 Task: Create a Facebook ad campaign to promote a local business event using video content.
Action: Mouse moved to (1120, 624)
Screenshot: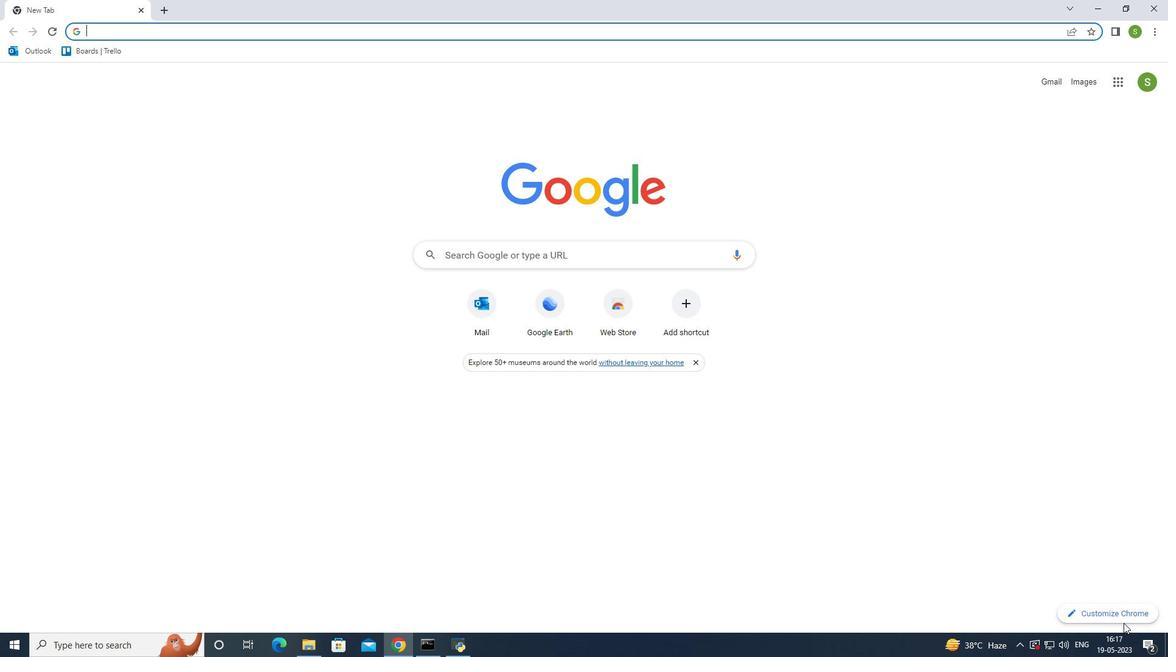 
Action: Key pressed facebook
Screenshot: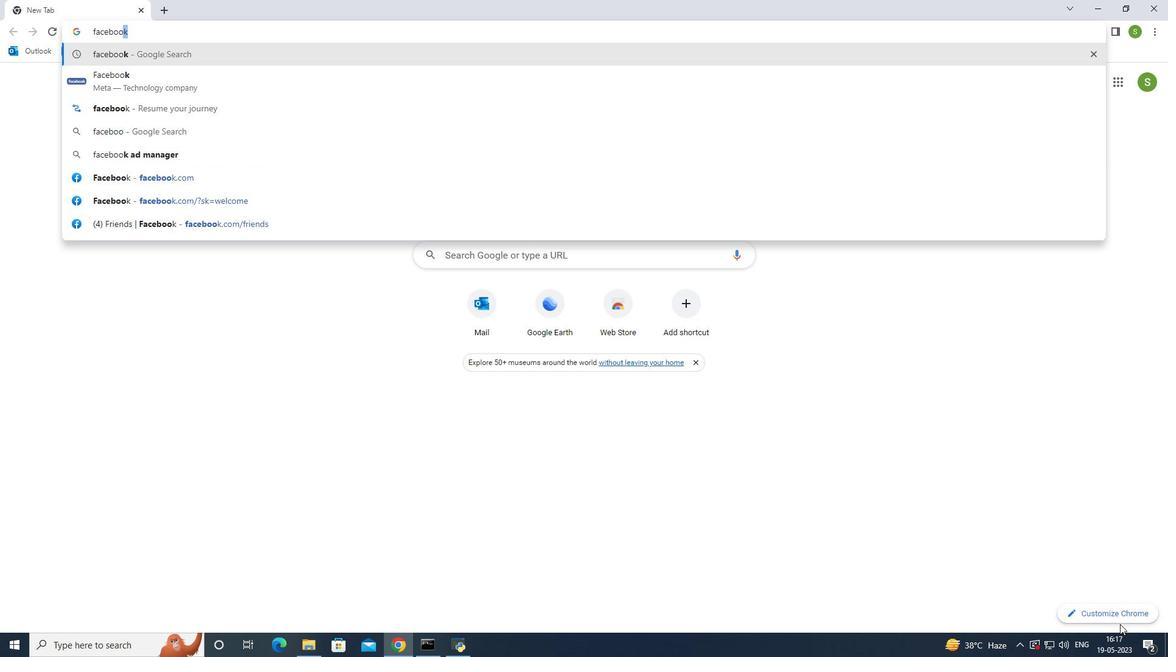 
Action: Mouse moved to (1147, 629)
Screenshot: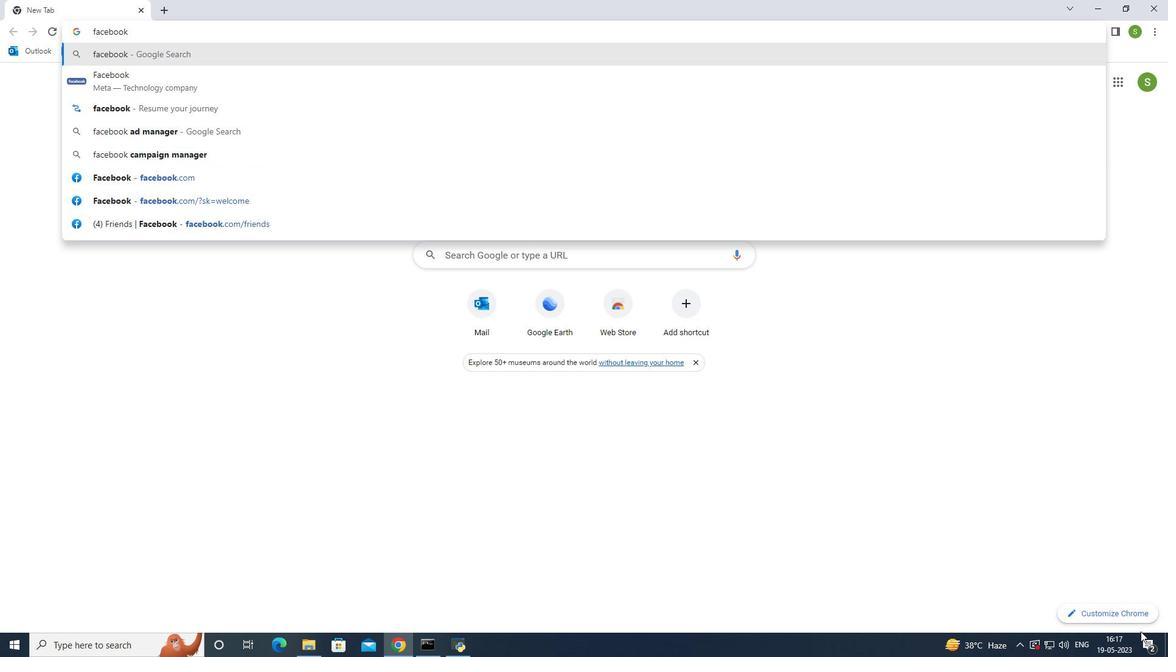 
Action: Key pressed <Key.enter>
Screenshot: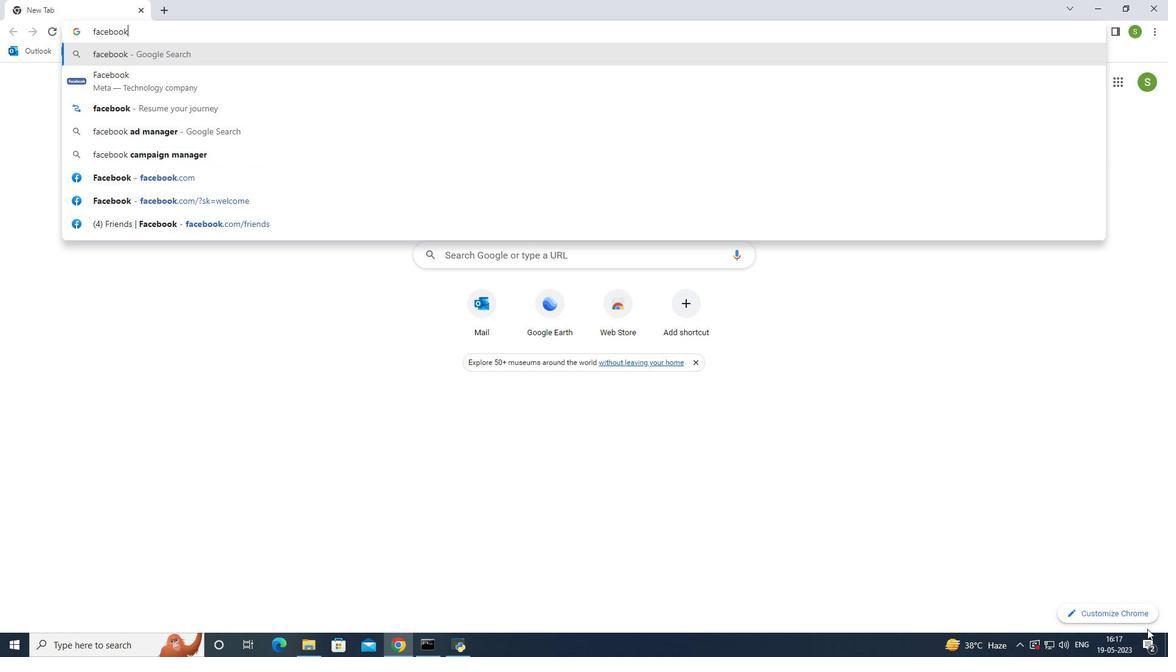 
Action: Mouse moved to (206, 187)
Screenshot: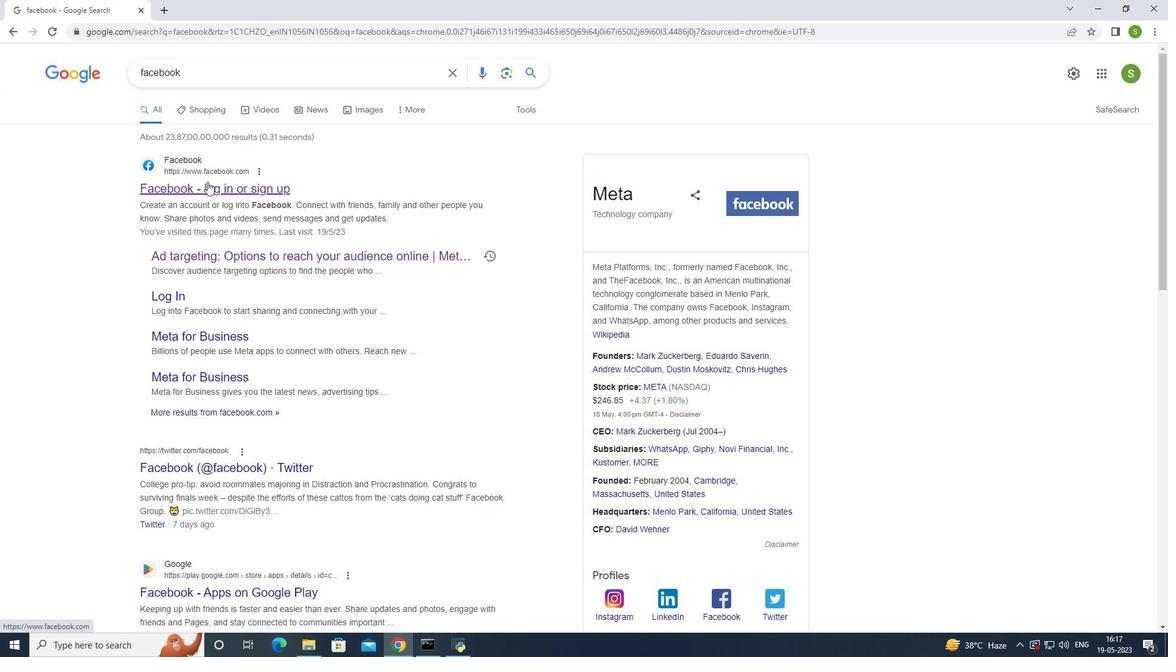 
Action: Mouse pressed left at (206, 187)
Screenshot: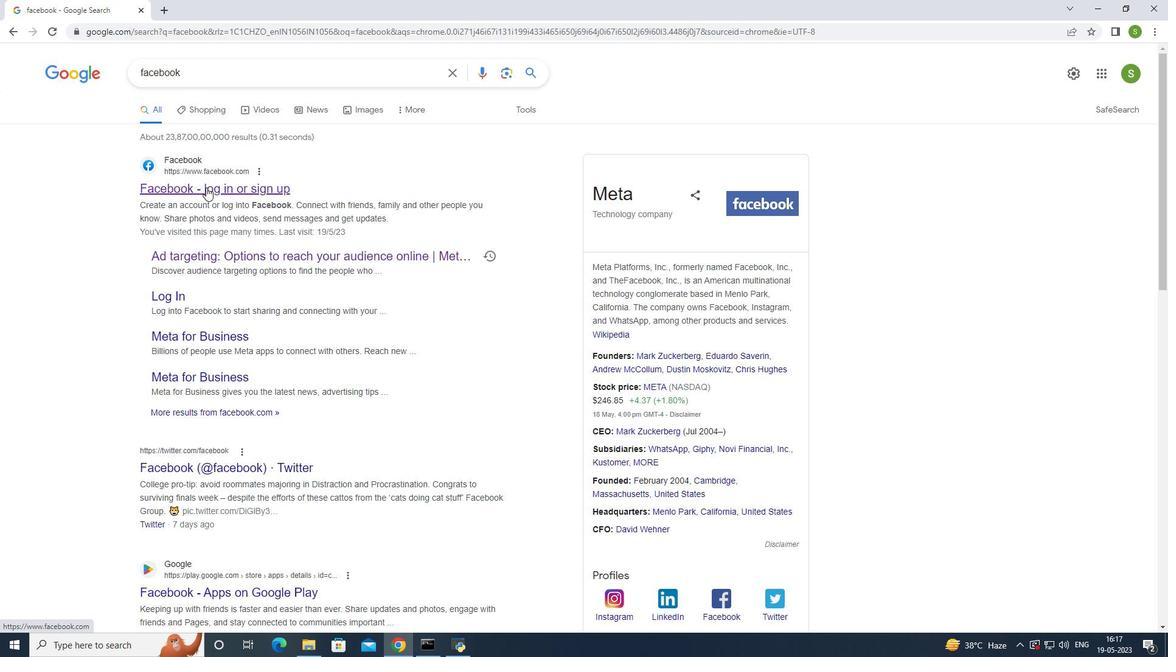 
Action: Mouse moved to (49, 200)
Screenshot: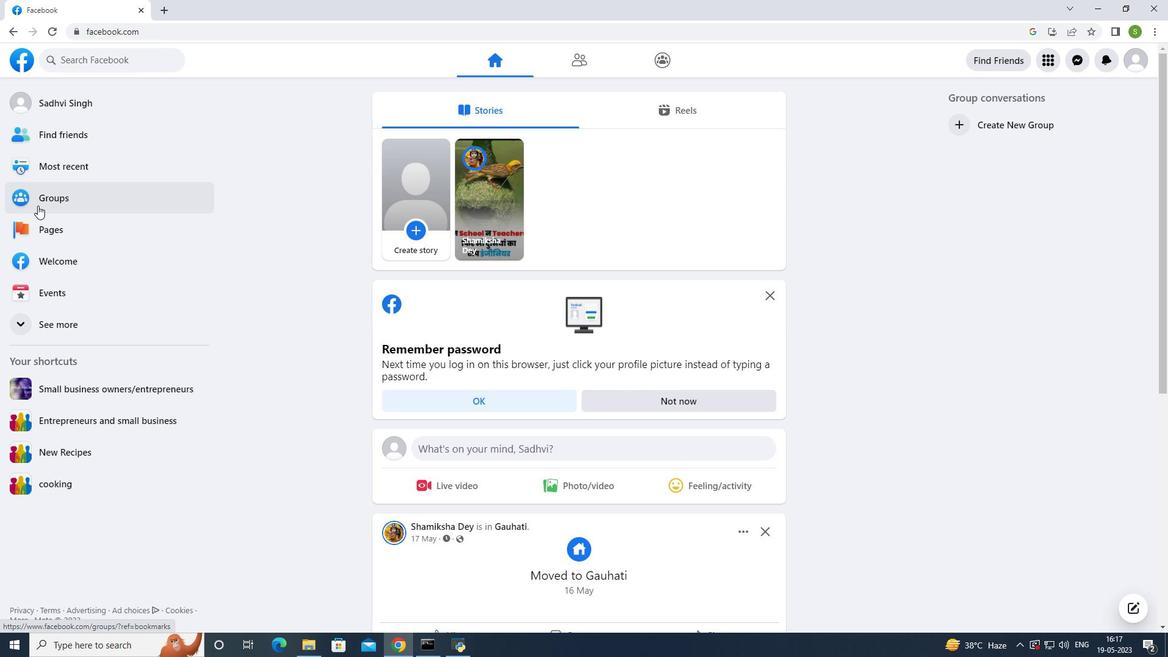 
Action: Mouse pressed left at (49, 200)
Screenshot: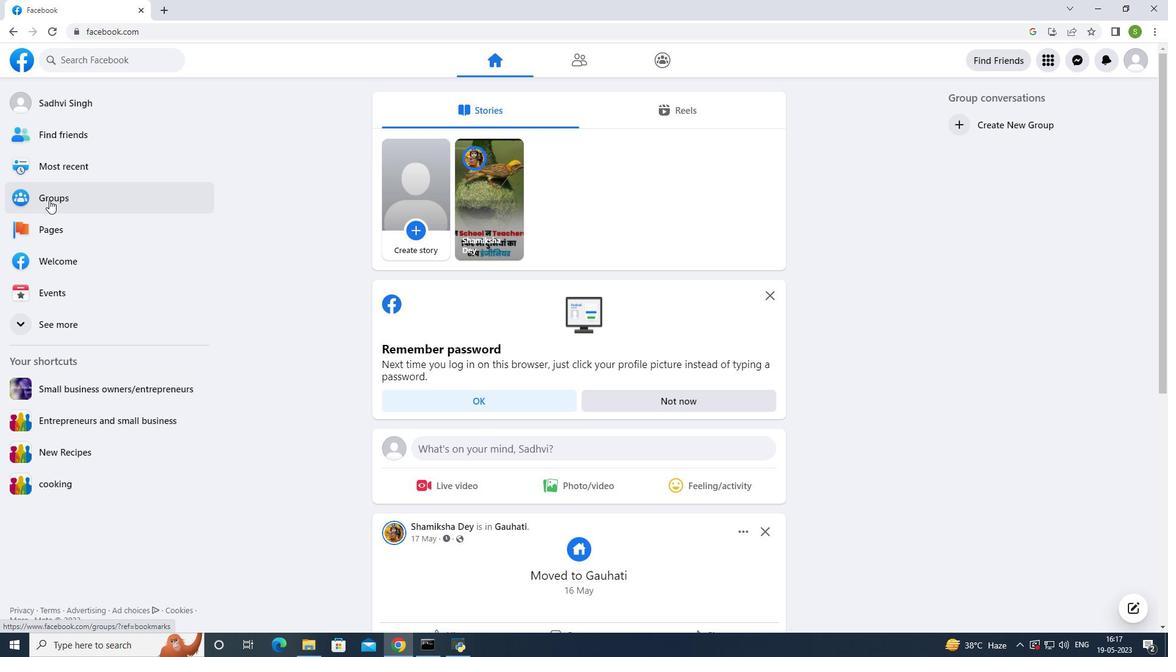 
Action: Mouse moved to (620, 144)
Screenshot: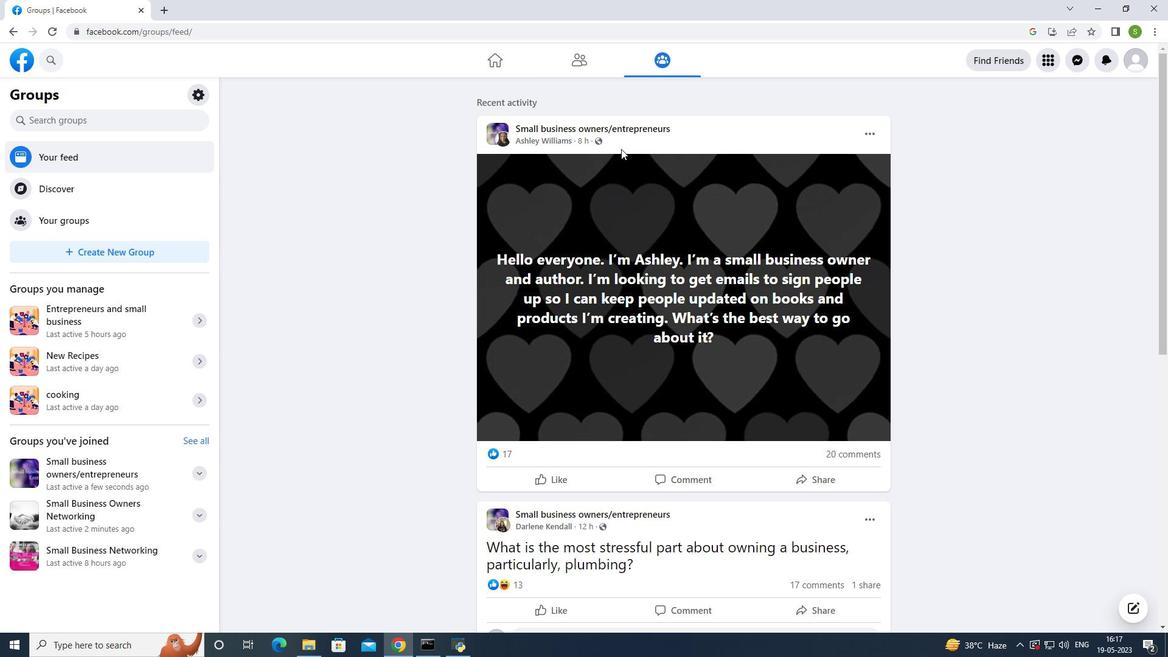 
Action: Mouse pressed left at (620, 144)
Screenshot: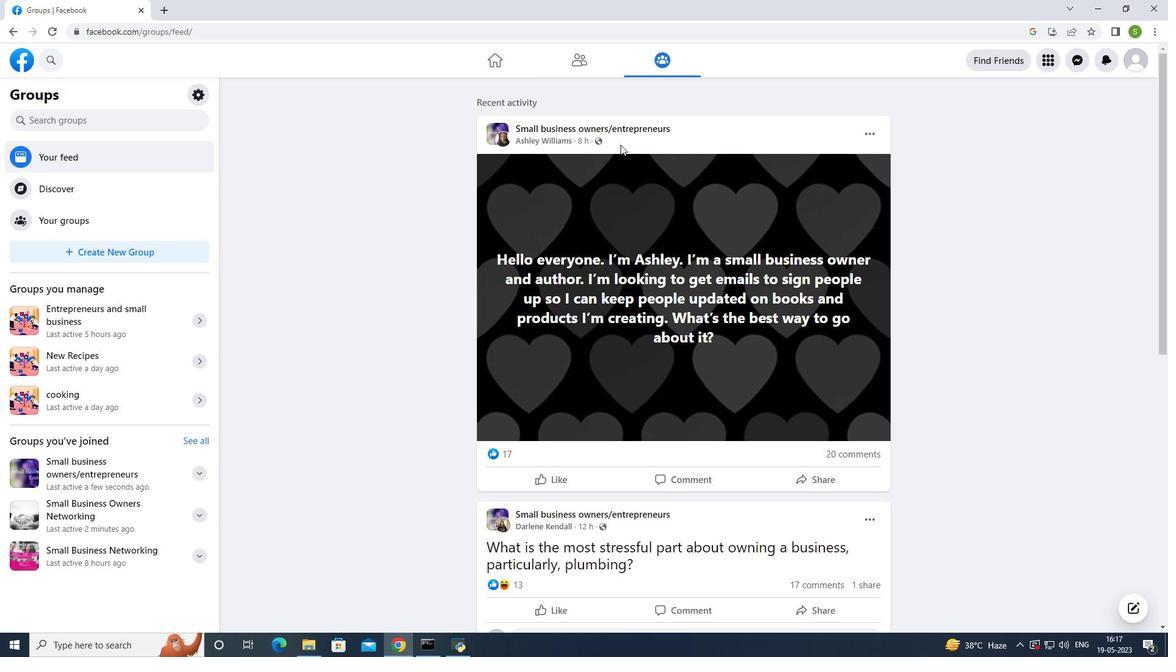 
Action: Mouse moved to (494, 132)
Screenshot: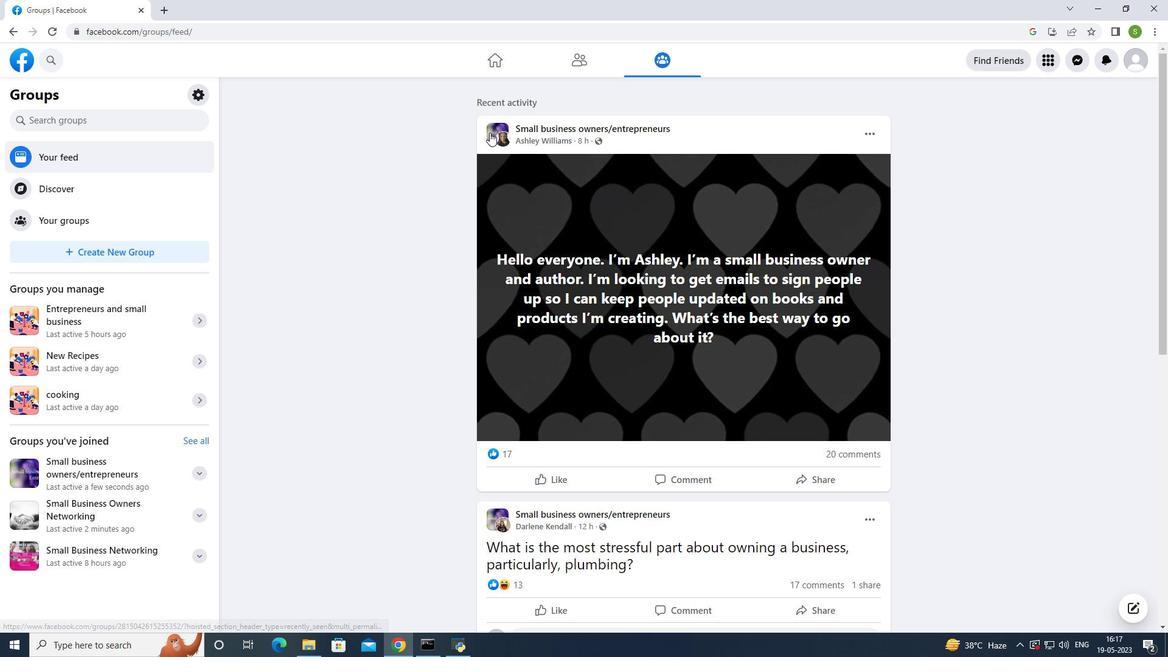 
Action: Mouse pressed left at (494, 132)
Screenshot: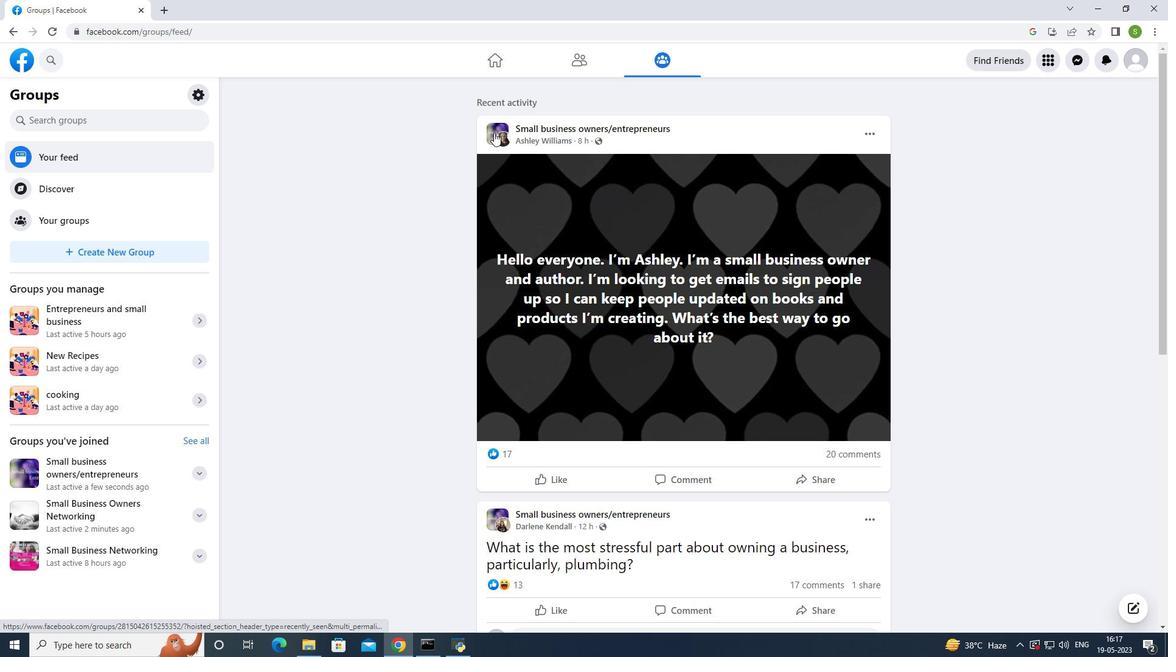 
Action: Mouse pressed left at (494, 132)
Screenshot: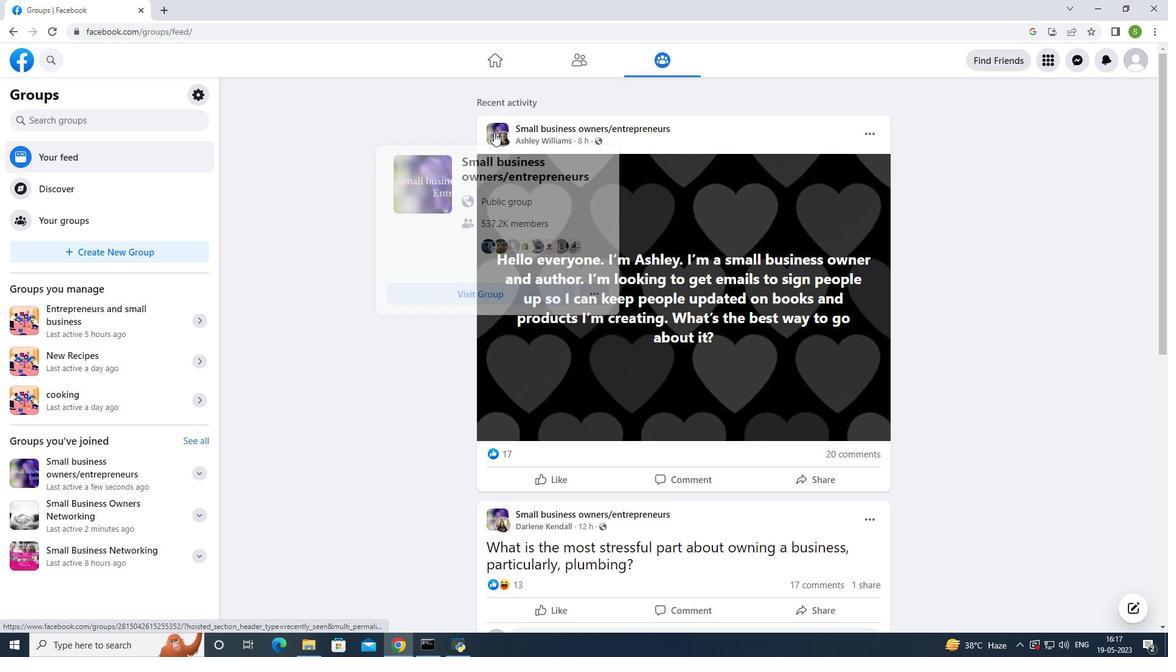 
Action: Mouse moved to (601, 379)
Screenshot: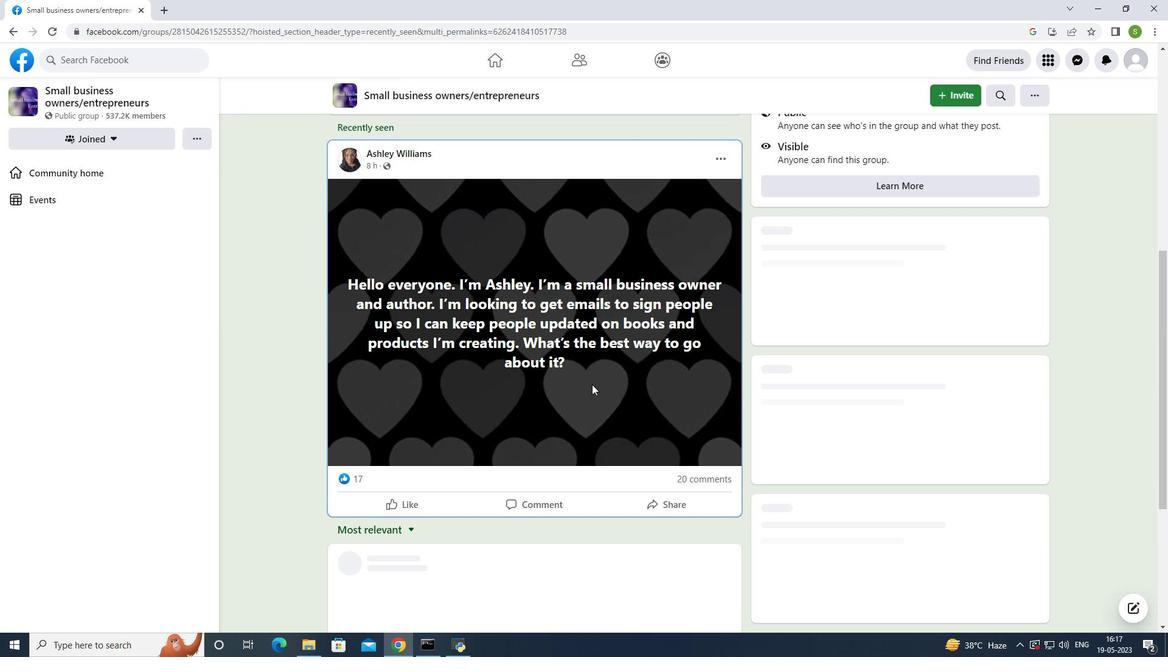 
Action: Mouse scrolled (601, 379) with delta (0, 0)
Screenshot: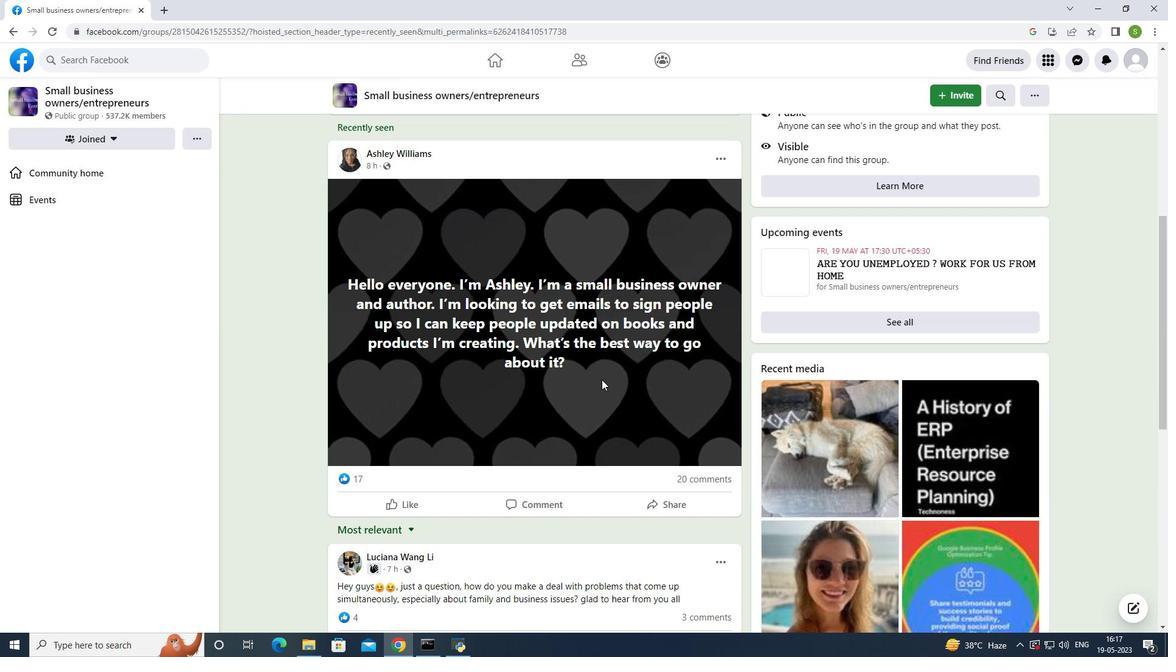 
Action: Mouse scrolled (601, 379) with delta (0, 0)
Screenshot: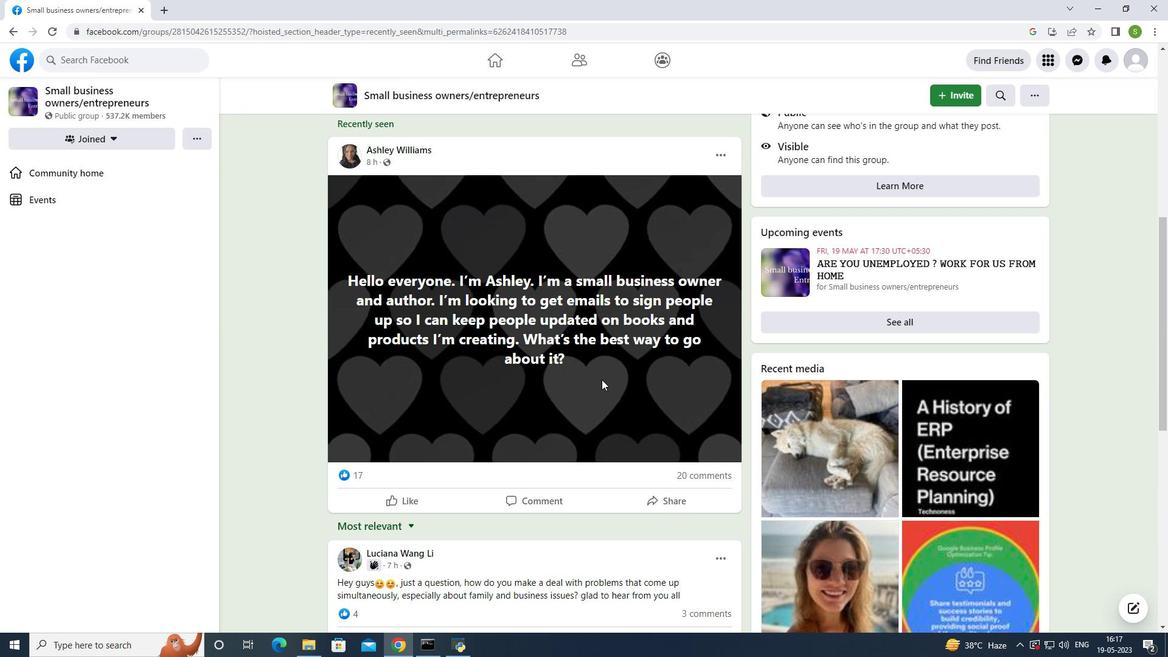 
Action: Mouse scrolled (601, 379) with delta (0, 0)
Screenshot: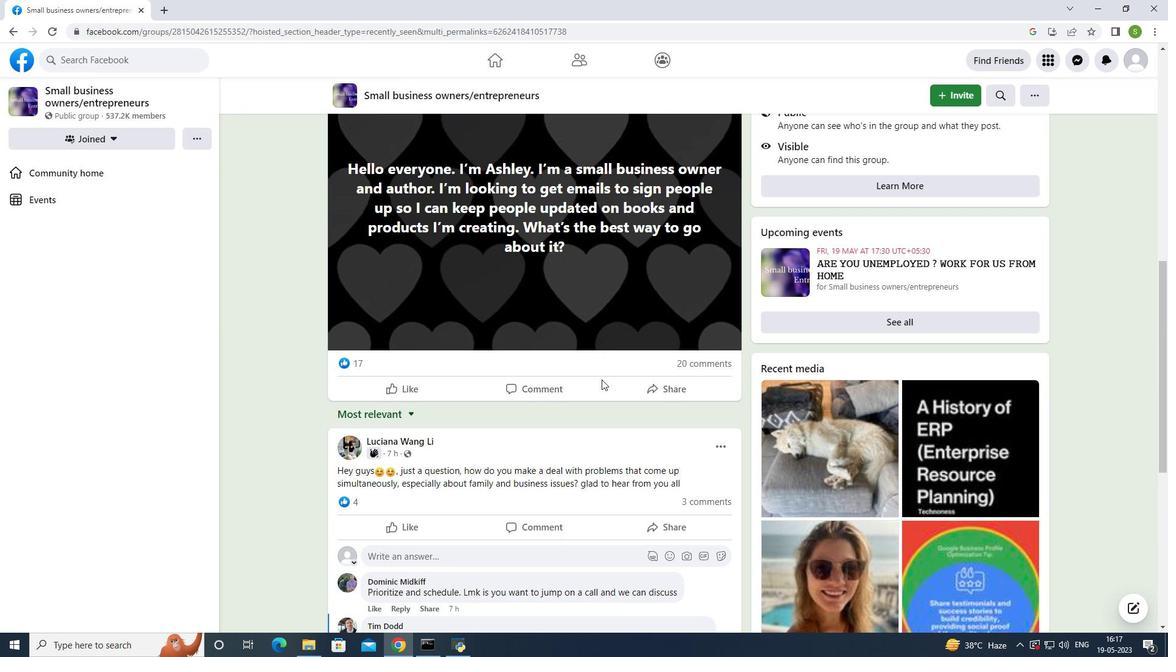 
Action: Mouse scrolled (601, 380) with delta (0, 0)
Screenshot: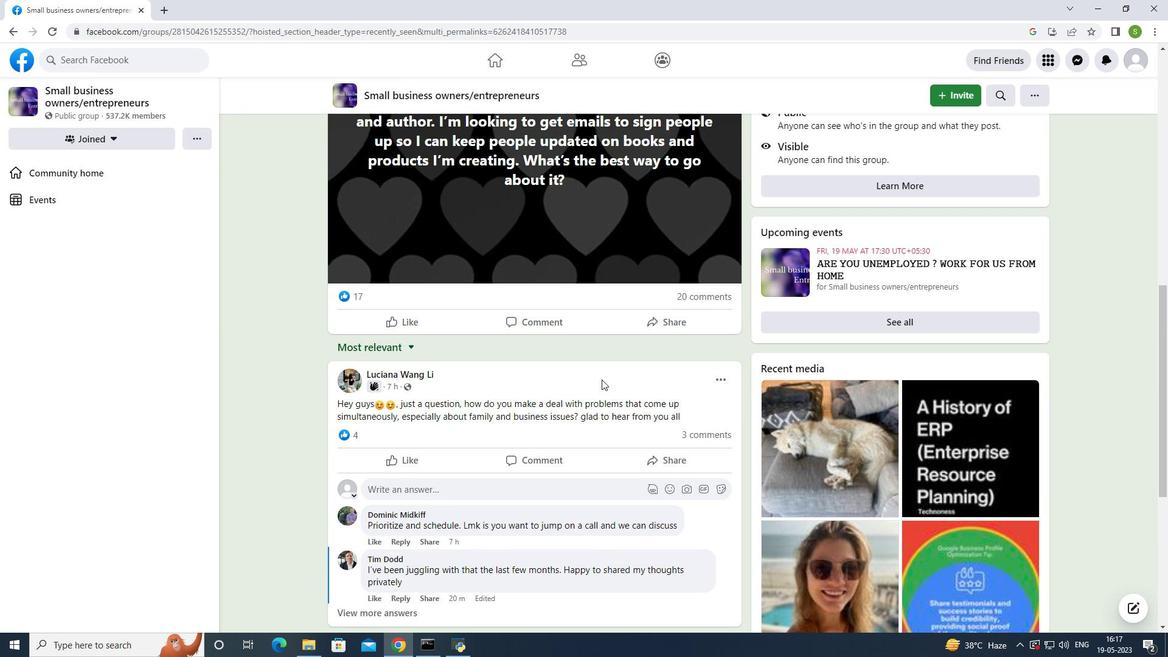 
Action: Mouse scrolled (601, 380) with delta (0, 0)
Screenshot: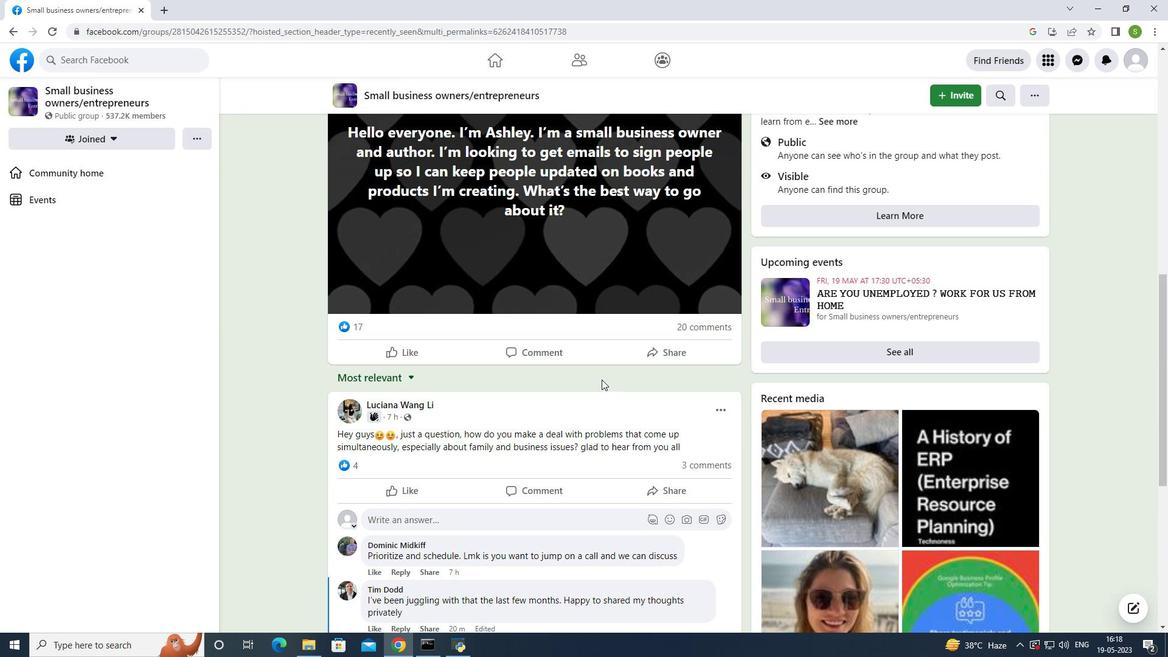 
Action: Mouse scrolled (601, 380) with delta (0, 0)
Screenshot: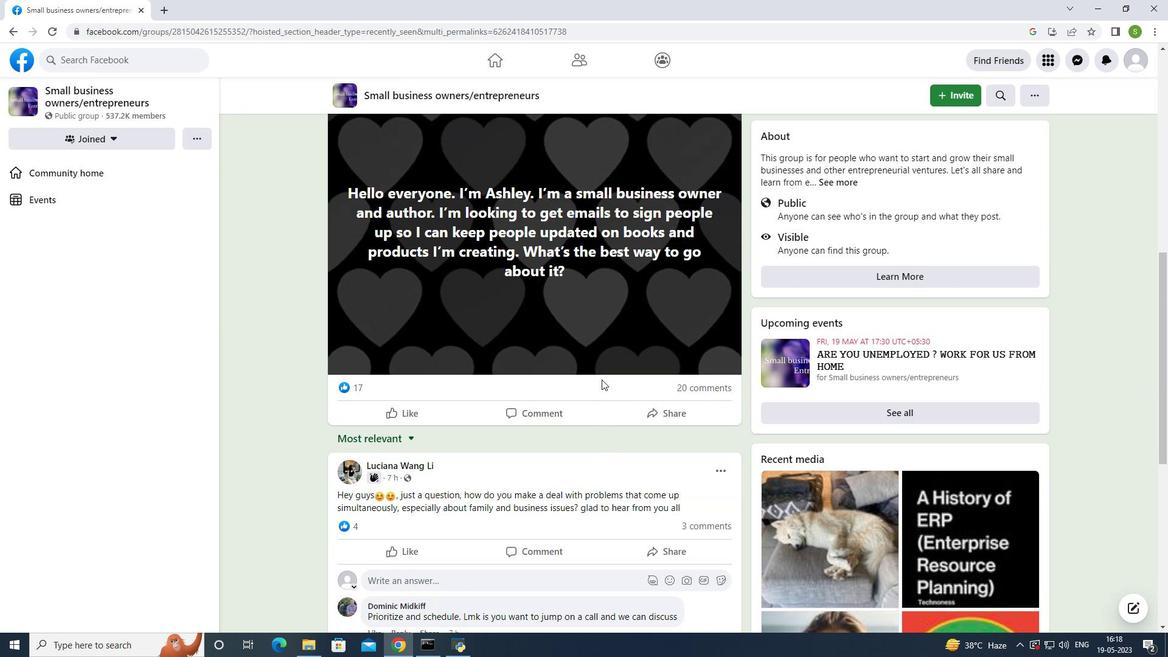 
Action: Mouse scrolled (601, 380) with delta (0, 0)
Screenshot: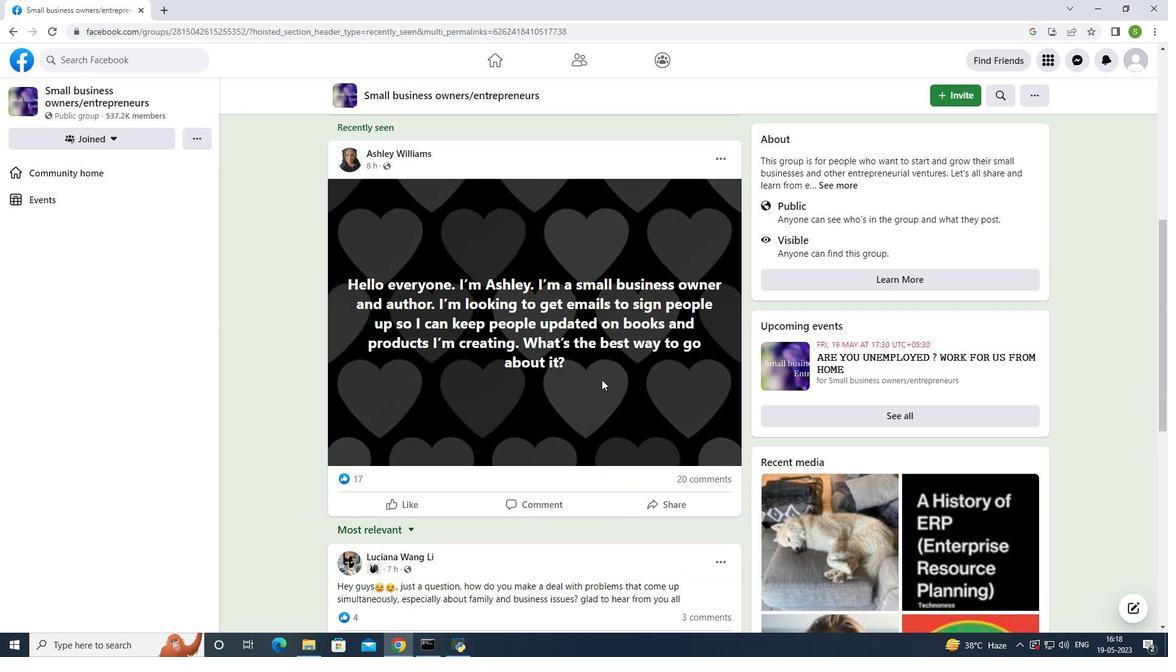 
Action: Mouse scrolled (601, 380) with delta (0, 0)
Screenshot: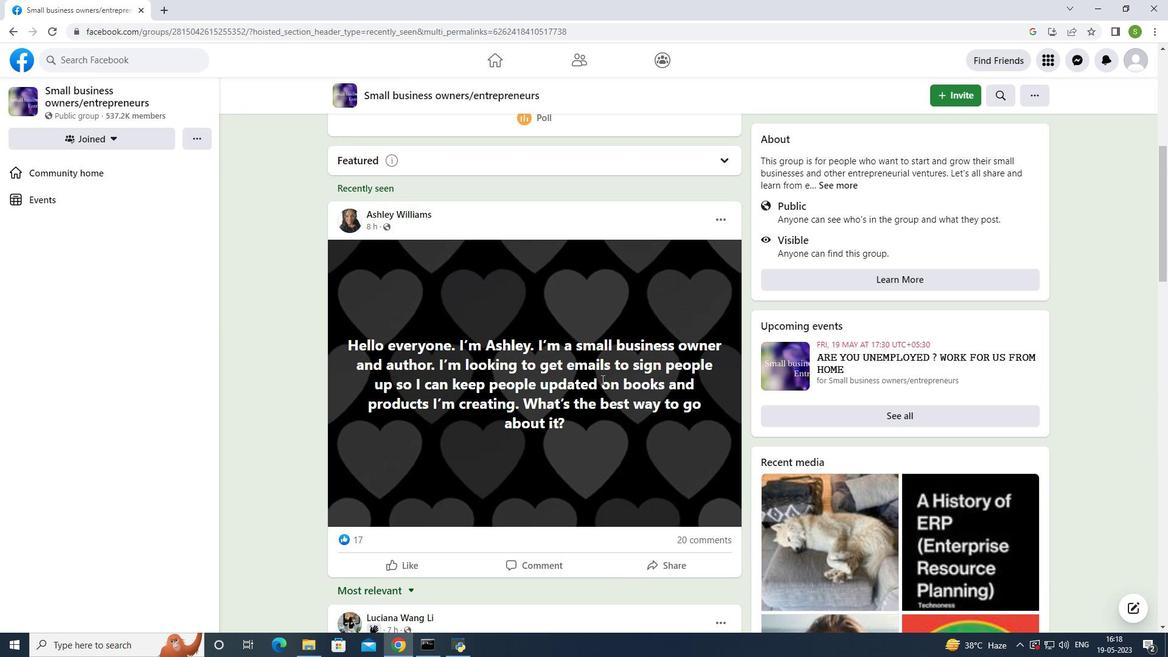 
Action: Mouse scrolled (601, 380) with delta (0, 0)
Screenshot: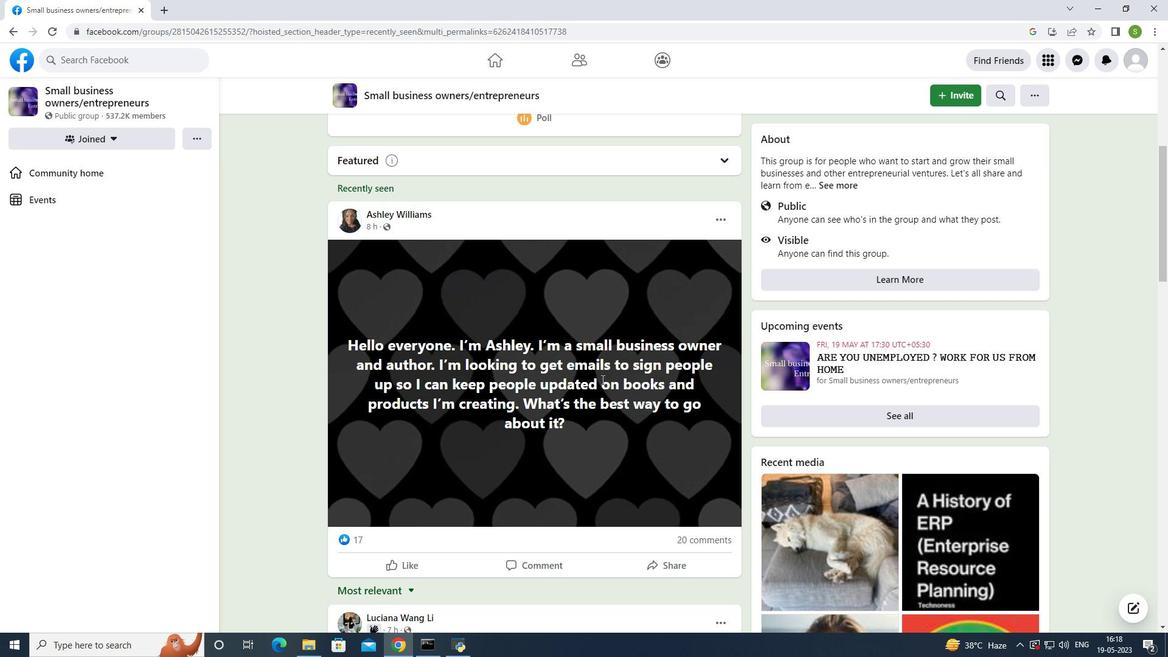 
Action: Mouse scrolled (601, 380) with delta (0, 0)
Screenshot: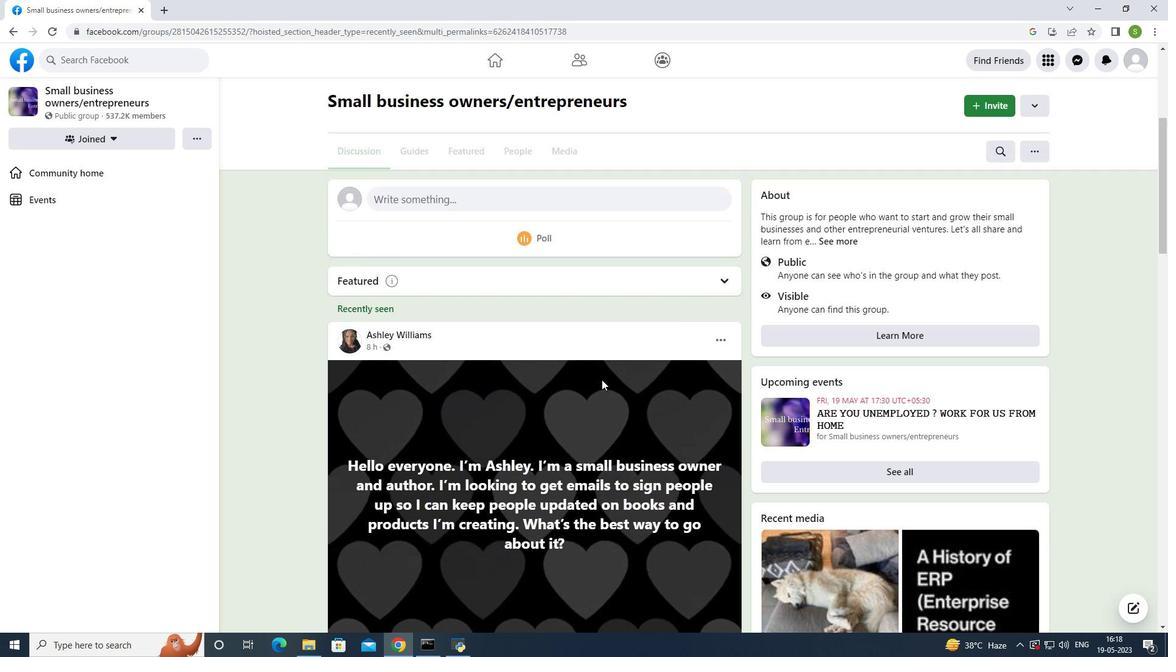 
Action: Mouse moved to (461, 258)
Screenshot: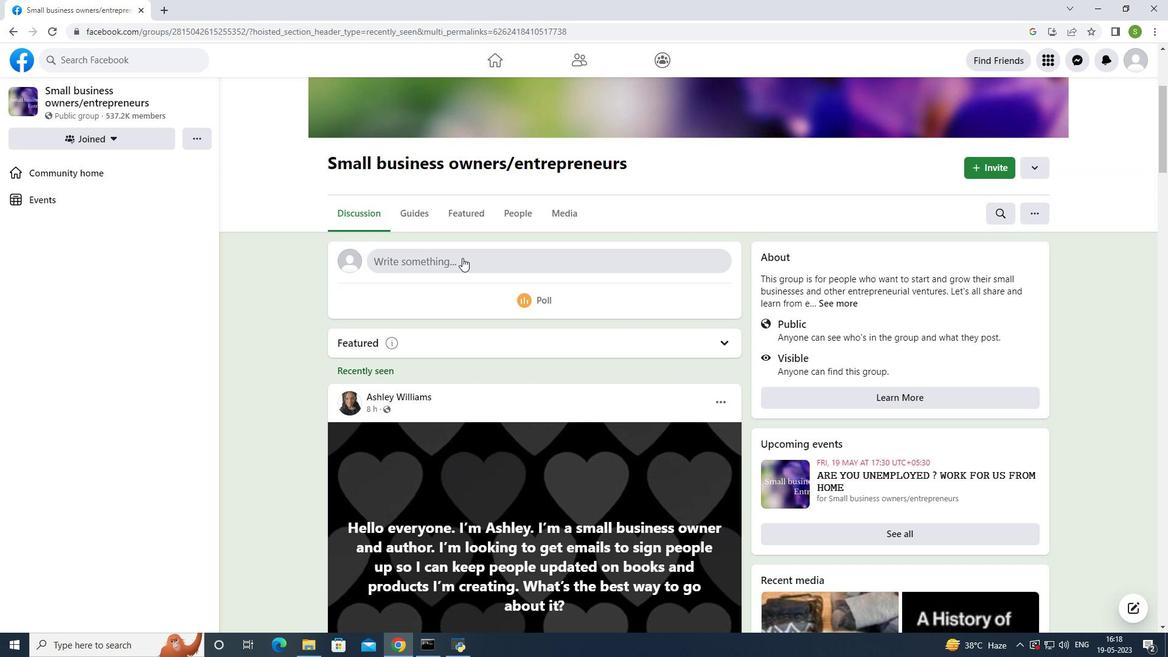 
Action: Mouse pressed left at (461, 258)
Screenshot: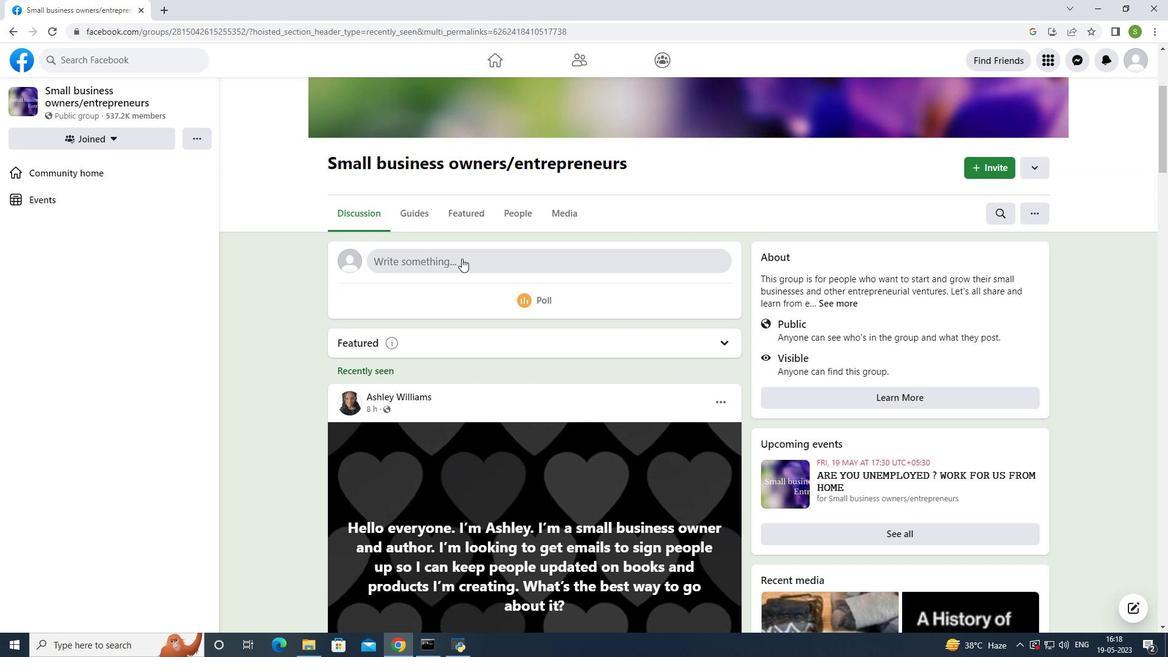 
Action: Mouse moved to (713, 222)
Screenshot: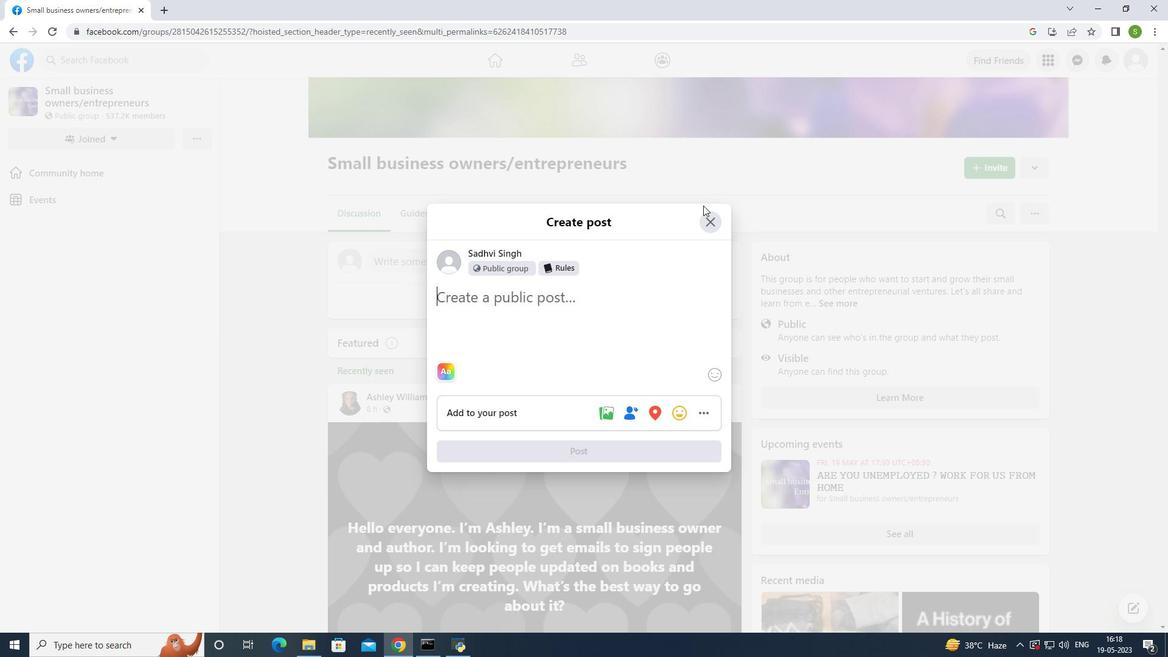
Action: Mouse pressed left at (713, 222)
Screenshot: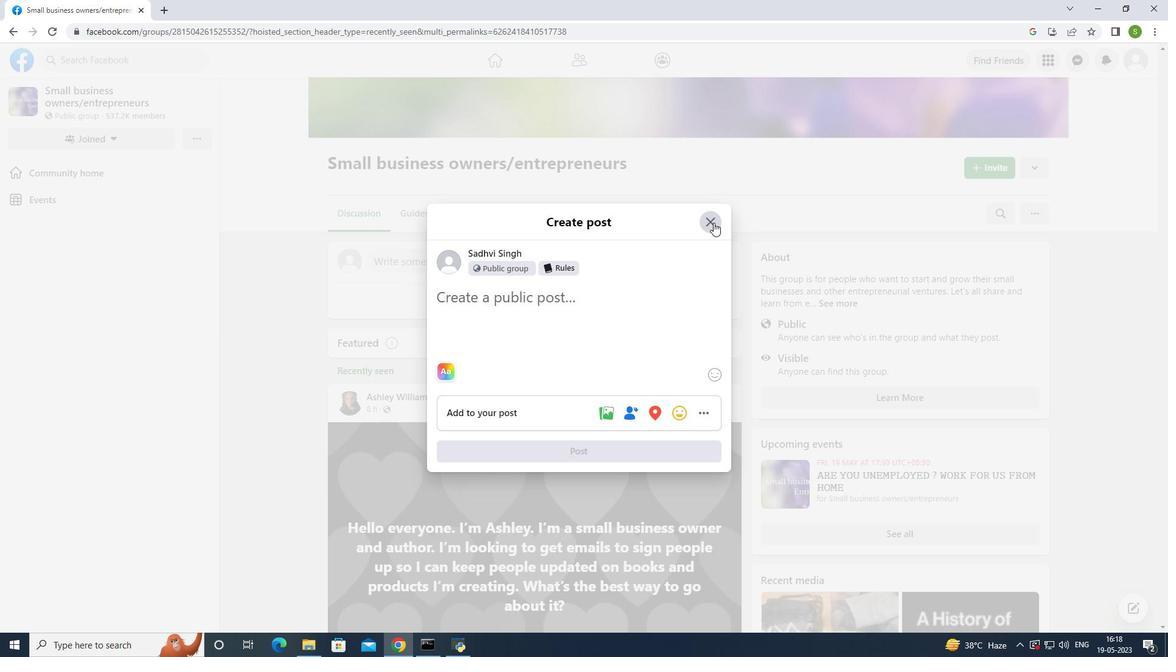 
Action: Mouse moved to (169, 6)
Screenshot: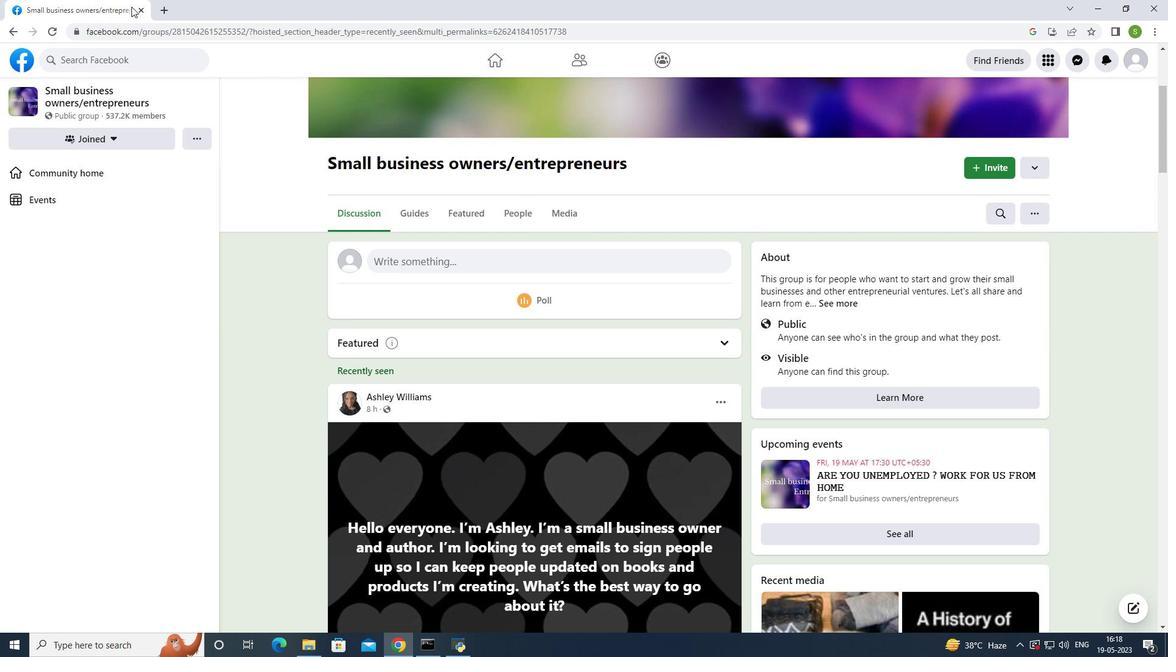 
Action: Mouse pressed left at (169, 6)
Screenshot: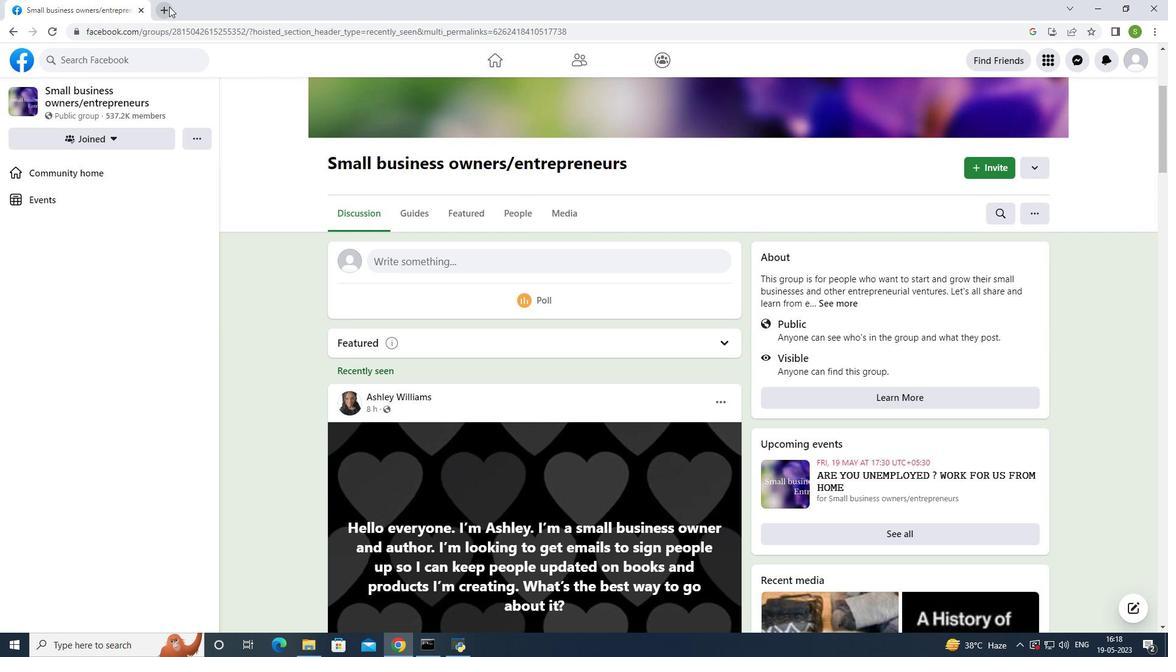 
Action: Mouse moved to (179, 23)
Screenshot: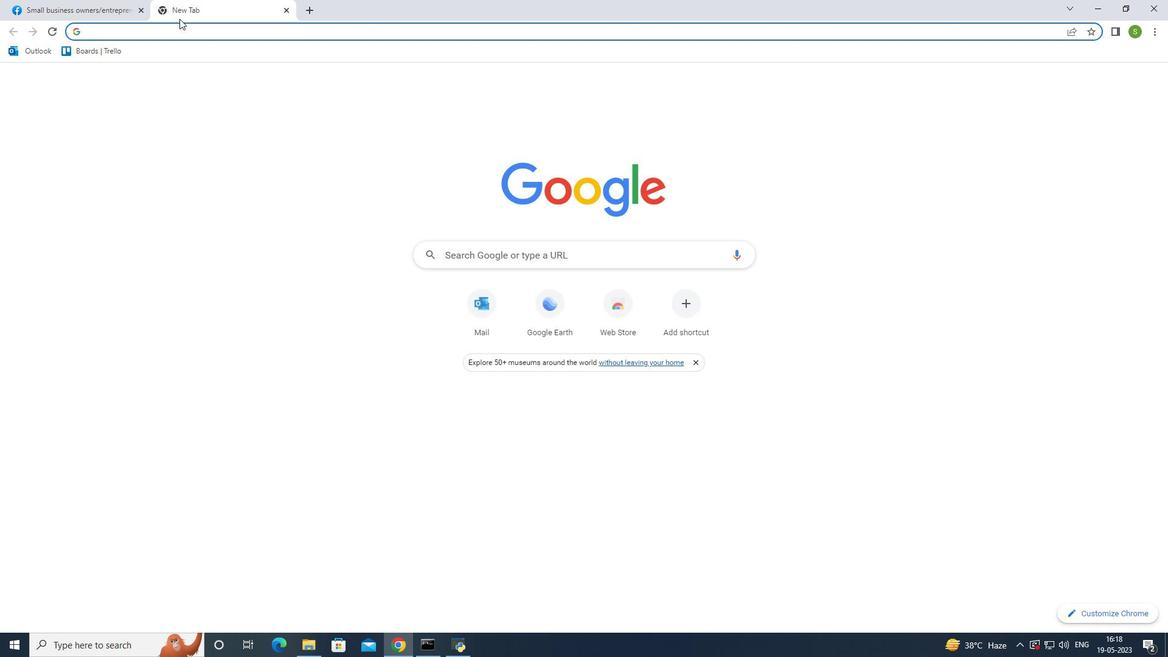 
Action: Mouse pressed left at (179, 23)
Screenshot: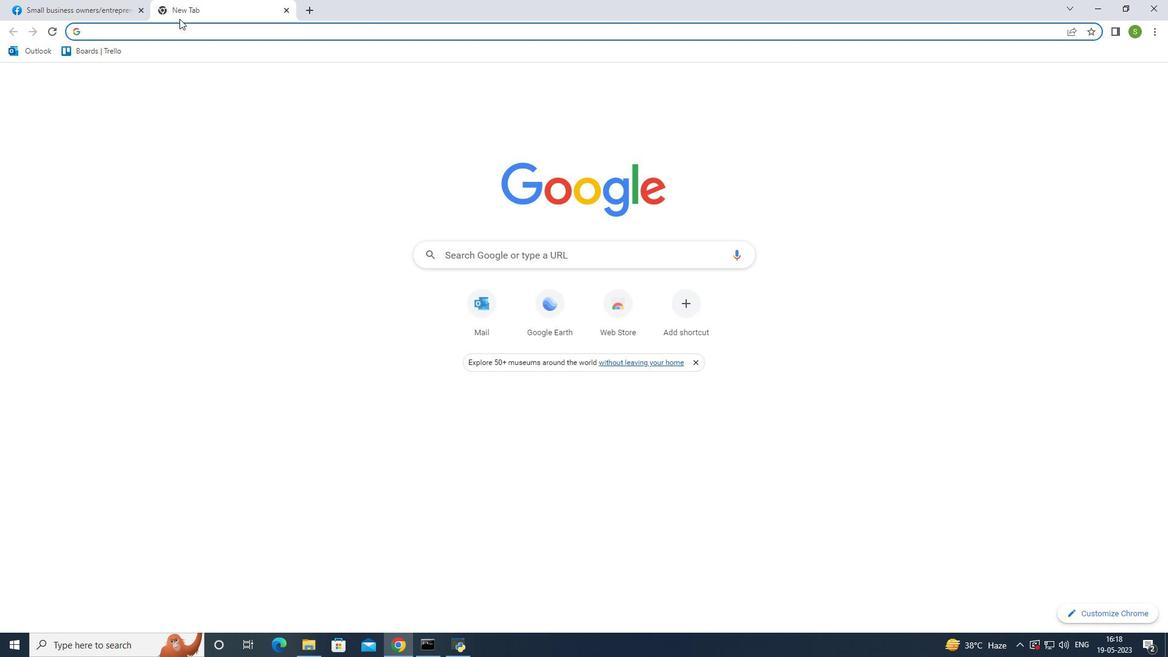 
Action: Mouse moved to (186, 23)
Screenshot: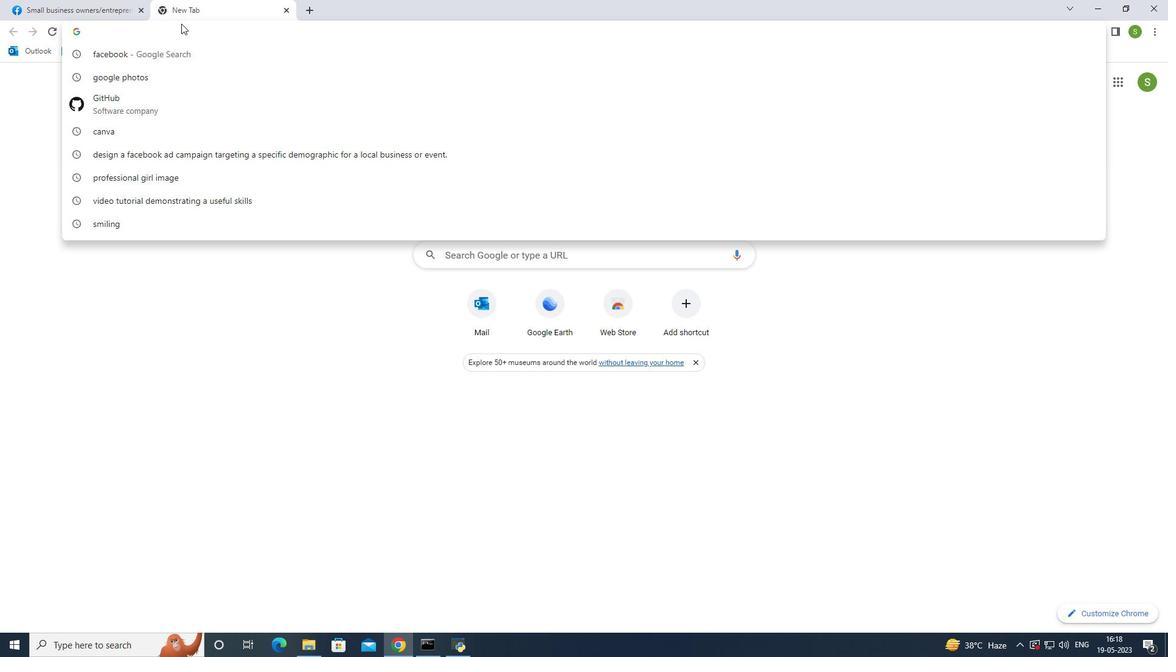 
Action: Key pressed local<Key.space>busine
Screenshot: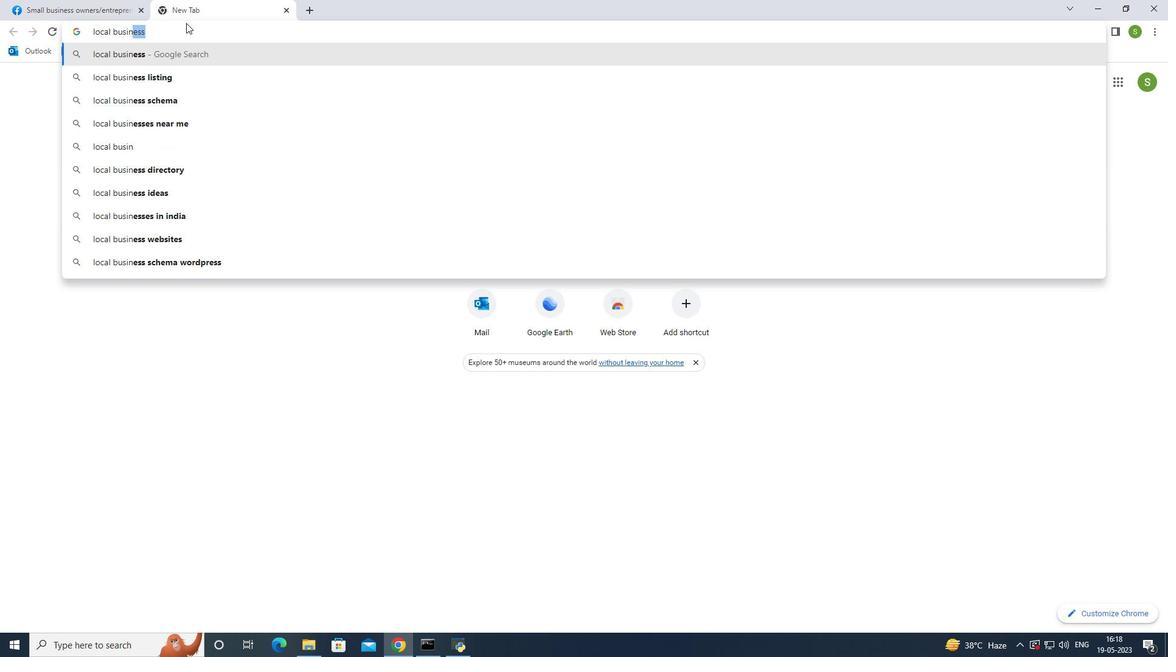 
Action: Mouse moved to (186, 23)
Screenshot: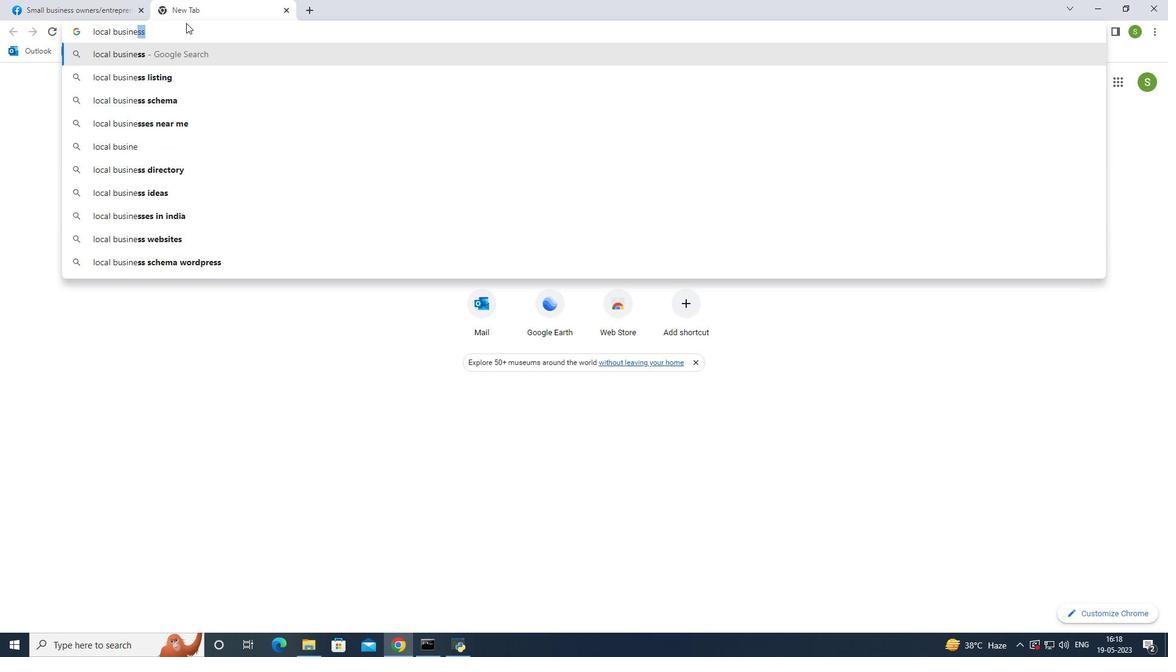 
Action: Key pressed ss<Key.space>4
Screenshot: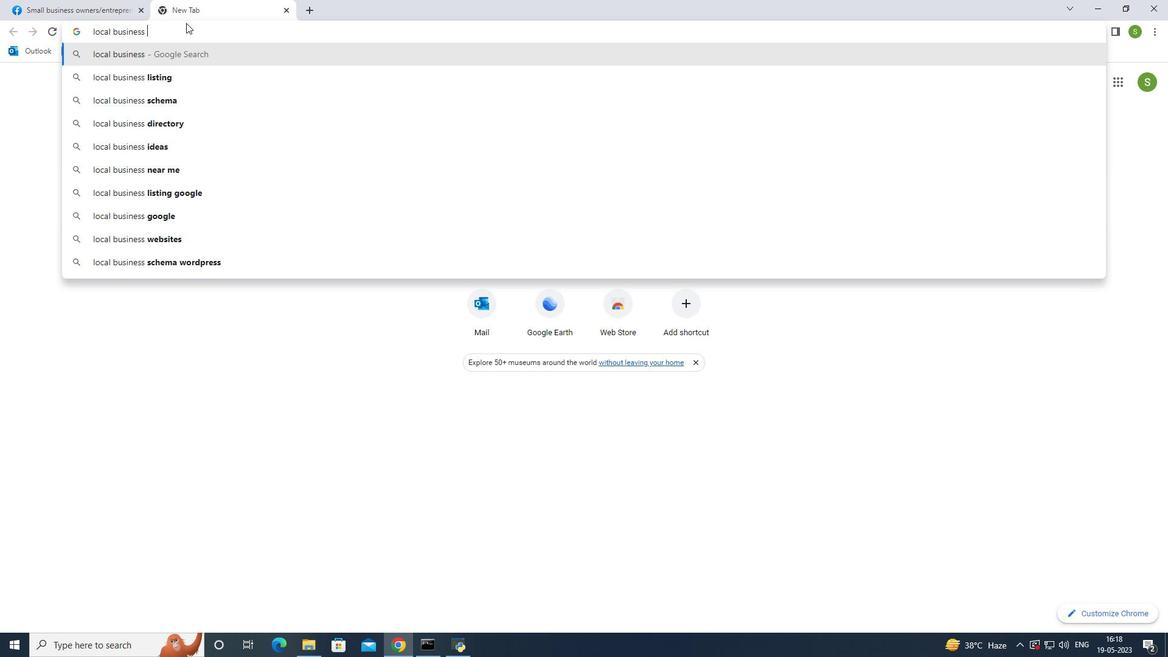 
Action: Mouse moved to (188, 22)
Screenshot: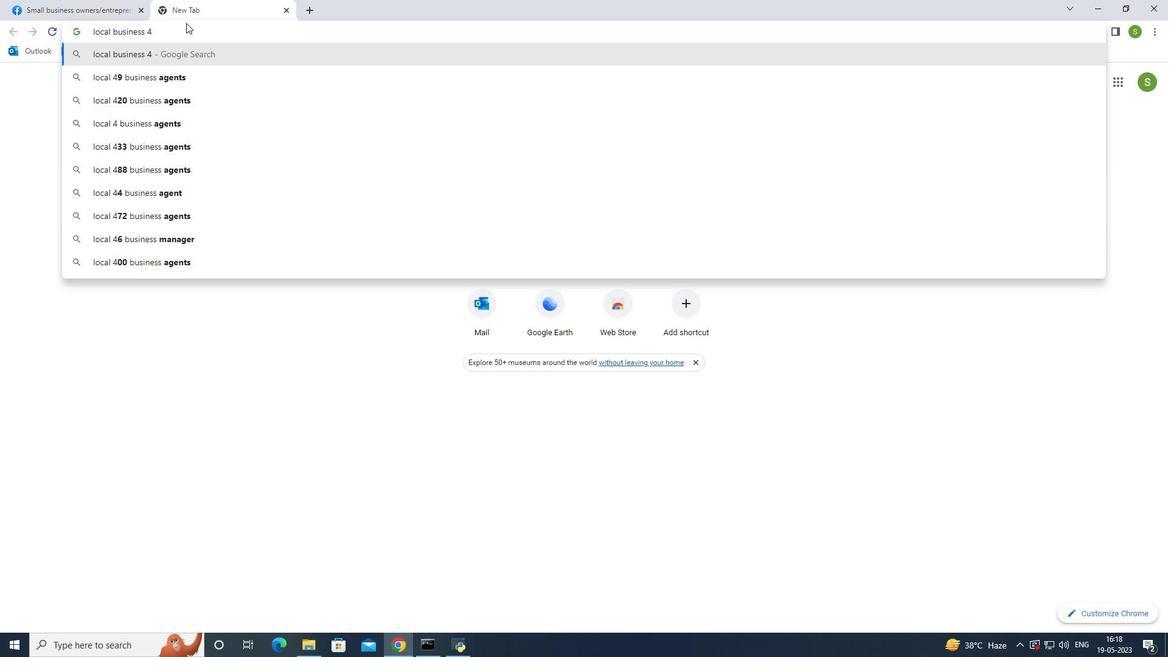 
Action: Key pressed <Key.backspace>
Screenshot: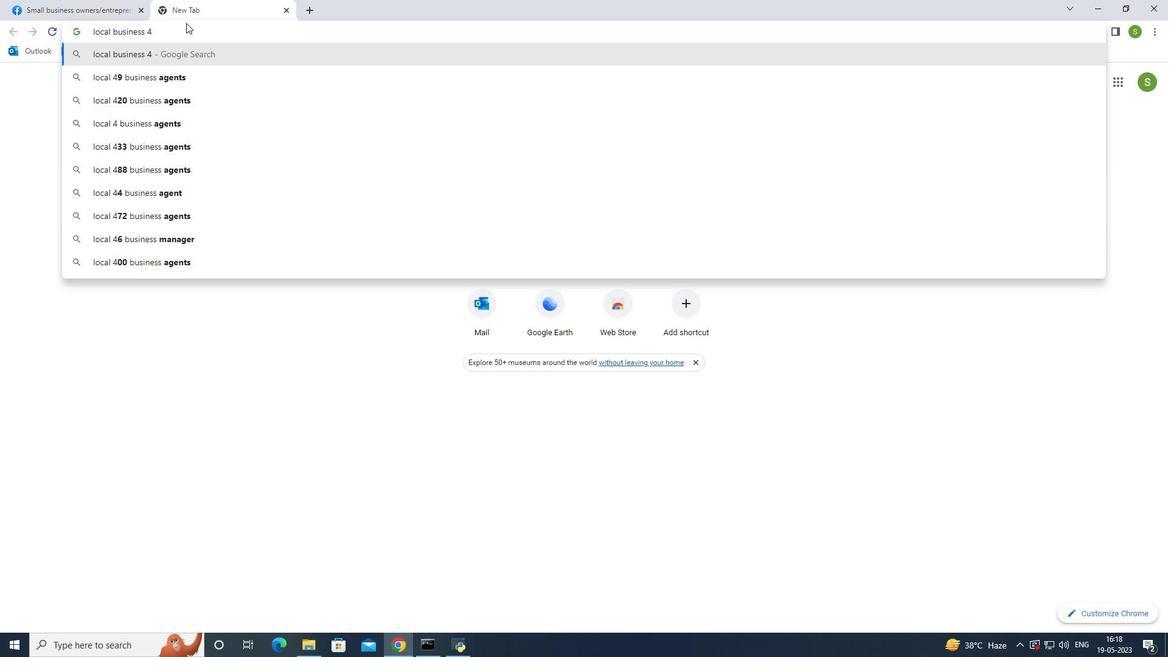 
Action: Mouse moved to (187, 23)
Screenshot: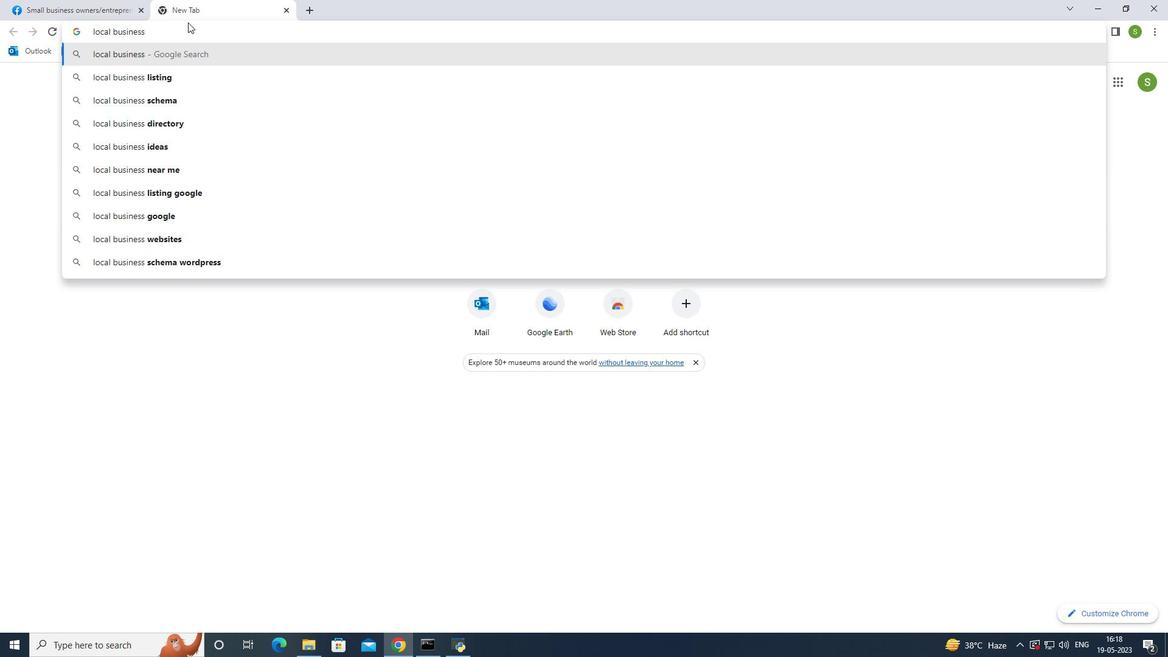 
Action: Key pressed ev
Screenshot: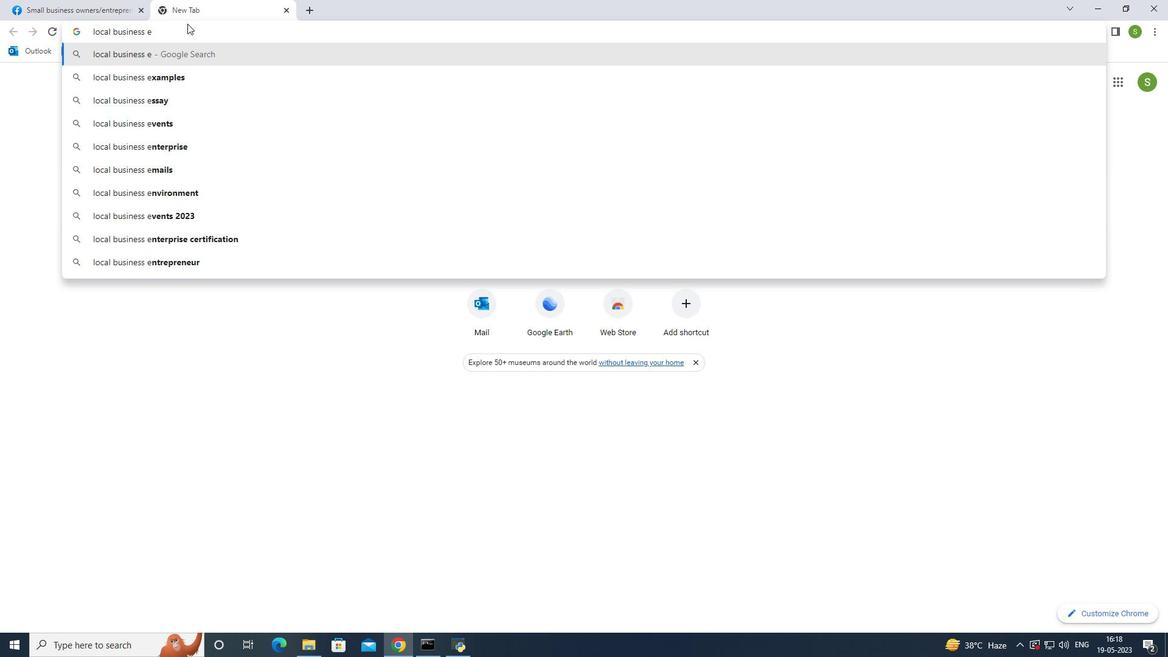 
Action: Mouse moved to (186, 23)
Screenshot: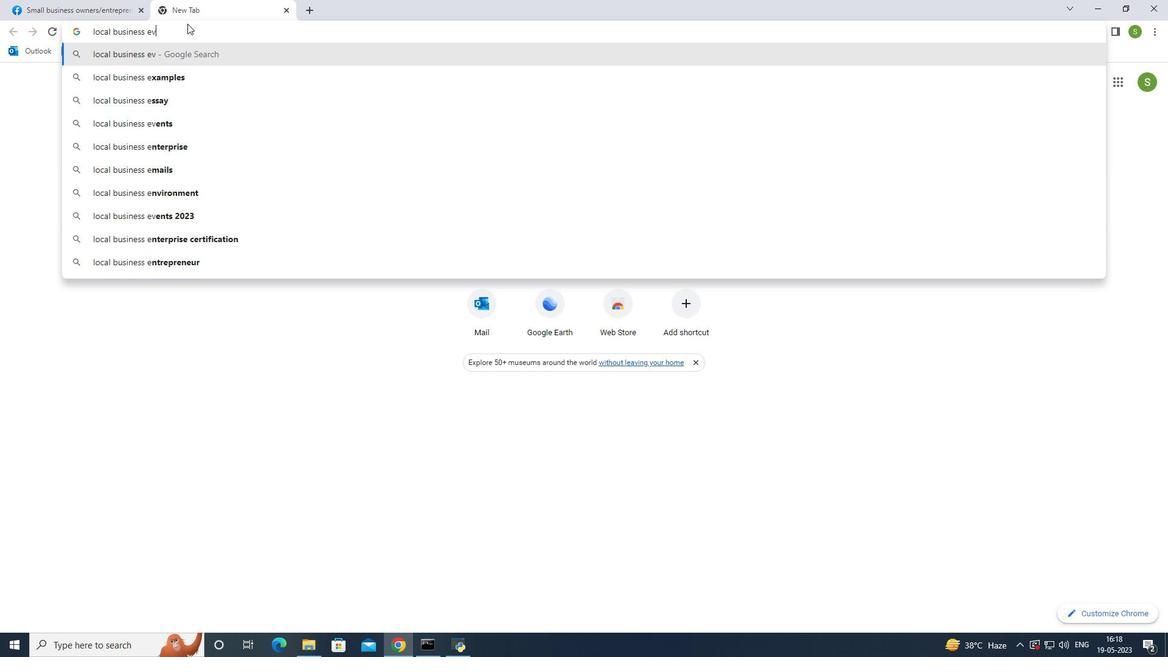 
Action: Key pressed ent<Key.space>
Screenshot: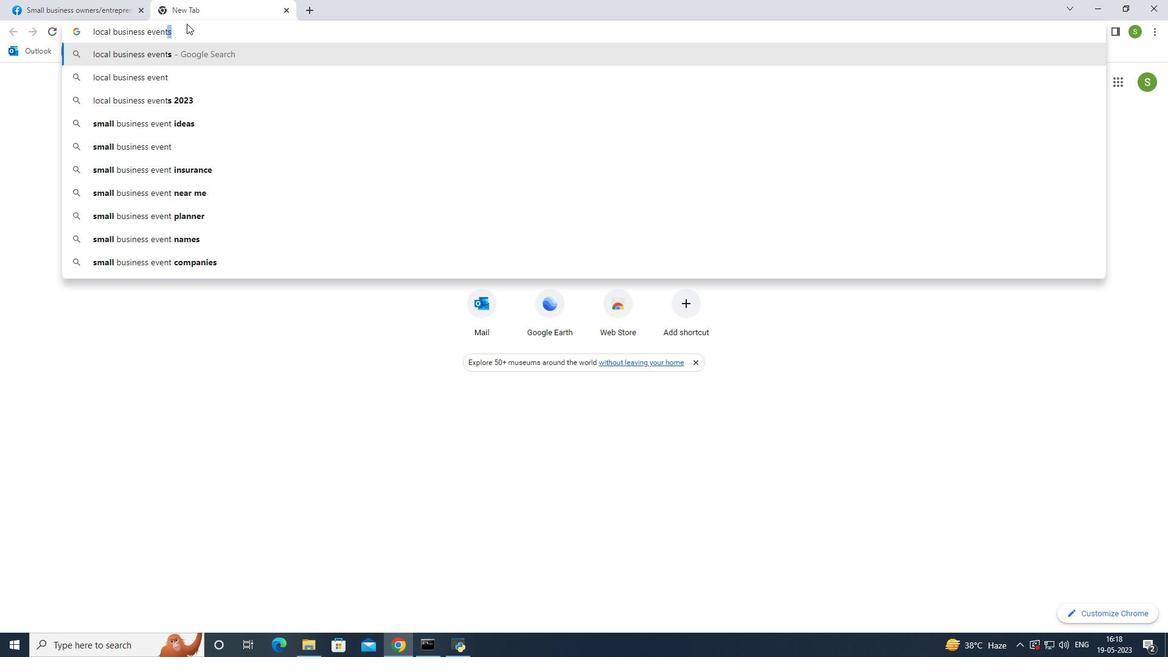 
Action: Mouse moved to (185, 38)
Screenshot: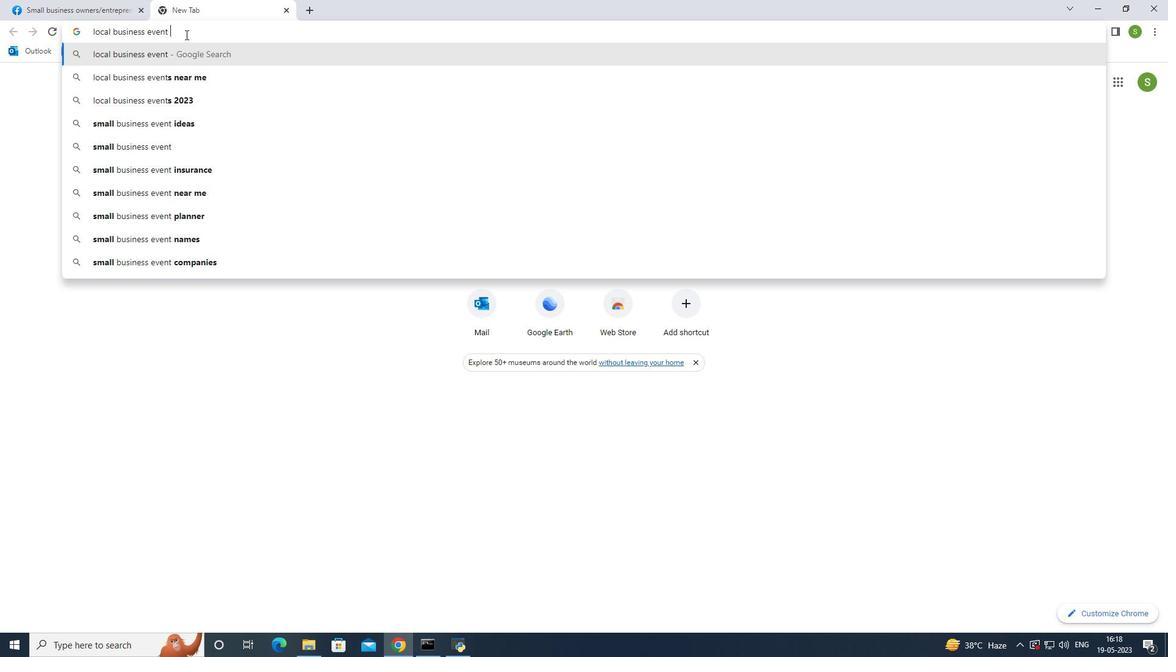 
Action: Key pressed vi
Screenshot: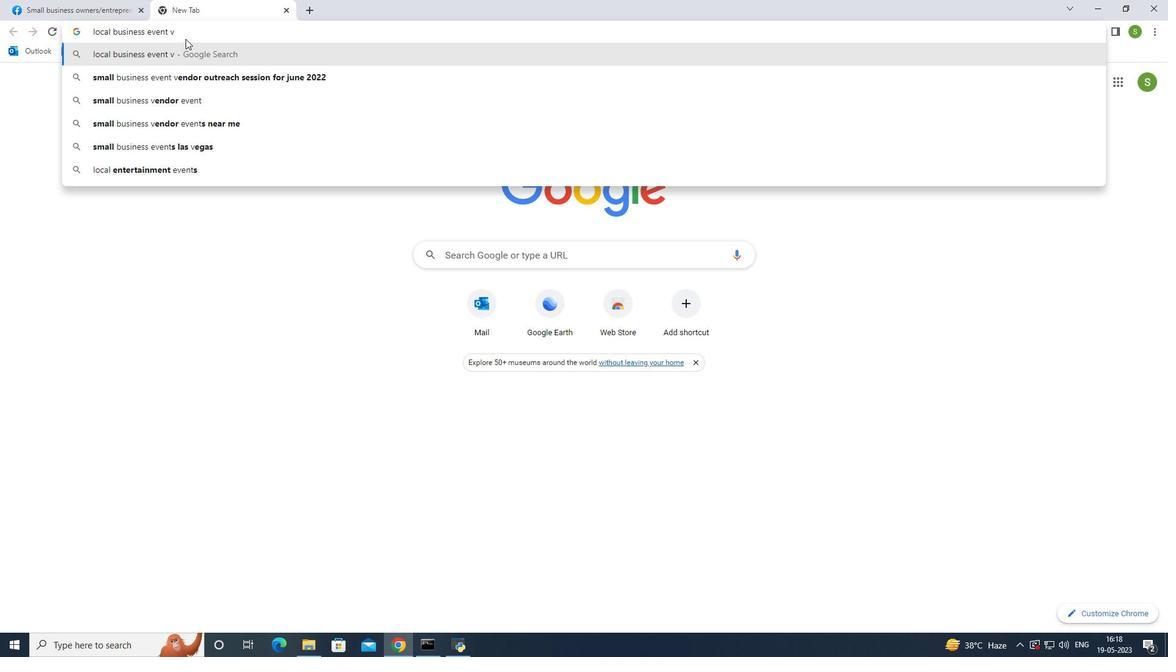 
Action: Mouse moved to (191, 45)
Screenshot: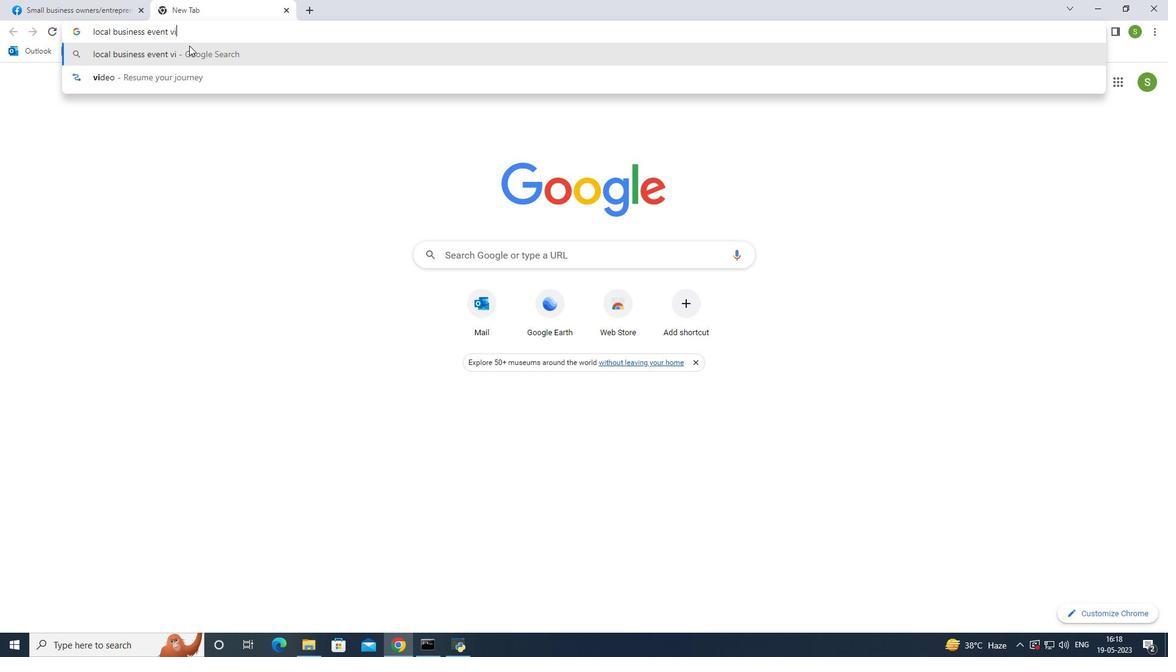 
Action: Key pressed <Key.backspace>
Screenshot: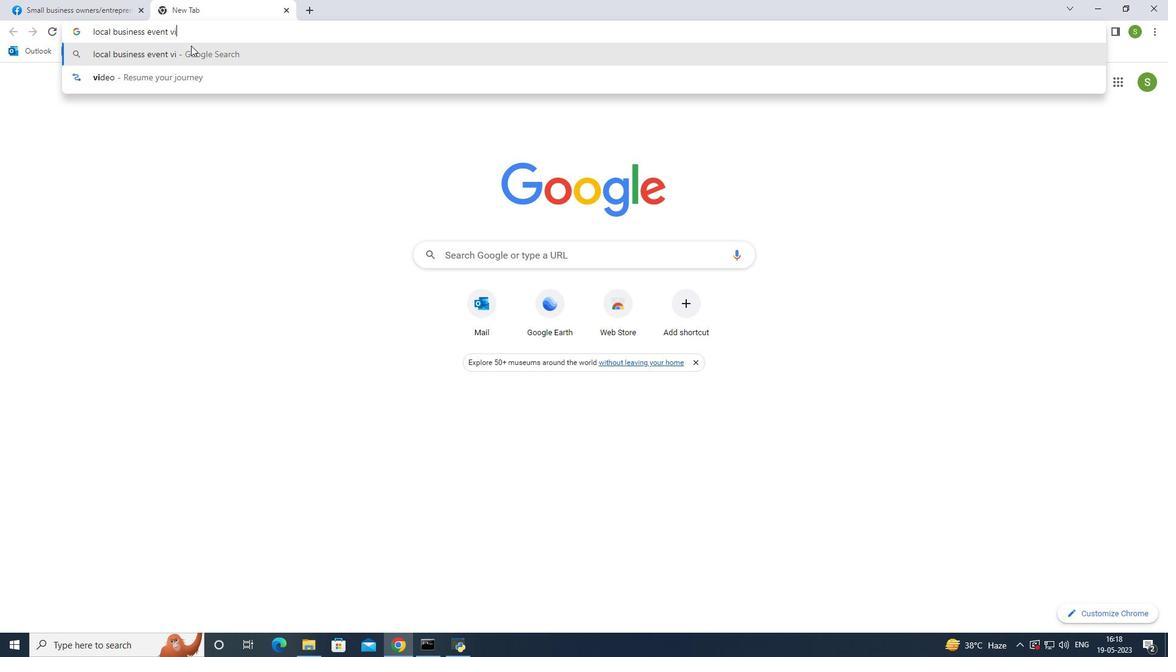 
Action: Mouse moved to (191, 46)
Screenshot: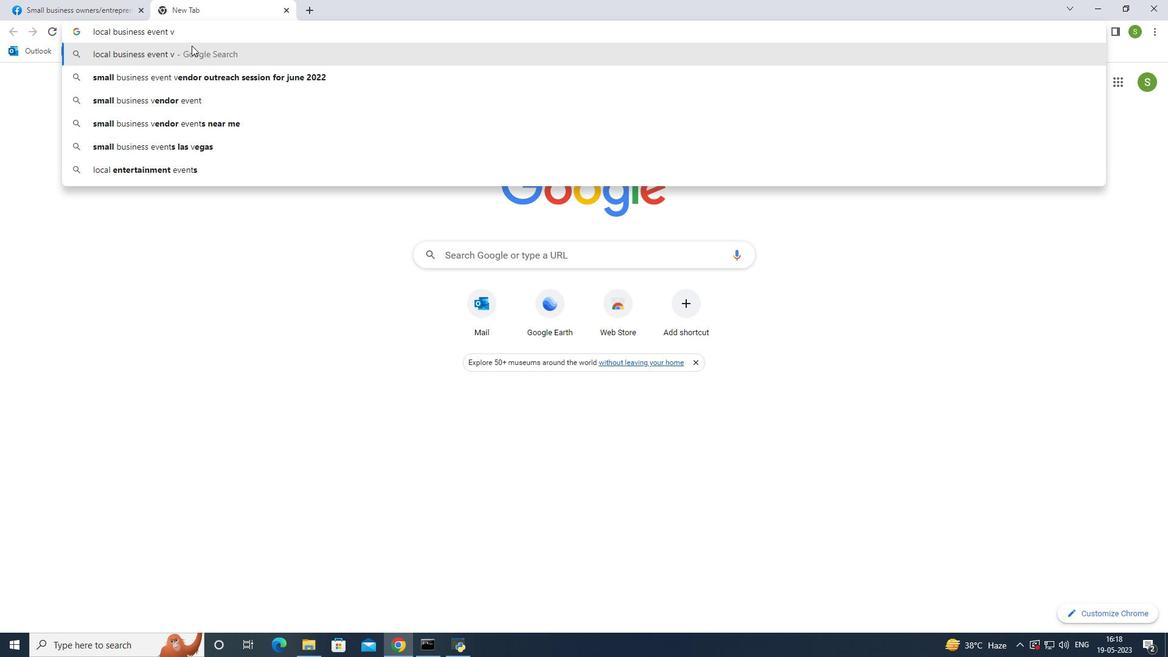 
Action: Key pressed e
Screenshot: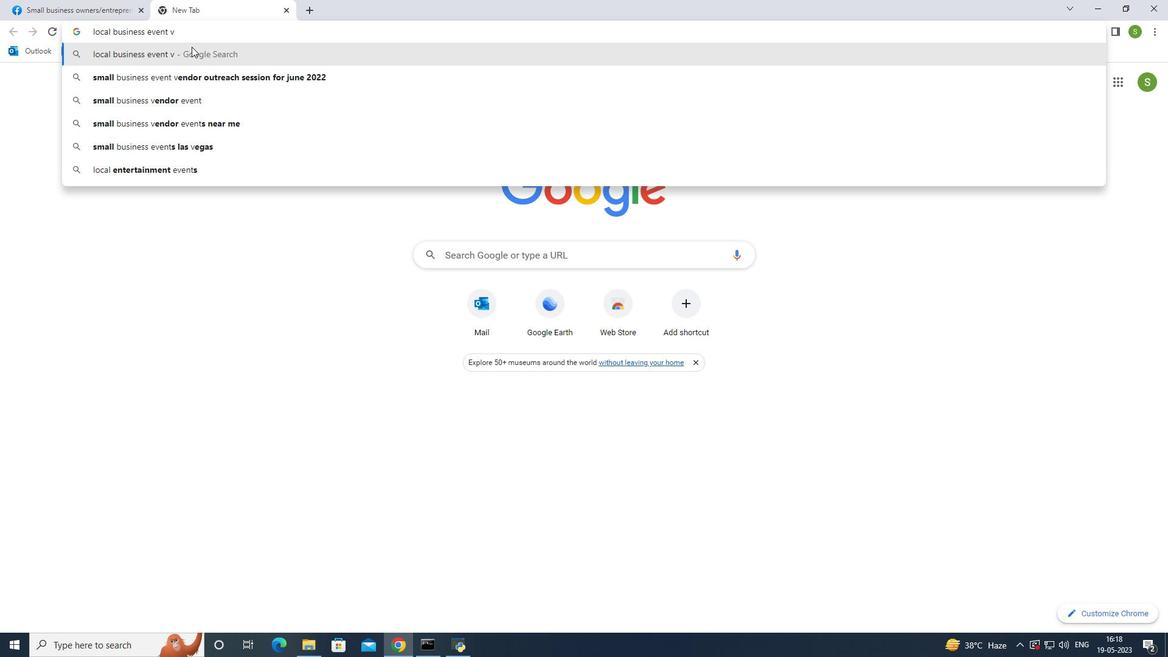 
Action: Mouse moved to (192, 47)
Screenshot: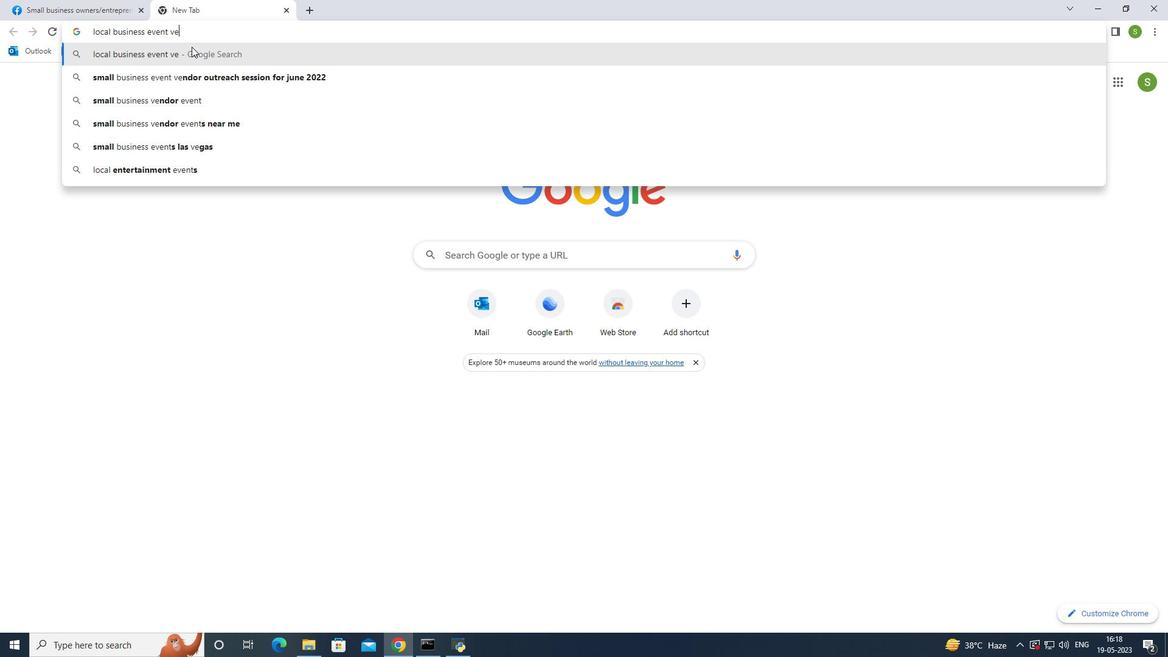 
Action: Key pressed <Key.backspace>
Screenshot: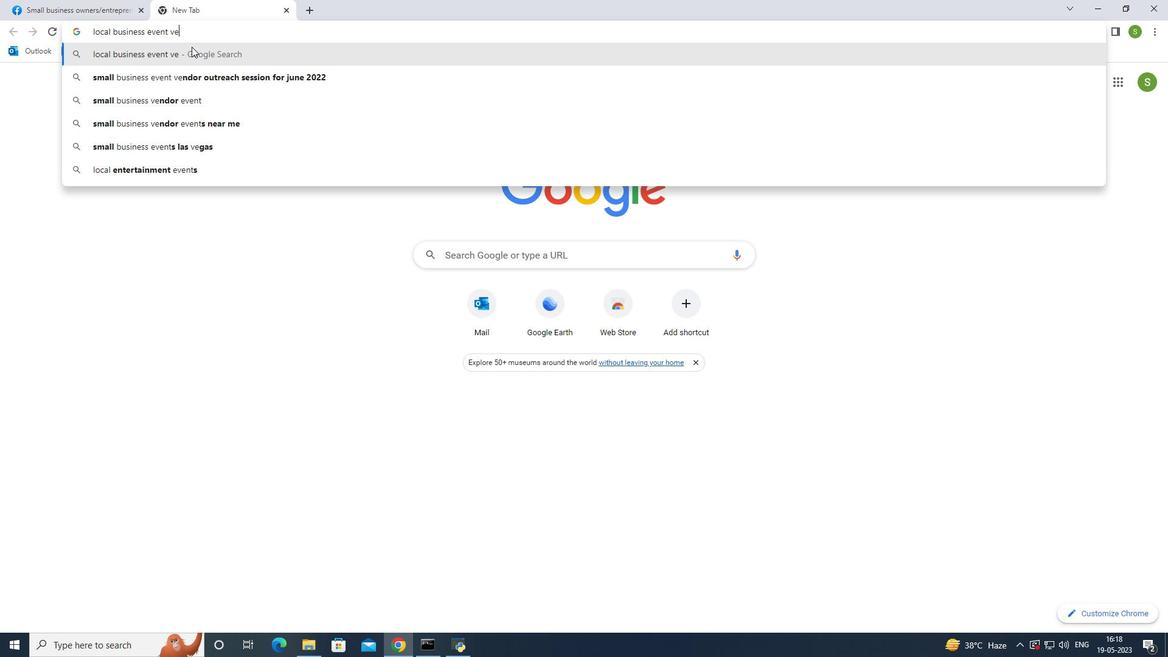
Action: Mouse moved to (194, 47)
Screenshot: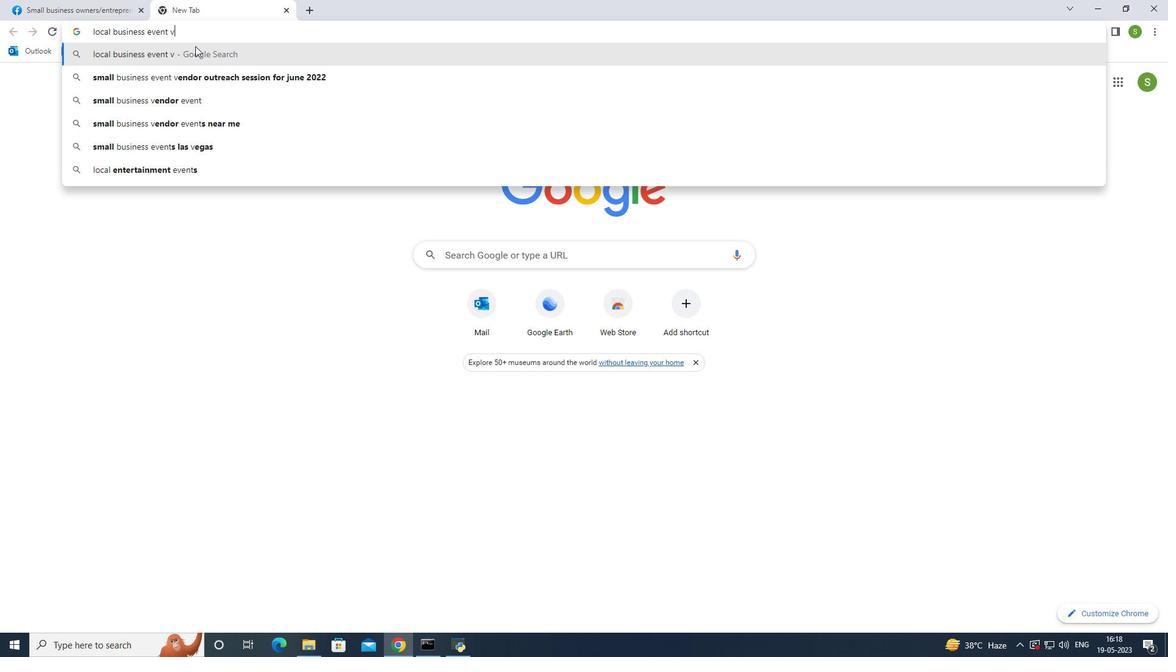 
Action: Key pressed ideos
Screenshot: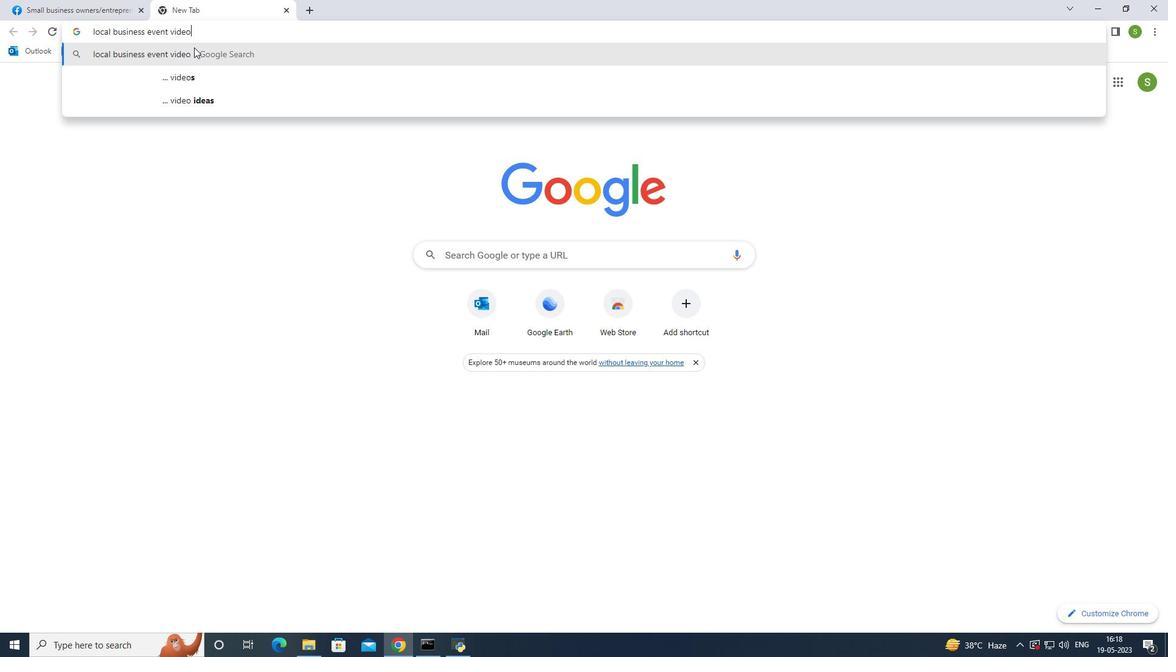 
Action: Mouse moved to (212, 51)
Screenshot: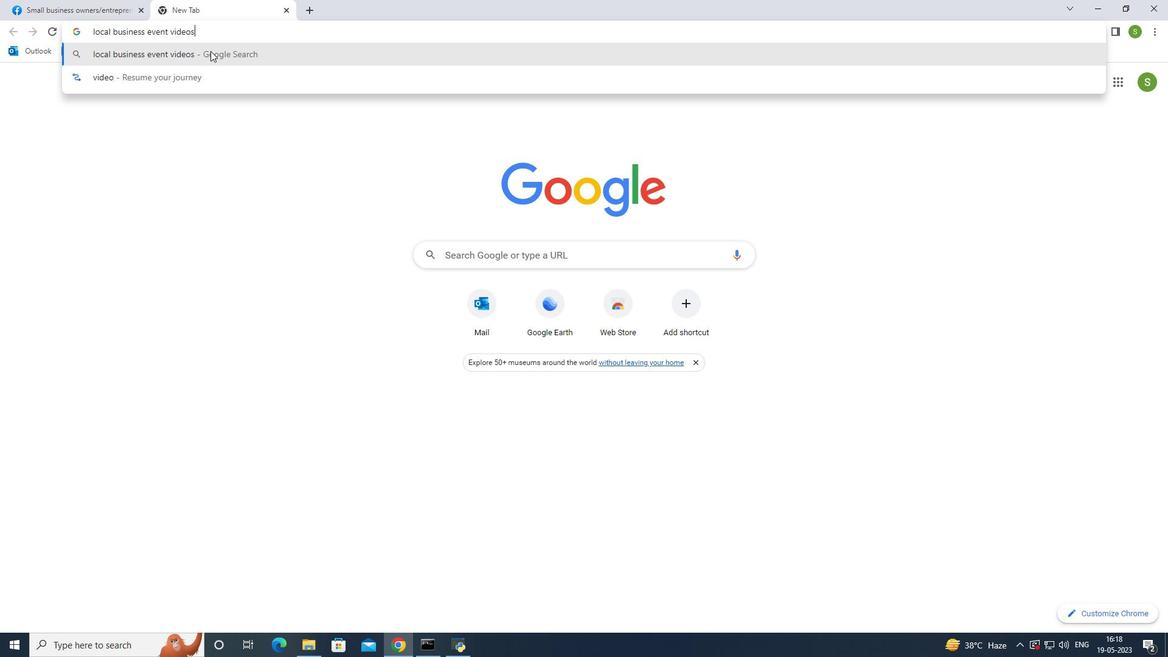 
Action: Key pressed <Key.enter>
Screenshot: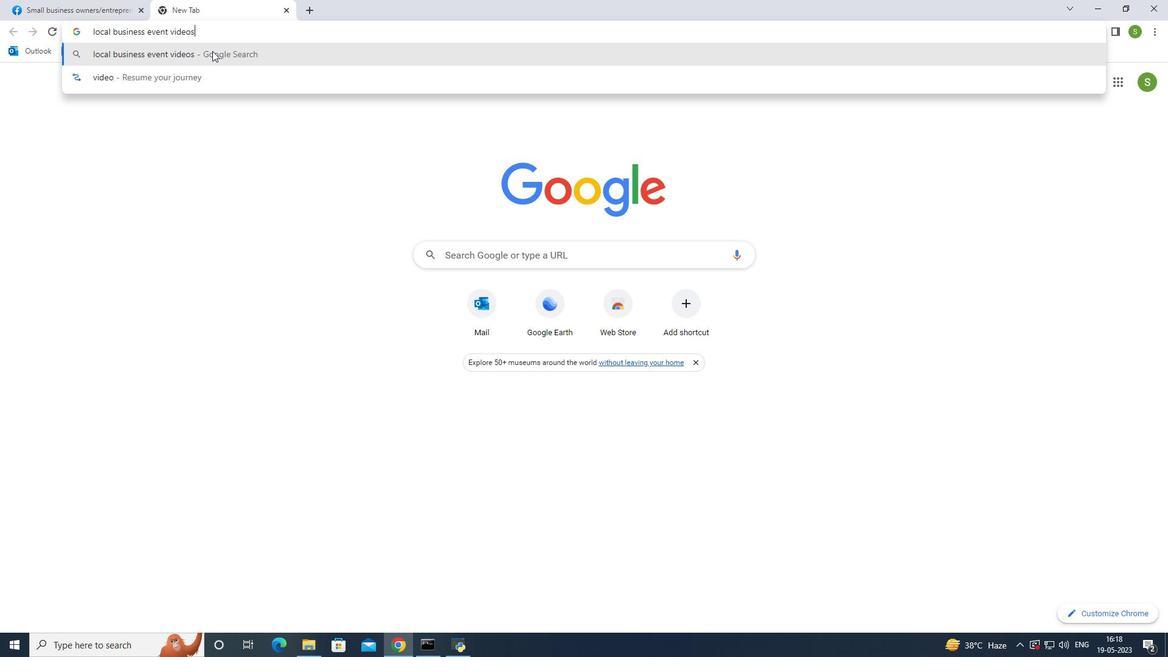 
Action: Mouse moved to (273, 192)
Screenshot: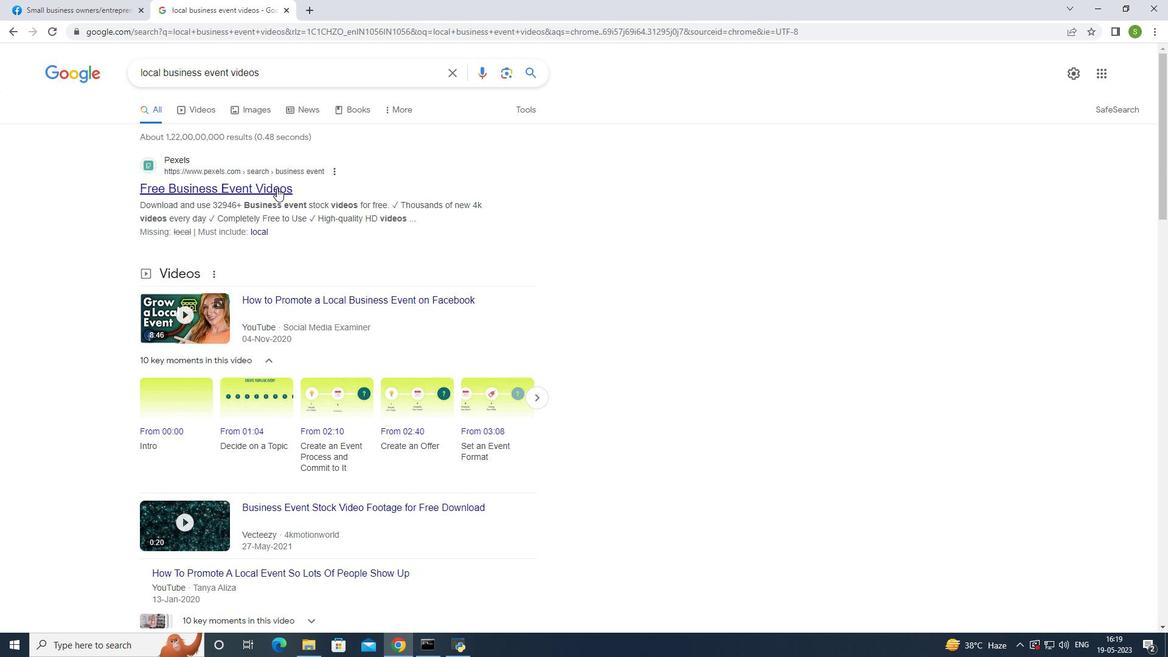 
Action: Mouse scrolled (273, 192) with delta (0, 0)
Screenshot: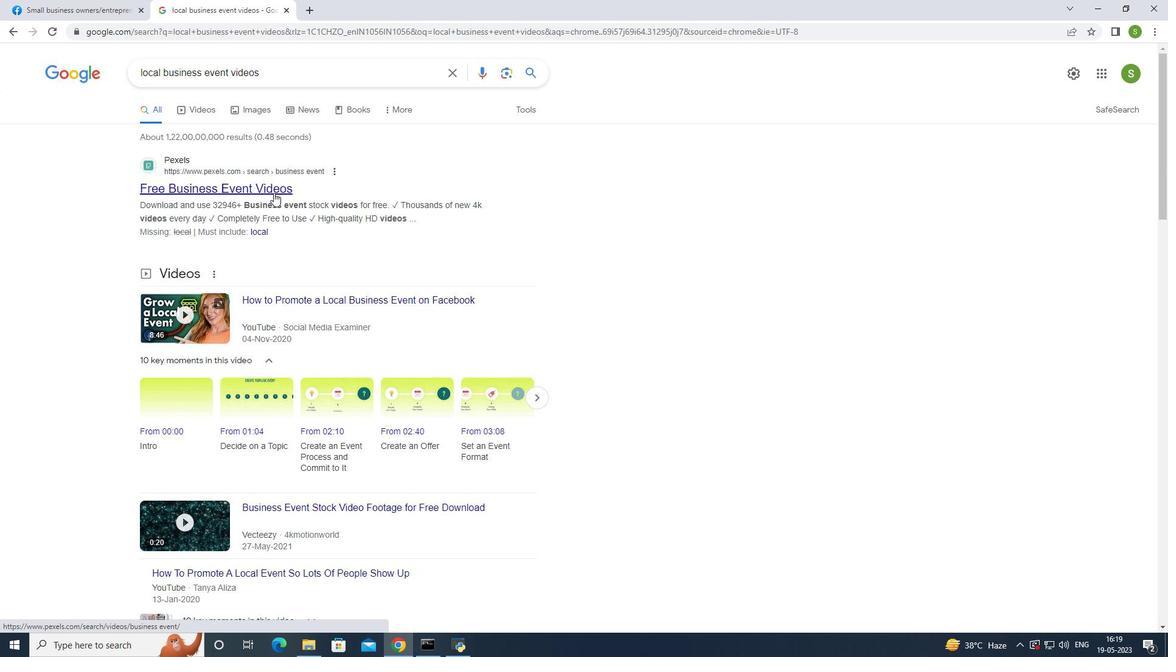 
Action: Mouse scrolled (273, 192) with delta (0, 0)
Screenshot: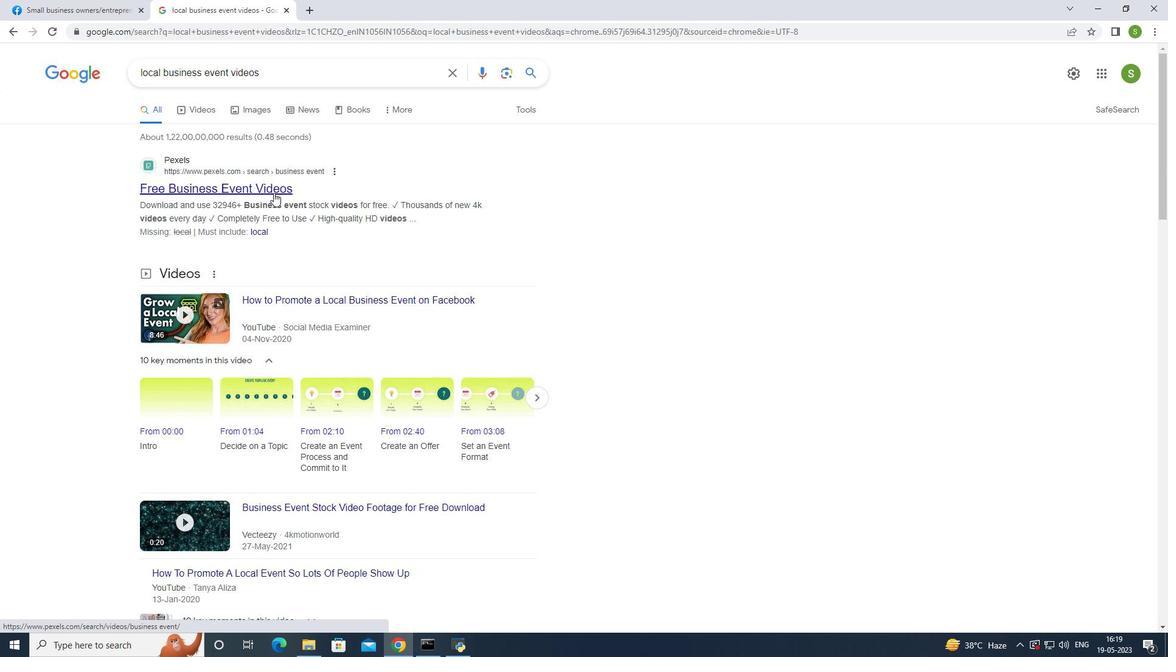 
Action: Mouse scrolled (273, 192) with delta (0, 0)
Screenshot: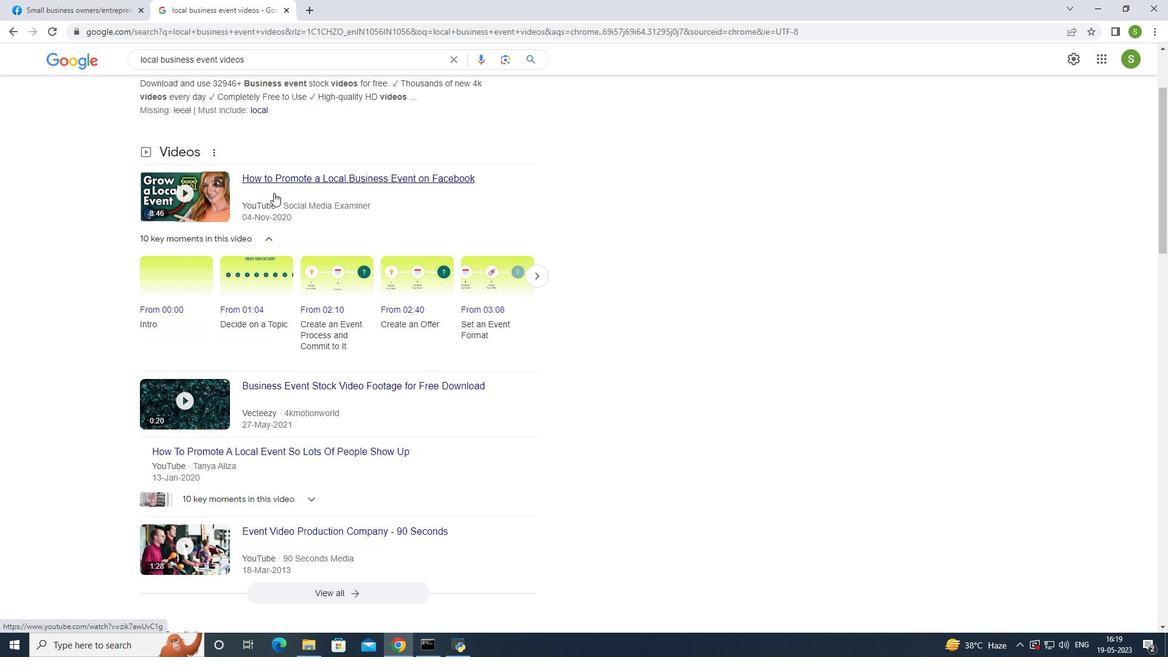 
Action: Mouse scrolled (273, 192) with delta (0, 0)
Screenshot: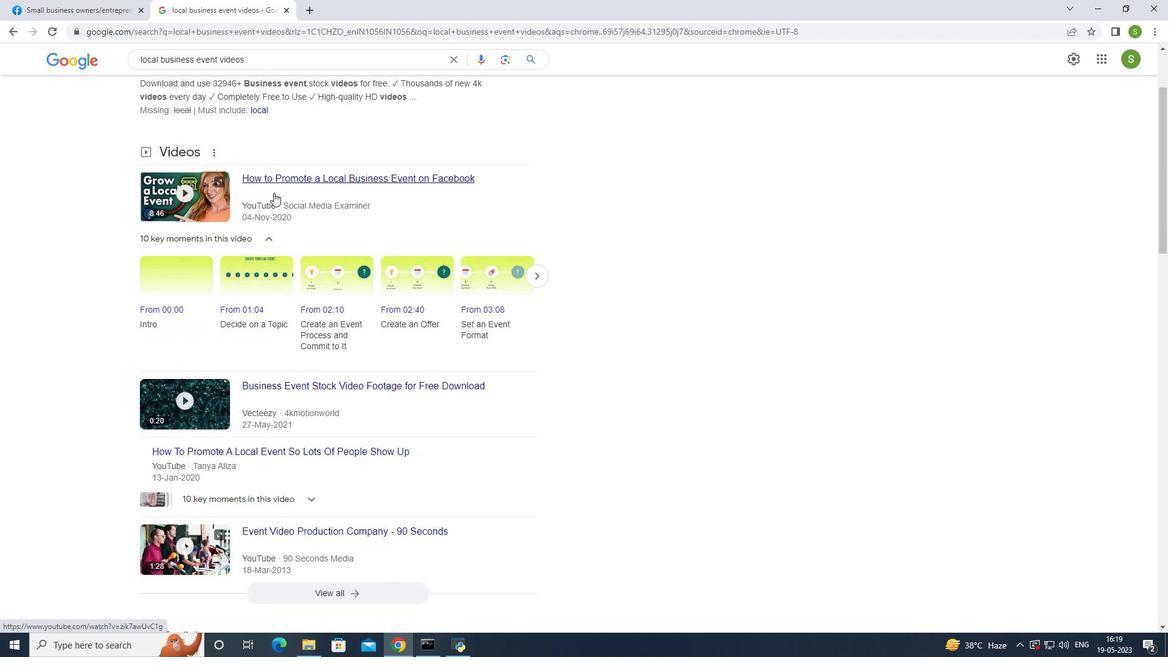 
Action: Mouse scrolled (273, 192) with delta (0, 0)
Screenshot: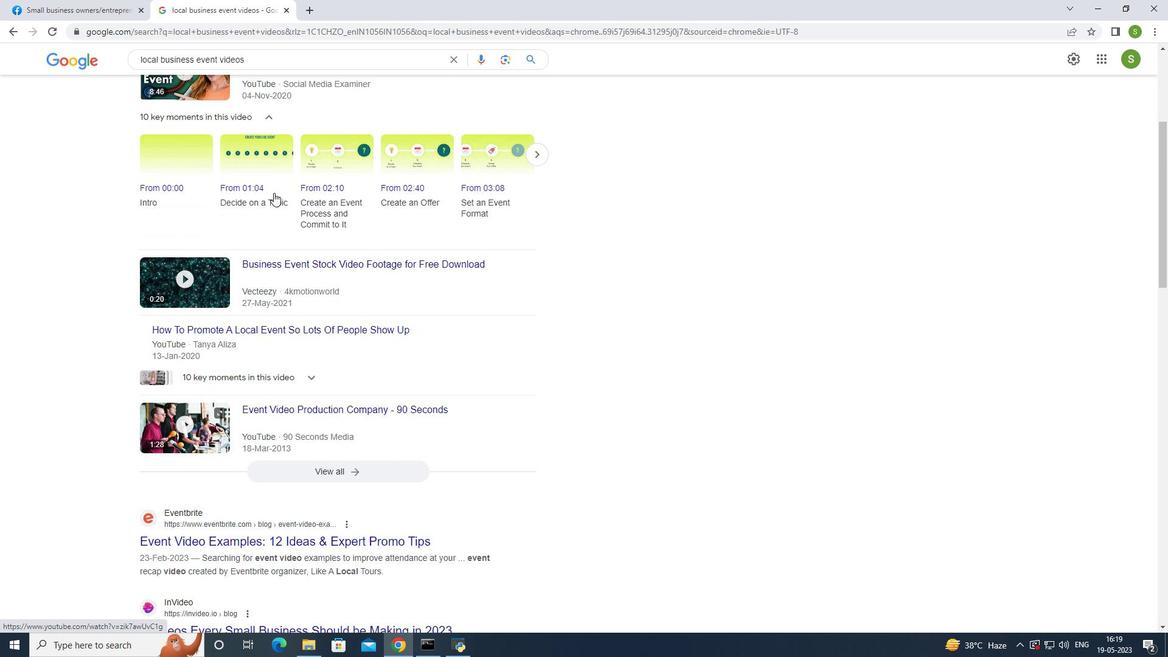 
Action: Mouse moved to (306, 201)
Screenshot: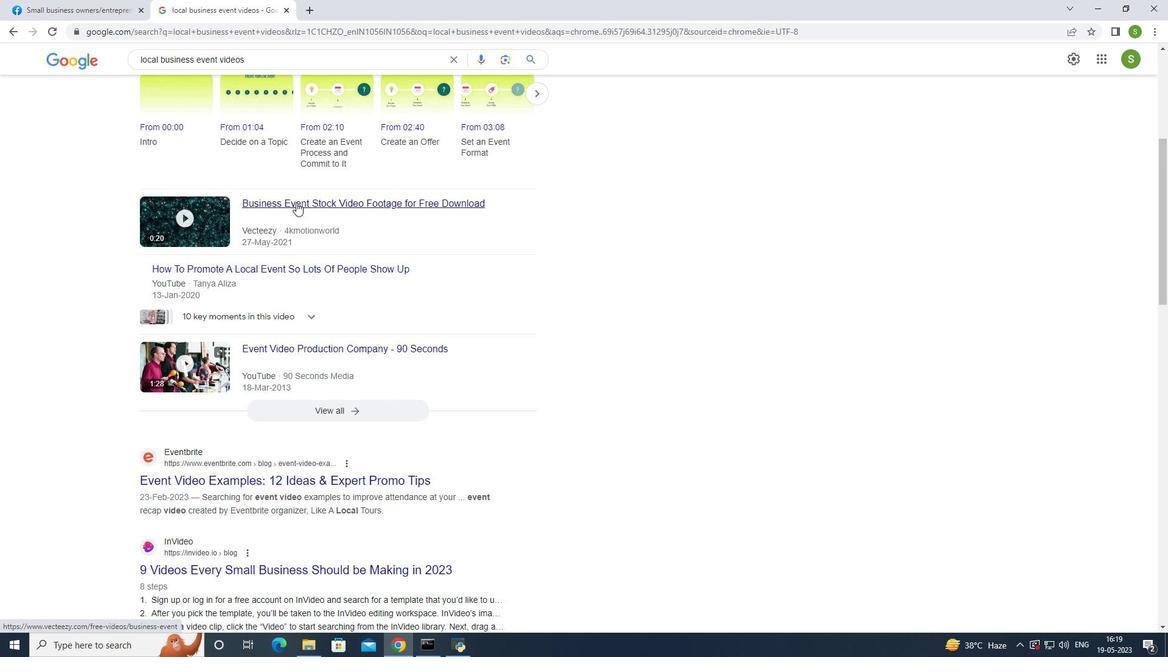 
Action: Mouse pressed left at (306, 201)
Screenshot: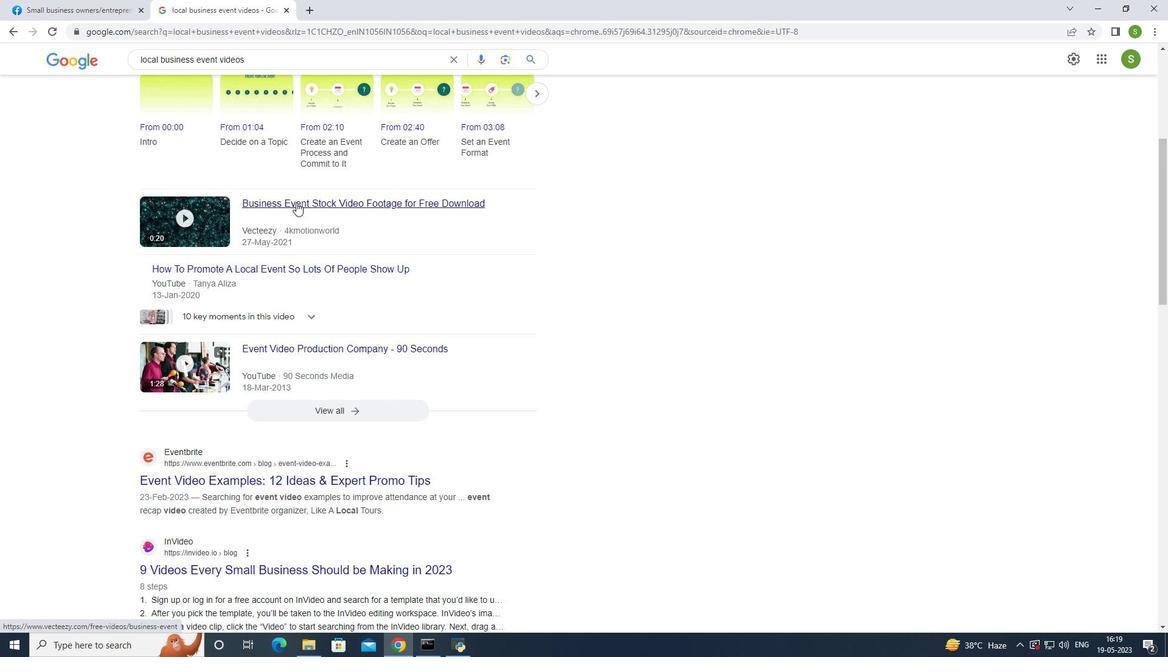 
Action: Mouse moved to (438, 234)
Screenshot: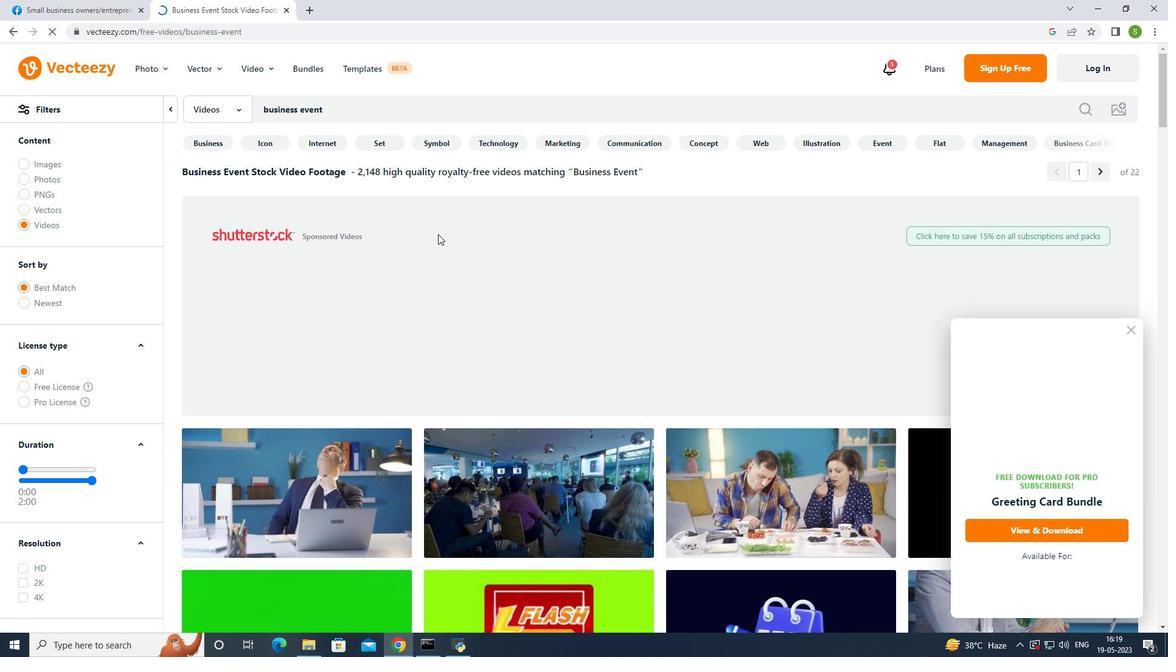 
Action: Mouse scrolled (438, 233) with delta (0, 0)
Screenshot: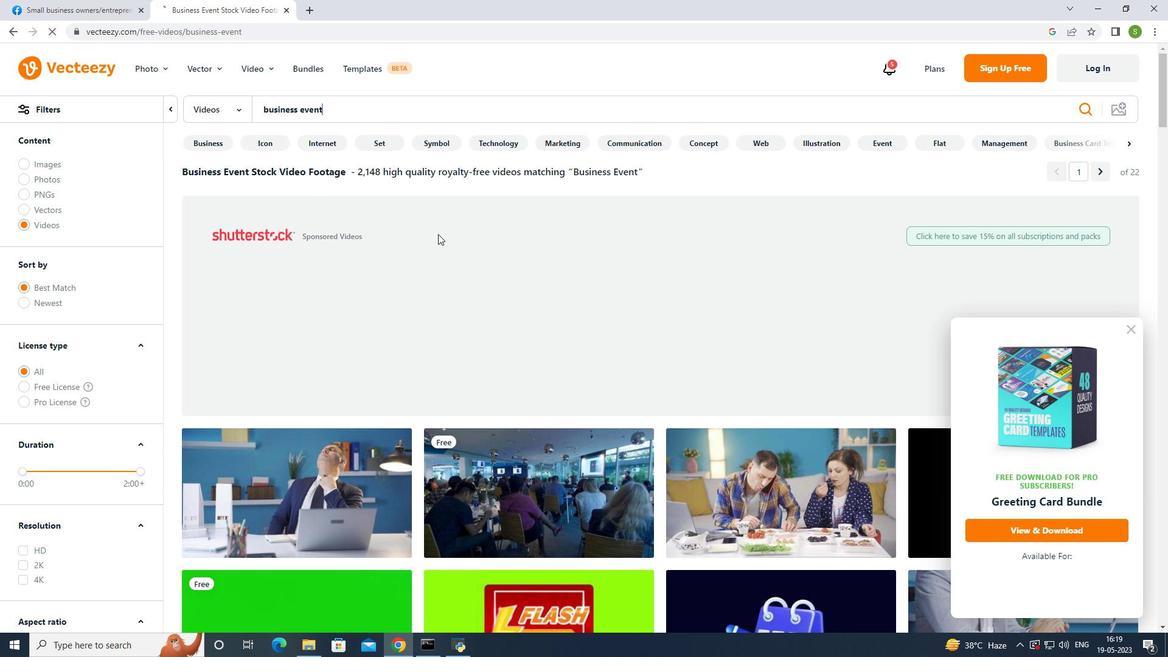 
Action: Mouse scrolled (438, 233) with delta (0, 0)
Screenshot: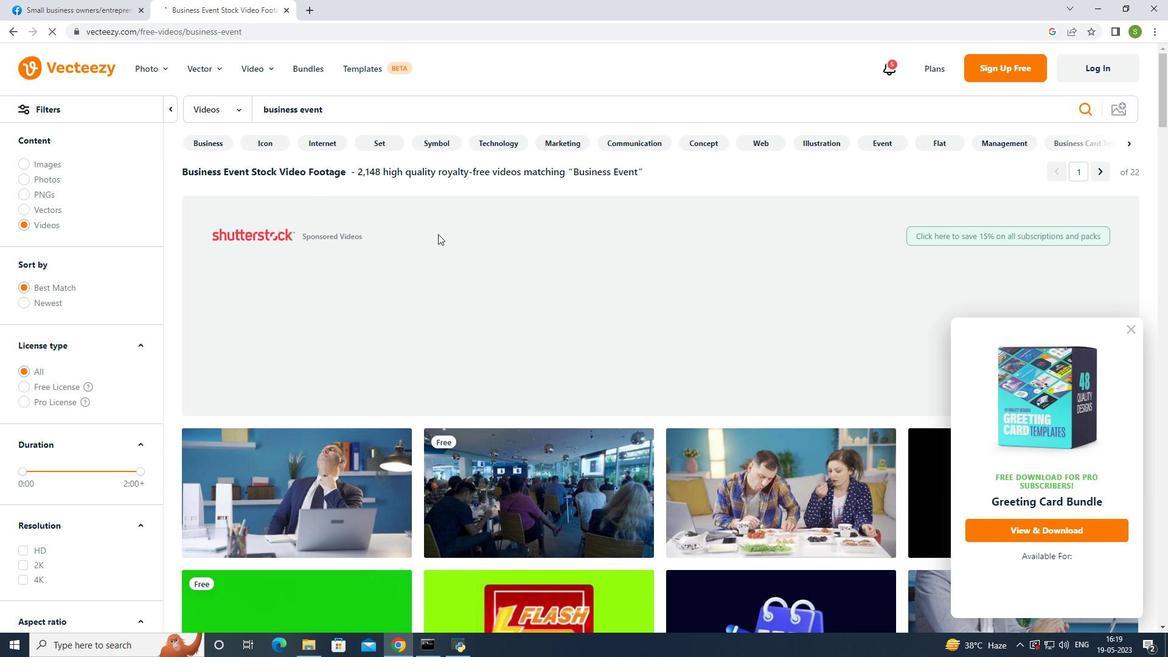 
Action: Mouse scrolled (438, 233) with delta (0, 0)
Screenshot: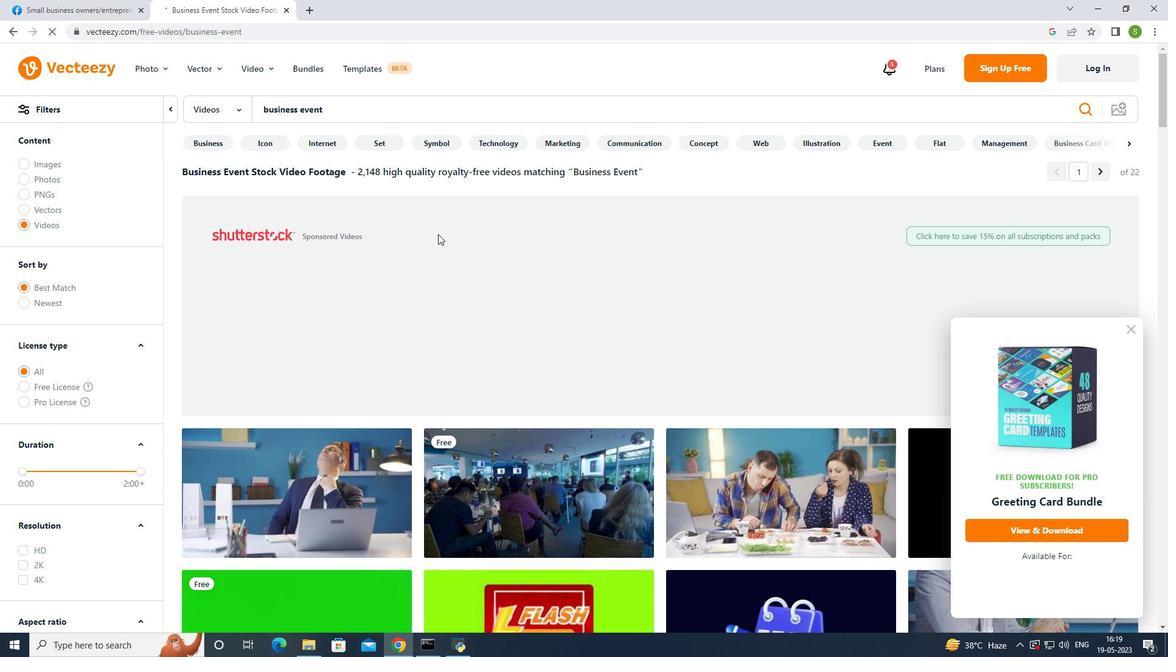 
Action: Mouse scrolled (438, 233) with delta (0, 0)
Screenshot: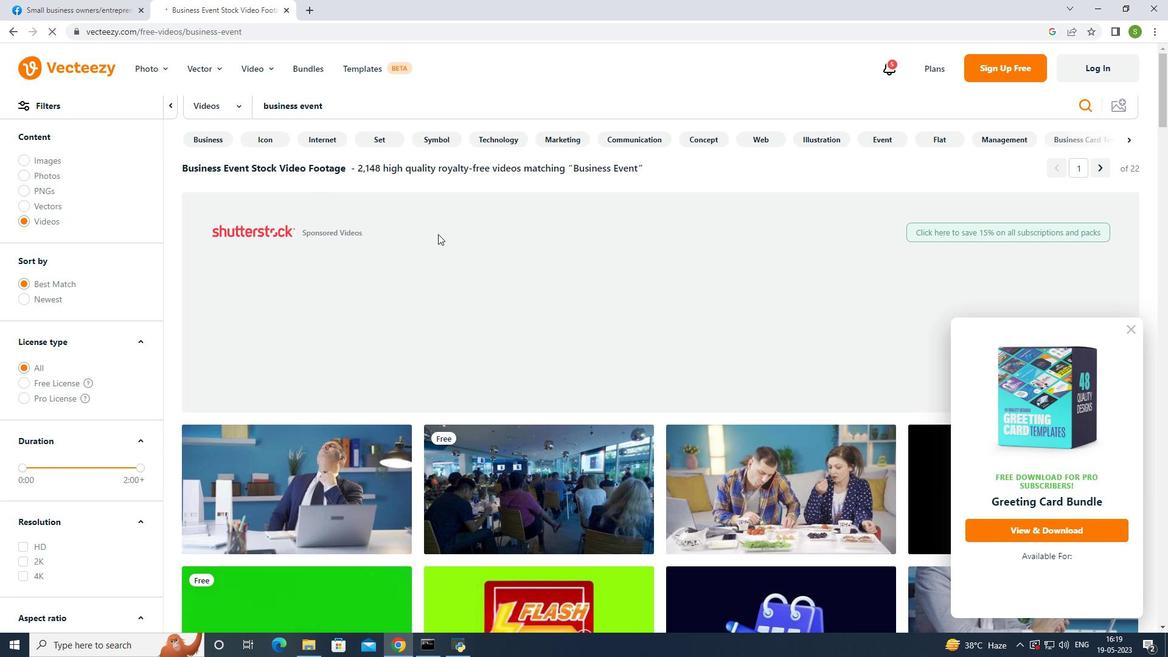 
Action: Mouse moved to (437, 232)
Screenshot: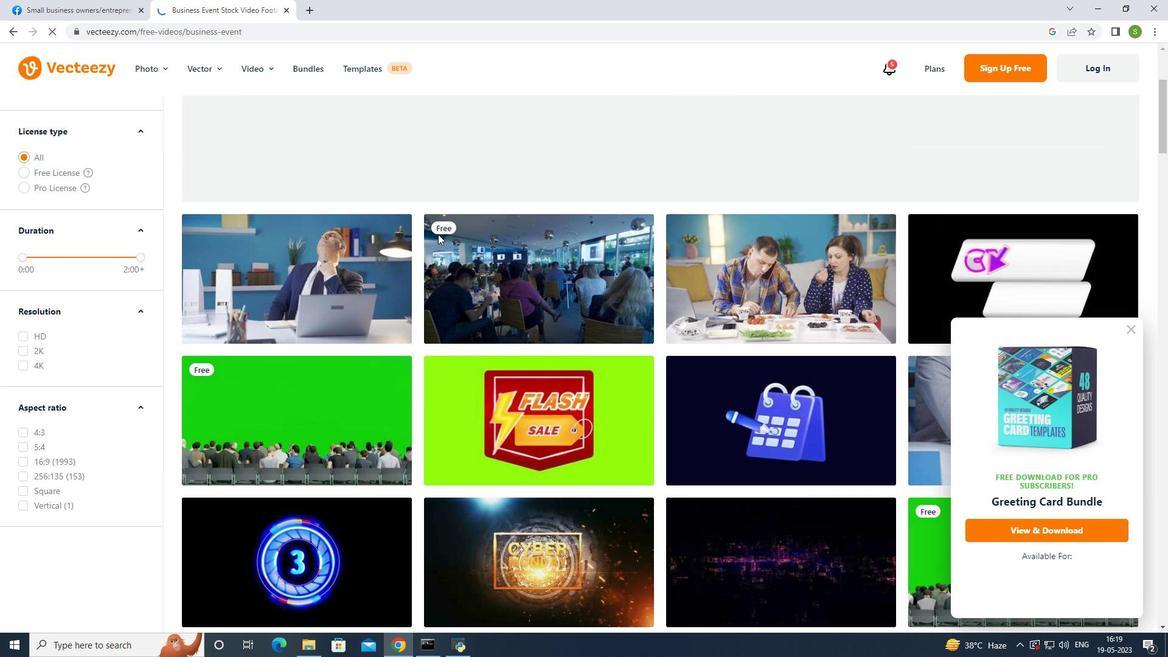 
Action: Mouse scrolled (437, 231) with delta (0, 0)
Screenshot: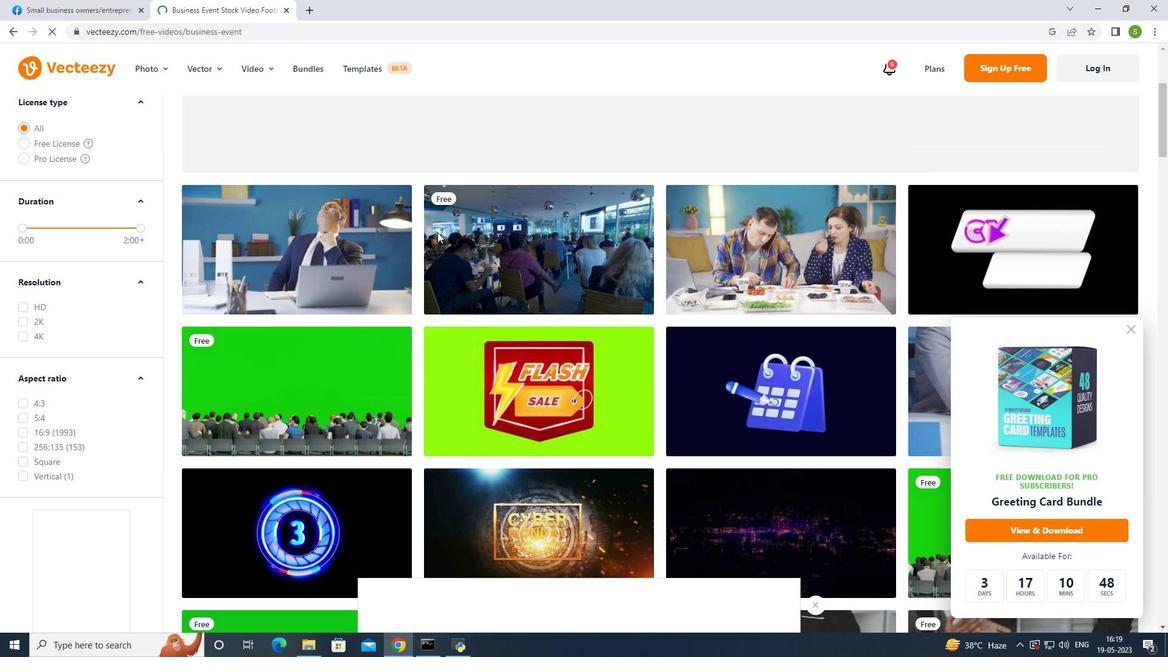 
Action: Mouse scrolled (437, 231) with delta (0, 0)
Screenshot: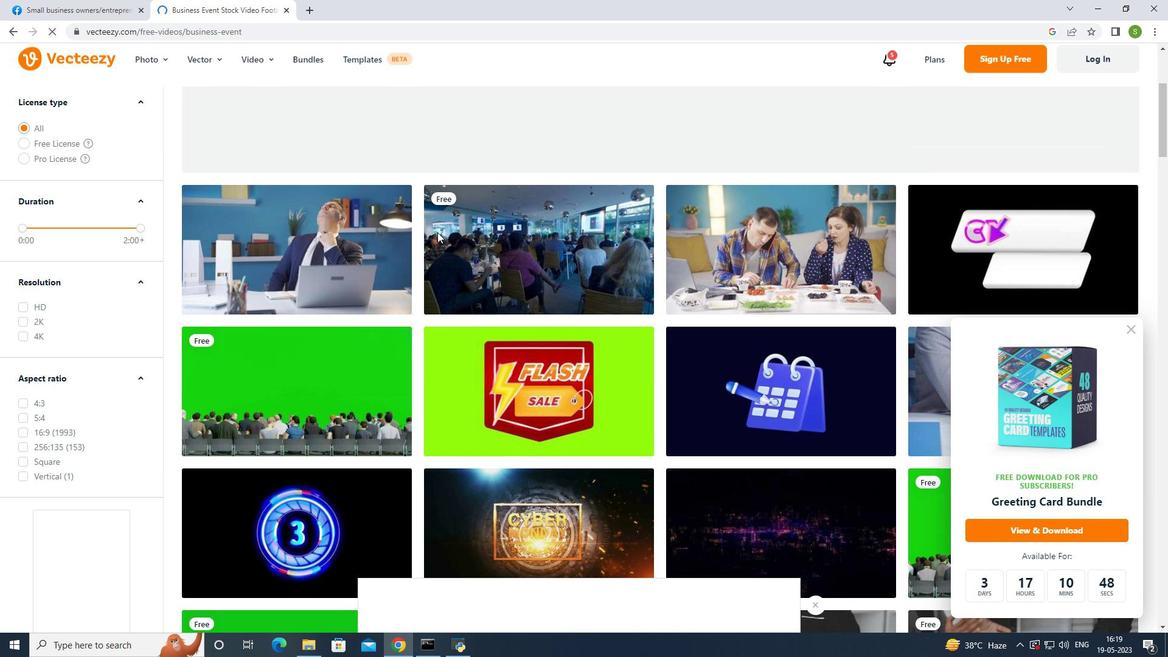 
Action: Mouse scrolled (437, 231) with delta (0, 0)
Screenshot: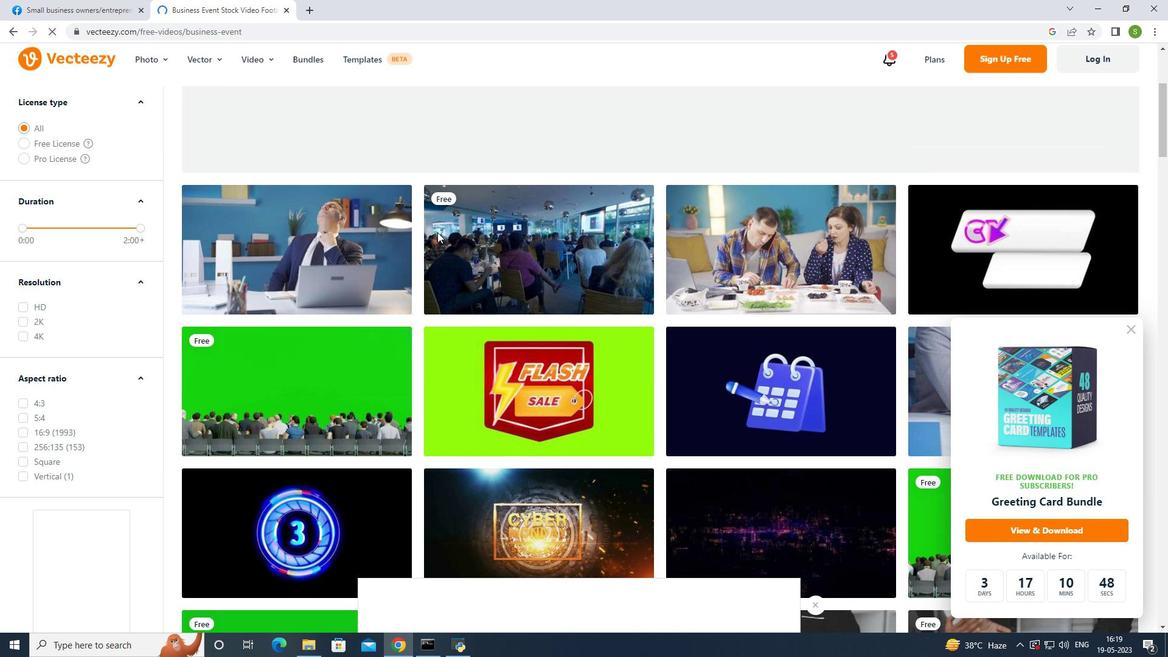 
Action: Mouse scrolled (437, 231) with delta (0, 0)
Screenshot: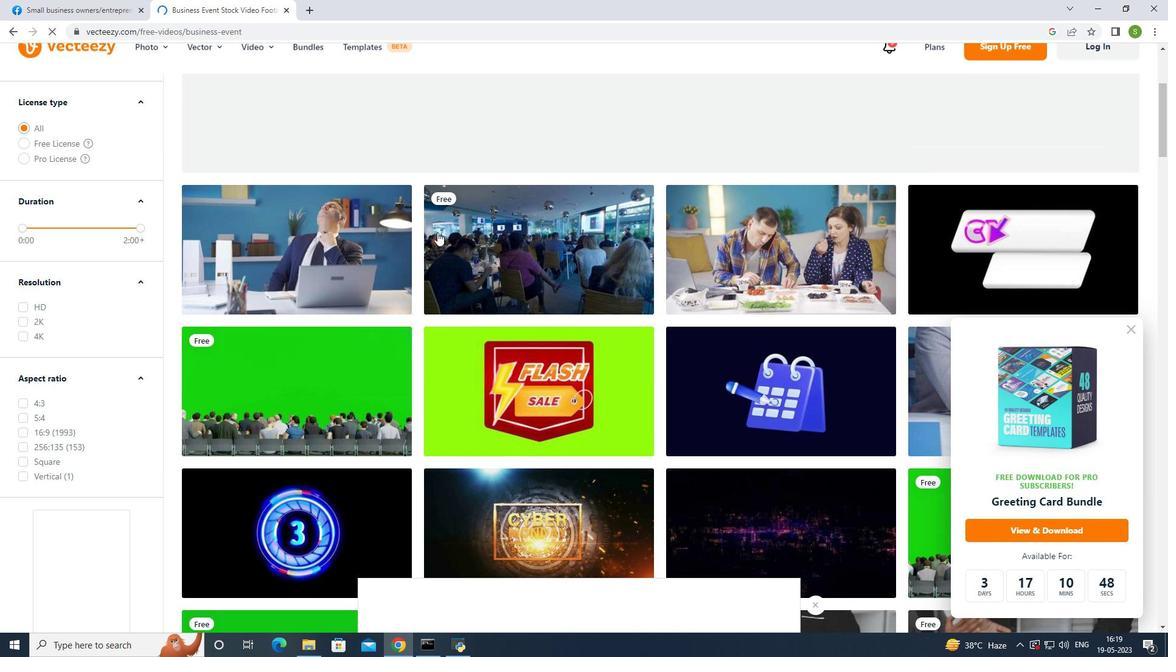 
Action: Mouse moved to (375, 197)
Screenshot: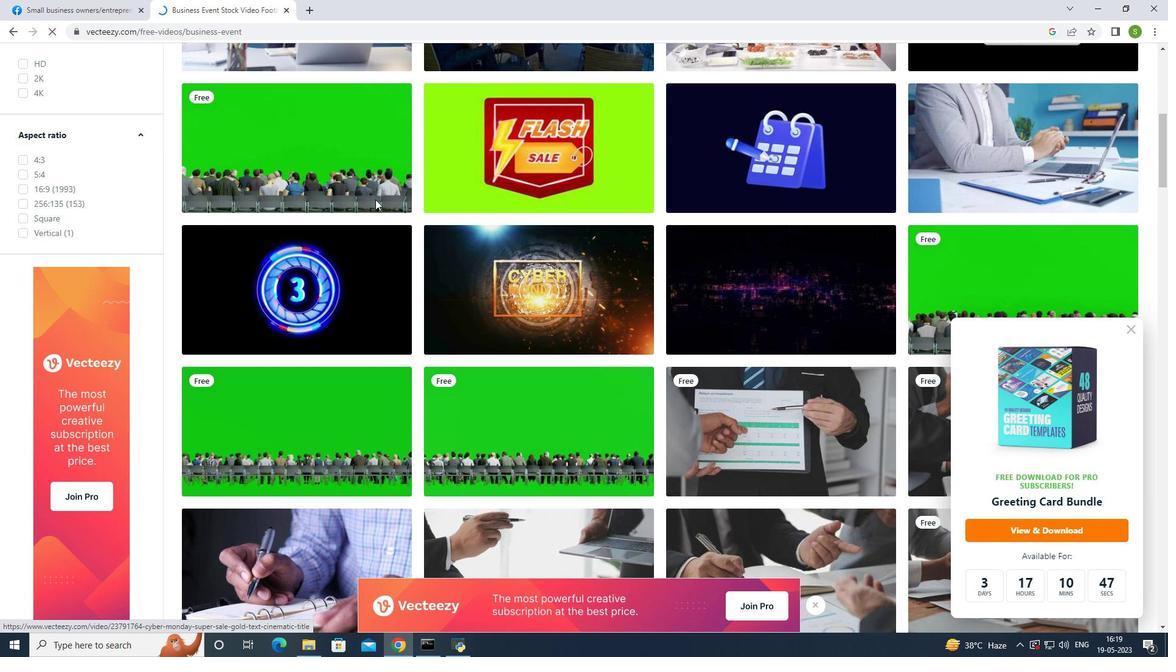 
Action: Mouse scrolled (375, 198) with delta (0, 0)
Screenshot: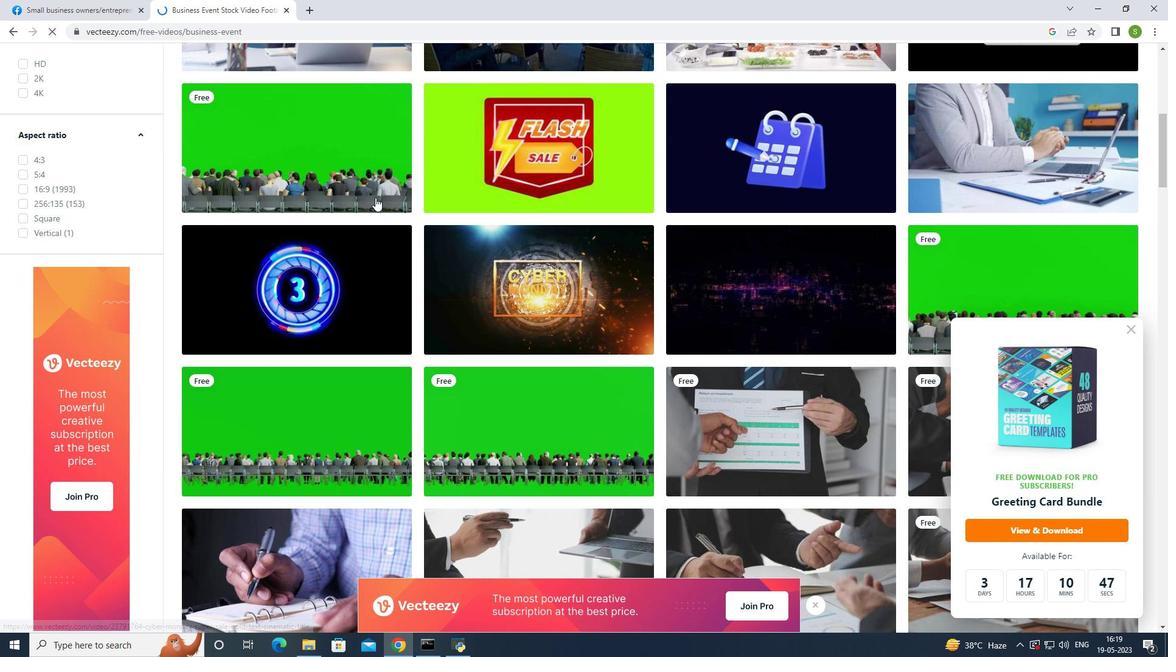 
Action: Mouse scrolled (375, 198) with delta (0, 0)
Screenshot: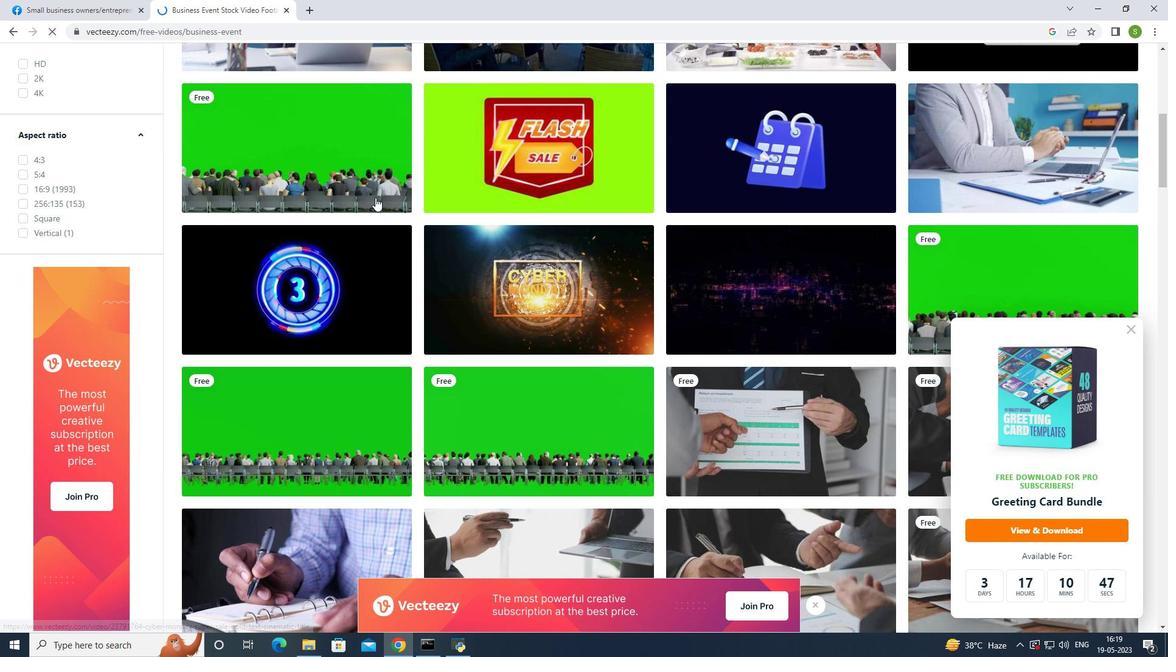 
Action: Mouse scrolled (375, 198) with delta (0, 0)
Screenshot: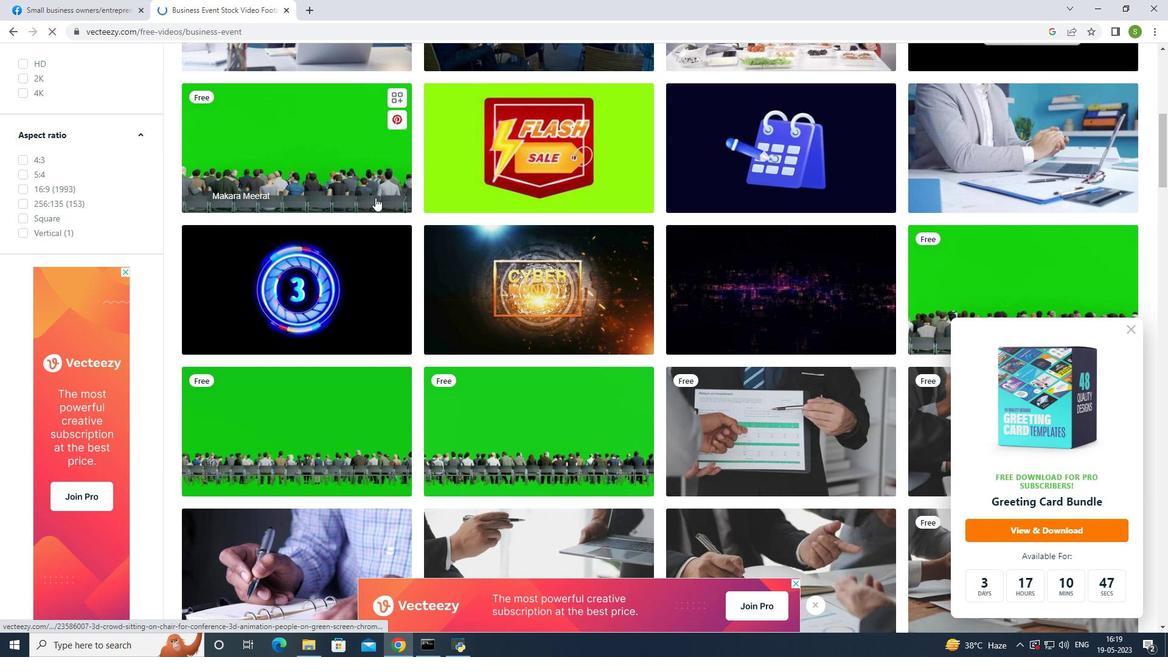 
Action: Mouse scrolled (375, 198) with delta (0, 0)
Screenshot: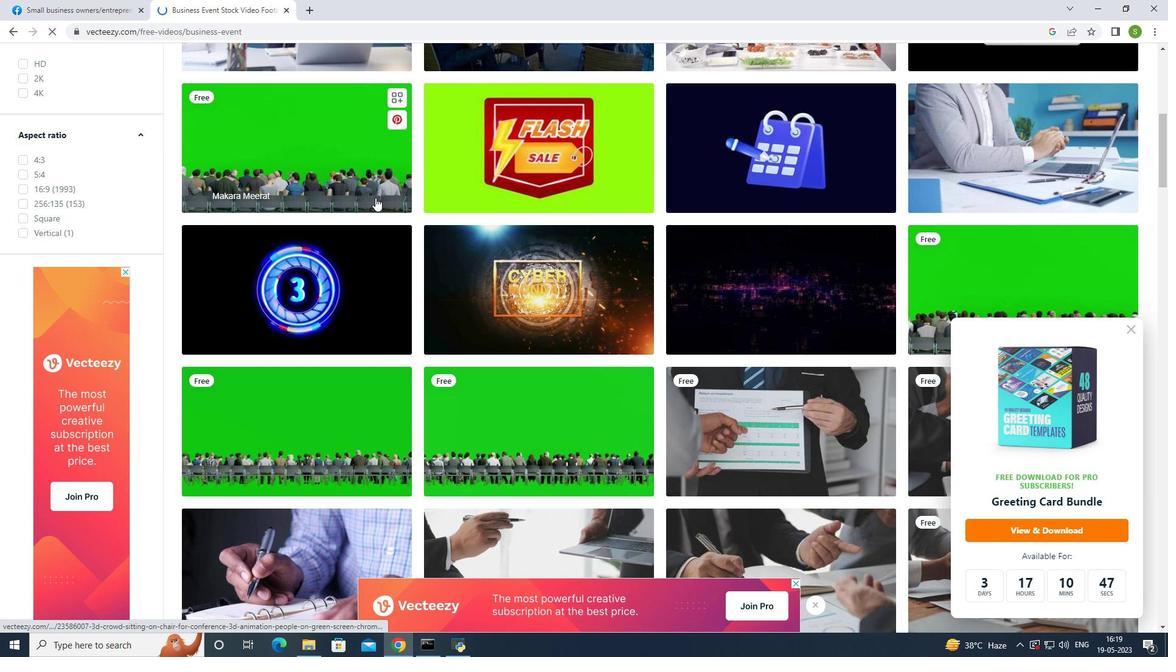 
Action: Mouse scrolled (375, 198) with delta (0, 0)
Screenshot: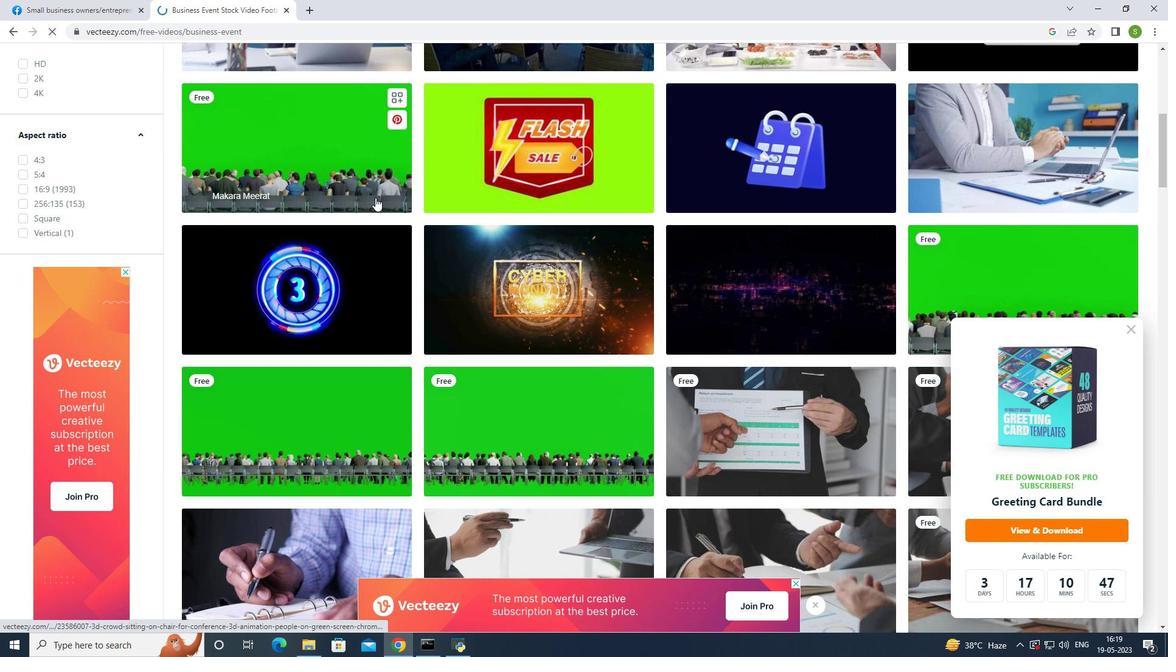 
Action: Mouse scrolled (375, 197) with delta (0, 0)
Screenshot: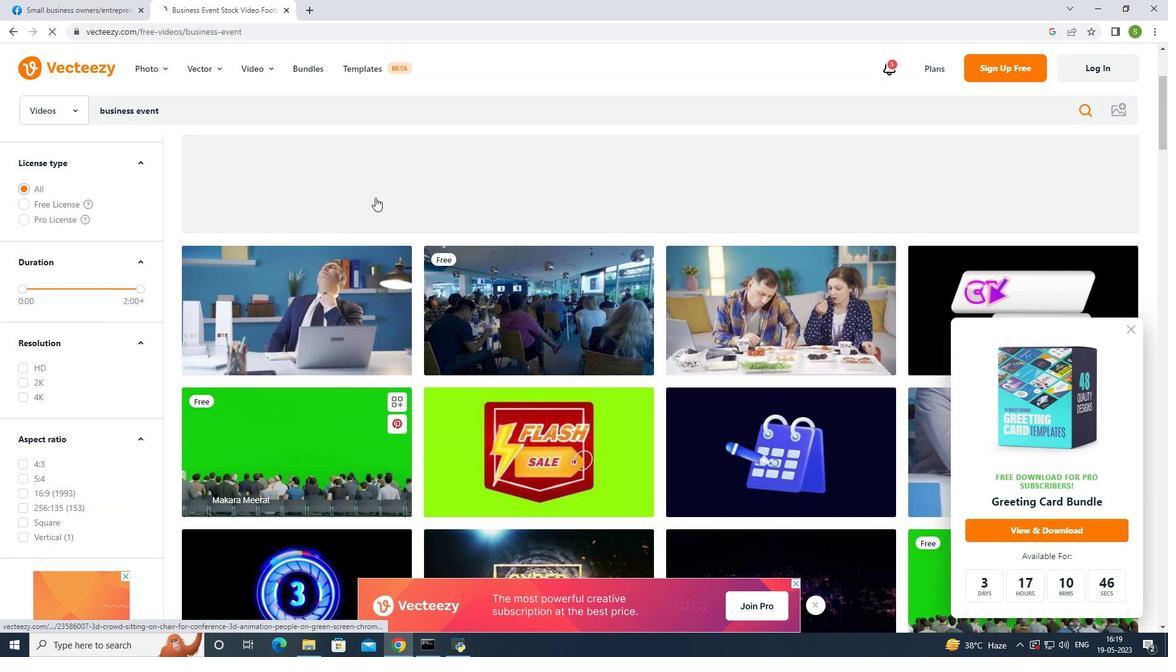 
Action: Mouse scrolled (375, 197) with delta (0, 0)
Screenshot: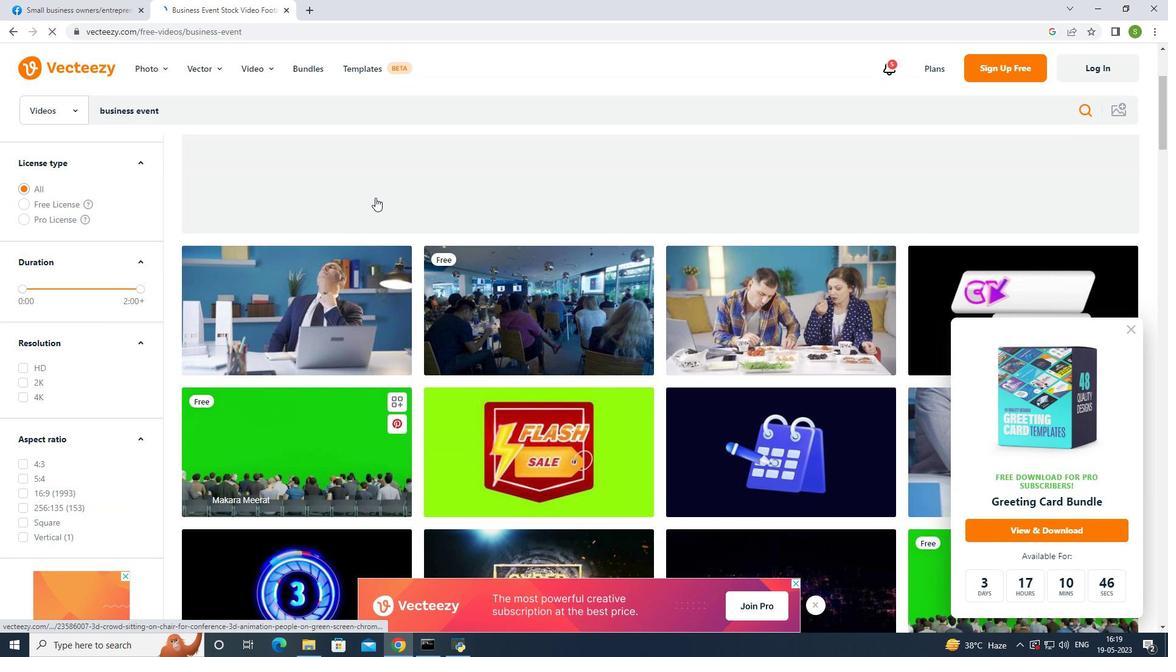 
Action: Mouse scrolled (375, 197) with delta (0, 0)
Screenshot: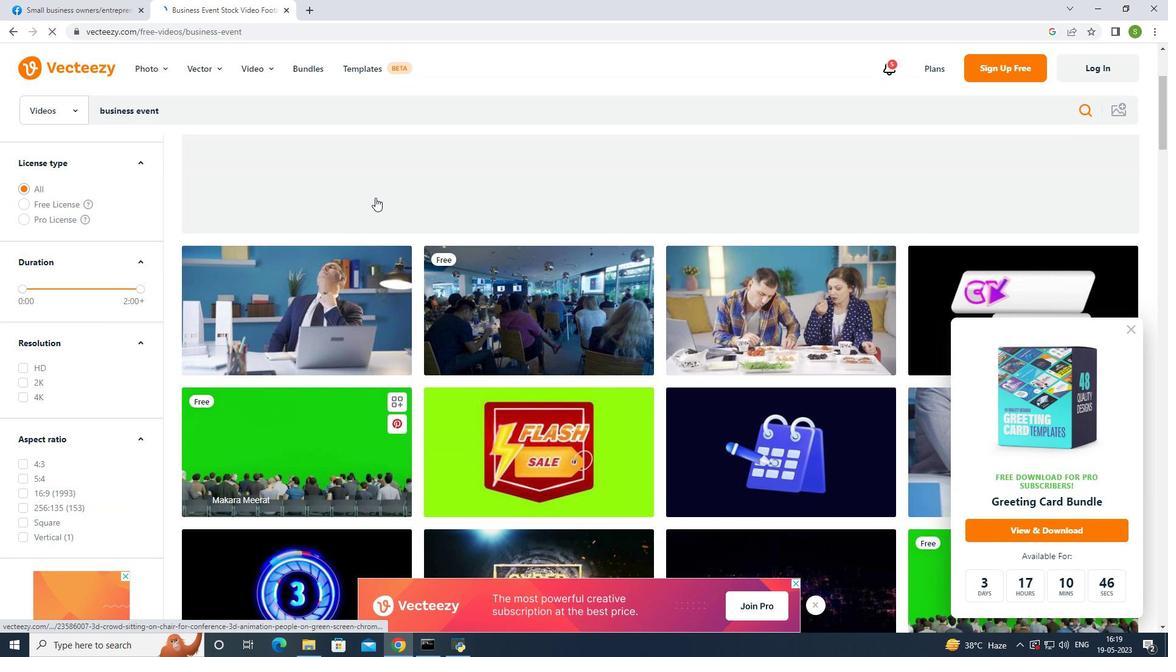 
Action: Mouse scrolled (375, 197) with delta (0, 0)
Screenshot: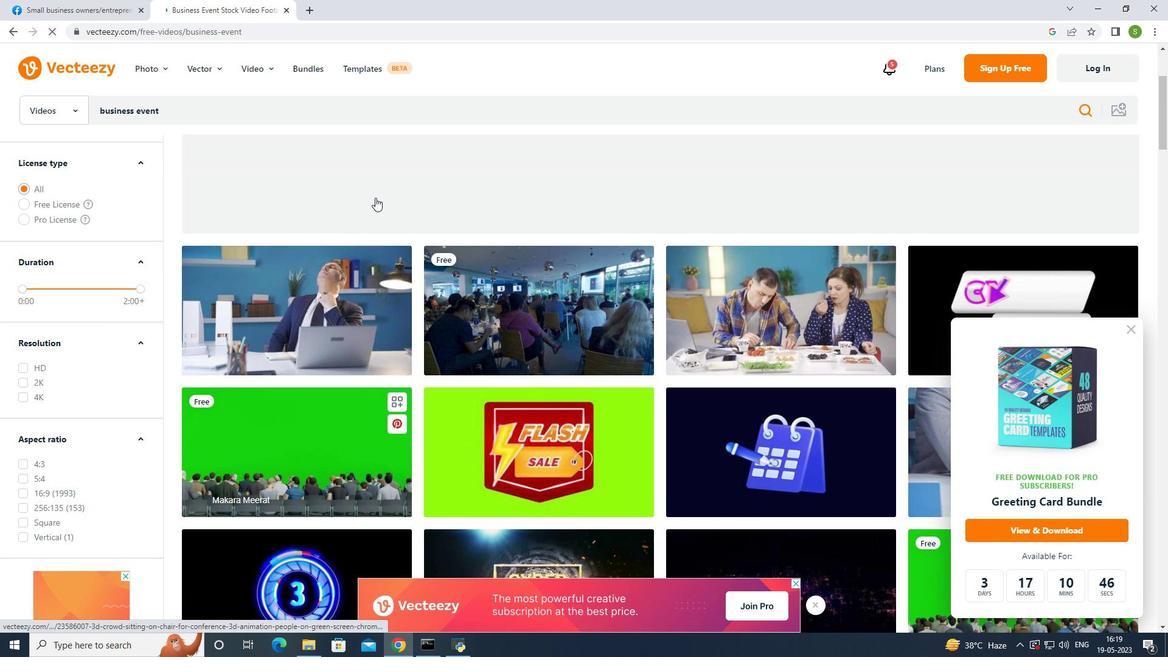 
Action: Mouse moved to (376, 196)
Screenshot: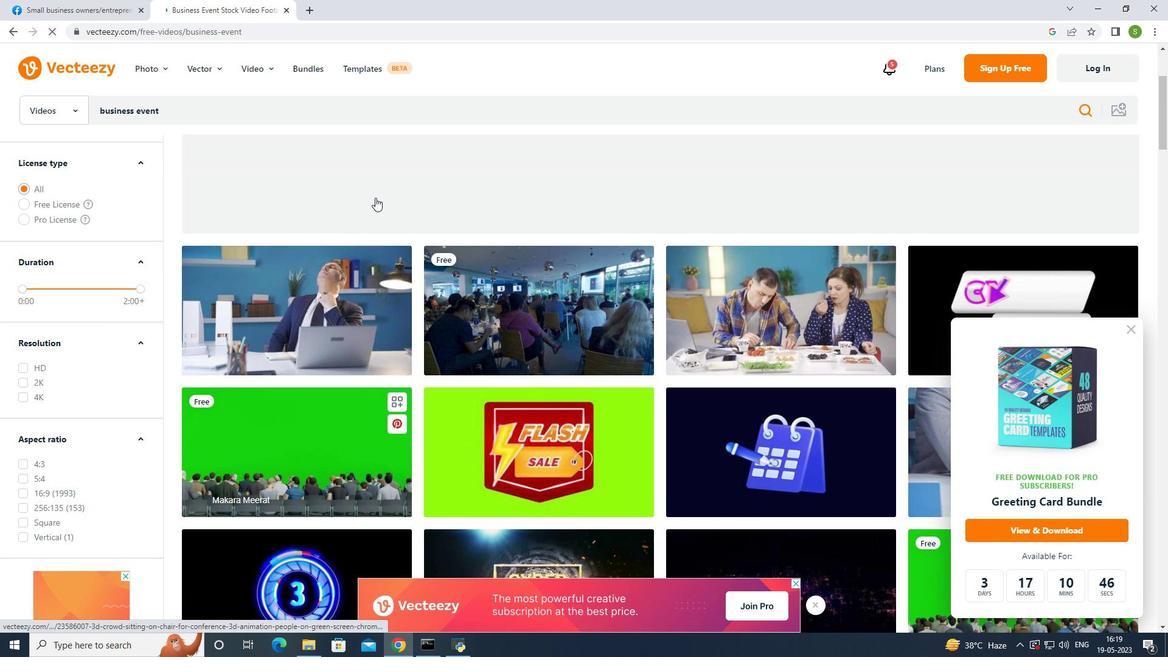 
Action: Mouse scrolled (376, 195) with delta (0, 0)
Screenshot: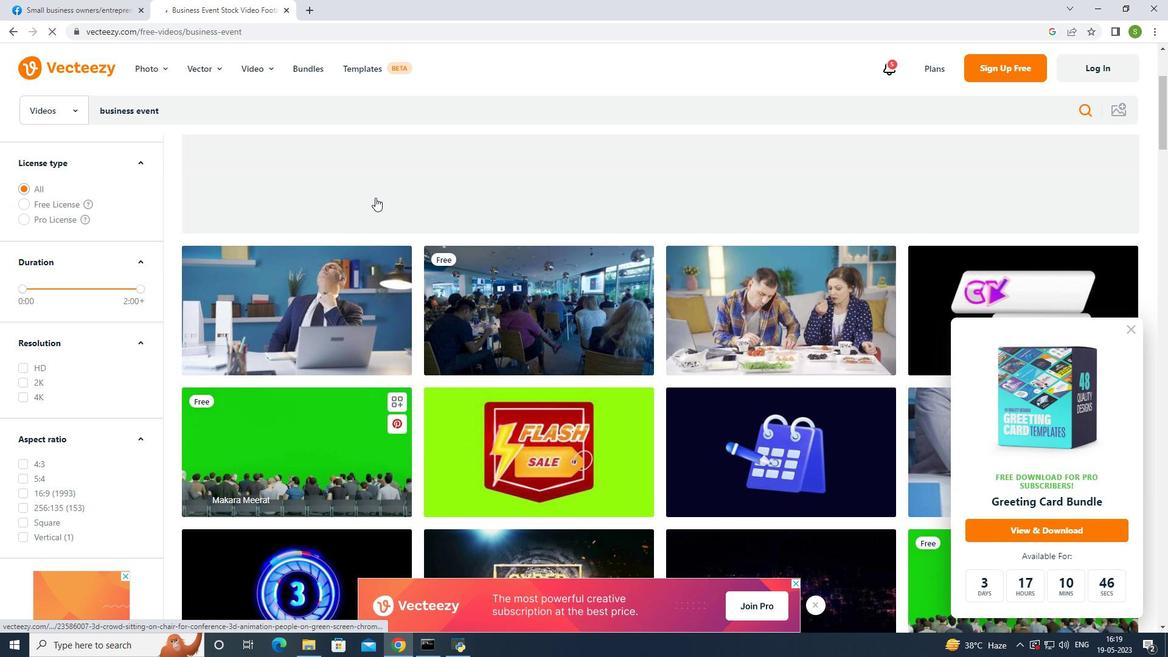 
Action: Mouse moved to (376, 196)
Screenshot: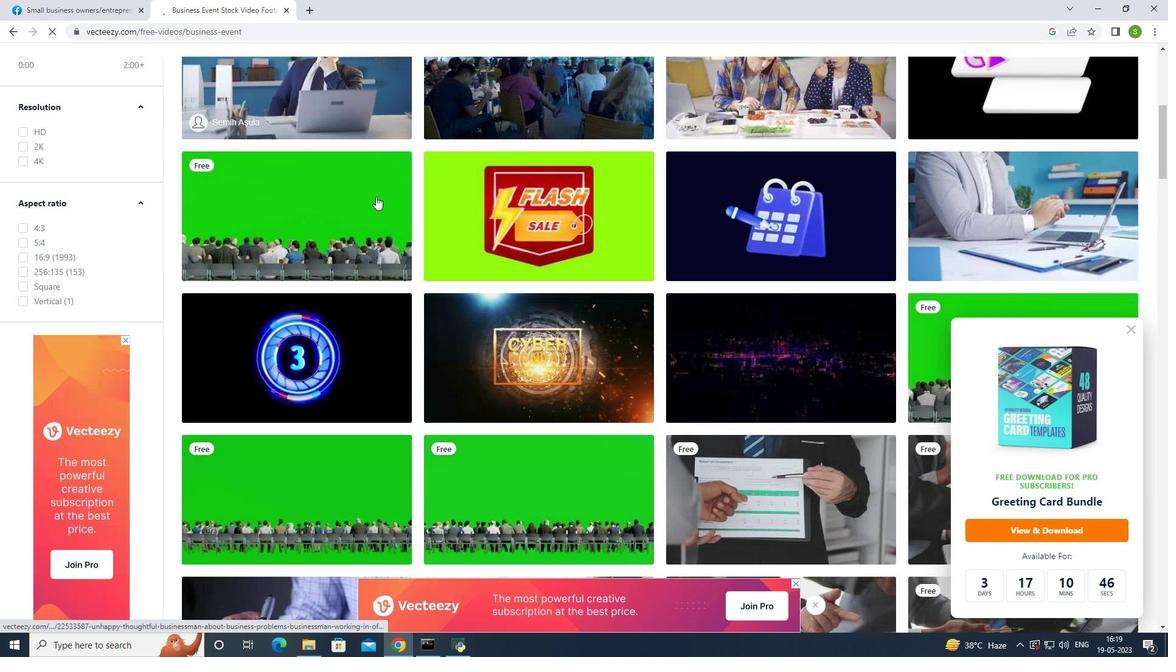 
Action: Mouse scrolled (376, 195) with delta (0, 0)
Screenshot: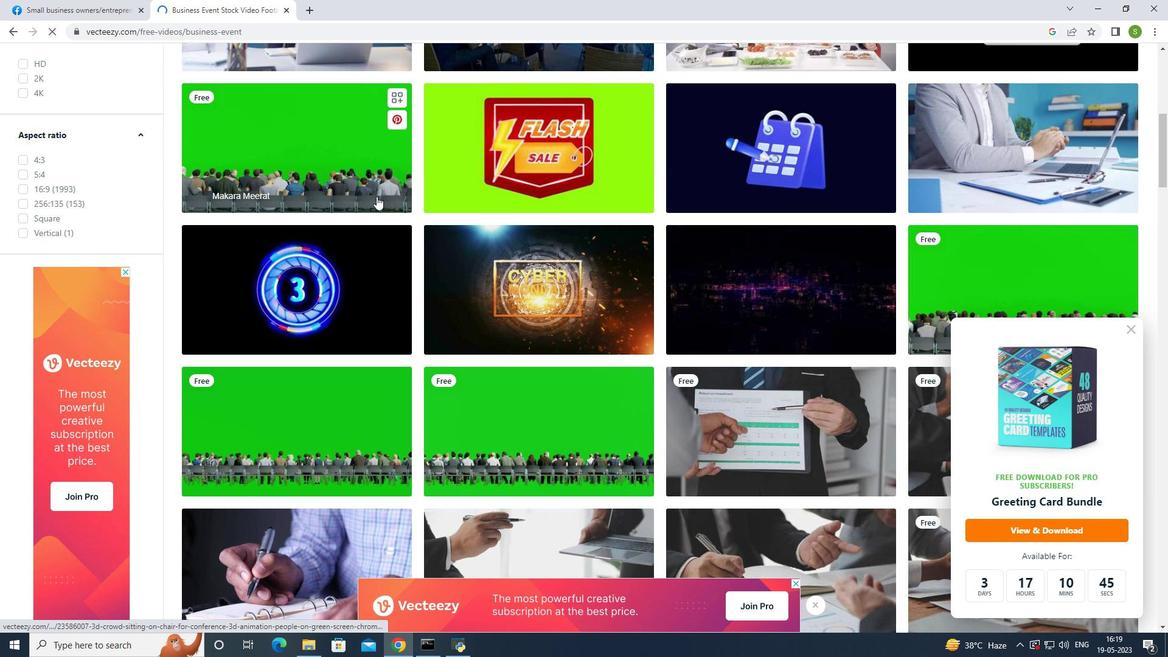 
Action: Mouse scrolled (376, 195) with delta (0, 0)
Screenshot: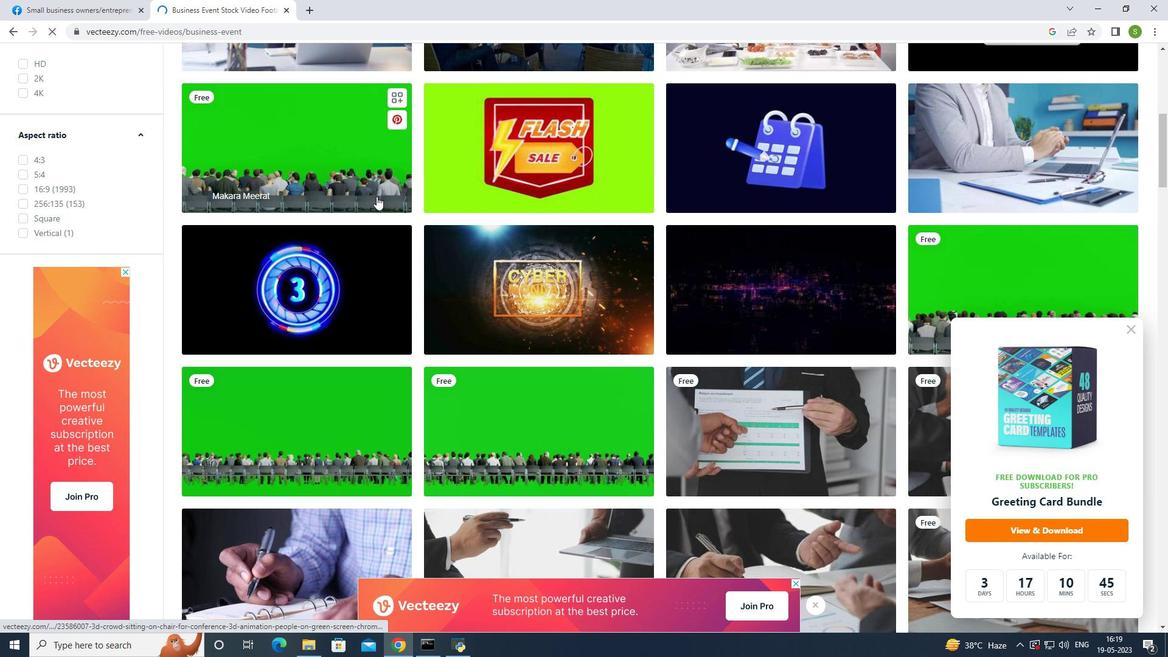 
Action: Mouse moved to (93, 11)
Screenshot: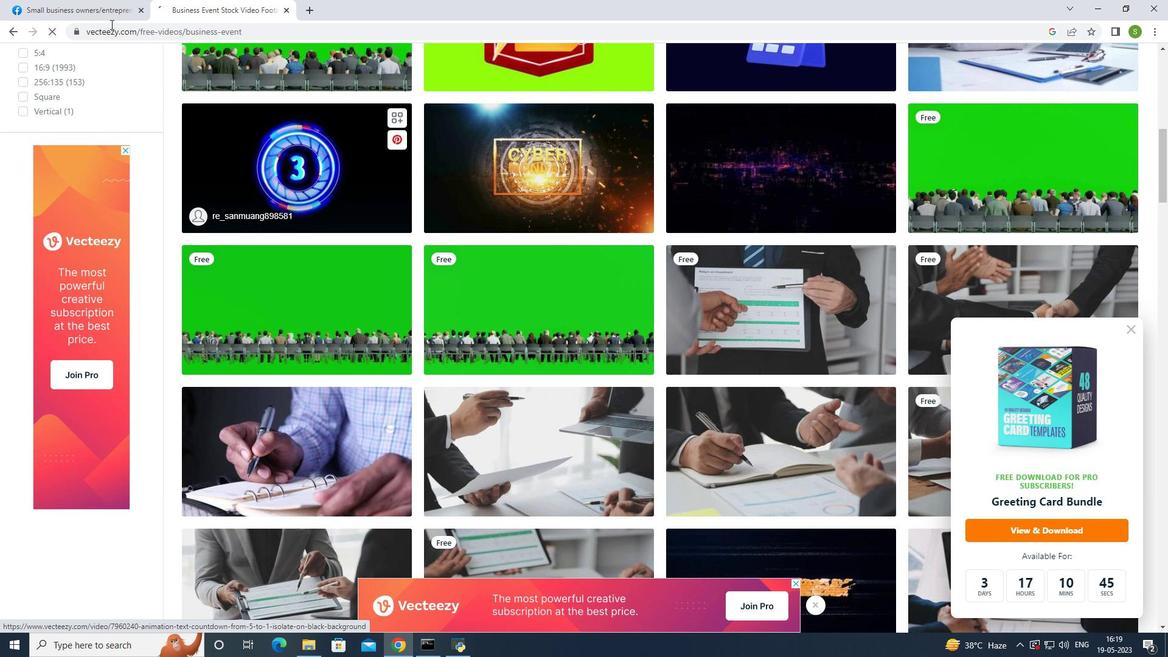 
Action: Mouse pressed left at (93, 11)
Screenshot: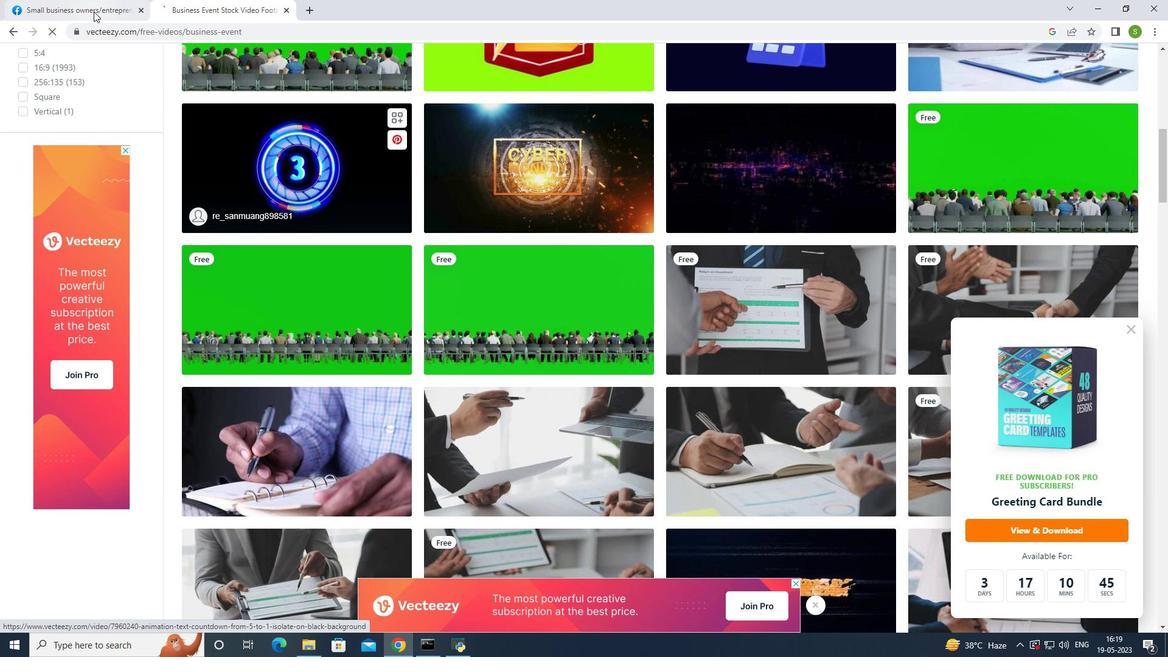 
Action: Mouse moved to (643, 156)
Screenshot: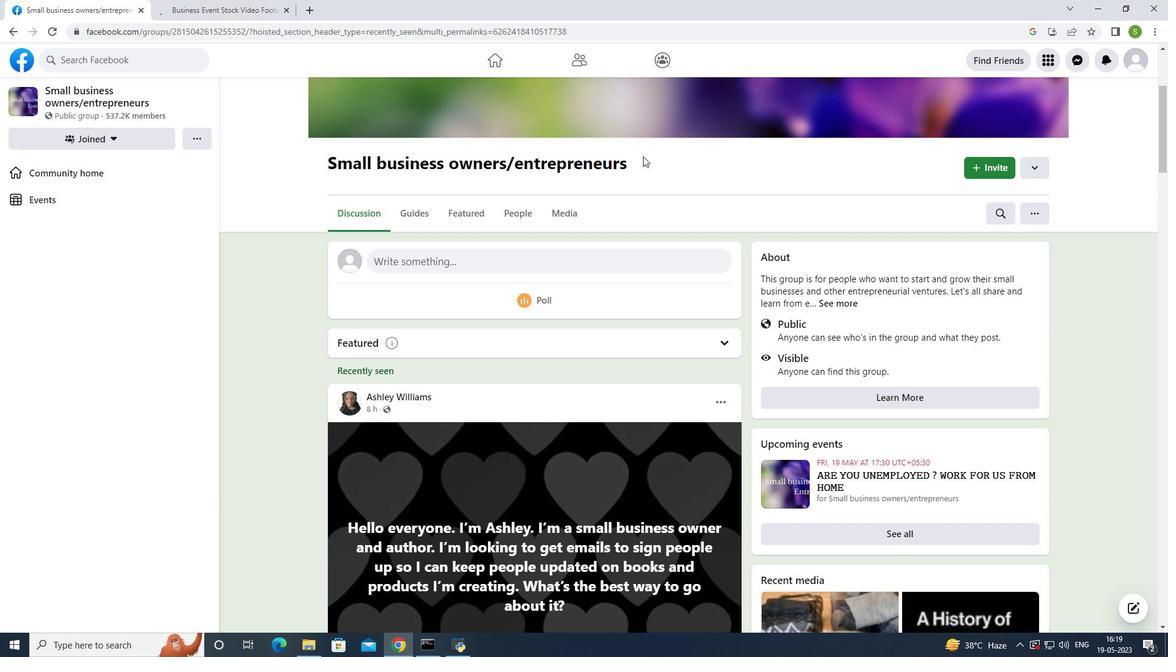 
Action: Mouse scrolled (643, 157) with delta (0, 0)
Screenshot: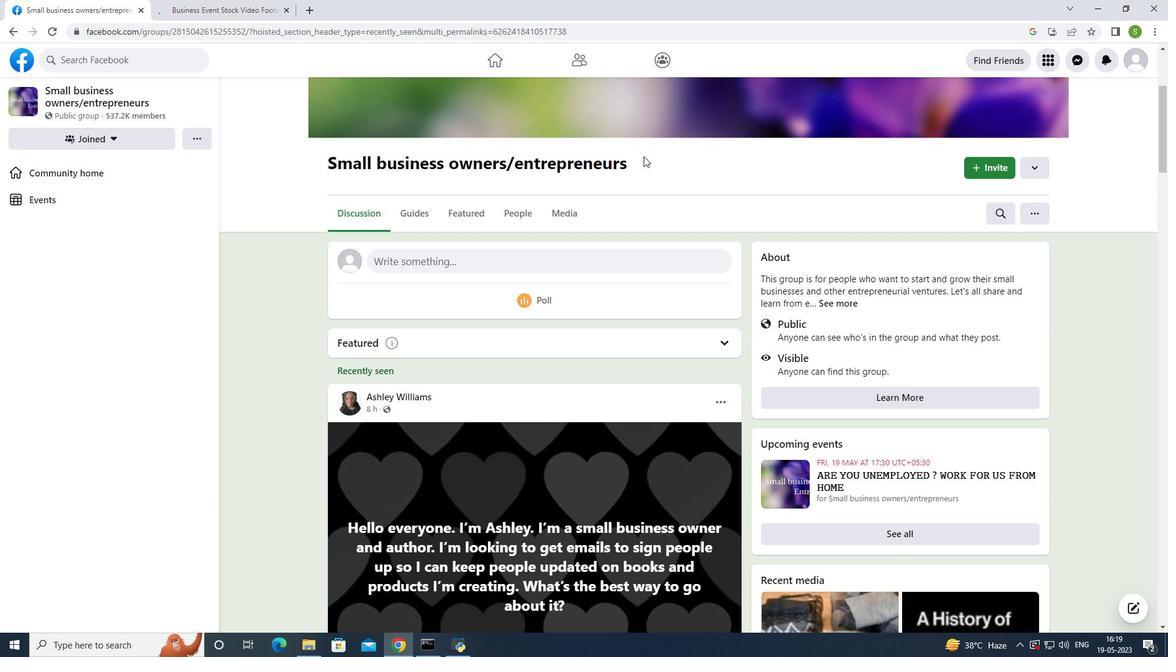 
Action: Mouse scrolled (643, 157) with delta (0, 0)
Screenshot: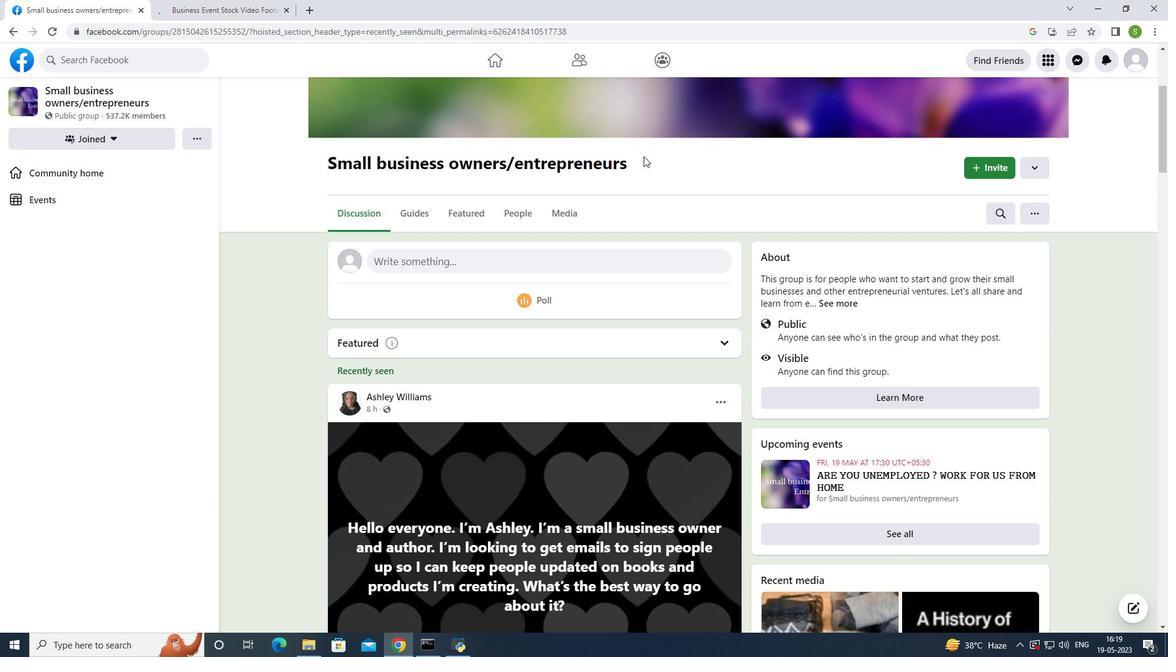 
Action: Mouse scrolled (643, 157) with delta (0, 0)
Screenshot: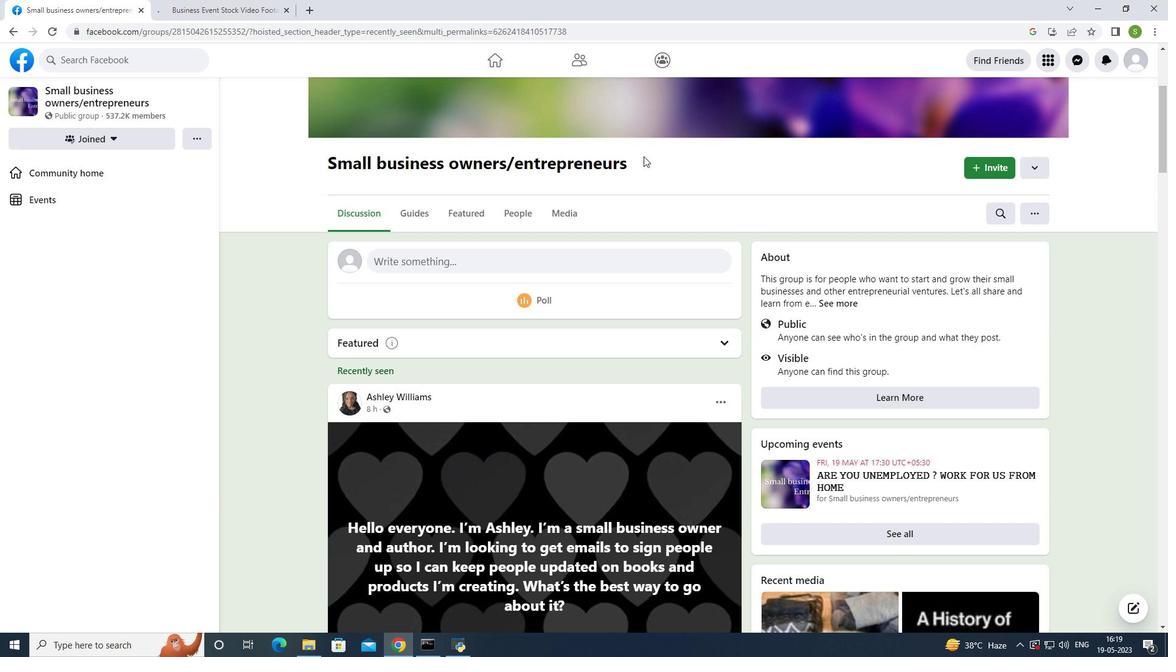 
Action: Mouse scrolled (643, 157) with delta (0, 0)
Screenshot: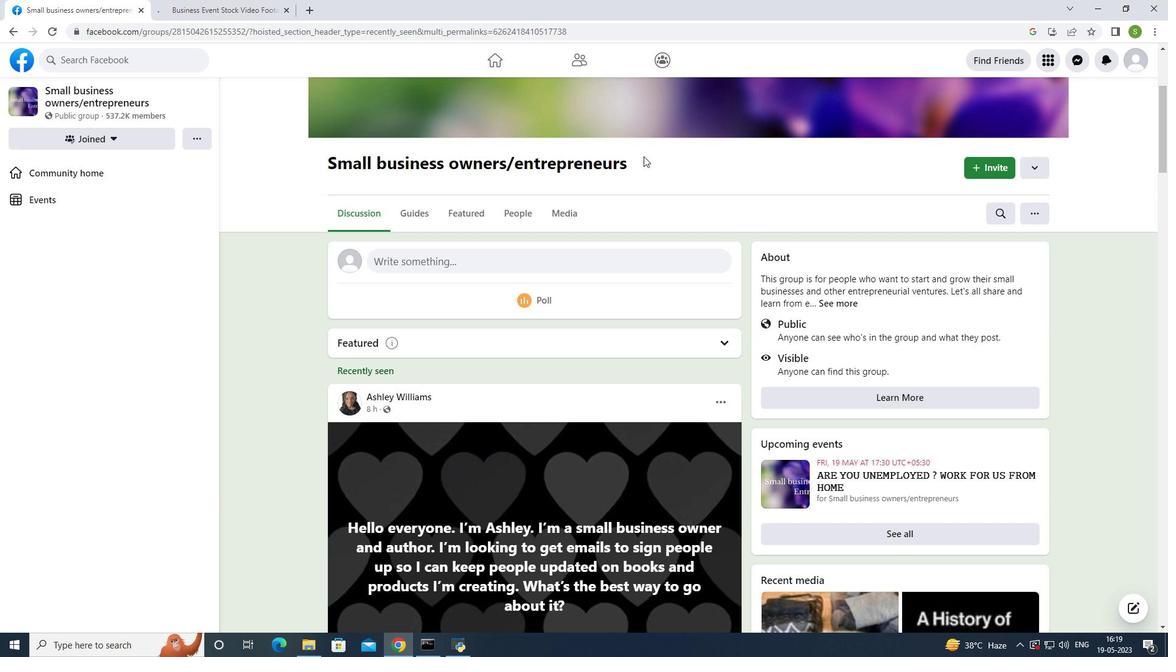 
Action: Mouse scrolled (643, 157) with delta (0, 0)
Screenshot: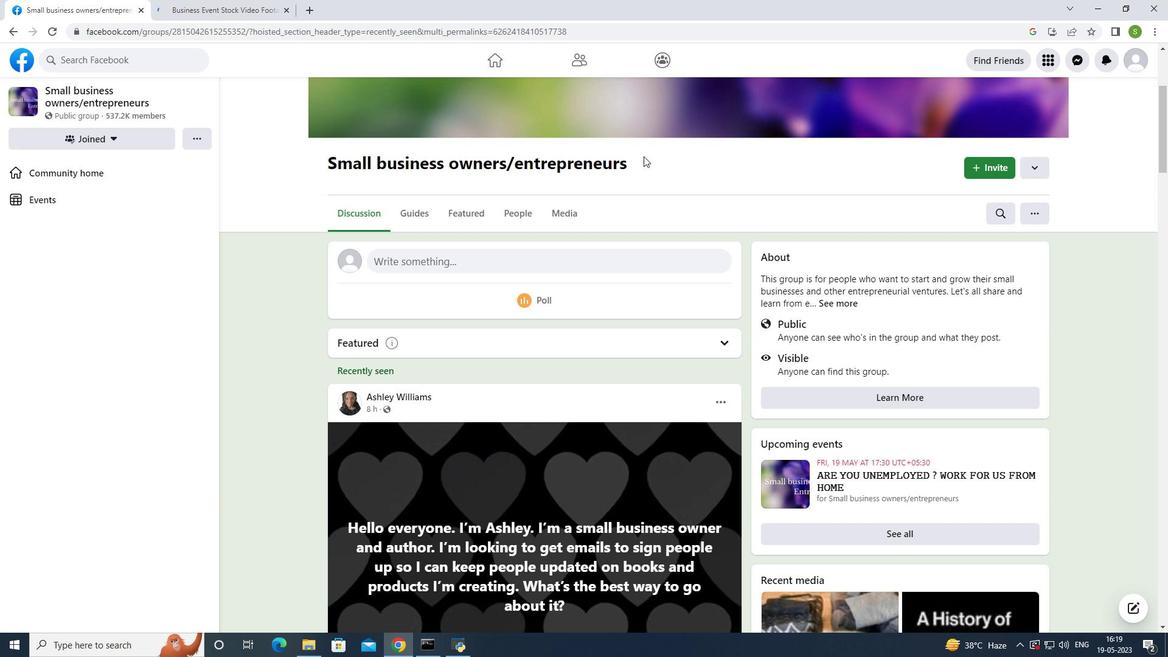 
Action: Mouse scrolled (643, 157) with delta (0, 0)
Screenshot: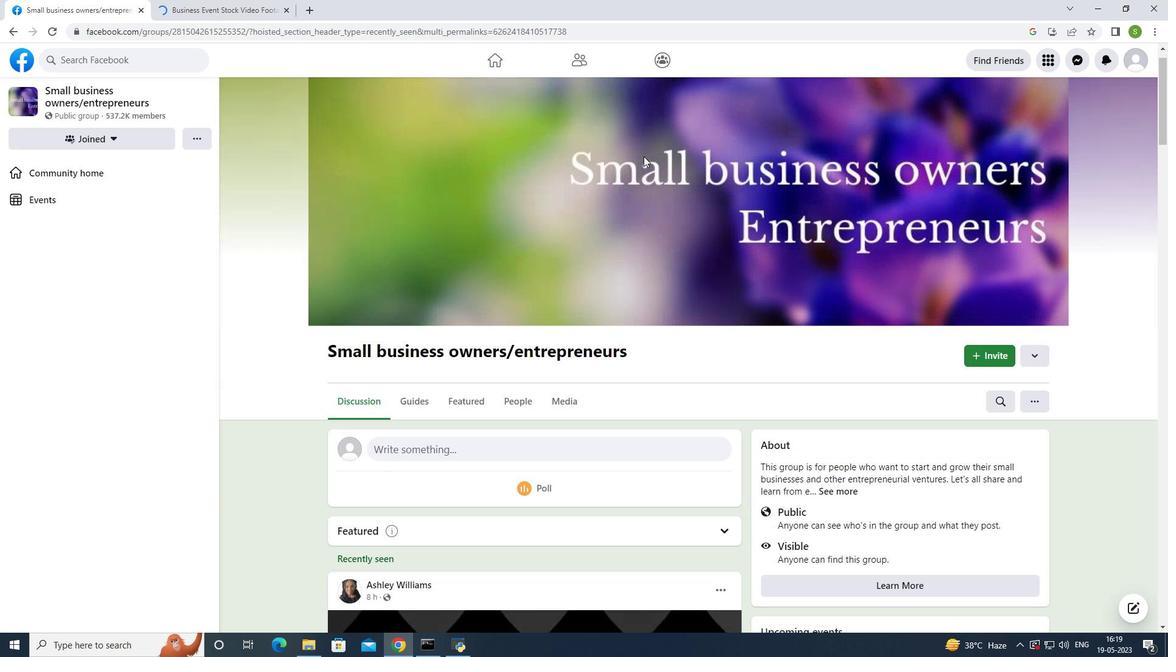 
Action: Mouse scrolled (643, 157) with delta (0, 0)
Screenshot: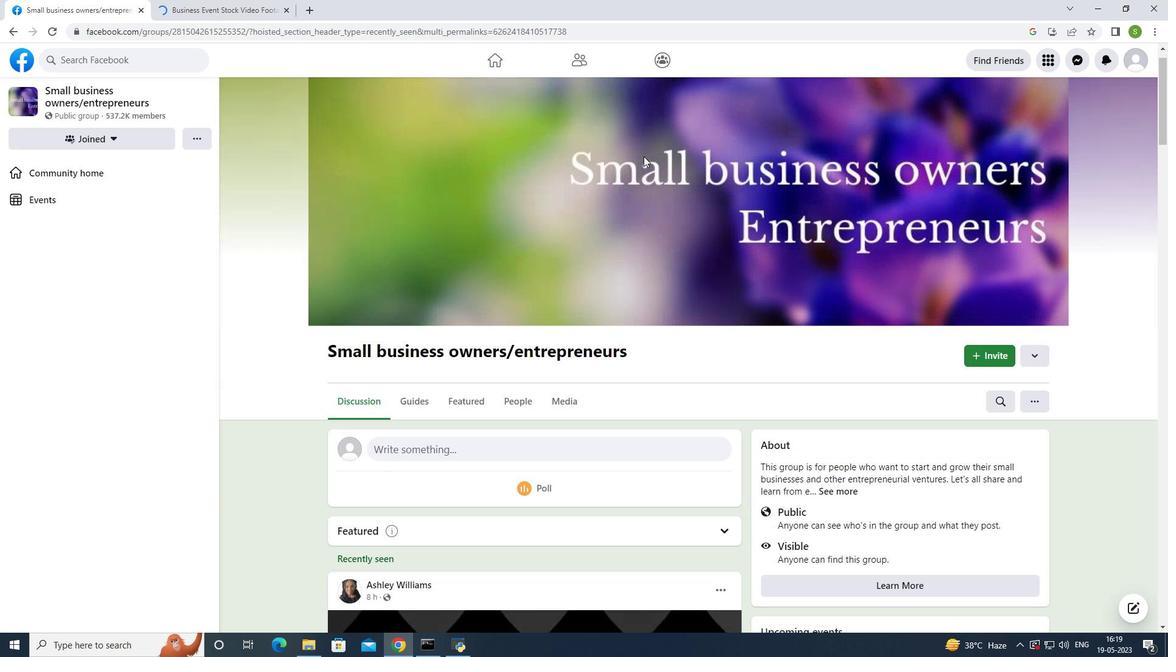 
Action: Mouse scrolled (643, 157) with delta (0, 0)
Screenshot: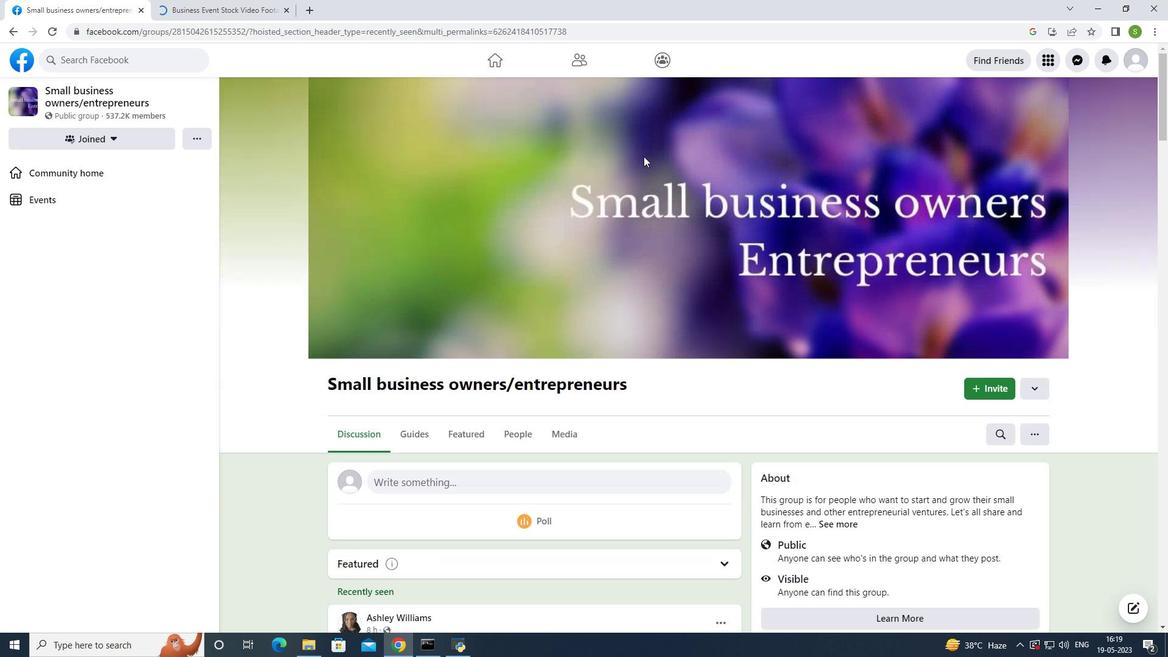 
Action: Mouse scrolled (643, 157) with delta (0, 0)
Screenshot: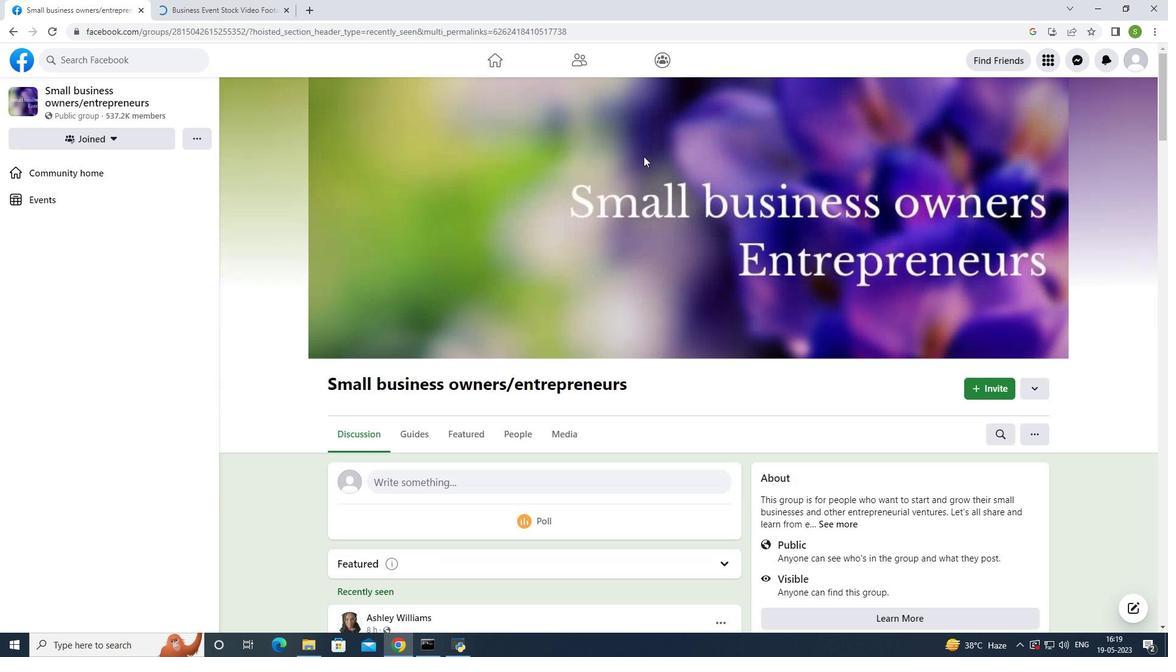 
Action: Mouse moved to (80, 102)
Screenshot: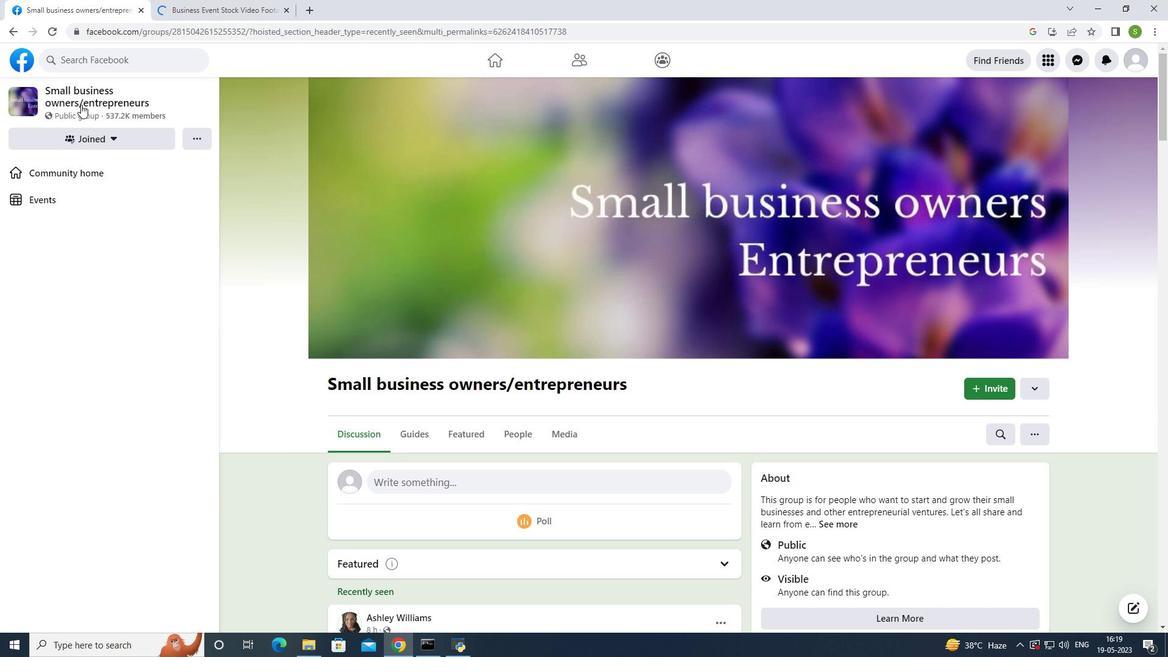 
Action: Mouse pressed left at (80, 102)
Screenshot: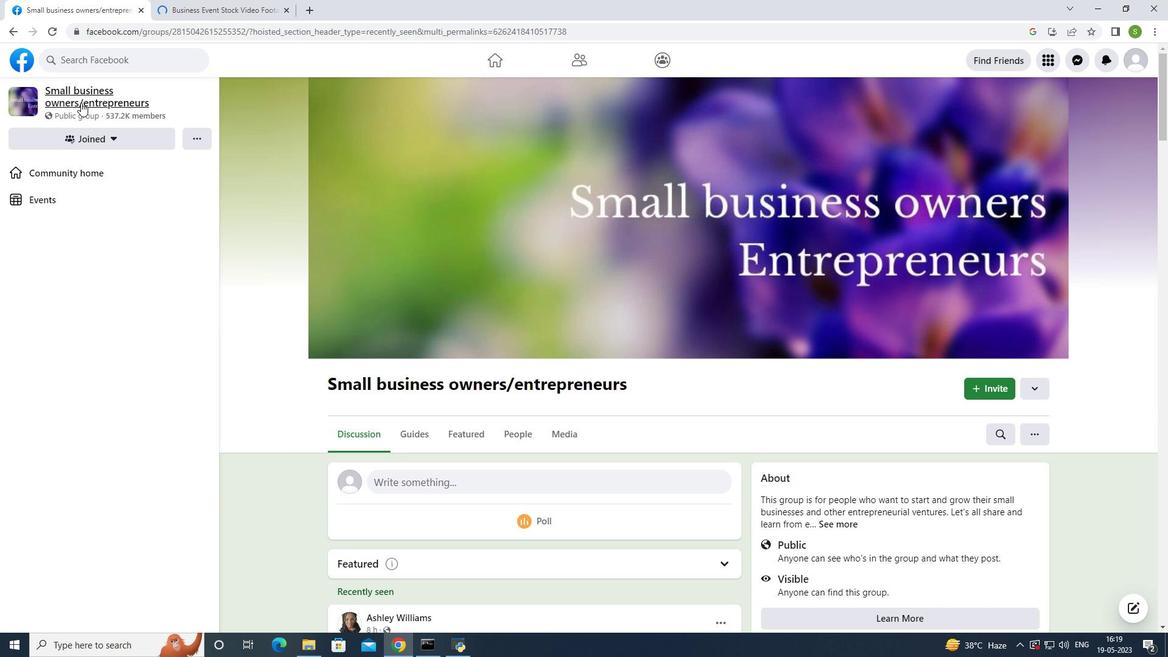 
Action: Mouse moved to (590, 242)
Screenshot: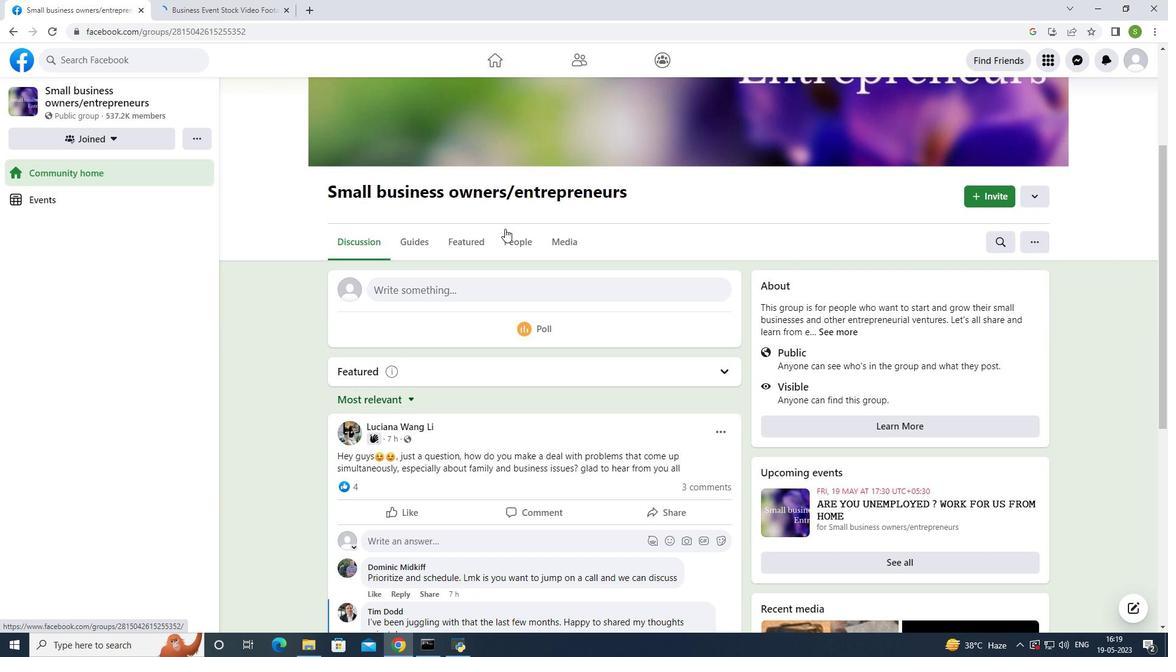 
Action: Mouse scrolled (590, 241) with delta (0, 0)
Screenshot: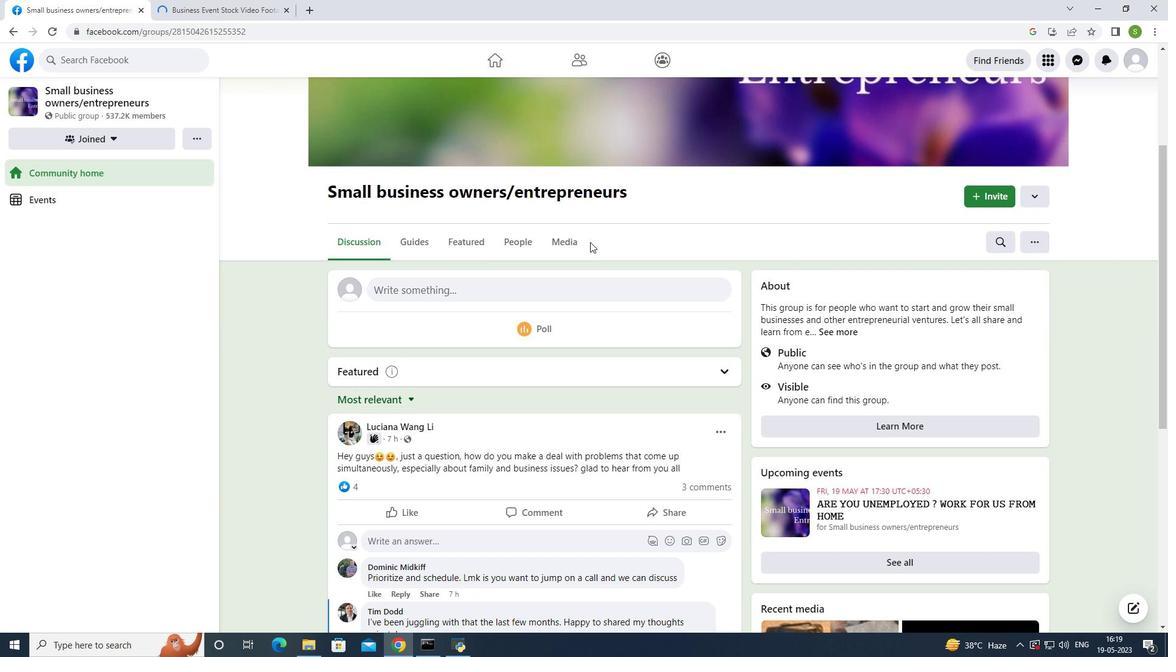 
Action: Mouse scrolled (590, 241) with delta (0, 0)
Screenshot: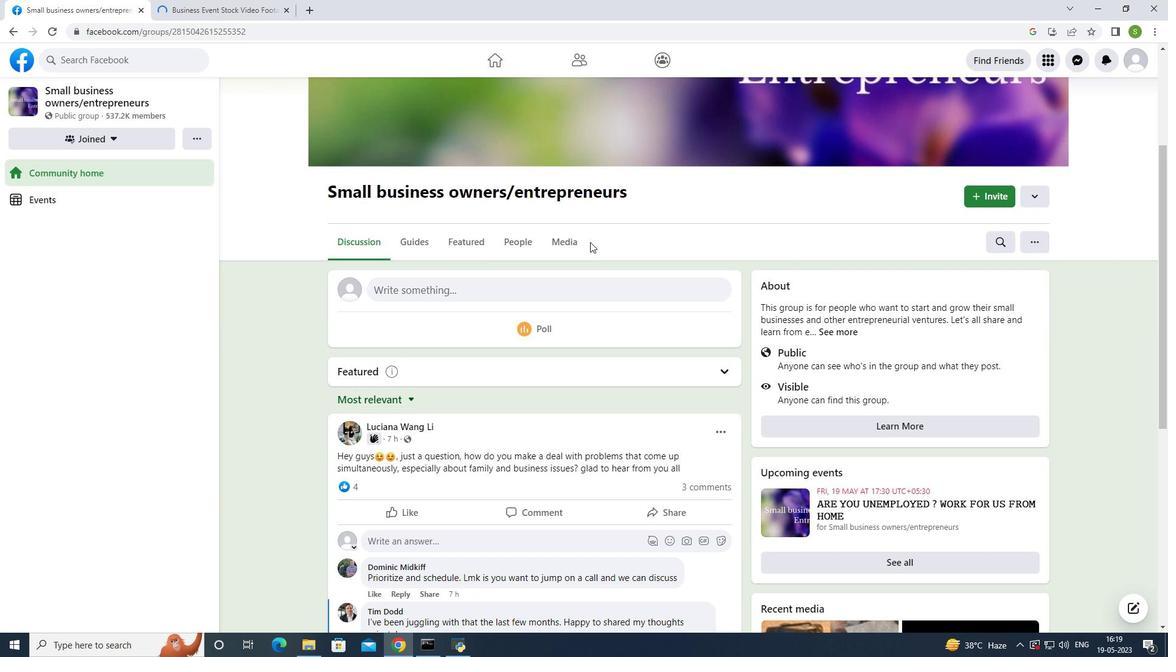 
Action: Mouse scrolled (590, 241) with delta (0, 0)
Screenshot: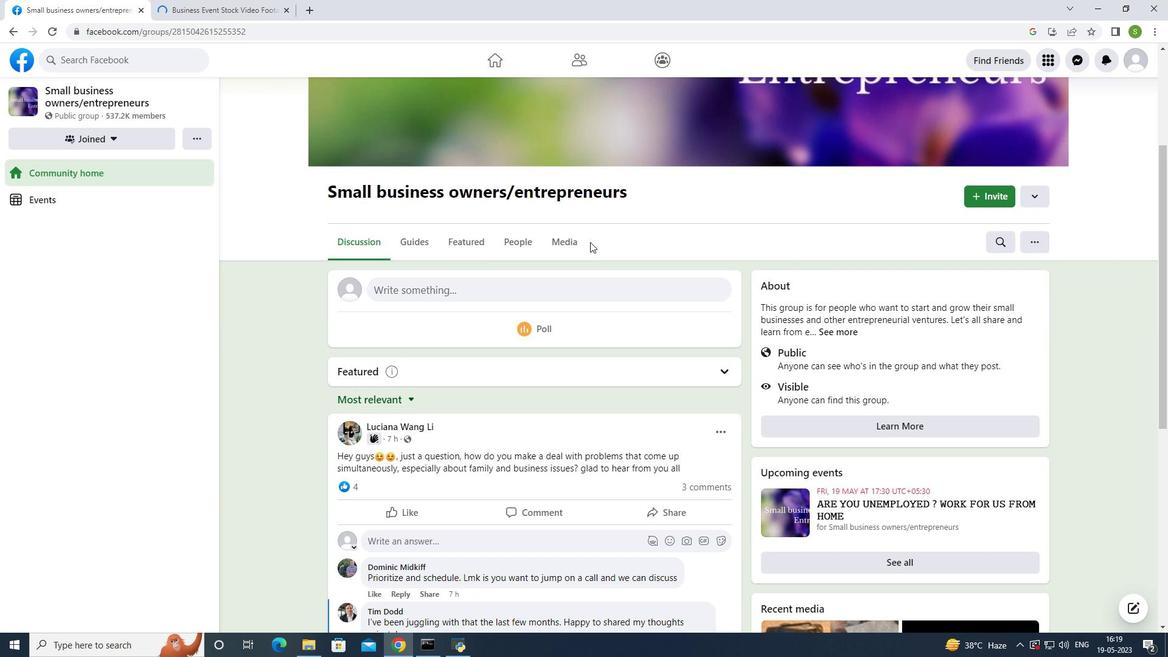 
Action: Mouse moved to (590, 242)
Screenshot: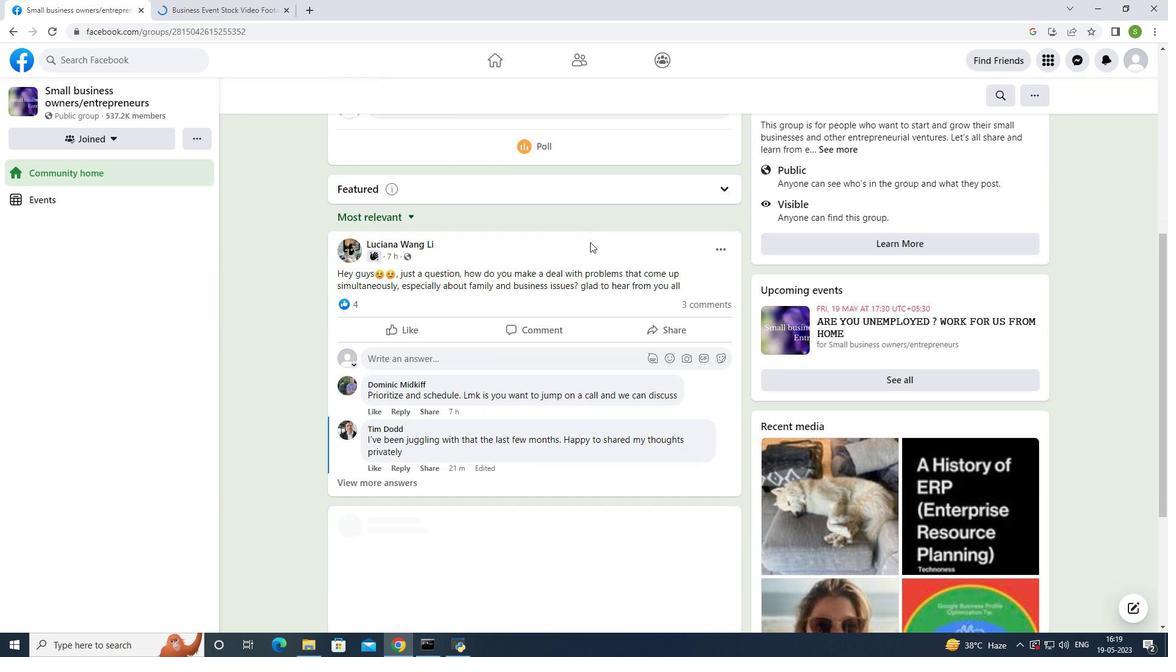 
Action: Mouse scrolled (590, 241) with delta (0, 0)
Screenshot: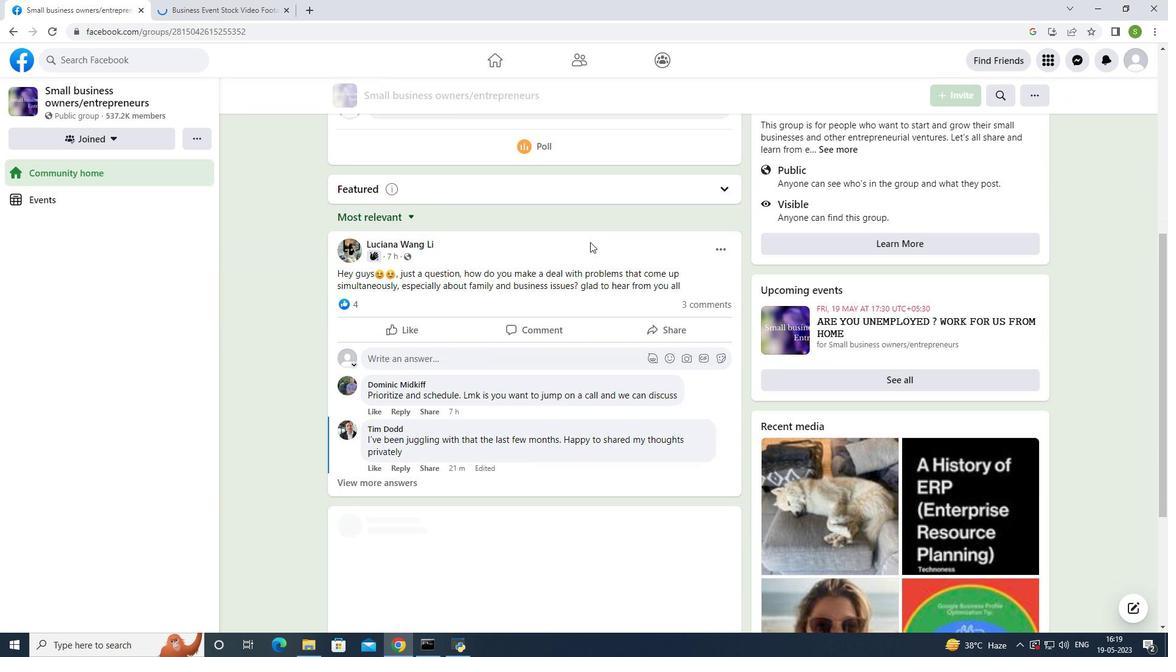 
Action: Mouse scrolled (590, 241) with delta (0, 0)
Screenshot: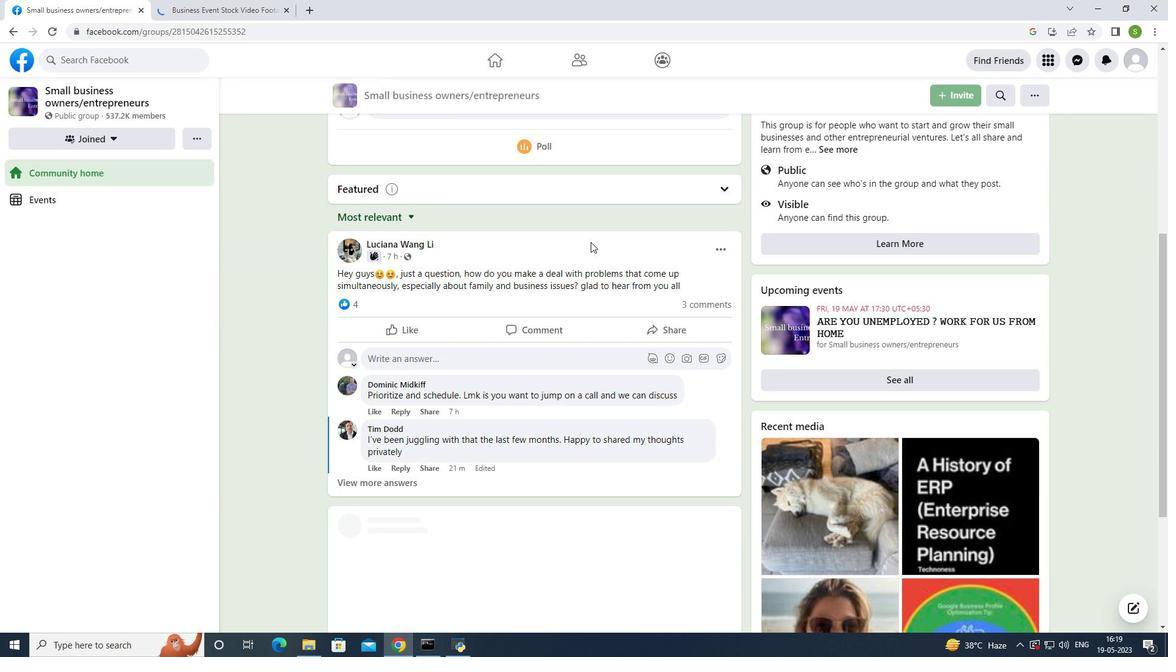 
Action: Mouse scrolled (590, 241) with delta (0, 0)
Screenshot: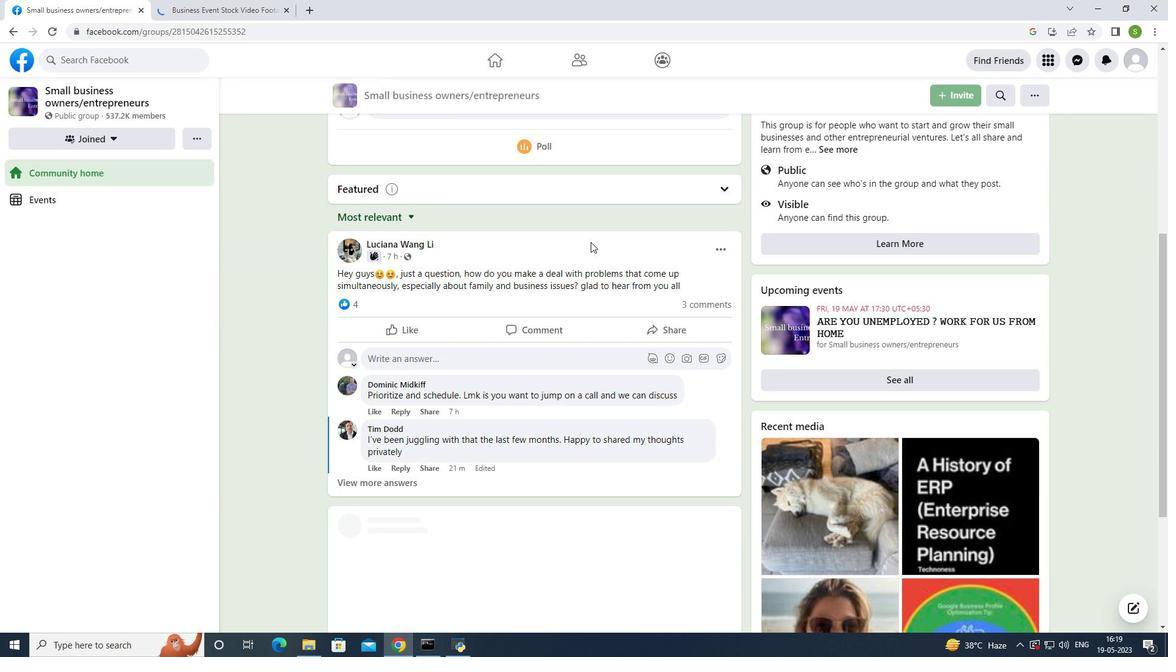 
Action: Mouse scrolled (590, 241) with delta (0, 0)
Screenshot: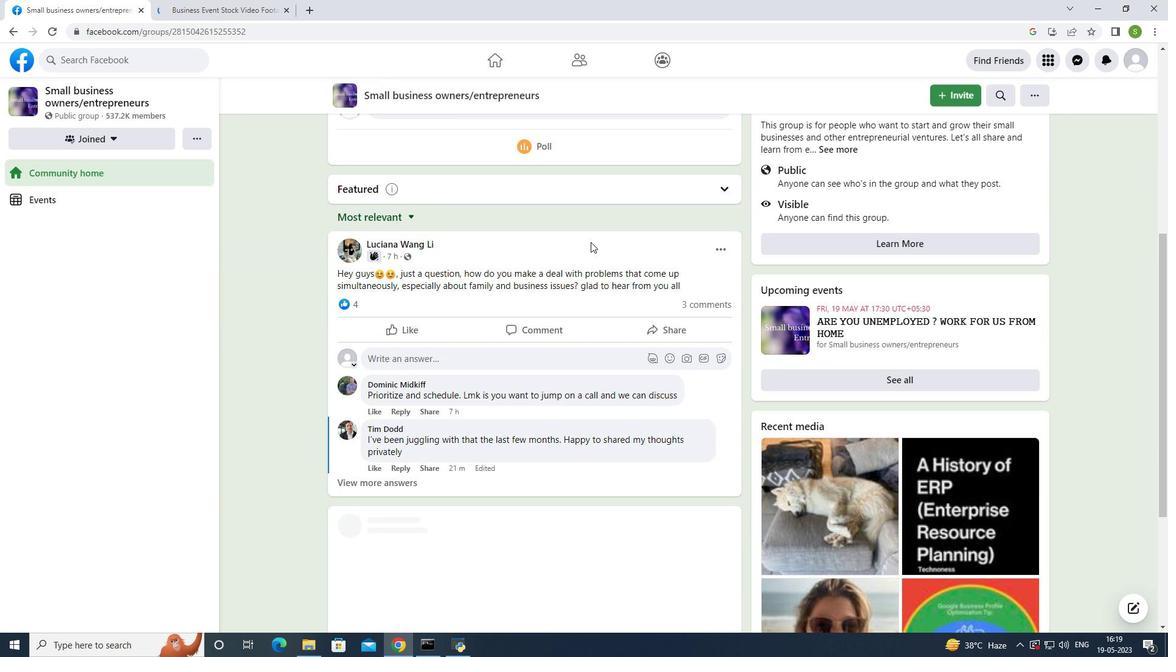 
Action: Mouse scrolled (590, 241) with delta (0, 0)
Screenshot: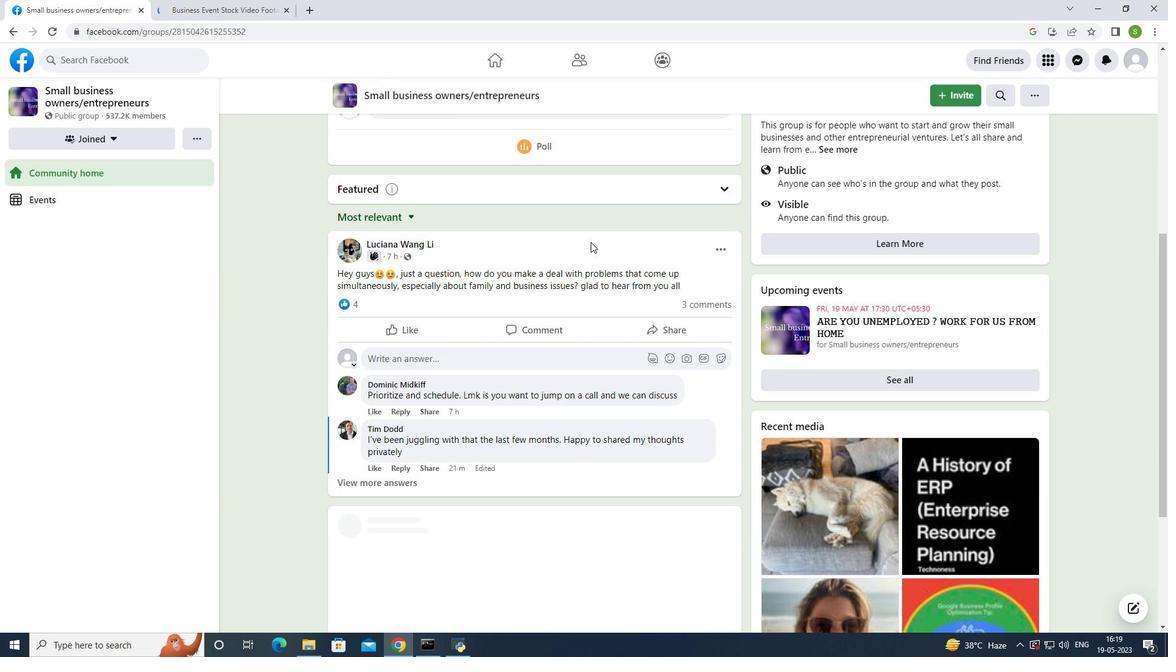 
Action: Mouse scrolled (590, 241) with delta (0, 0)
Screenshot: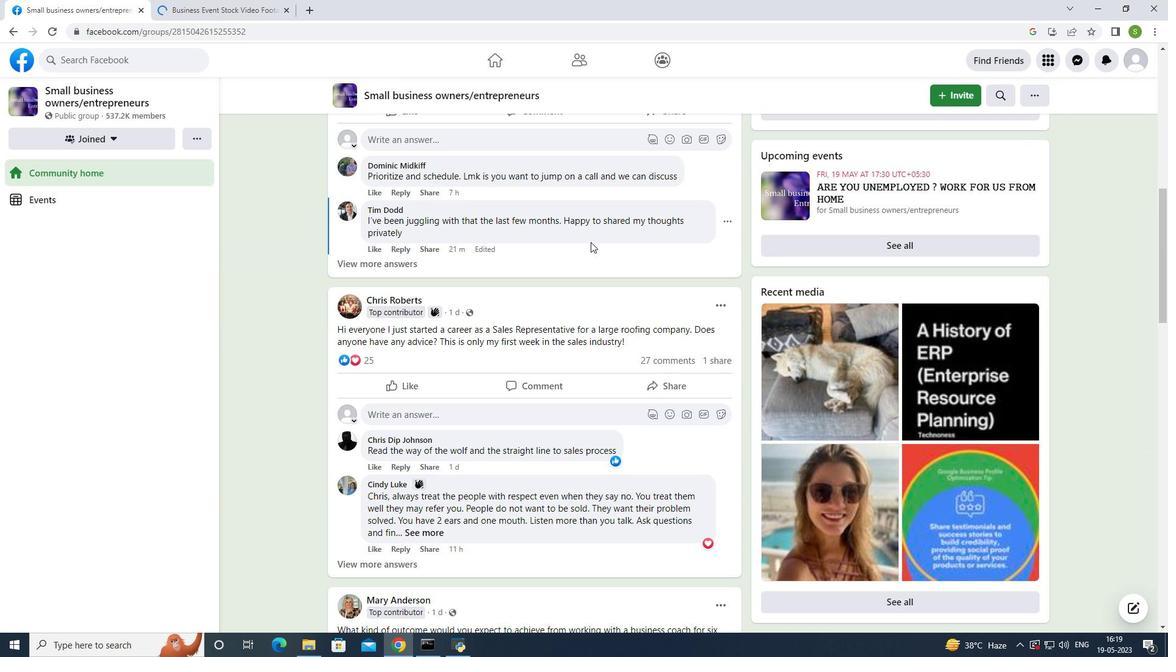 
Action: Mouse scrolled (590, 241) with delta (0, 0)
Screenshot: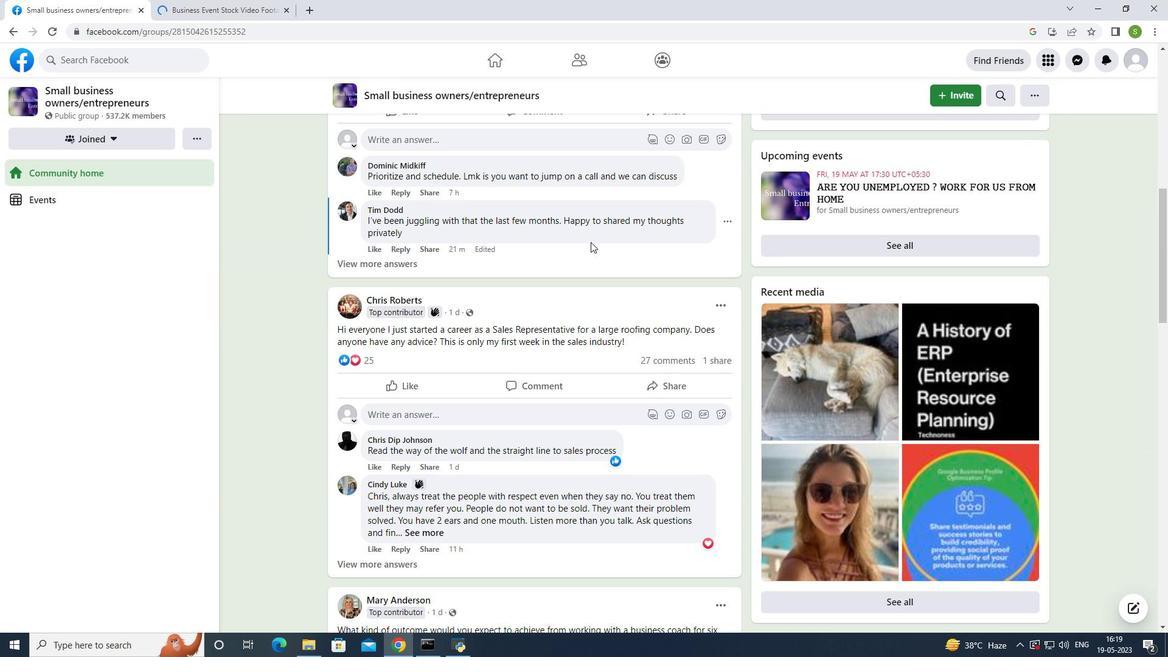 
Action: Mouse scrolled (590, 241) with delta (0, 0)
Screenshot: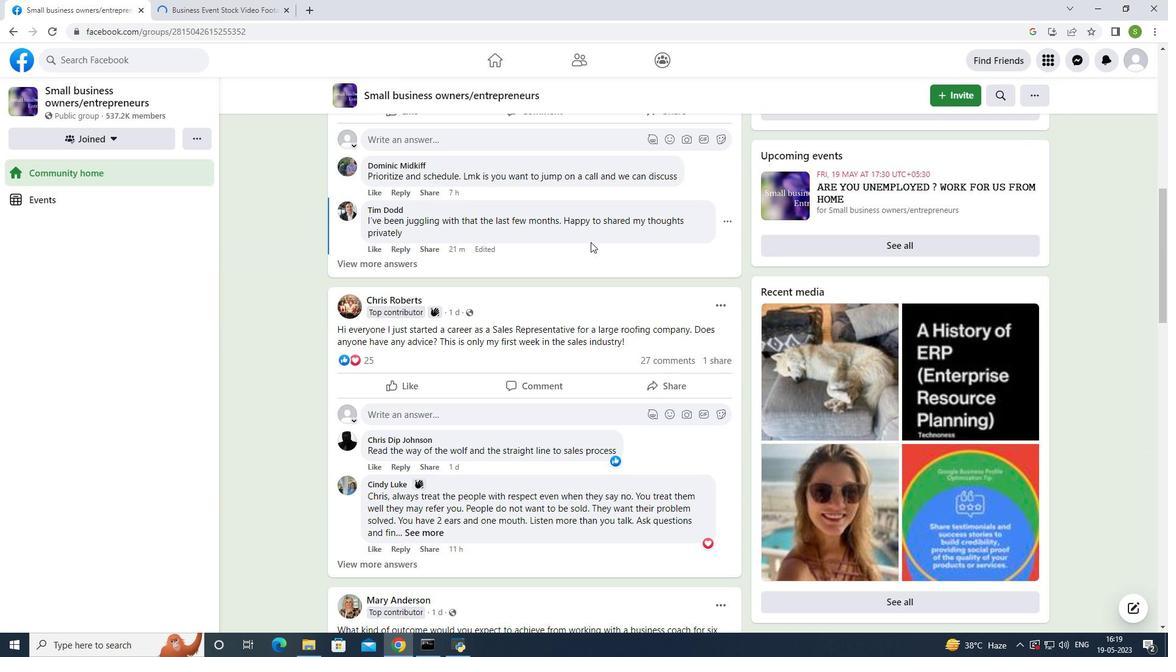
Action: Mouse scrolled (590, 241) with delta (0, 0)
Screenshot: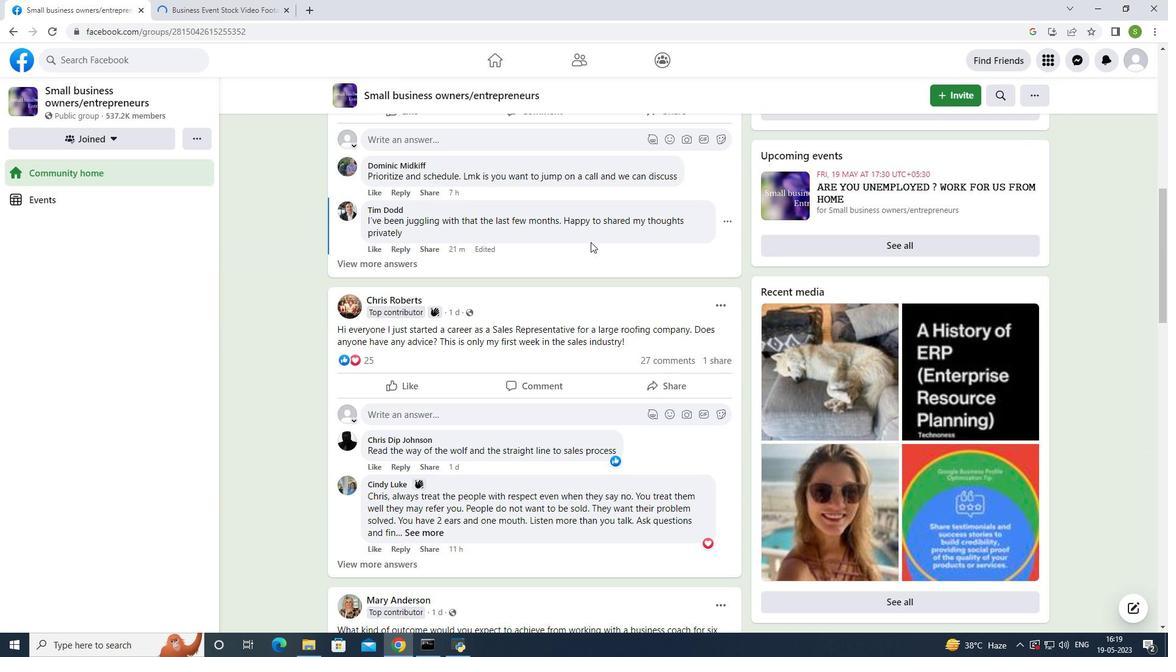 
Action: Mouse scrolled (590, 241) with delta (0, 0)
Screenshot: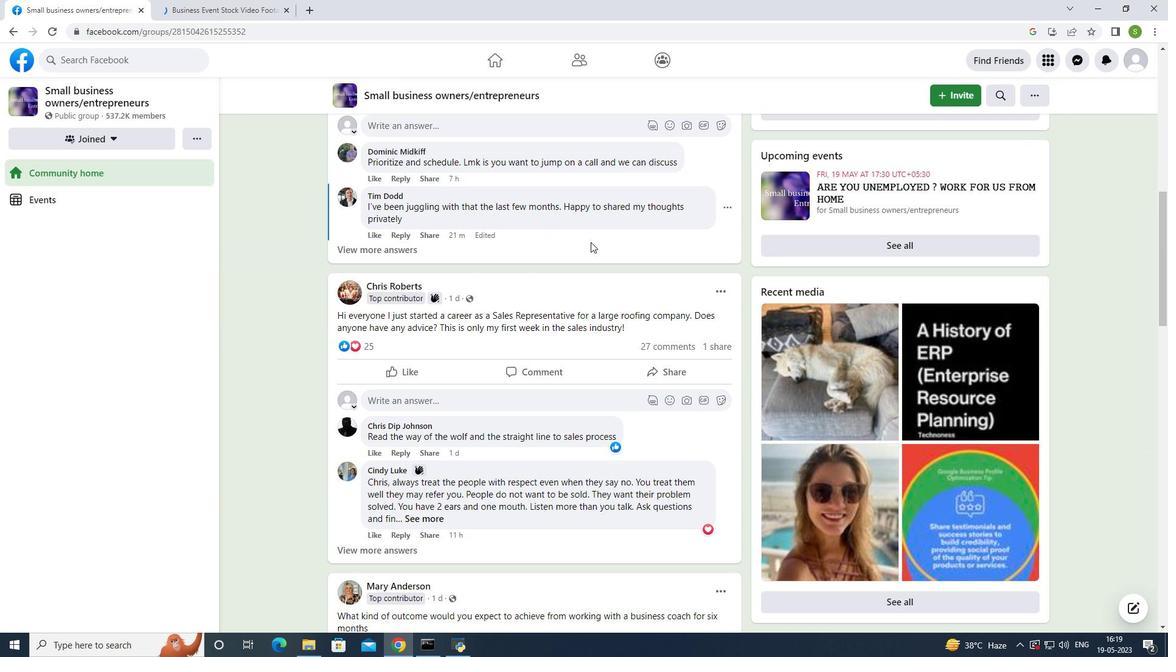 
Action: Mouse scrolled (590, 241) with delta (0, 0)
Screenshot: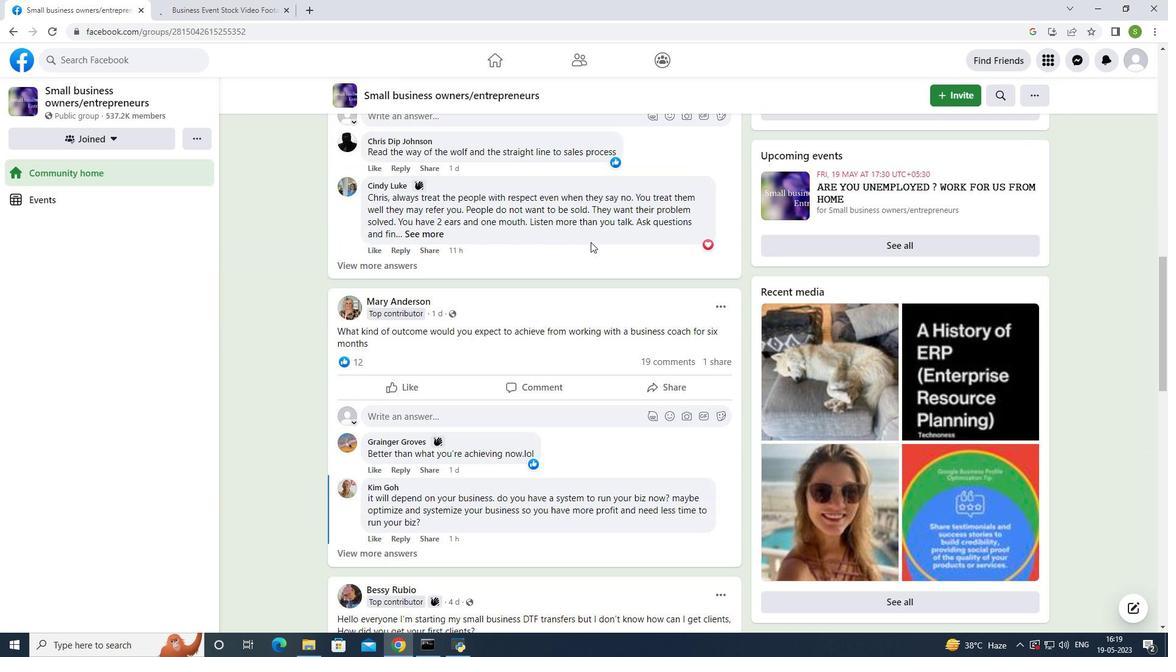 
Action: Mouse scrolled (590, 241) with delta (0, 0)
Screenshot: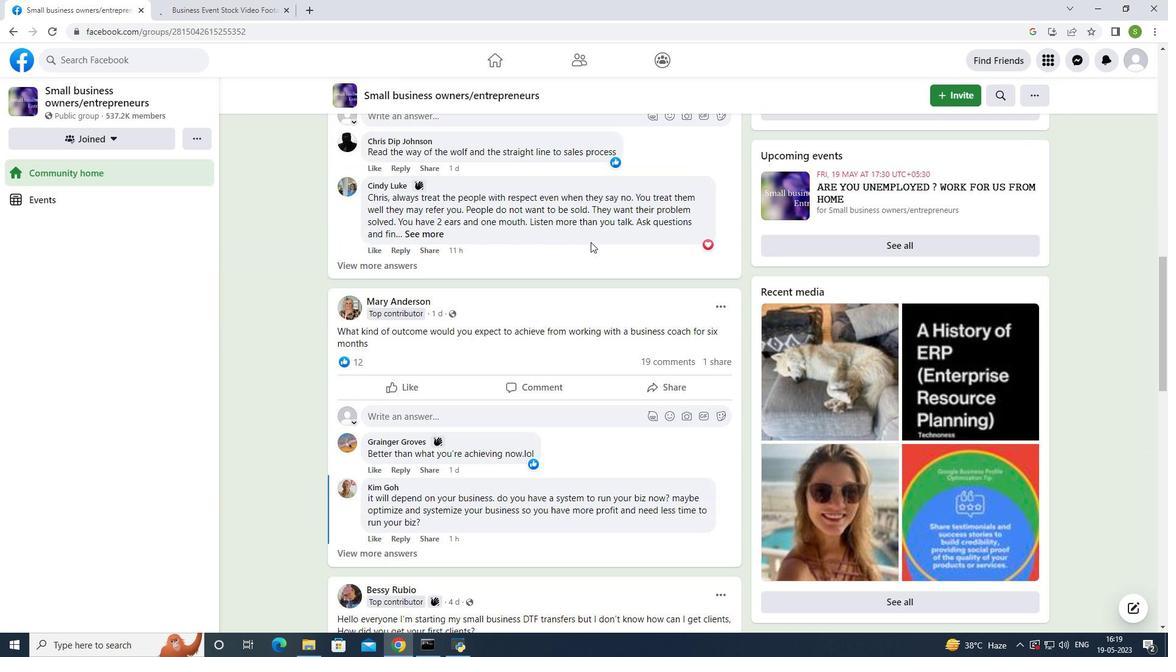 
Action: Mouse scrolled (590, 241) with delta (0, 0)
Screenshot: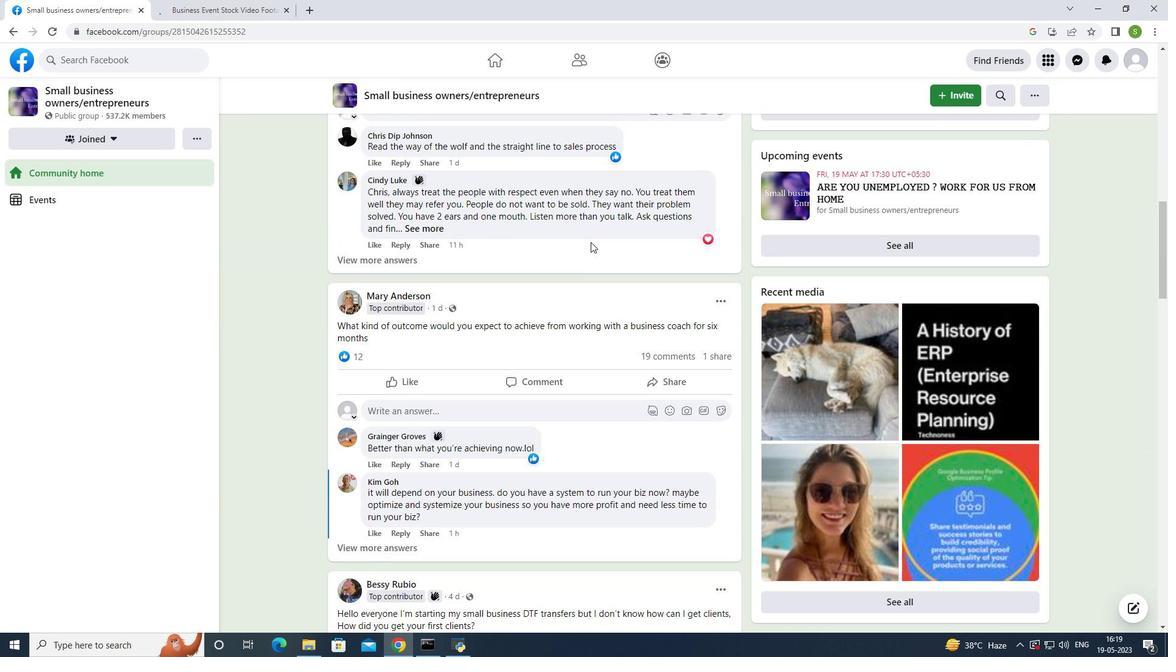 
Action: Mouse scrolled (590, 241) with delta (0, 0)
Screenshot: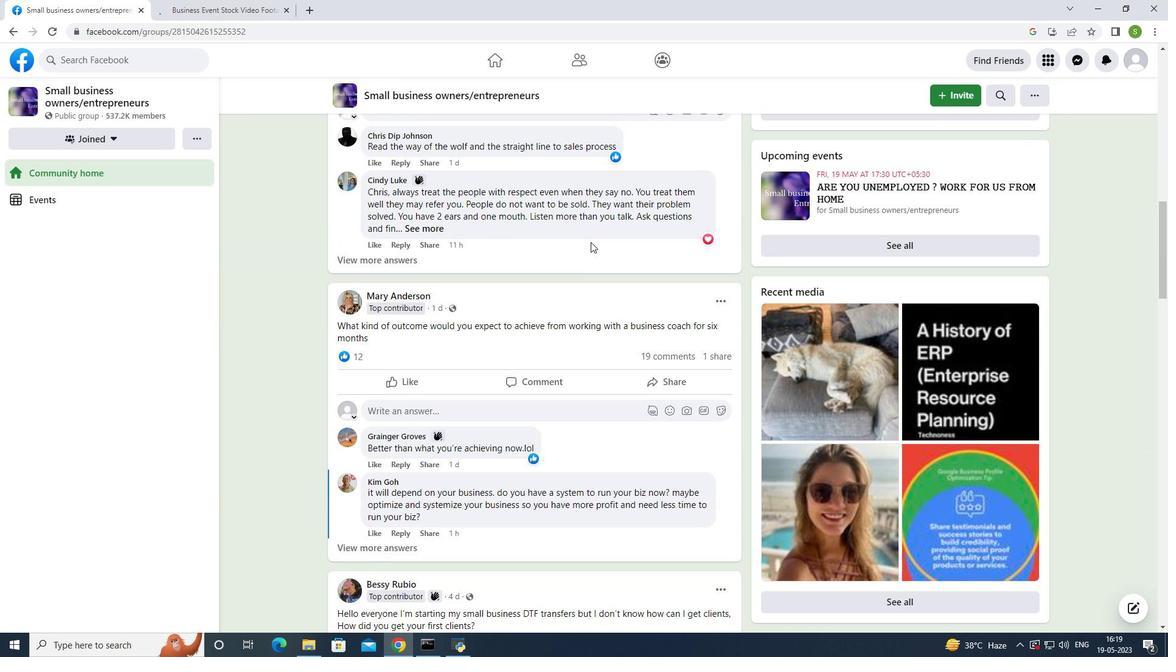 
Action: Mouse scrolled (590, 241) with delta (0, 0)
Screenshot: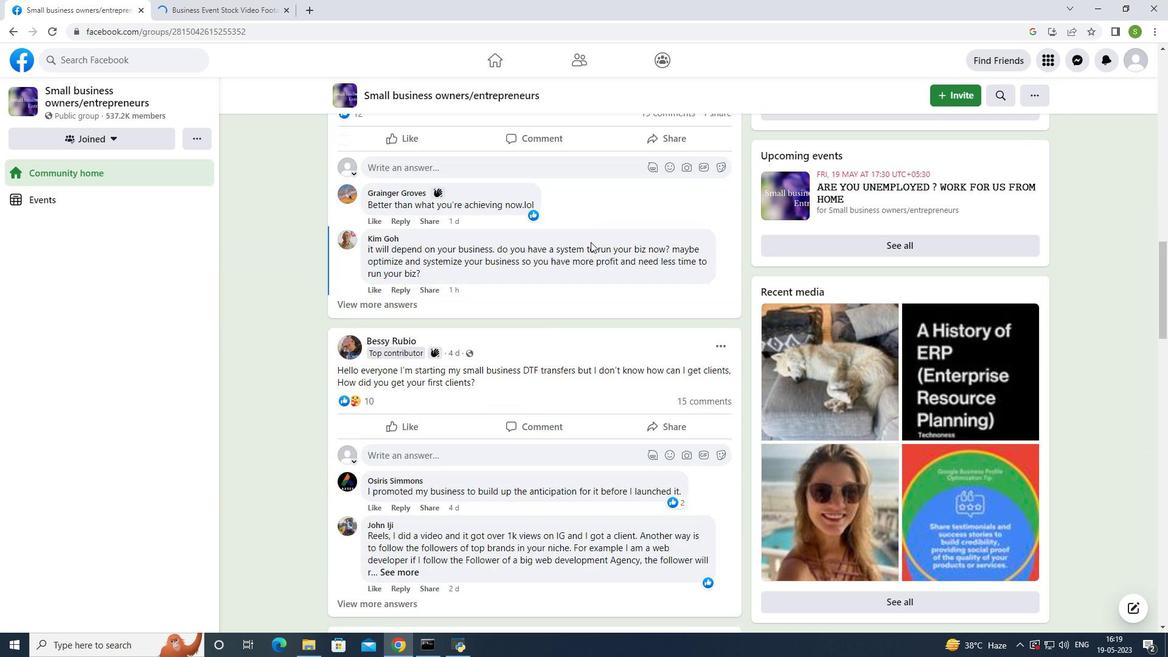 
Action: Mouse scrolled (590, 241) with delta (0, 0)
Screenshot: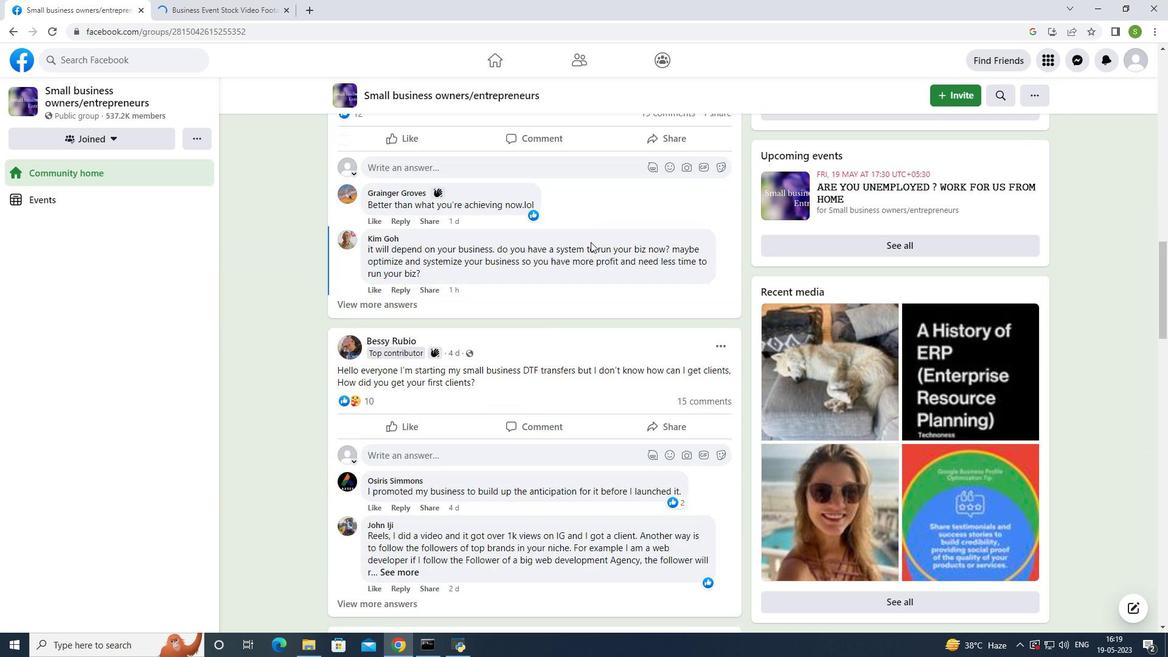 
Action: Mouse scrolled (590, 241) with delta (0, 0)
Screenshot: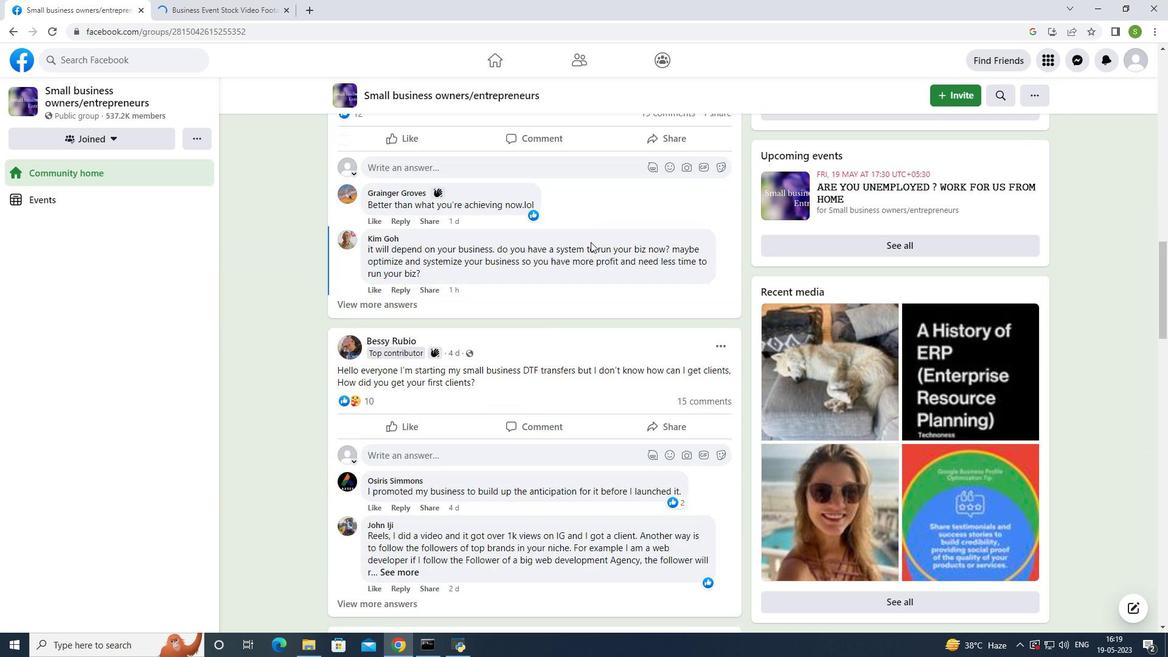
Action: Mouse scrolled (590, 241) with delta (0, 0)
Screenshot: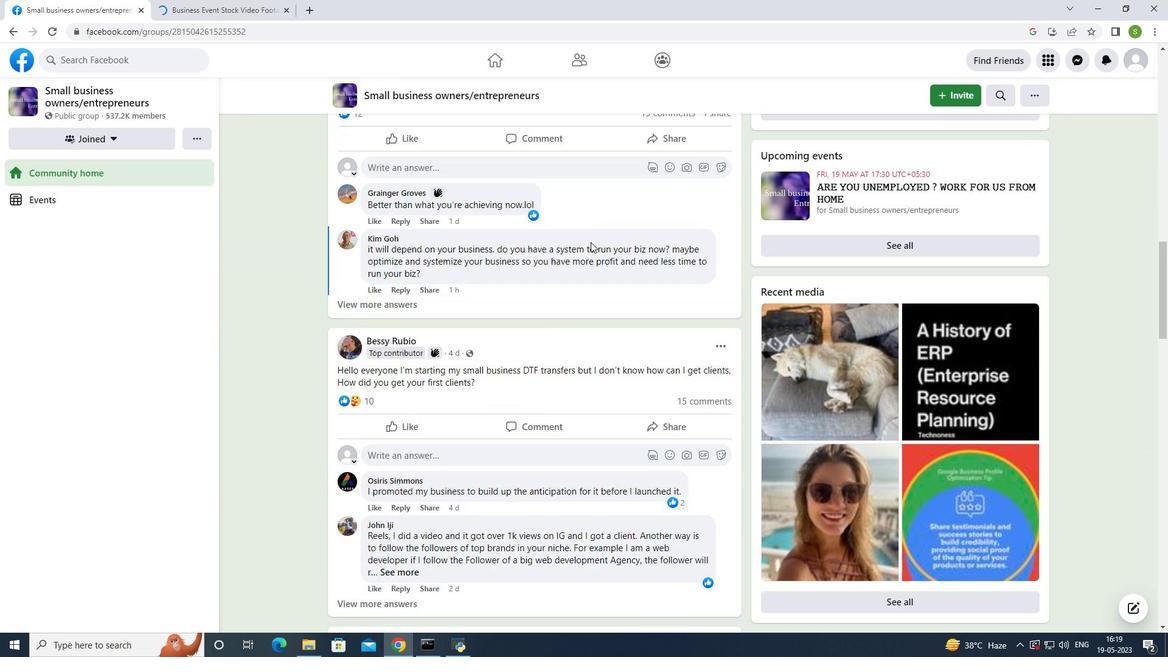 
Action: Mouse scrolled (590, 241) with delta (0, 0)
Screenshot: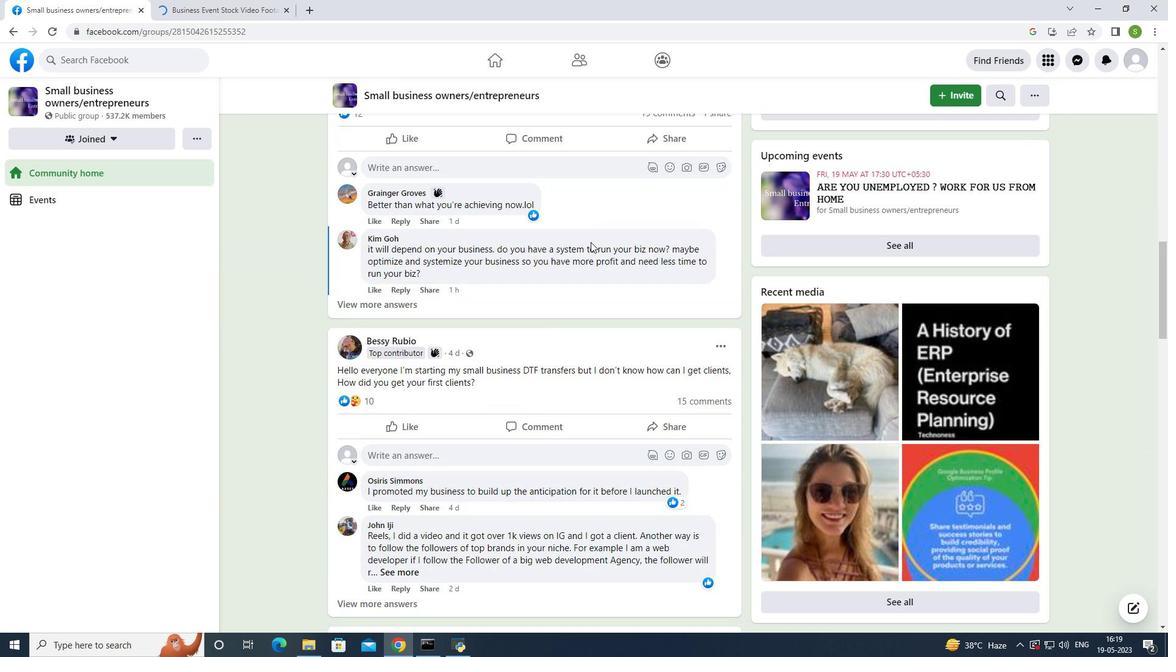 
Action: Mouse moved to (590, 237)
Screenshot: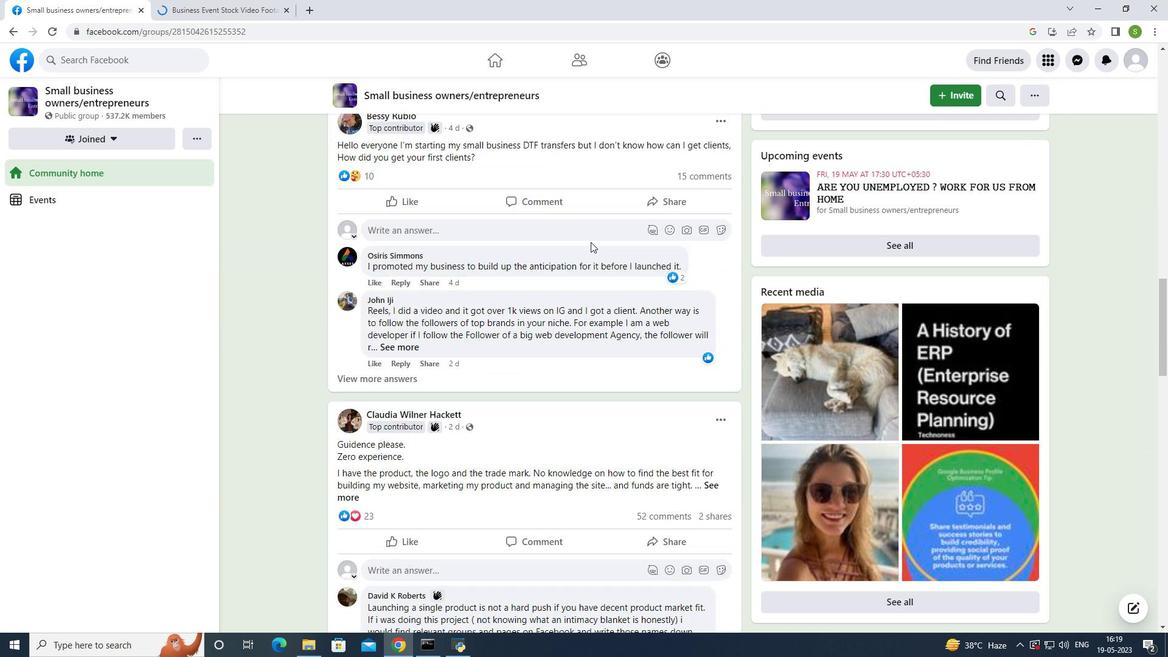 
Action: Mouse scrolled (590, 237) with delta (0, 0)
Screenshot: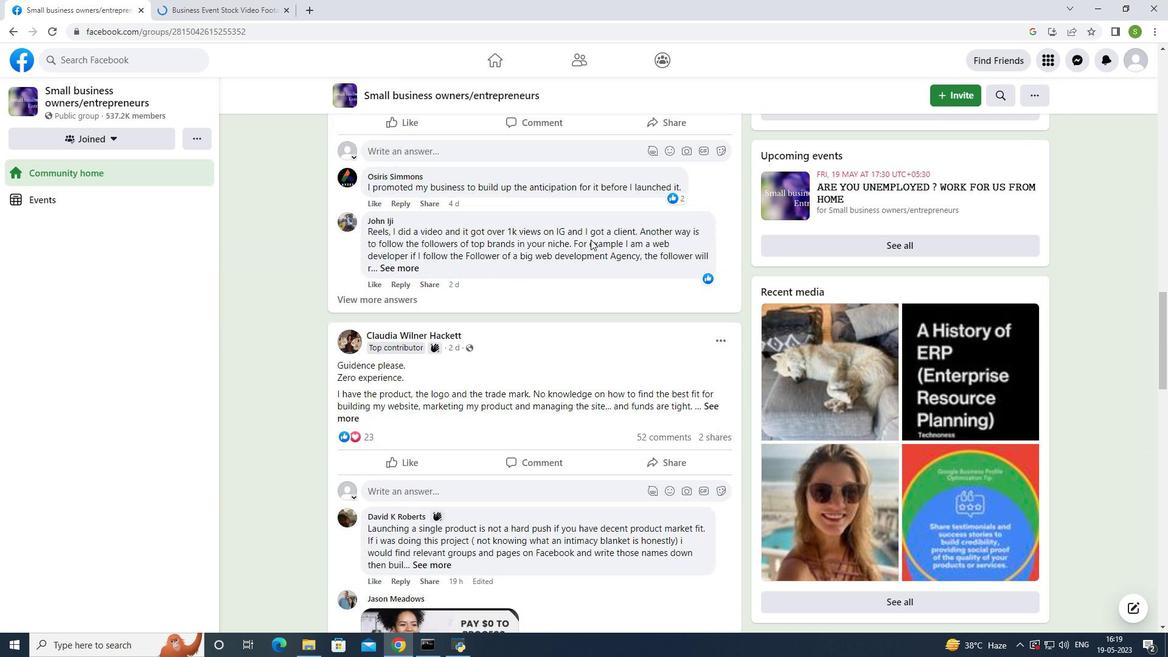 
Action: Mouse scrolled (590, 237) with delta (0, 0)
Screenshot: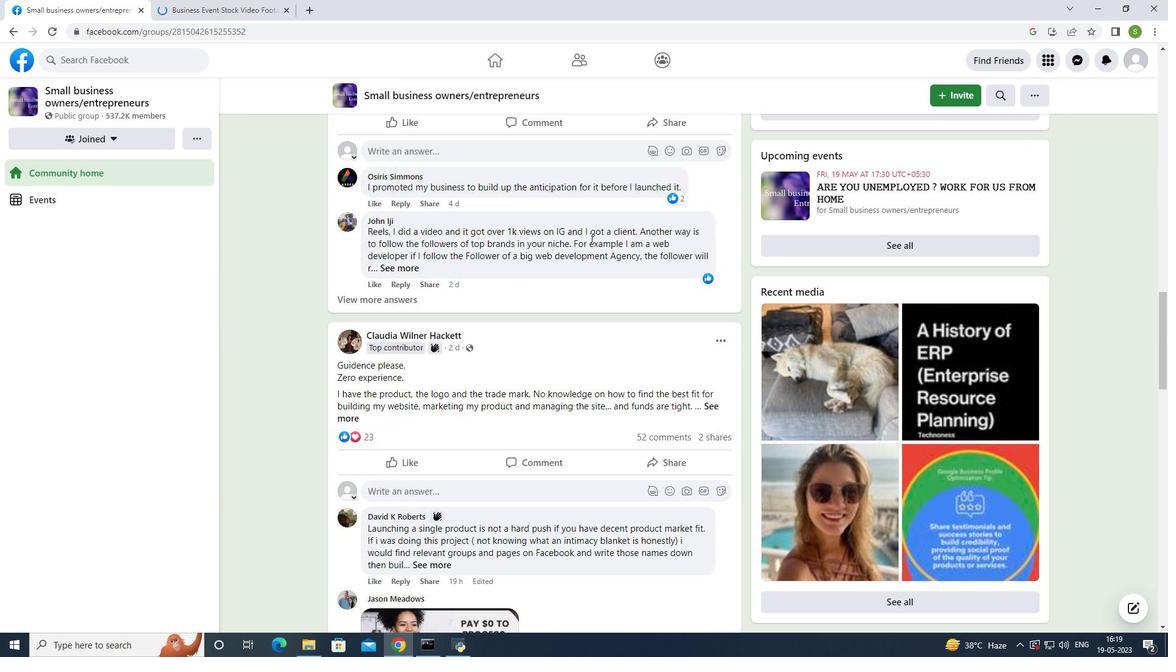 
Action: Mouse scrolled (590, 237) with delta (0, 0)
Screenshot: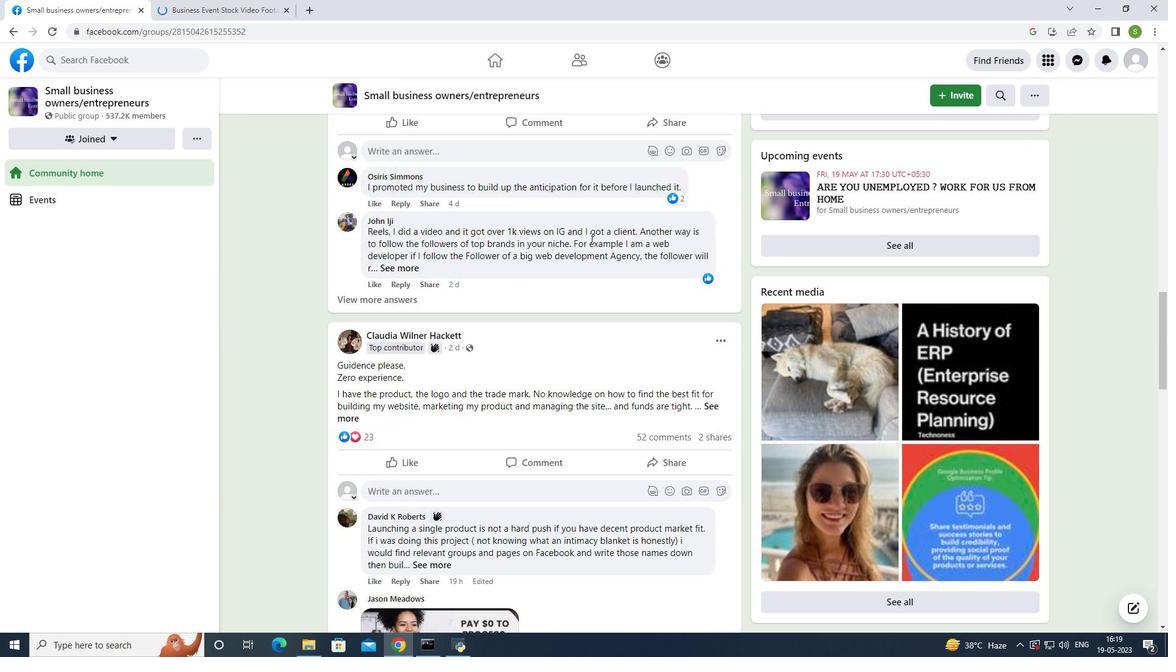 
Action: Mouse scrolled (590, 237) with delta (0, 0)
Screenshot: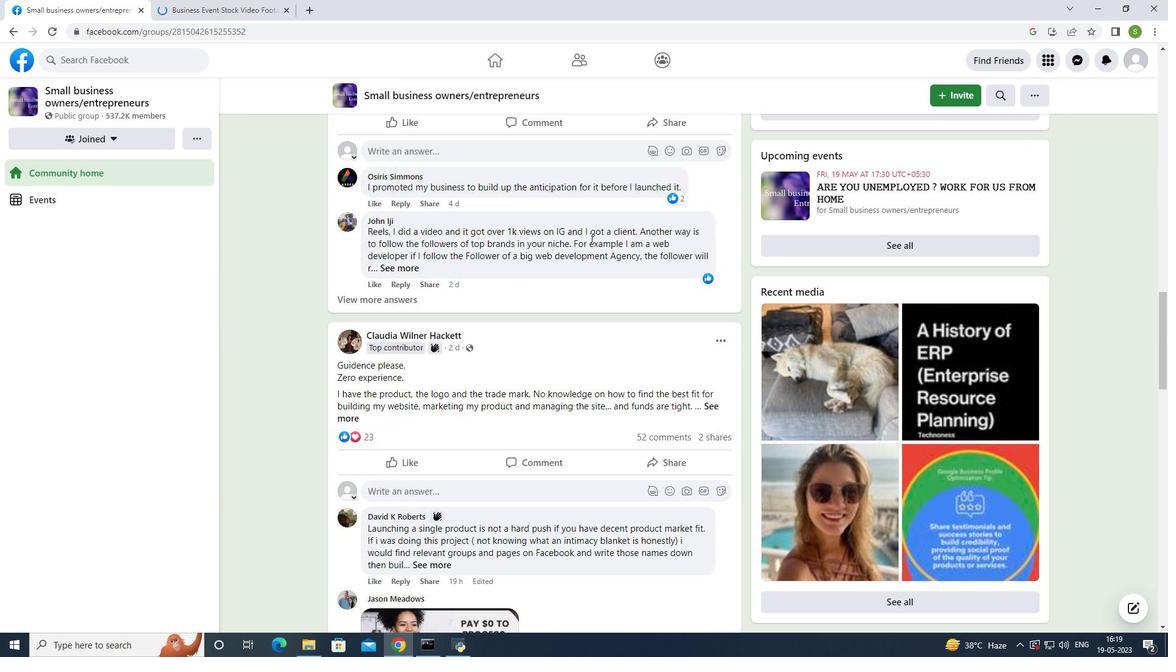 
Action: Mouse scrolled (590, 237) with delta (0, 0)
Screenshot: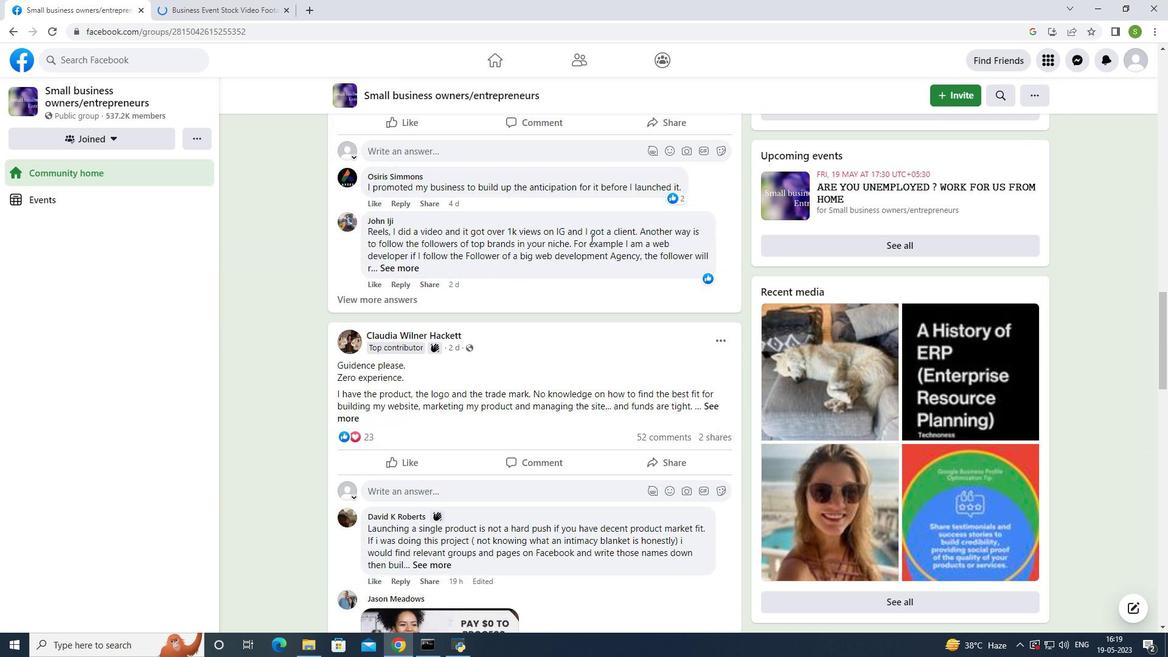 
Action: Mouse moved to (590, 236)
Screenshot: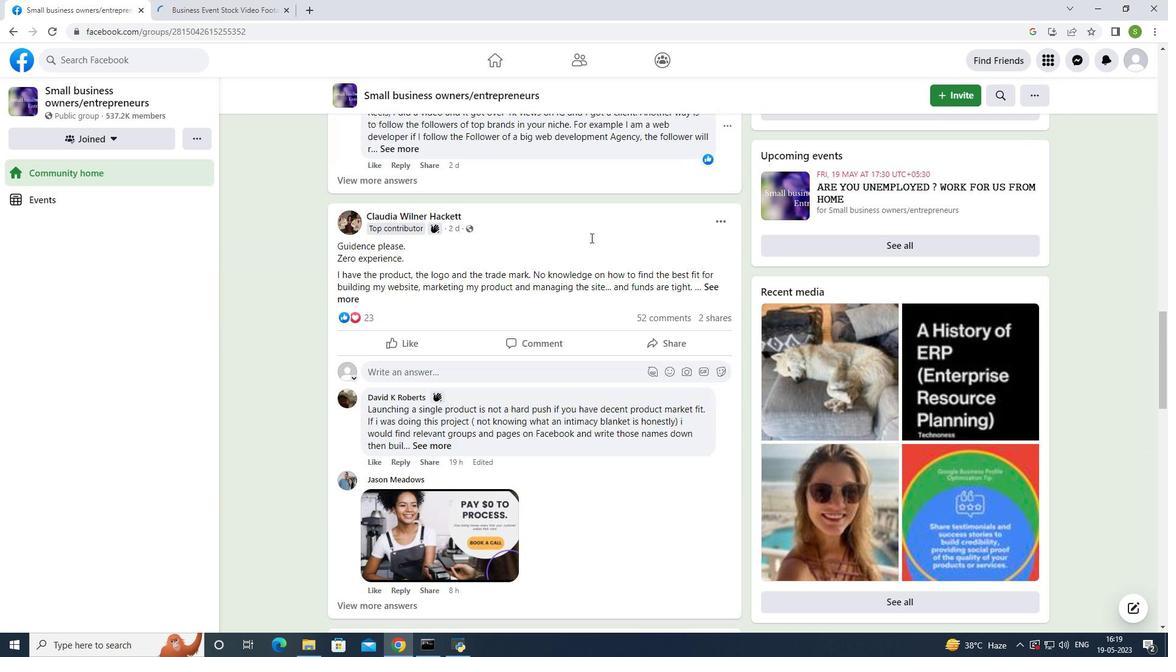 
Action: Mouse scrolled (590, 235) with delta (0, 0)
Screenshot: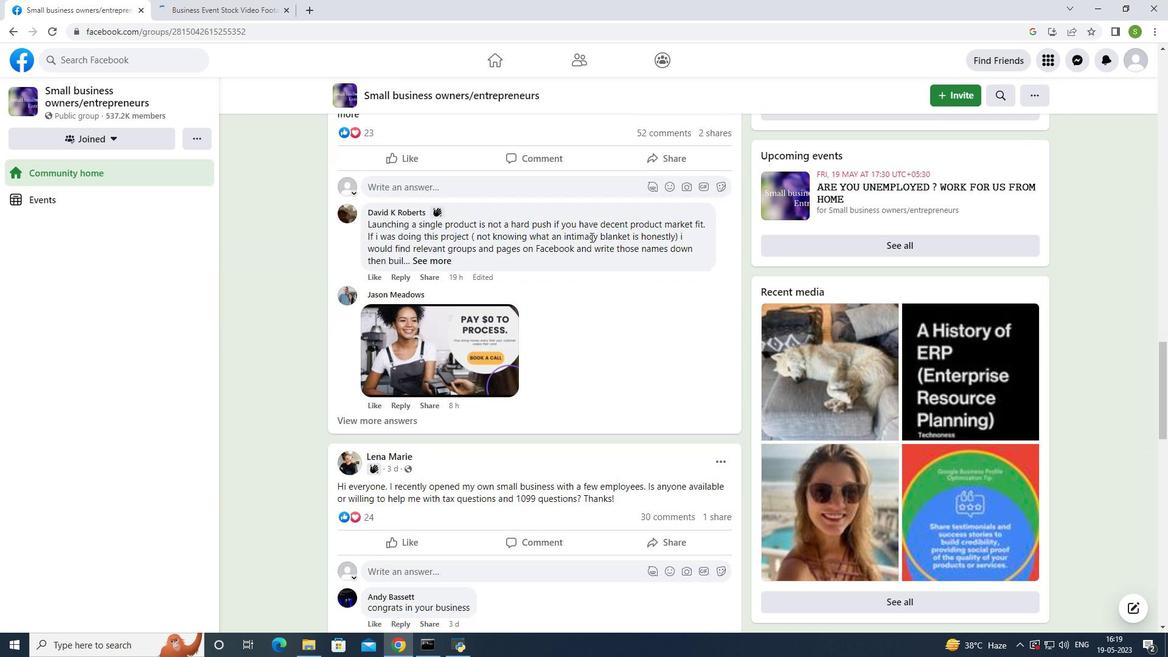 
Action: Mouse scrolled (590, 235) with delta (0, 0)
Screenshot: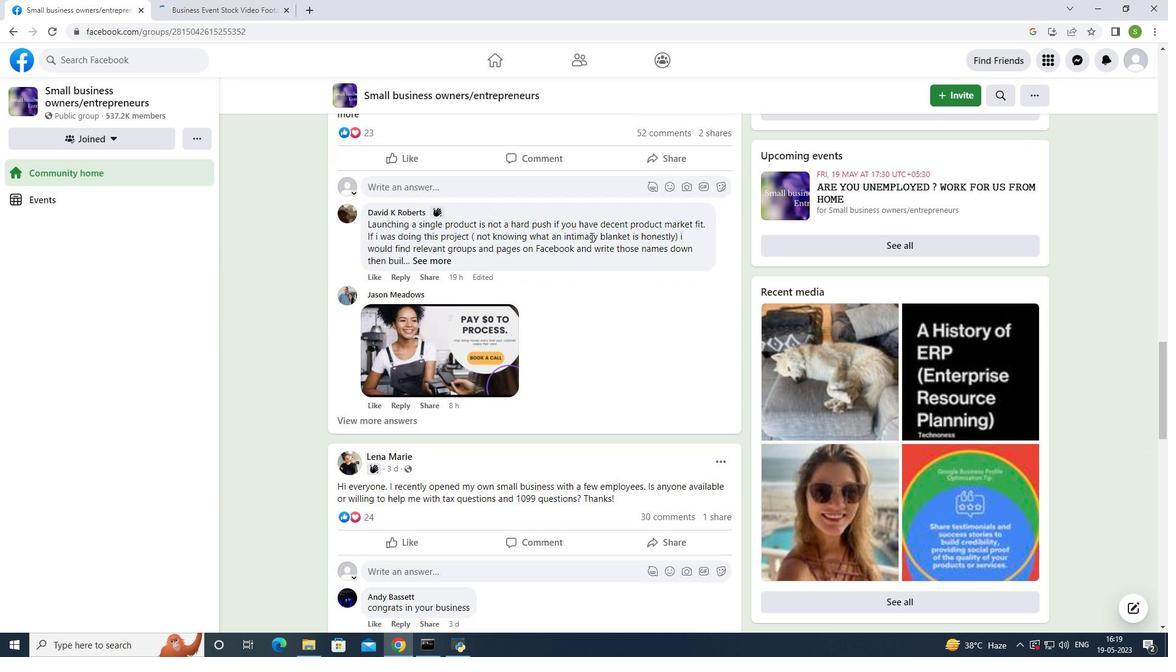
Action: Mouse scrolled (590, 235) with delta (0, 0)
Screenshot: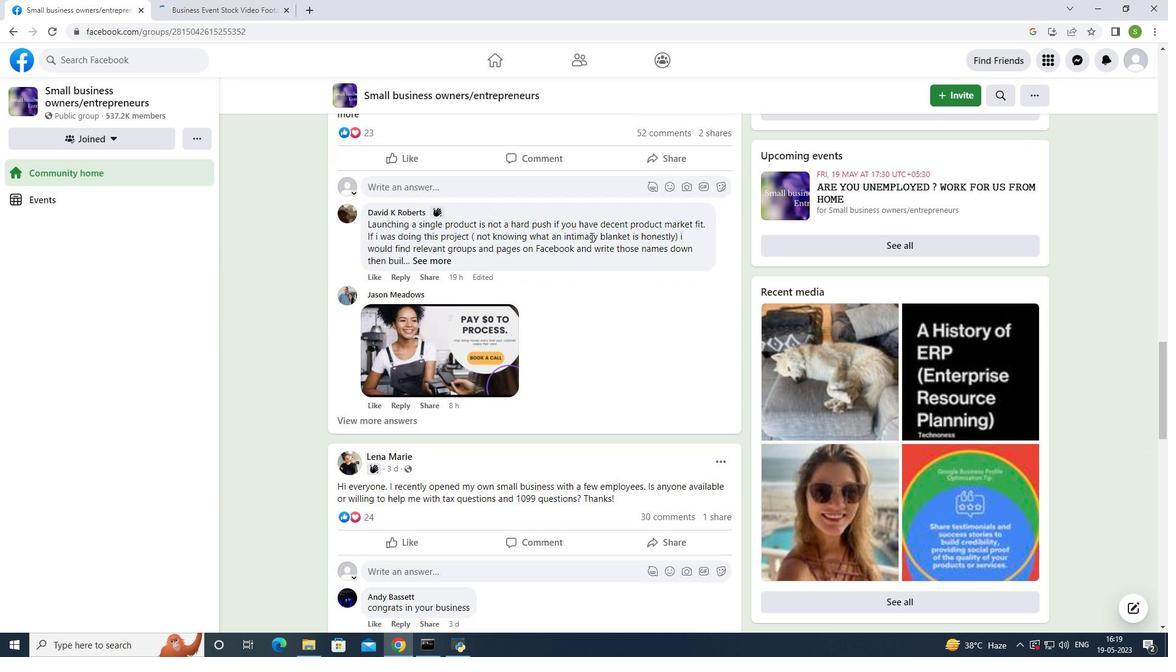 
Action: Mouse scrolled (590, 235) with delta (0, 0)
Screenshot: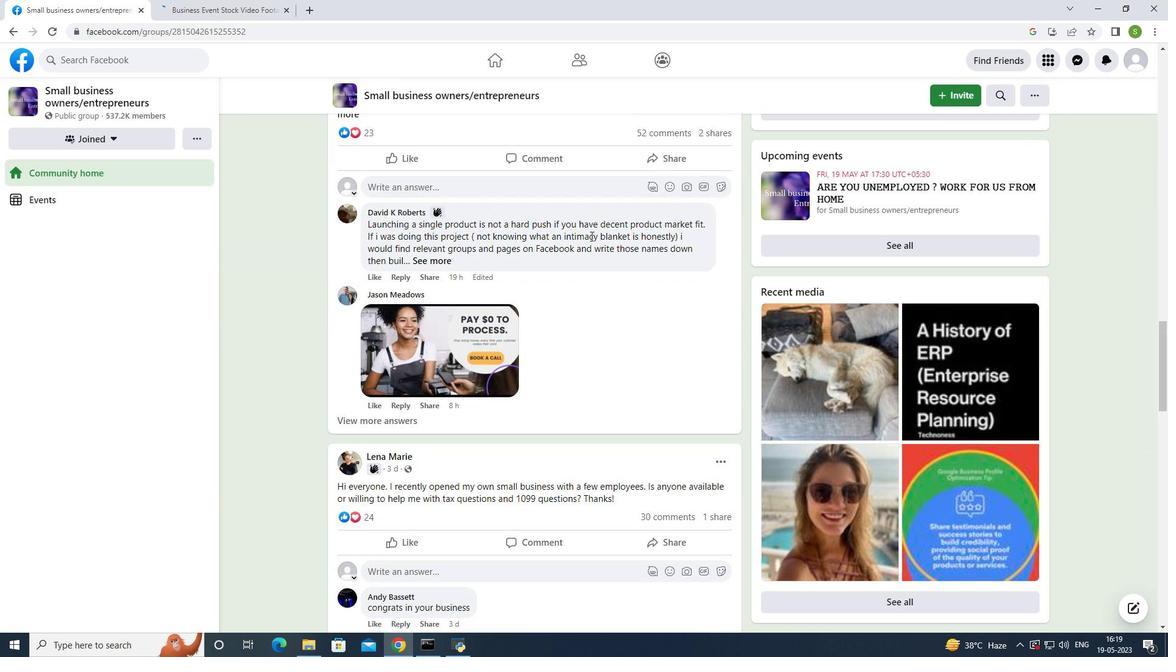
Action: Mouse scrolled (590, 235) with delta (0, 0)
Screenshot: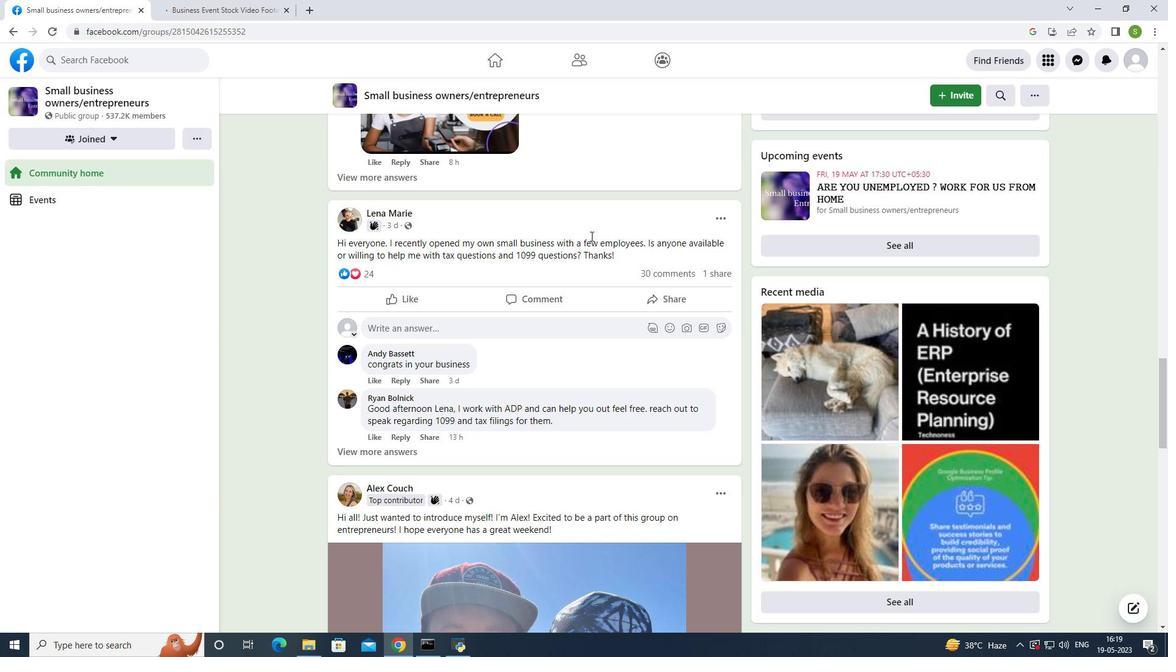 
Action: Mouse scrolled (590, 235) with delta (0, 0)
Screenshot: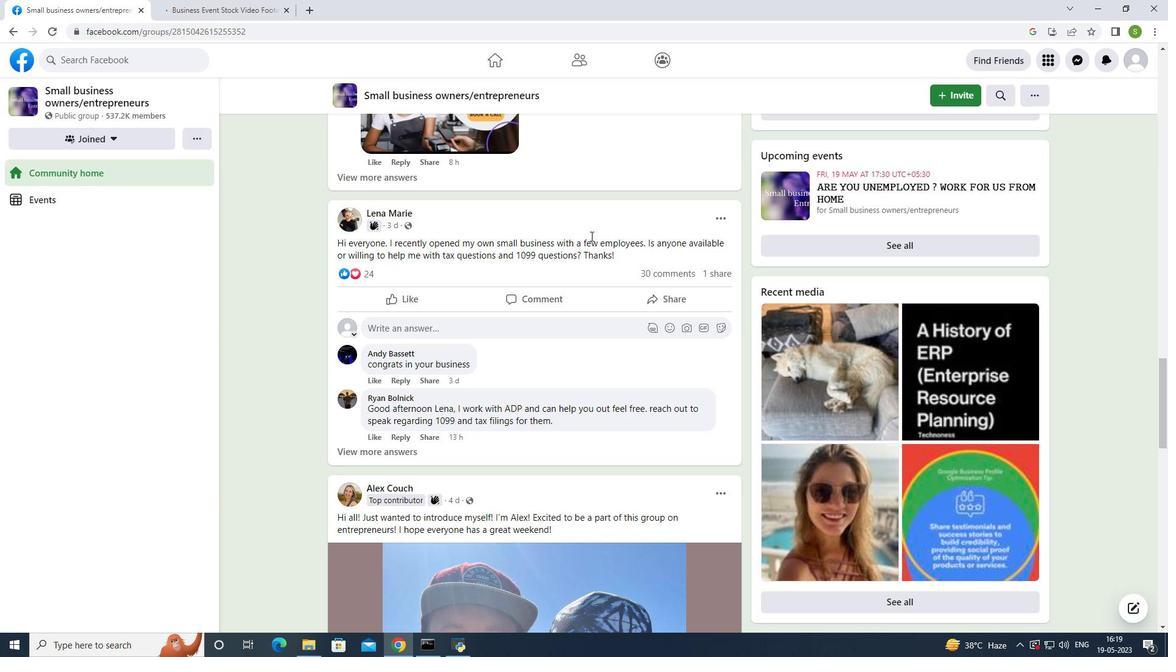 
Action: Mouse scrolled (590, 235) with delta (0, 0)
Screenshot: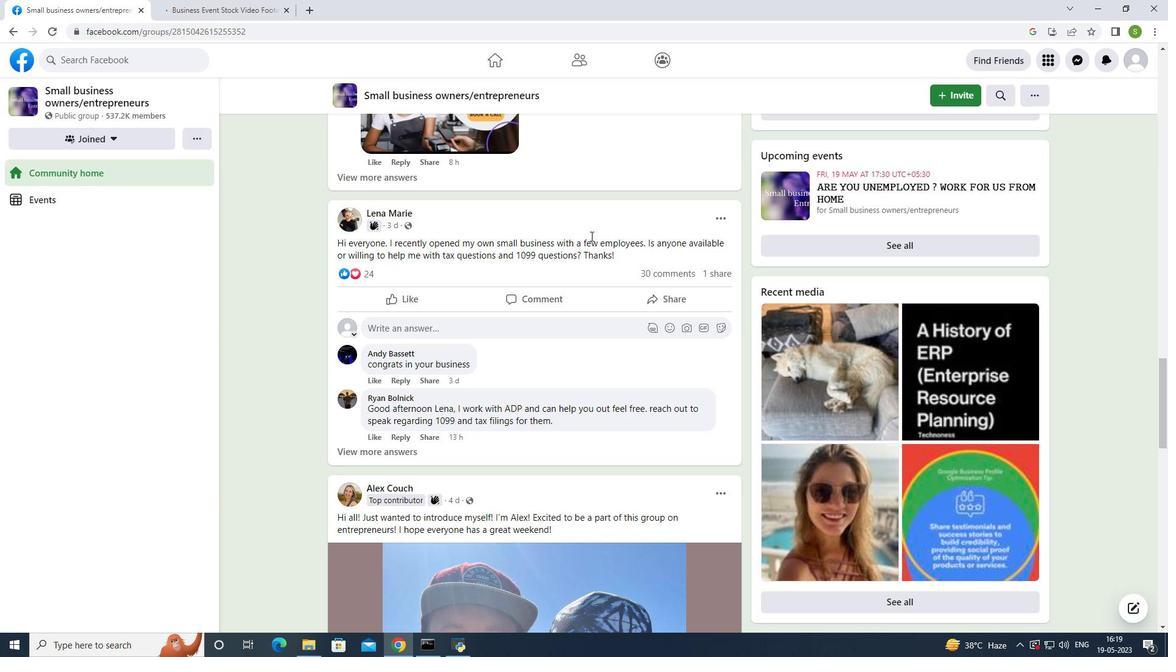 
Action: Mouse scrolled (590, 235) with delta (0, 0)
Screenshot: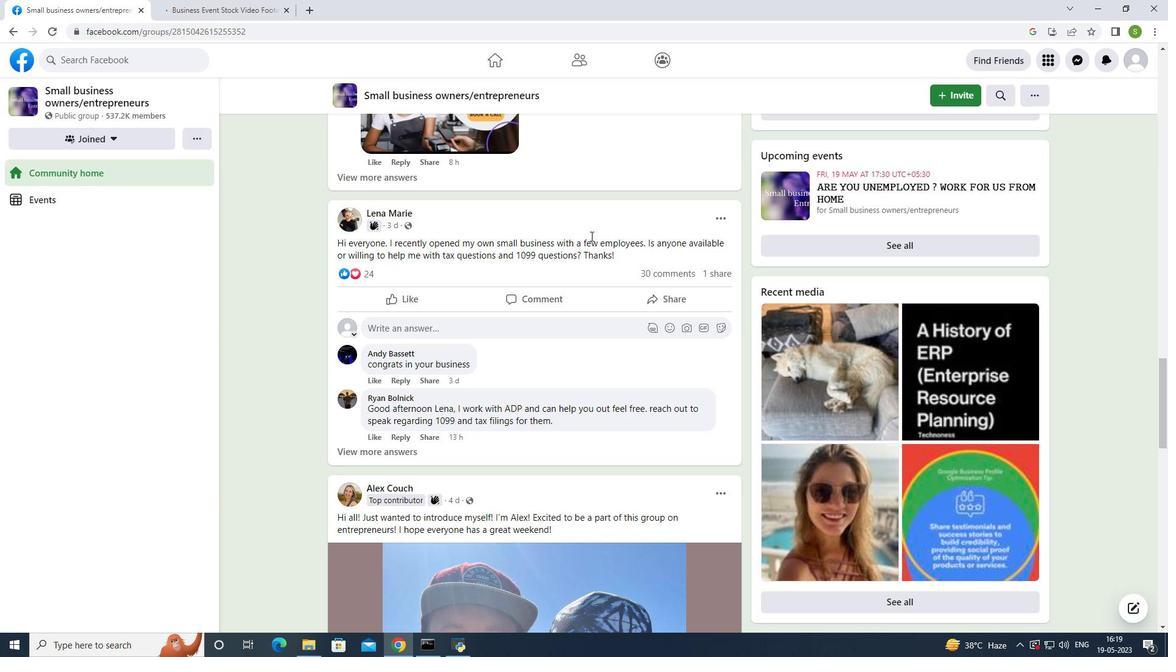 
Action: Mouse scrolled (590, 235) with delta (0, 0)
Screenshot: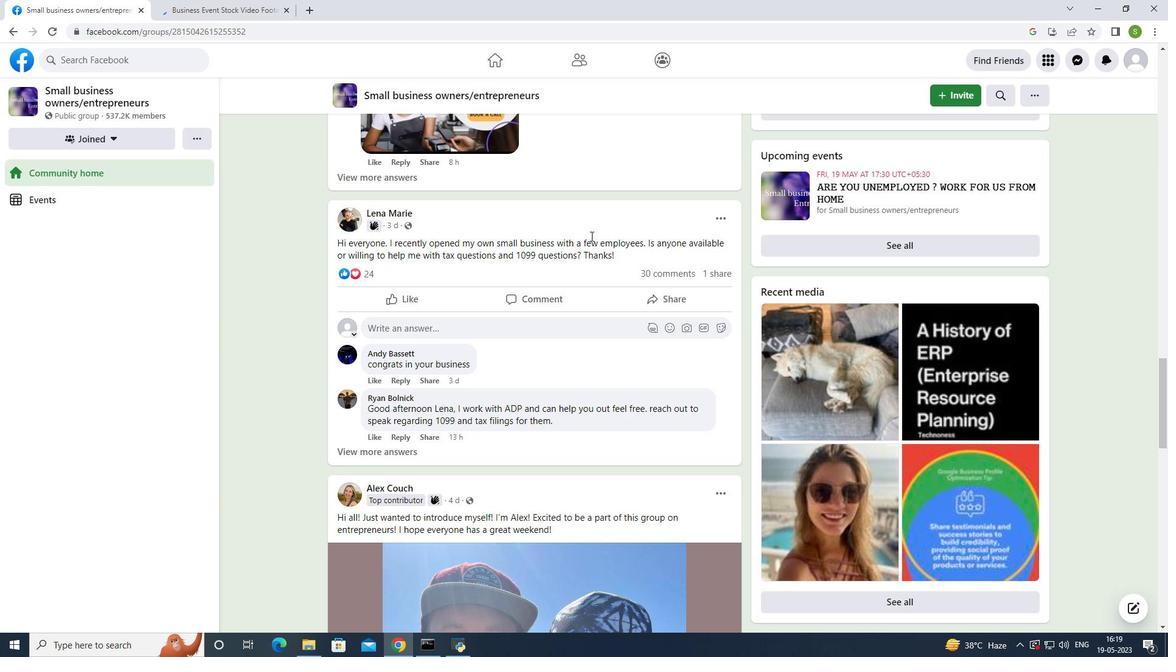 
Action: Mouse scrolled (590, 235) with delta (0, 0)
Screenshot: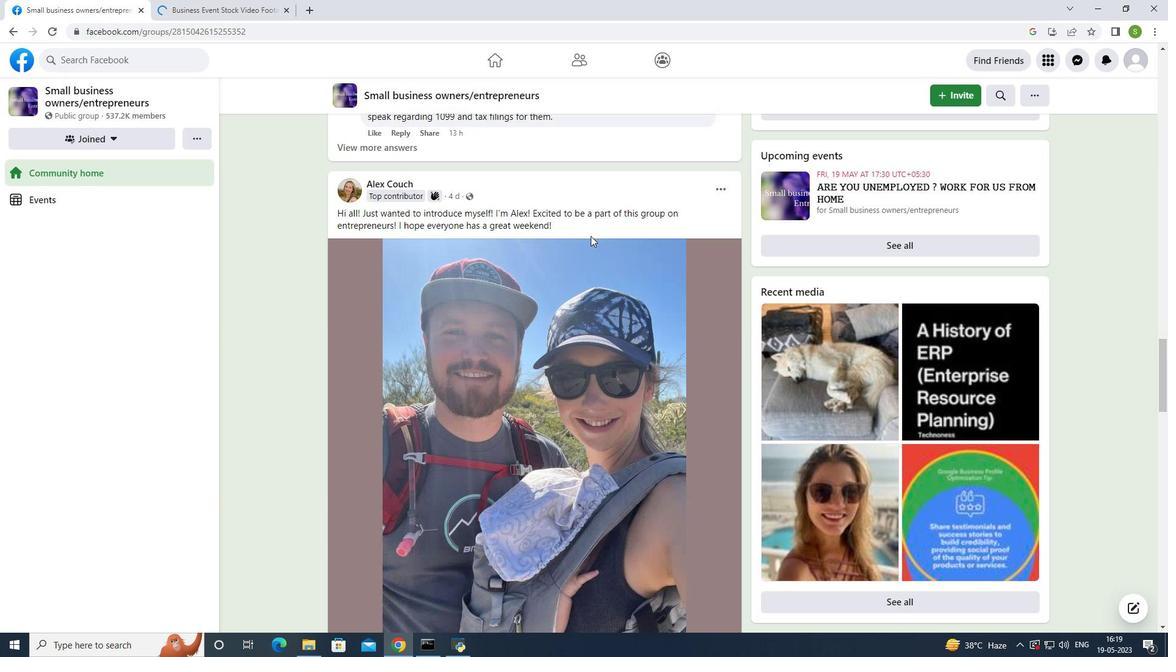 
Action: Mouse scrolled (590, 235) with delta (0, 0)
Screenshot: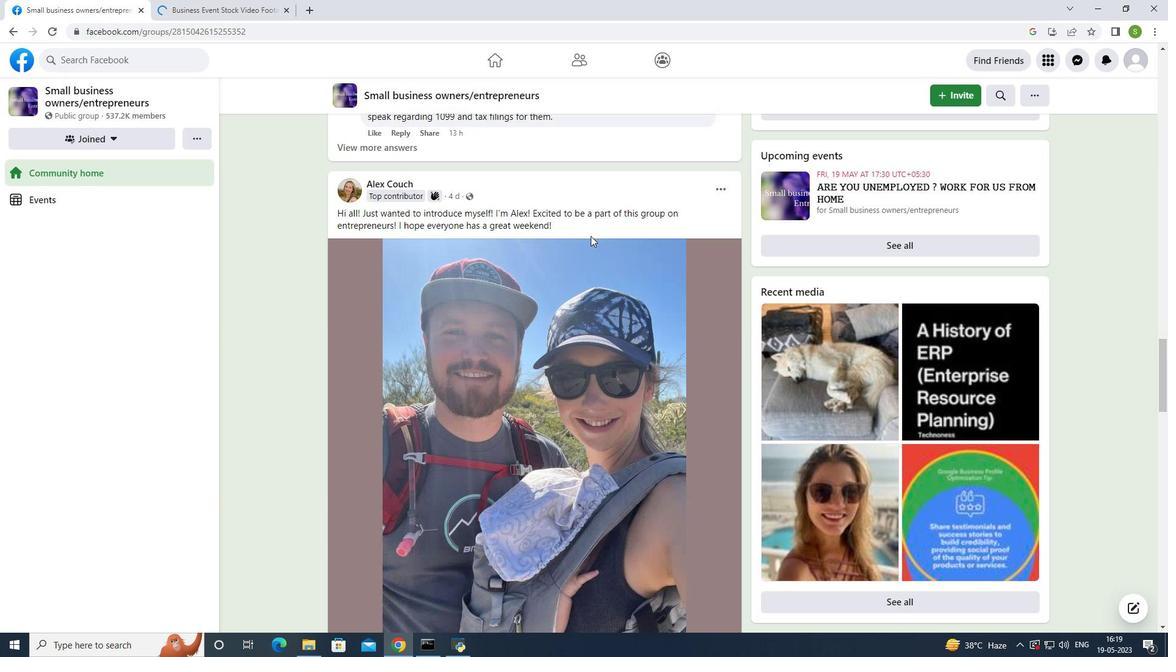 
Action: Mouse scrolled (590, 235) with delta (0, 0)
Screenshot: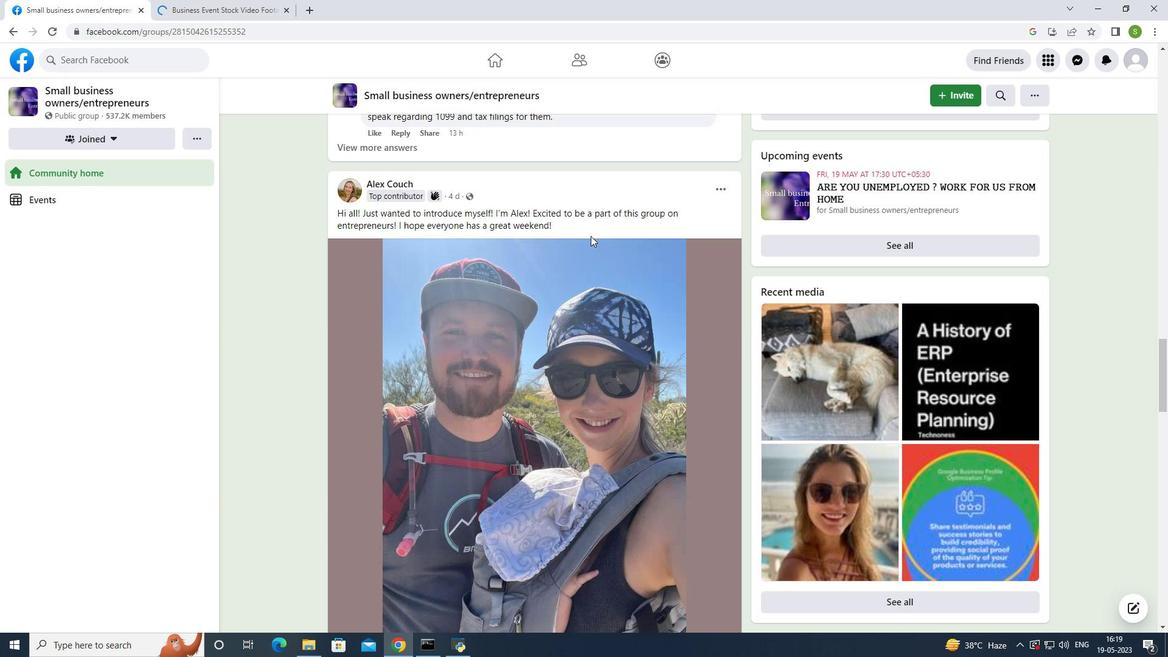 
Action: Mouse scrolled (590, 235) with delta (0, 0)
Screenshot: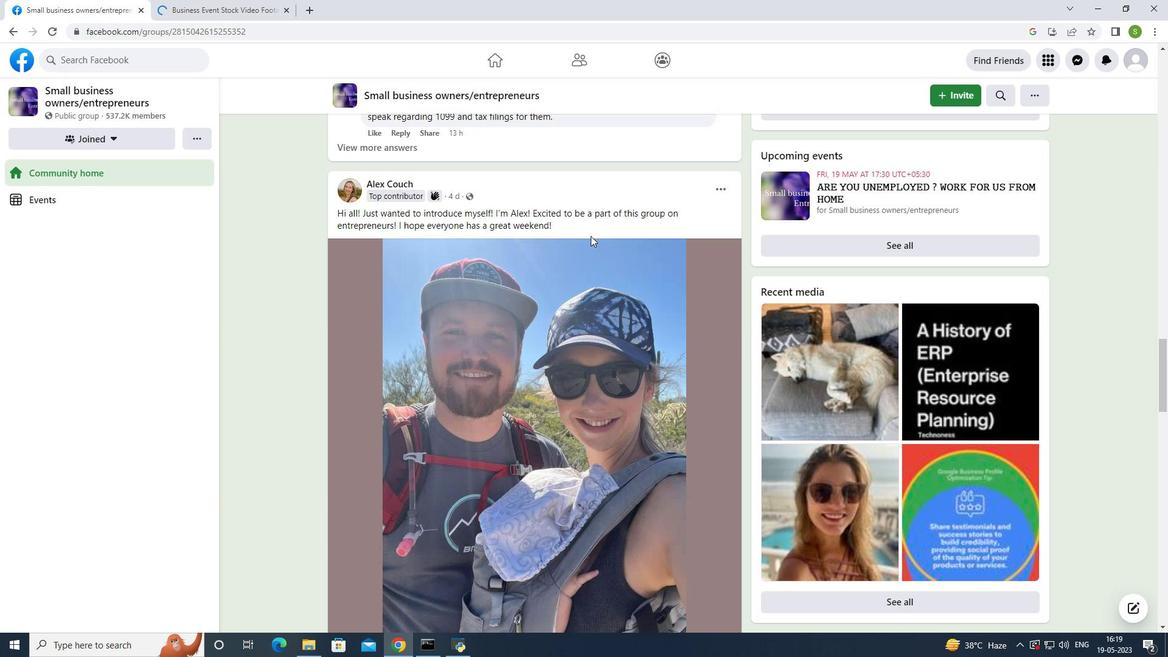 
Action: Mouse scrolled (590, 235) with delta (0, 0)
Screenshot: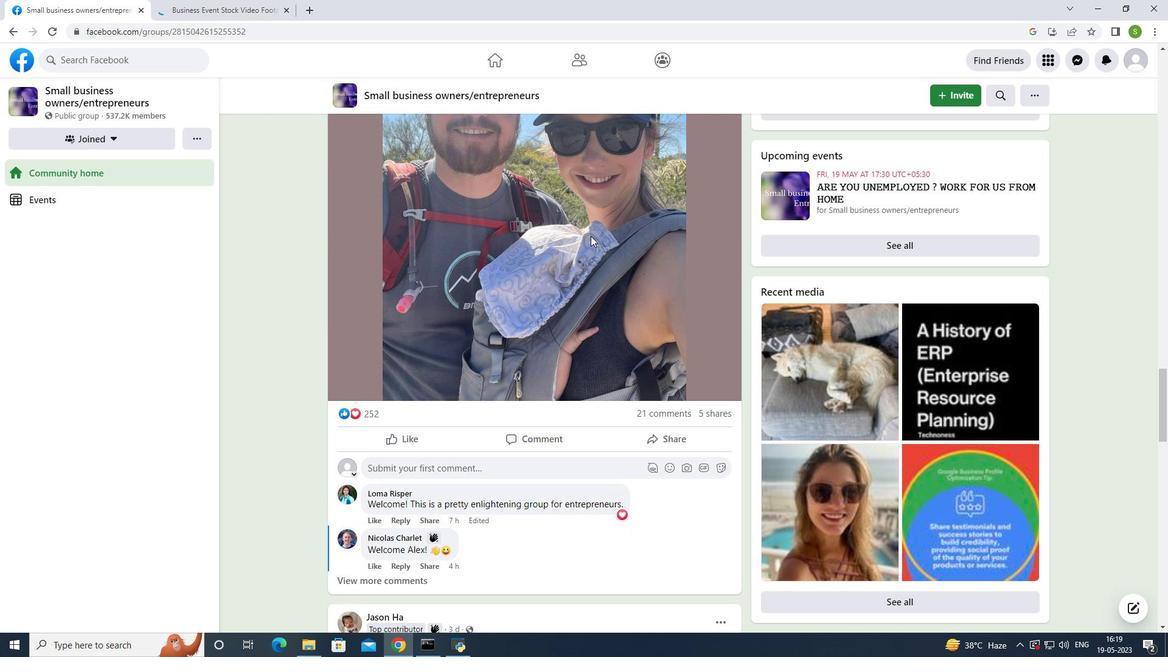 
Action: Mouse scrolled (590, 235) with delta (0, 0)
Screenshot: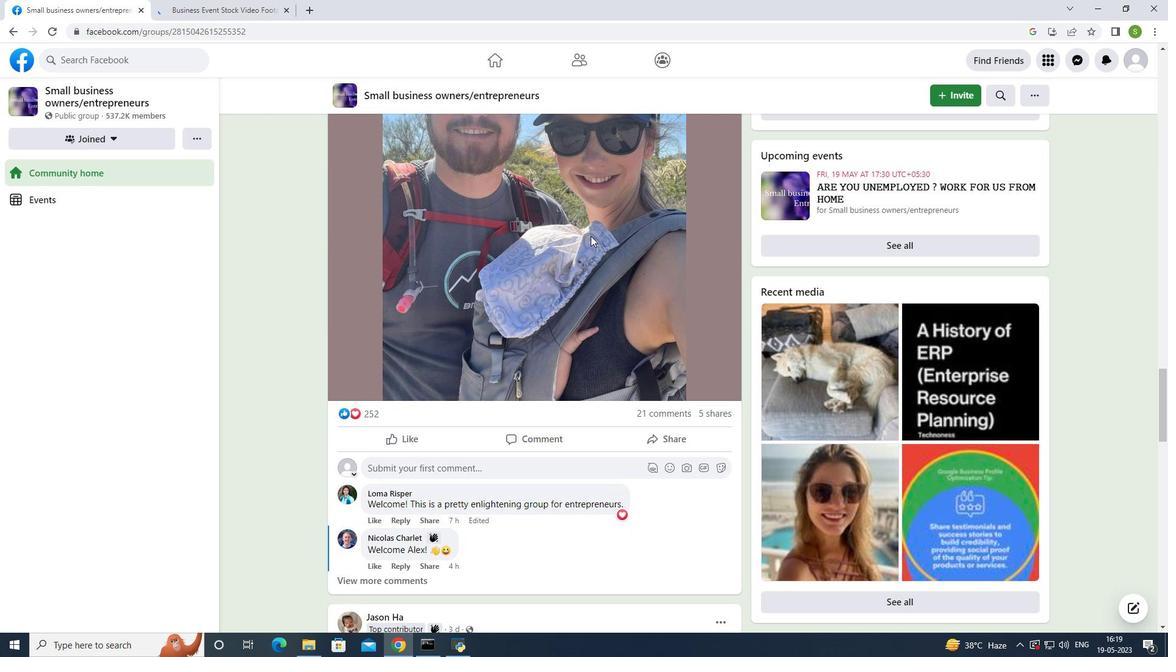
Action: Mouse scrolled (590, 235) with delta (0, 0)
Screenshot: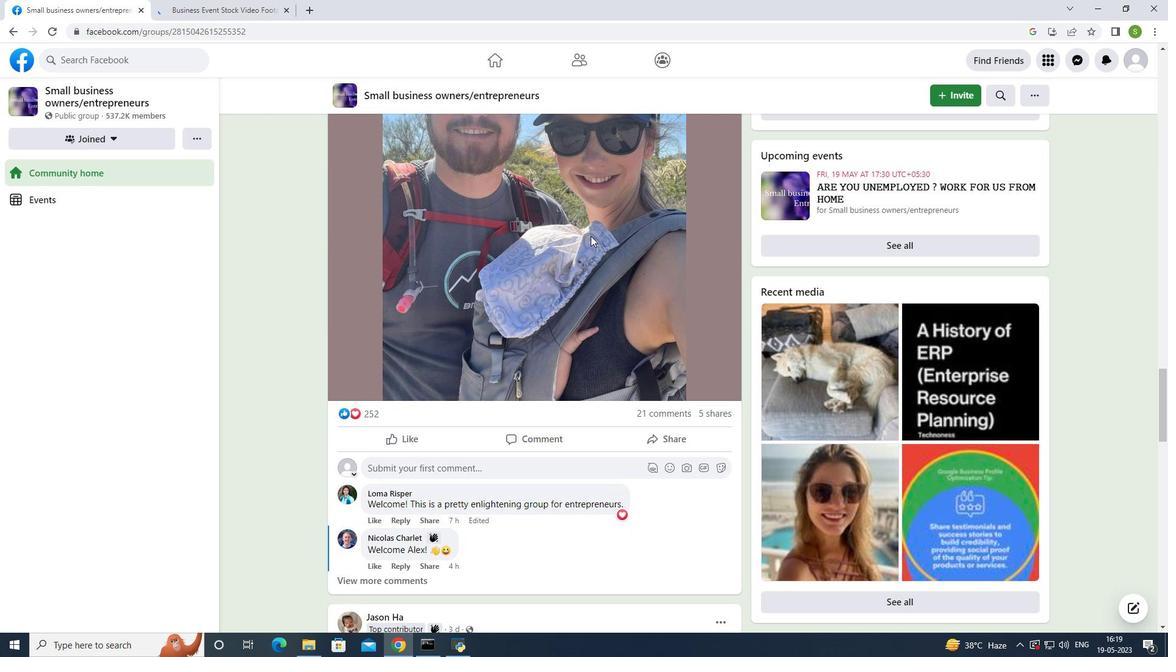 
Action: Mouse scrolled (590, 235) with delta (0, 0)
Screenshot: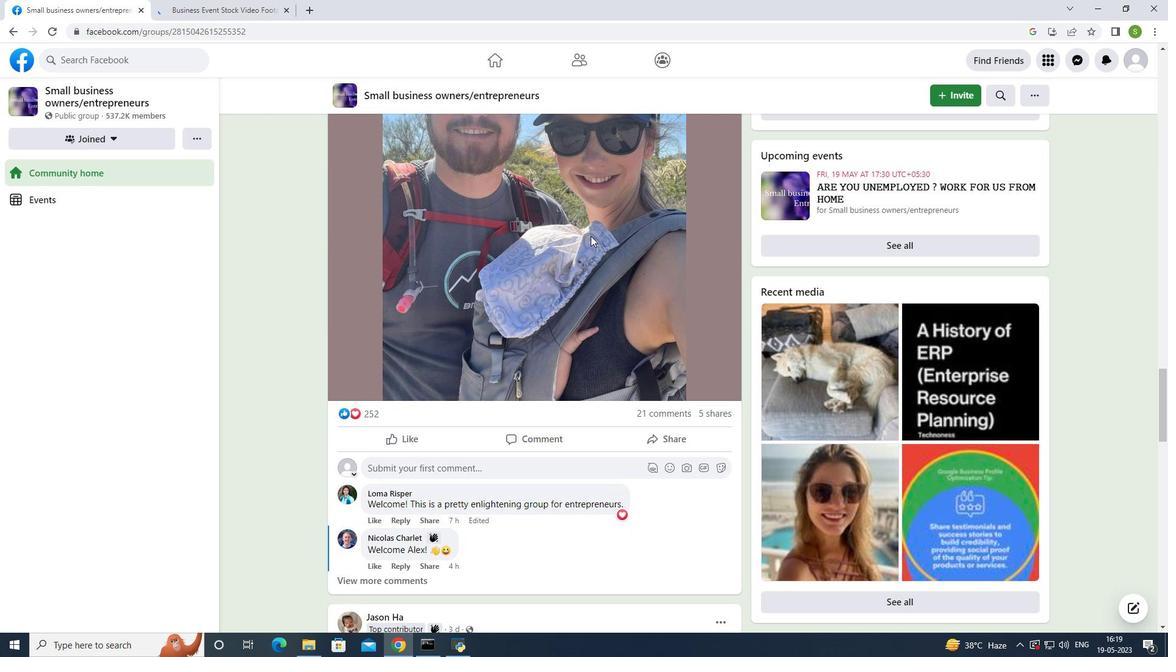 
Action: Mouse scrolled (590, 235) with delta (0, 0)
Screenshot: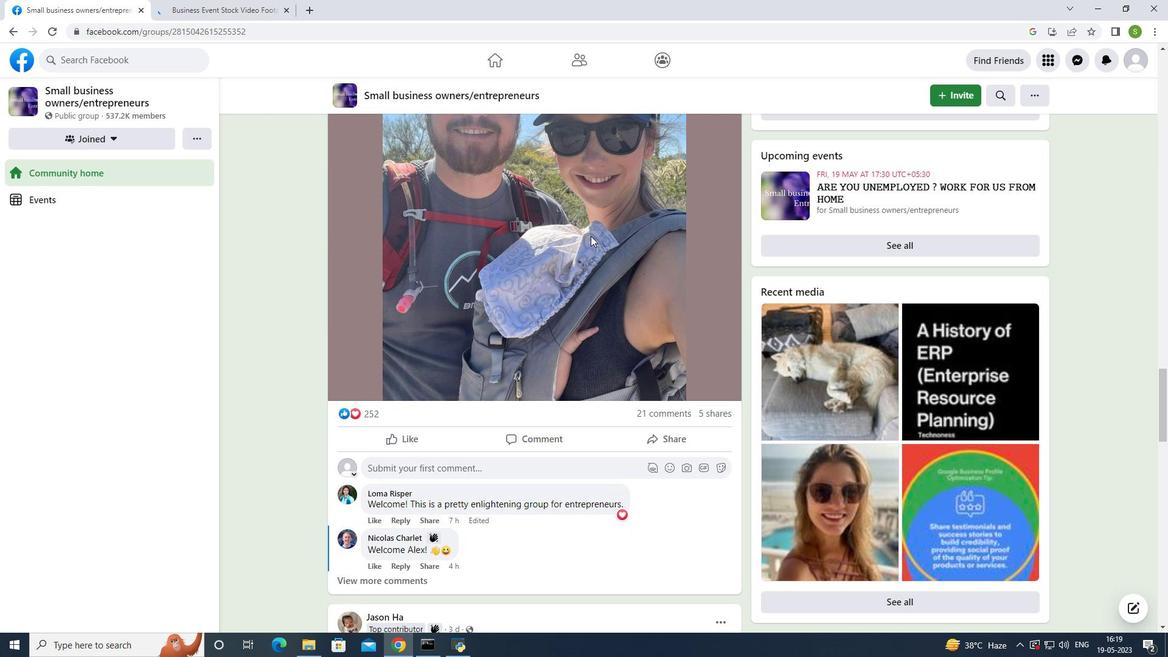 
Action: Mouse scrolled (590, 235) with delta (0, 0)
Screenshot: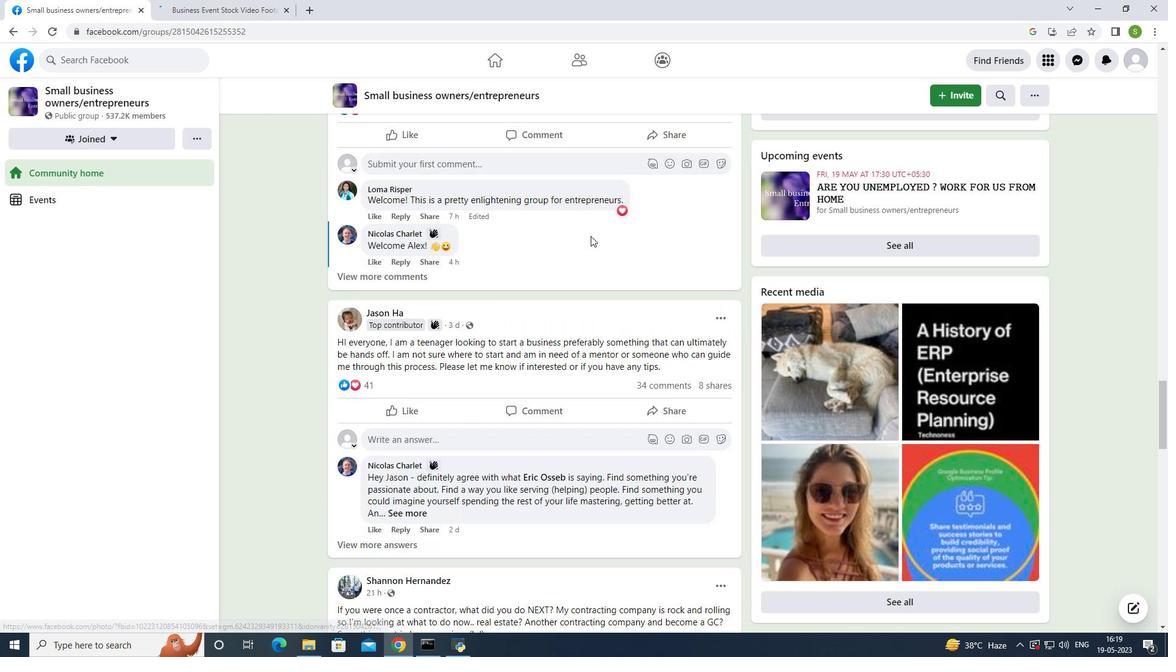 
Action: Mouse scrolled (590, 235) with delta (0, 0)
Screenshot: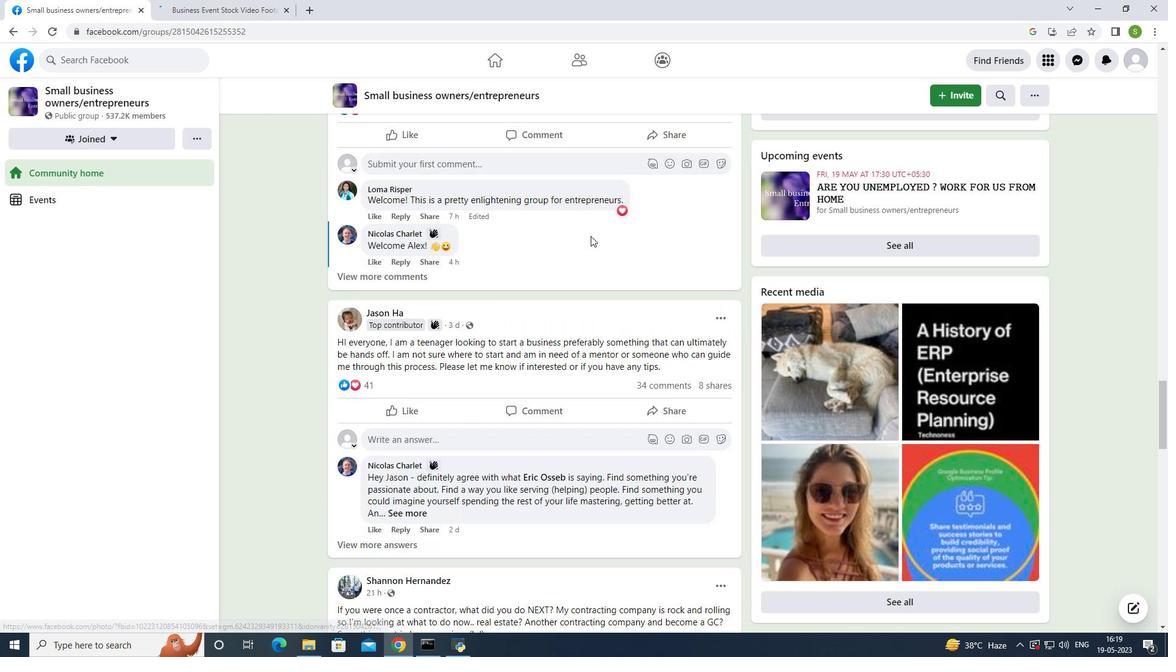 
Action: Mouse scrolled (590, 235) with delta (0, 0)
Screenshot: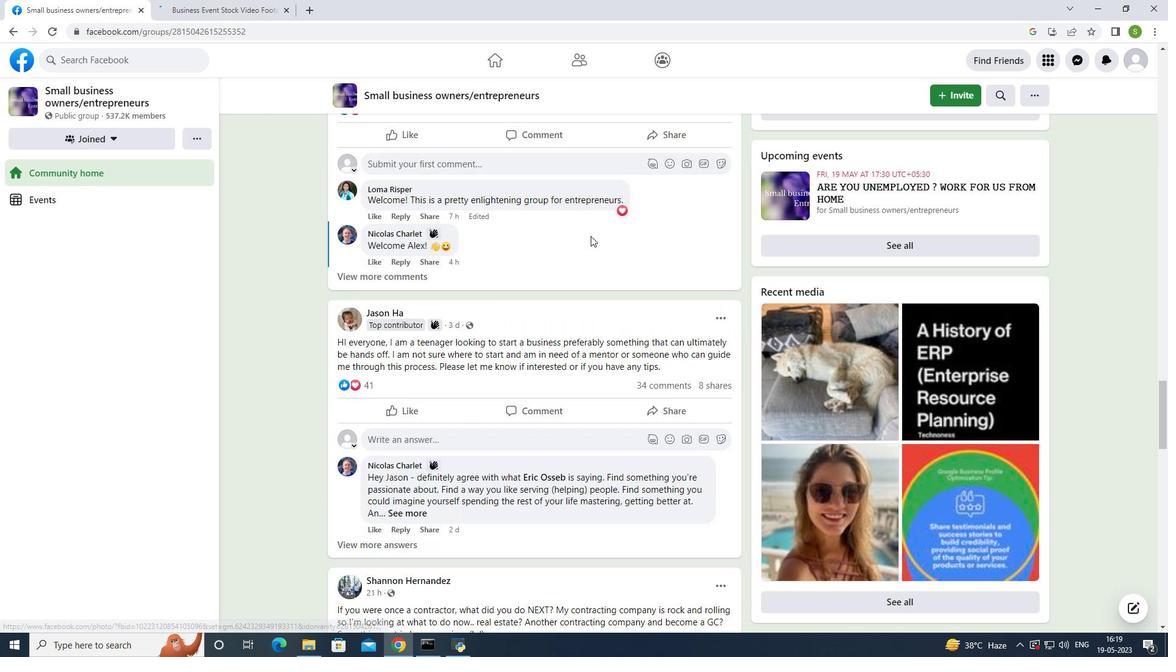 
Action: Mouse scrolled (590, 235) with delta (0, 0)
Screenshot: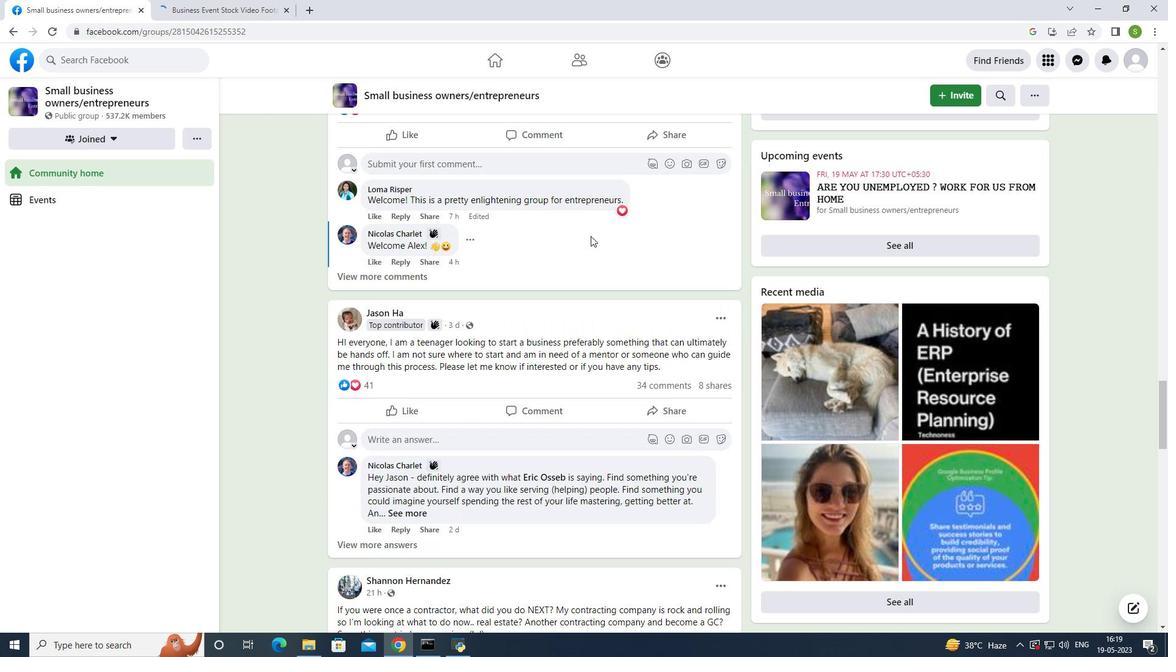 
Action: Mouse scrolled (590, 235) with delta (0, 0)
Screenshot: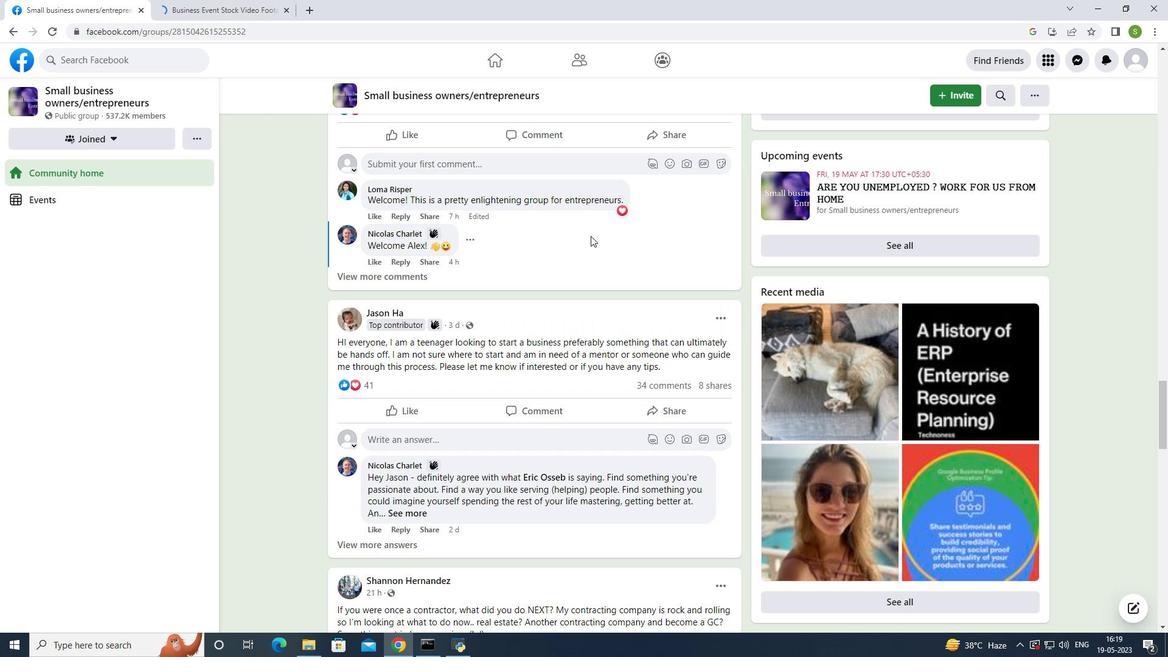 
Action: Mouse scrolled (590, 235) with delta (0, 0)
Screenshot: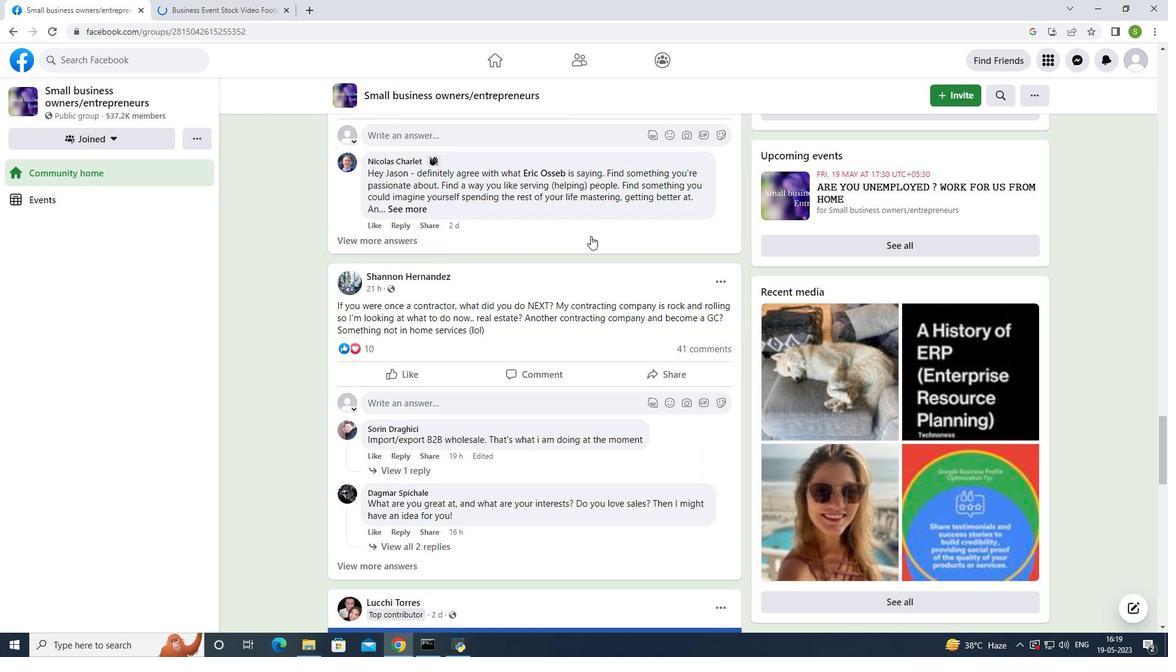 
Action: Mouse scrolled (590, 235) with delta (0, 0)
Screenshot: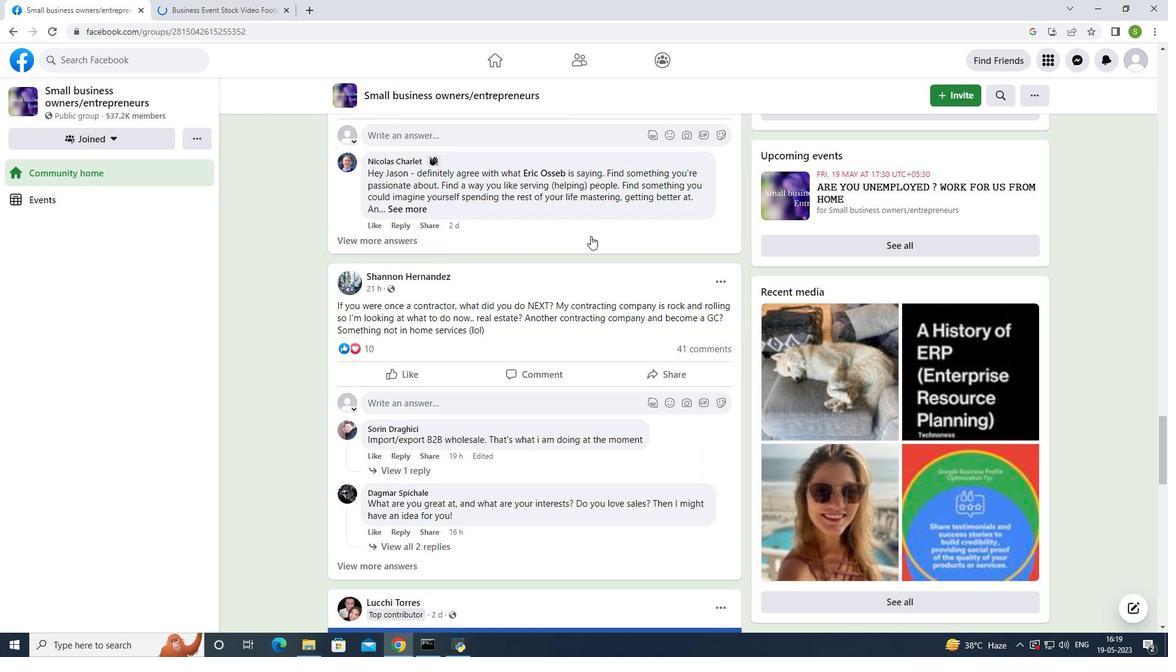 
Action: Mouse scrolled (590, 235) with delta (0, 0)
Screenshot: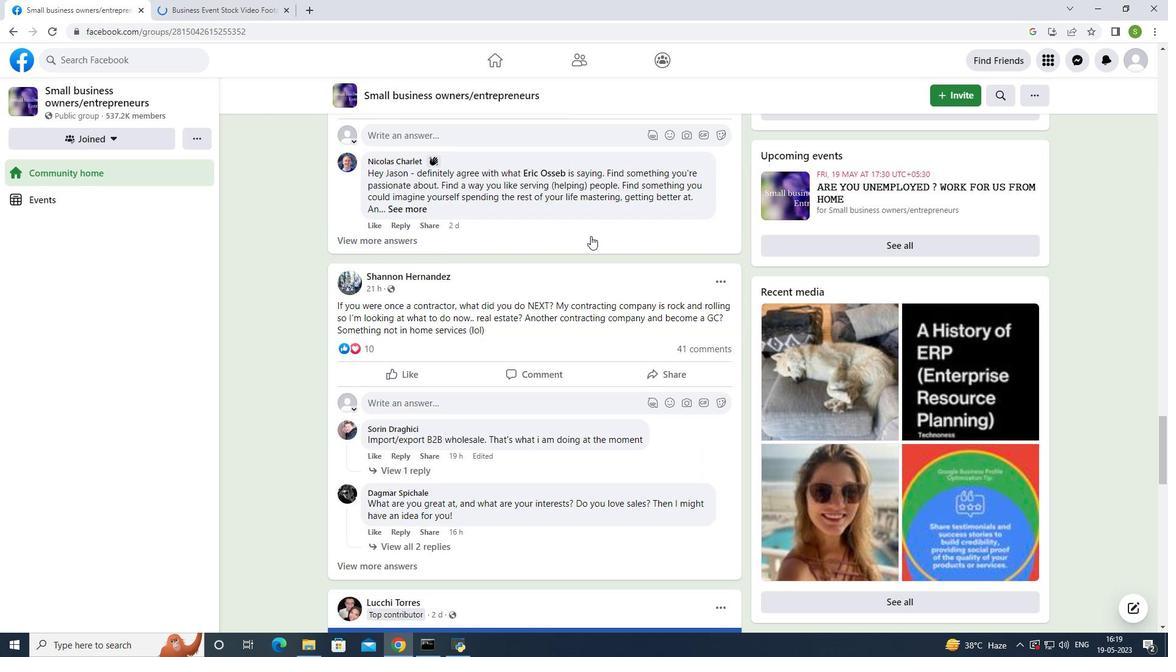 
Action: Mouse scrolled (590, 235) with delta (0, 0)
Screenshot: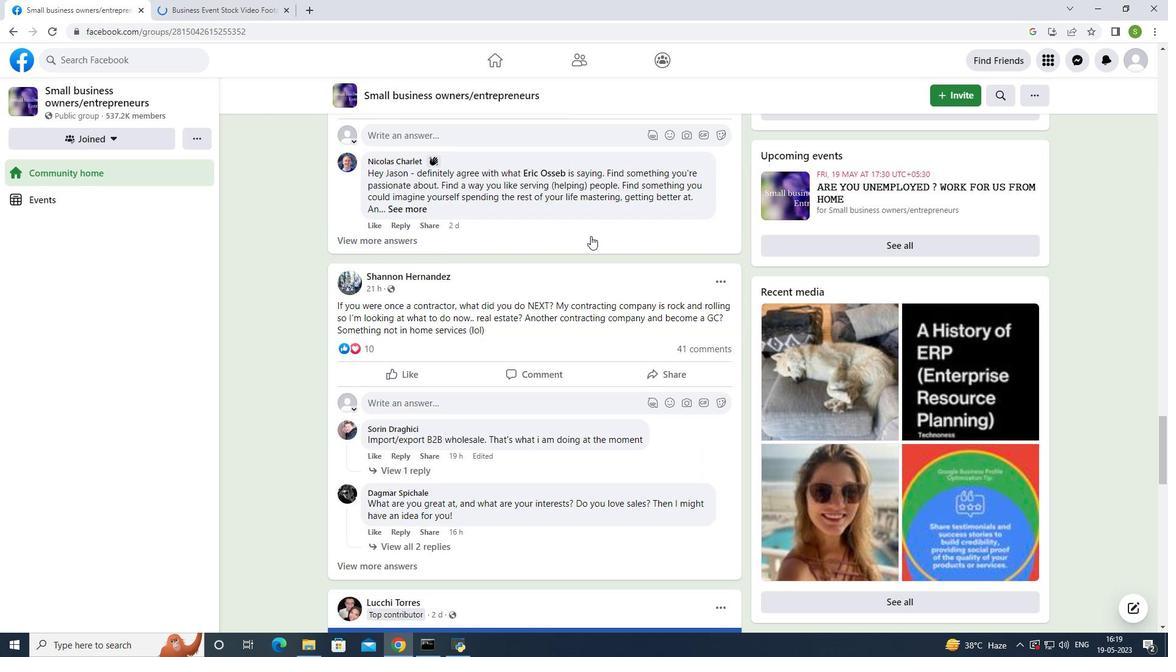 
Action: Mouse scrolled (590, 235) with delta (0, 0)
Screenshot: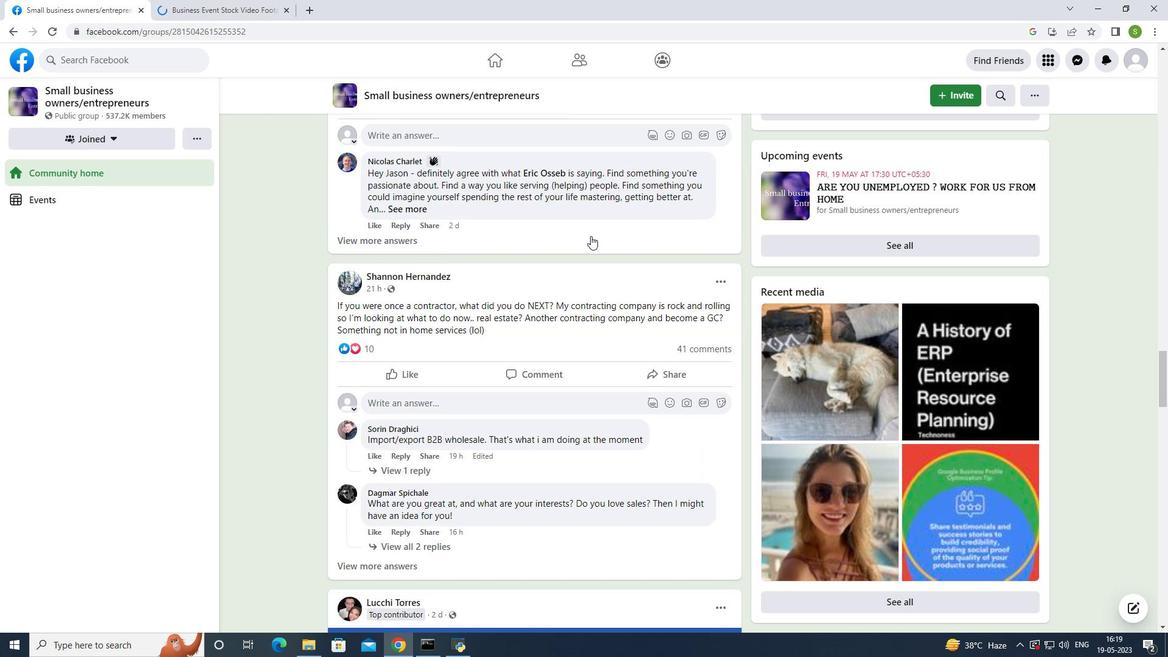 
Action: Mouse scrolled (590, 235) with delta (0, 0)
Screenshot: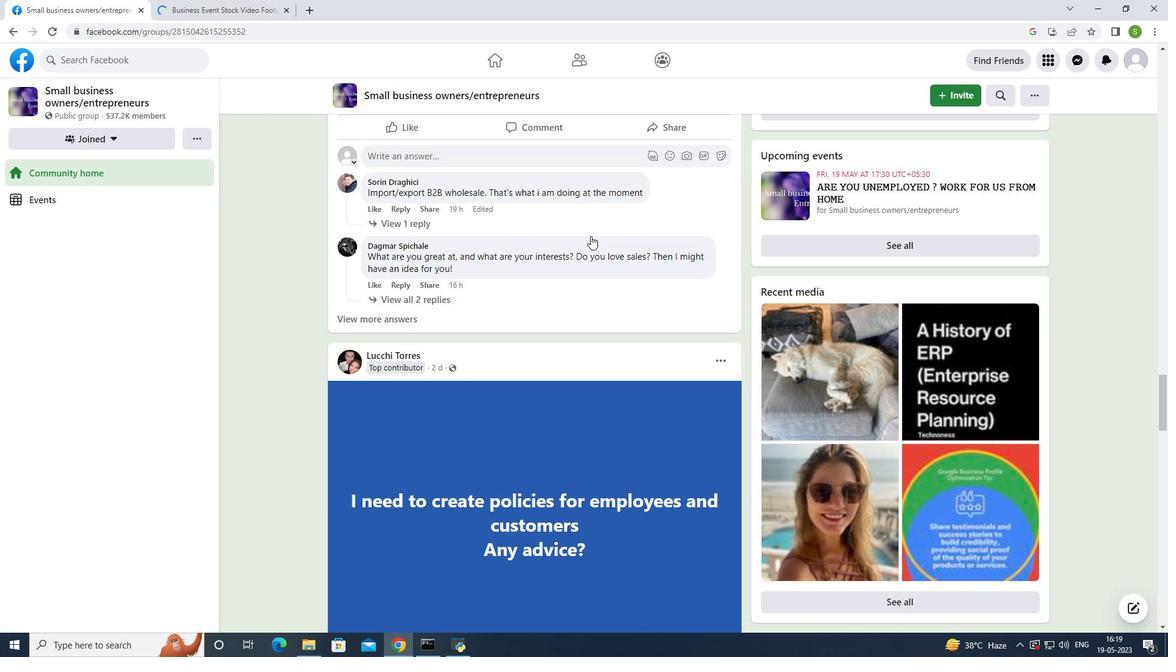 
Action: Mouse scrolled (590, 235) with delta (0, 0)
Screenshot: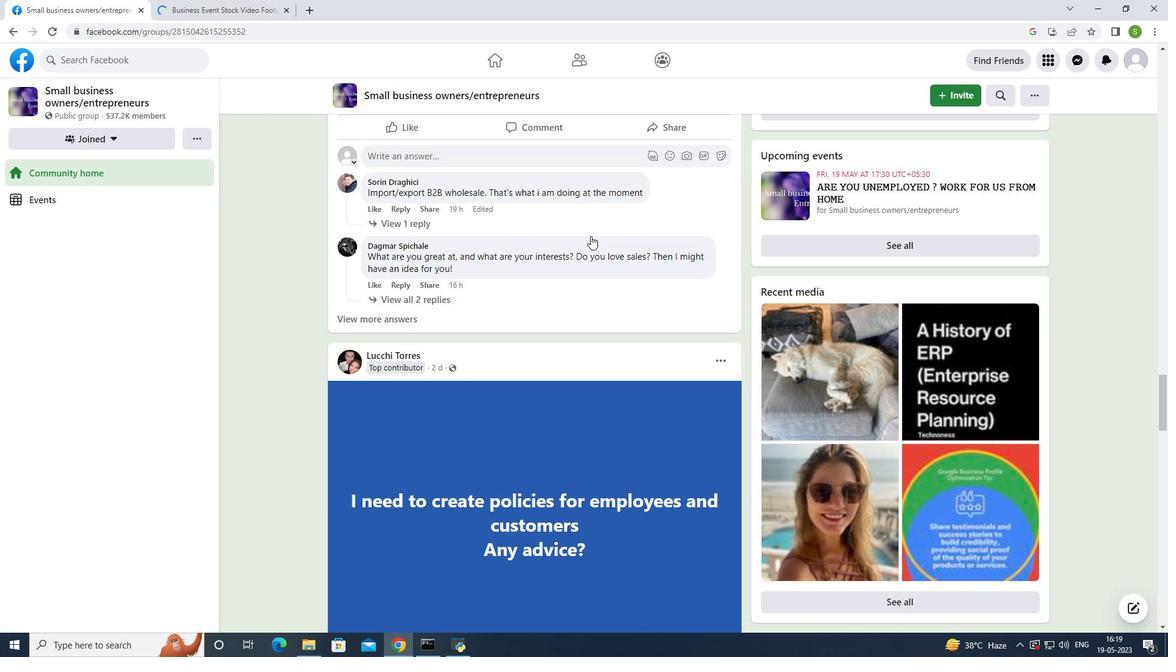 
Action: Mouse scrolled (590, 235) with delta (0, 0)
Screenshot: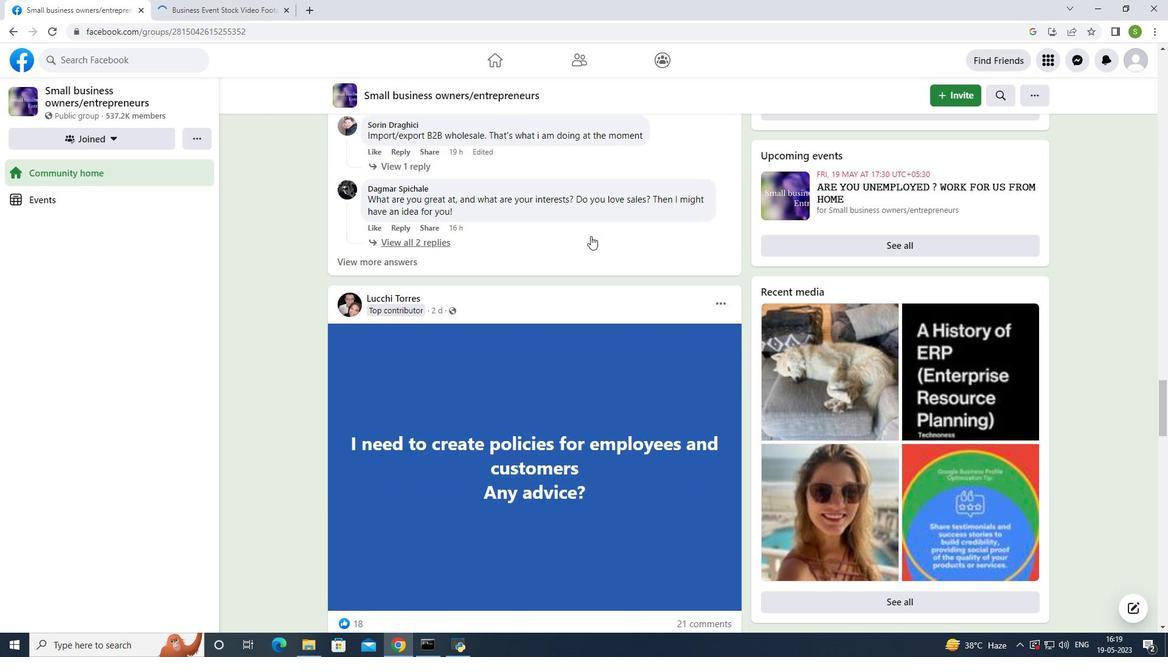 
Action: Mouse scrolled (590, 235) with delta (0, 0)
Screenshot: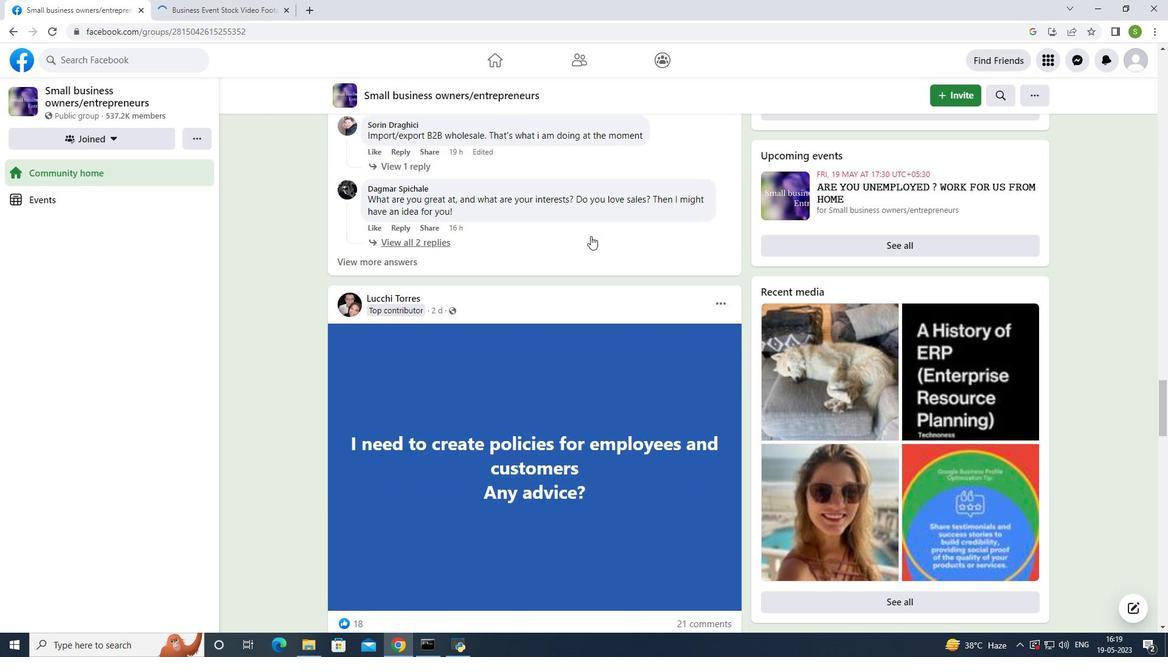 
Action: Mouse scrolled (590, 235) with delta (0, 0)
Screenshot: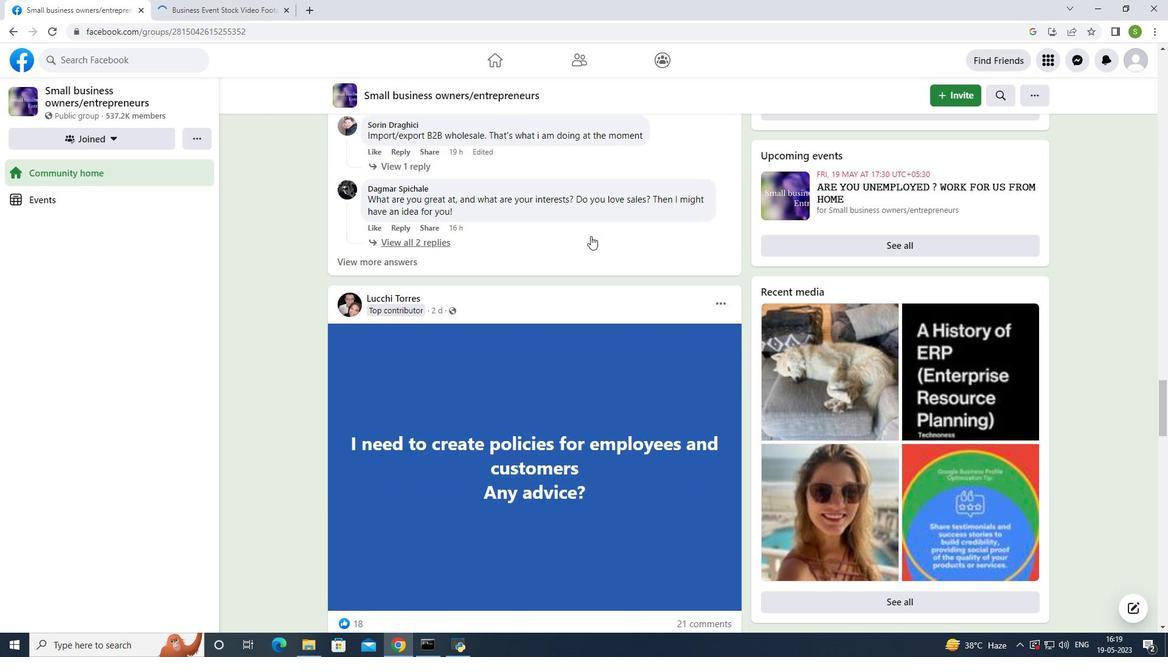 
Action: Mouse scrolled (590, 235) with delta (0, 0)
Screenshot: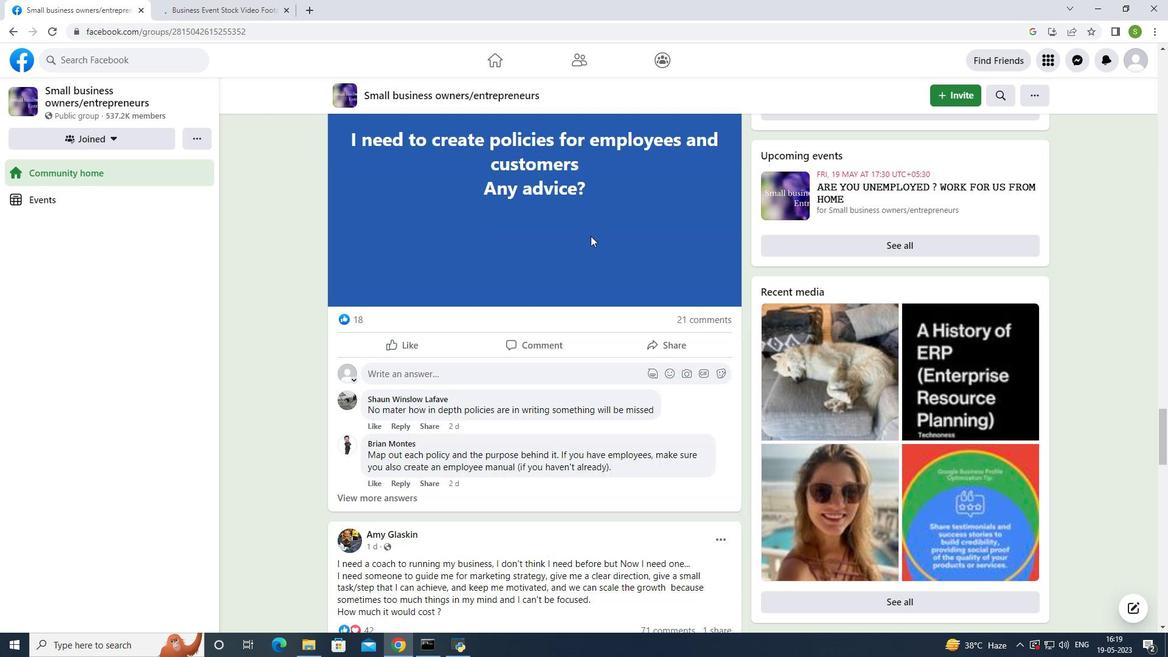 
Action: Mouse scrolled (590, 235) with delta (0, 0)
Screenshot: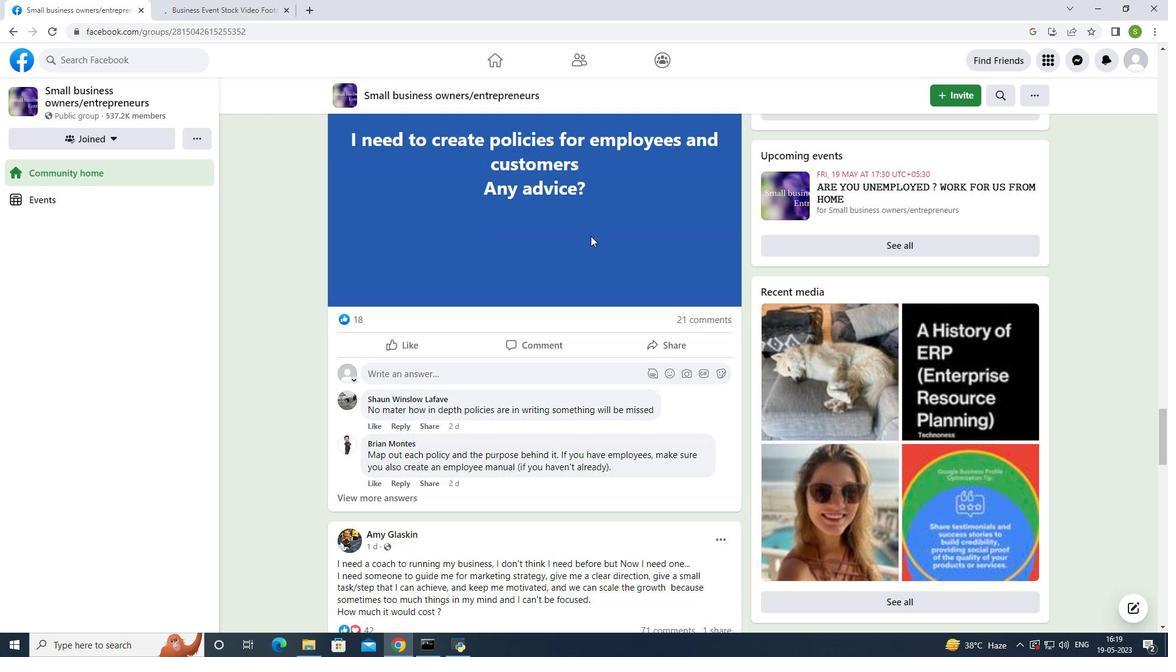 
Action: Mouse scrolled (590, 235) with delta (0, 0)
Screenshot: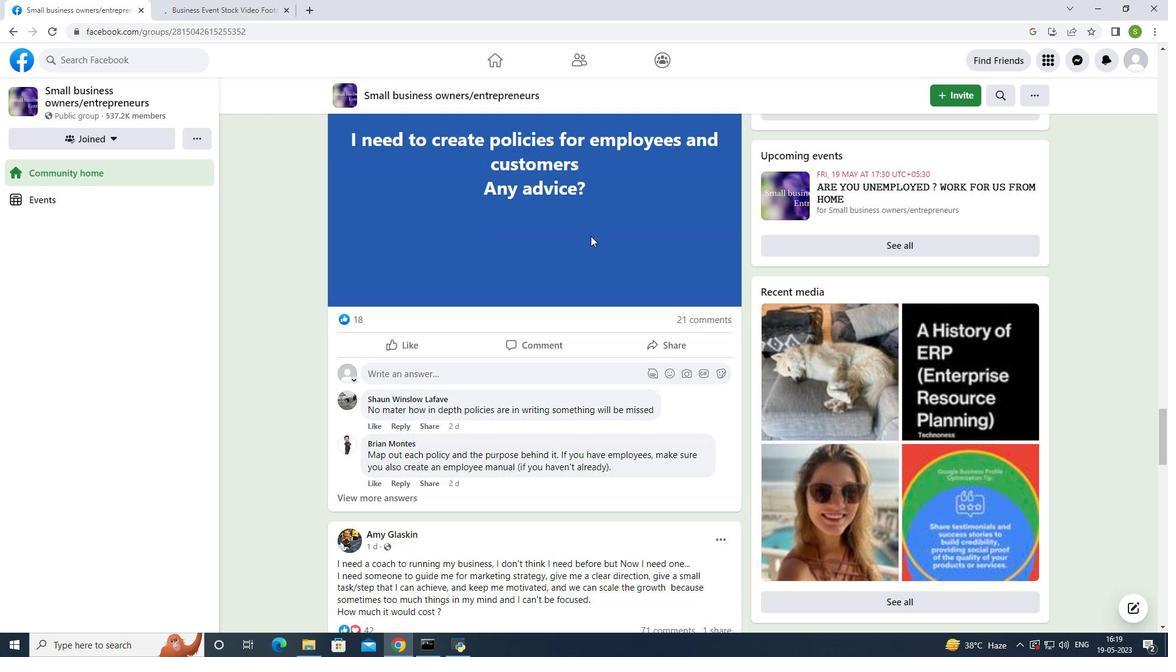 
Action: Mouse scrolled (590, 235) with delta (0, 0)
Screenshot: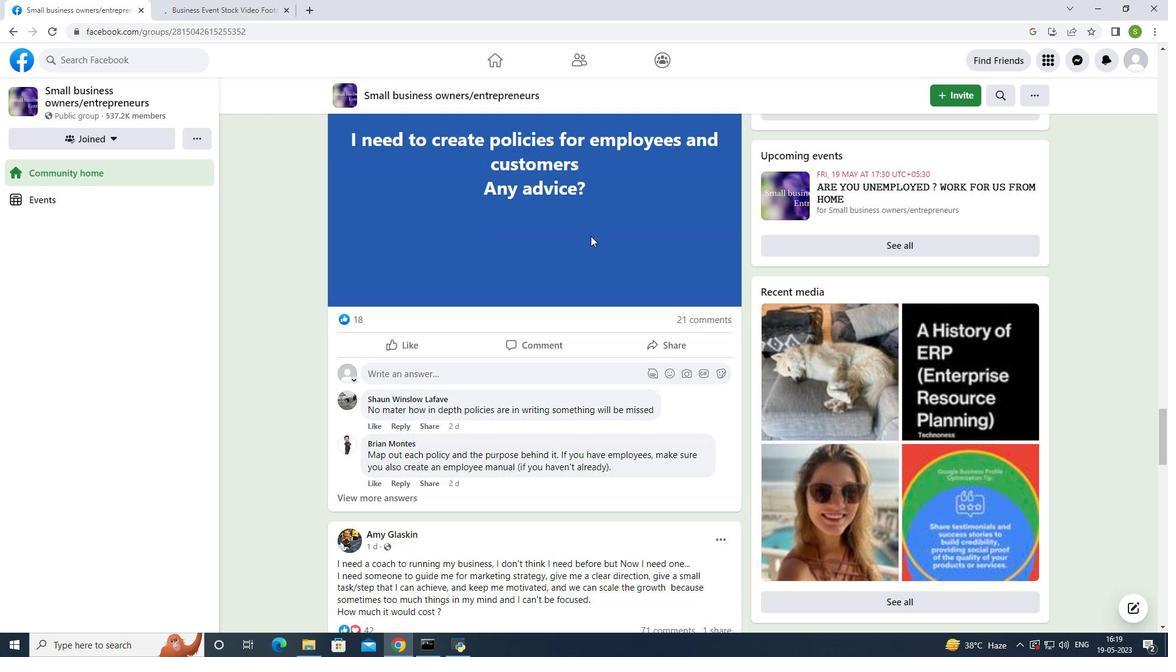 
Action: Mouse scrolled (590, 236) with delta (0, 0)
Screenshot: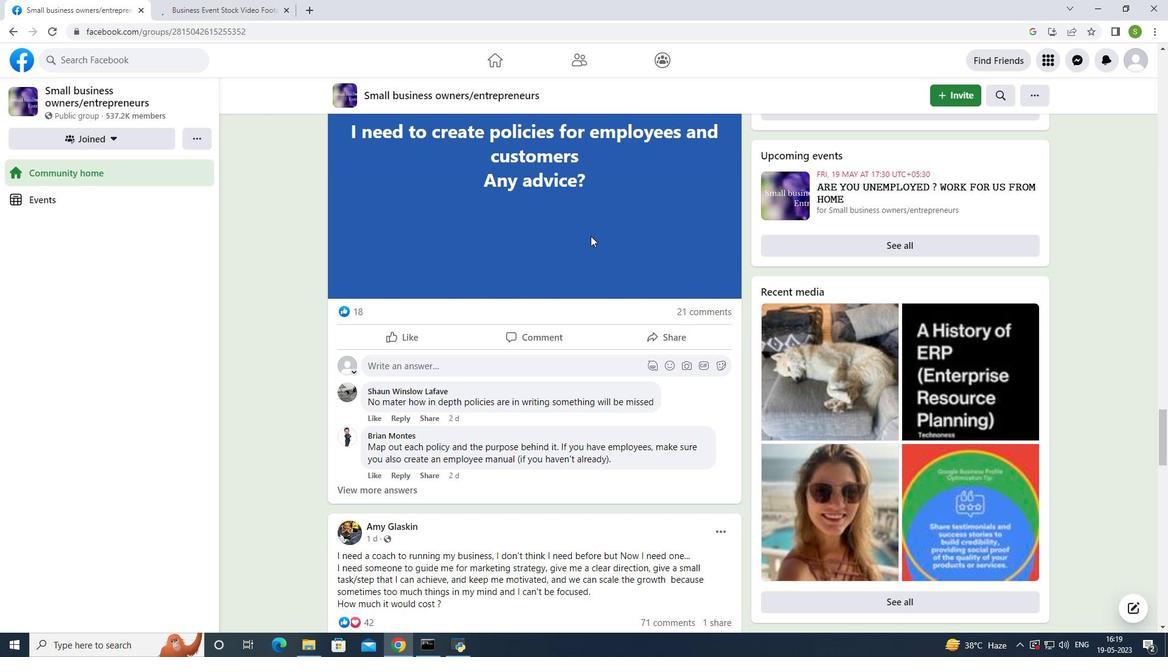 
Action: Mouse scrolled (590, 235) with delta (0, 0)
Screenshot: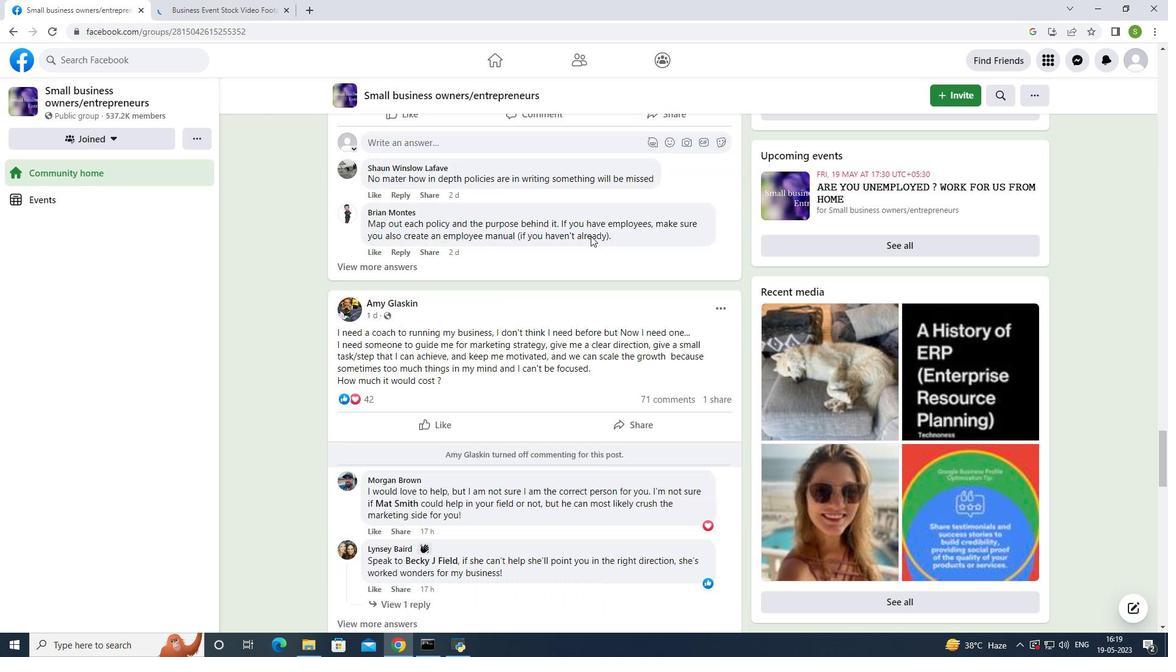 
Action: Mouse scrolled (590, 235) with delta (0, 0)
Screenshot: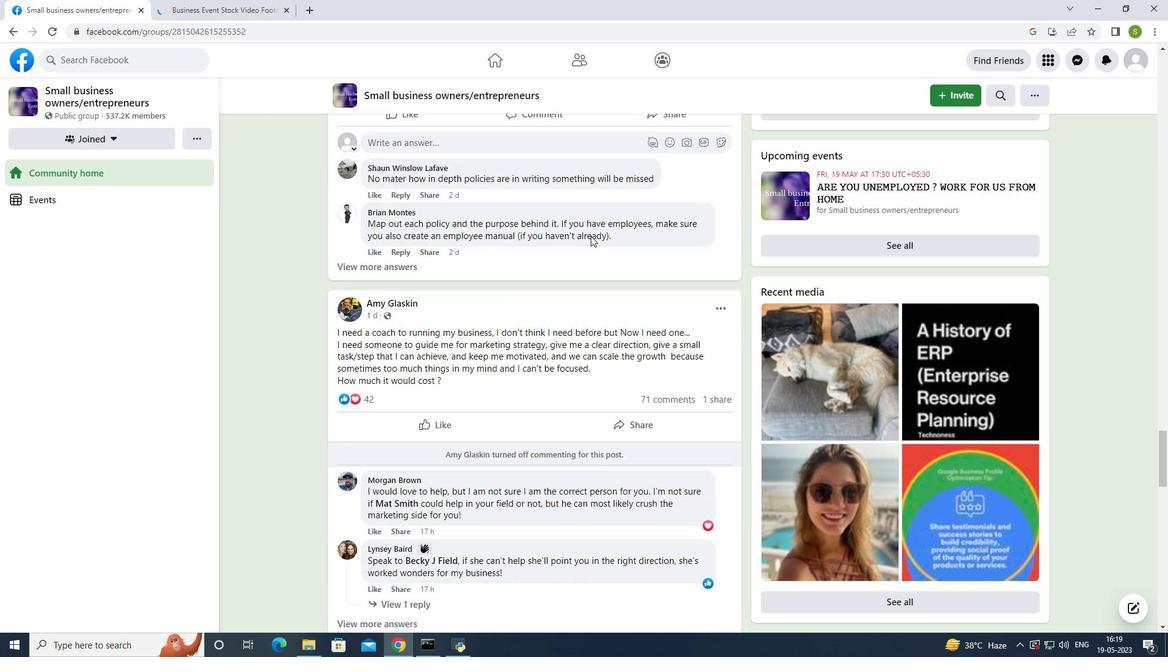 
Action: Mouse scrolled (590, 235) with delta (0, 0)
Screenshot: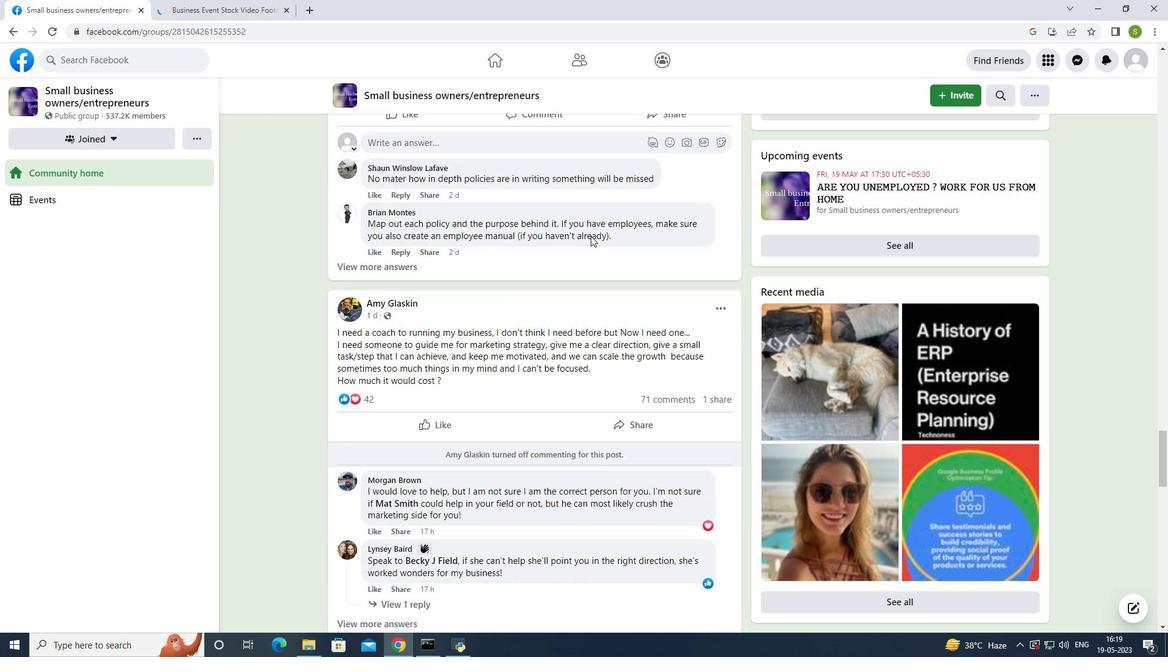 
Action: Mouse scrolled (590, 235) with delta (0, 0)
Screenshot: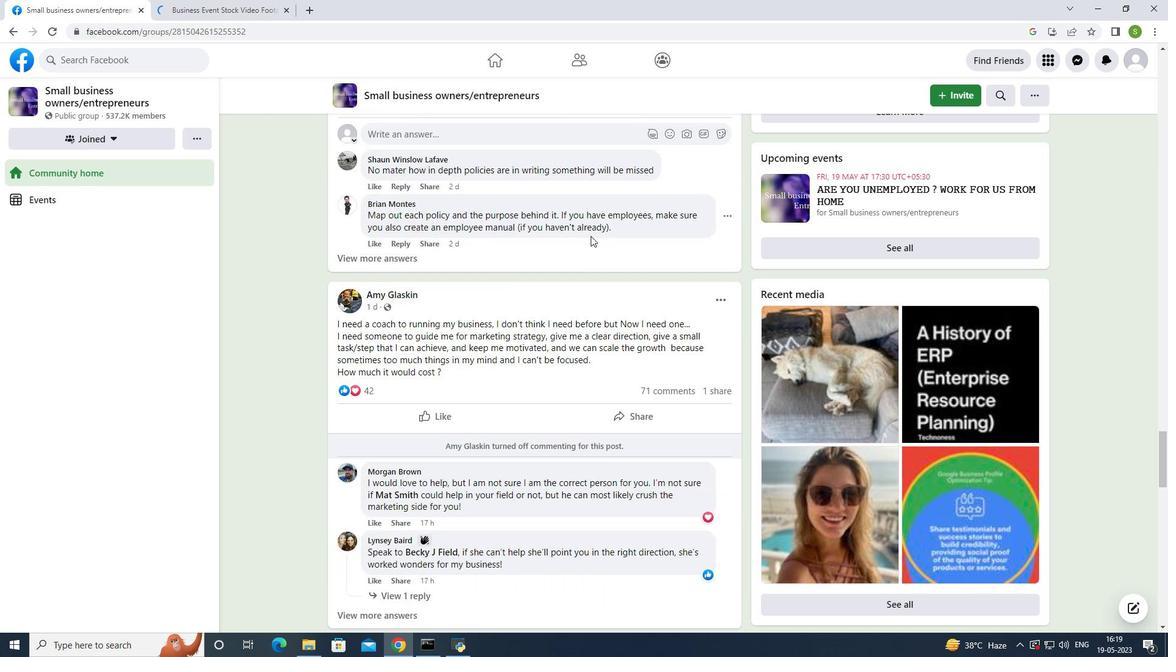
Action: Mouse scrolled (590, 235) with delta (0, 0)
Screenshot: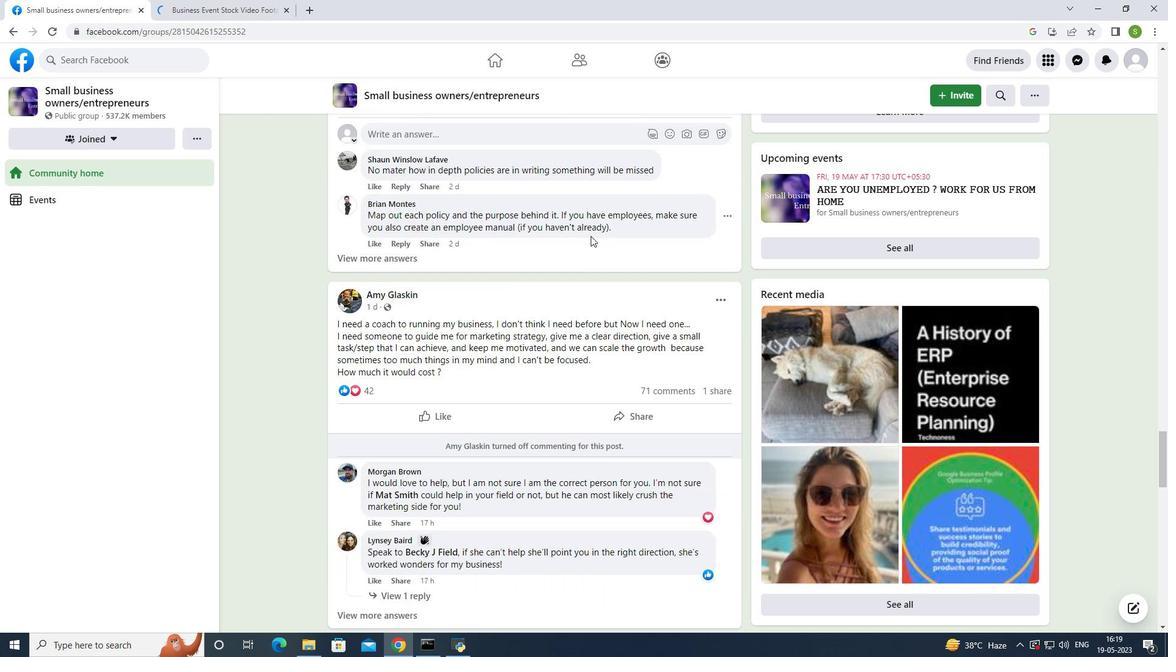 
Action: Mouse scrolled (590, 235) with delta (0, 0)
Screenshot: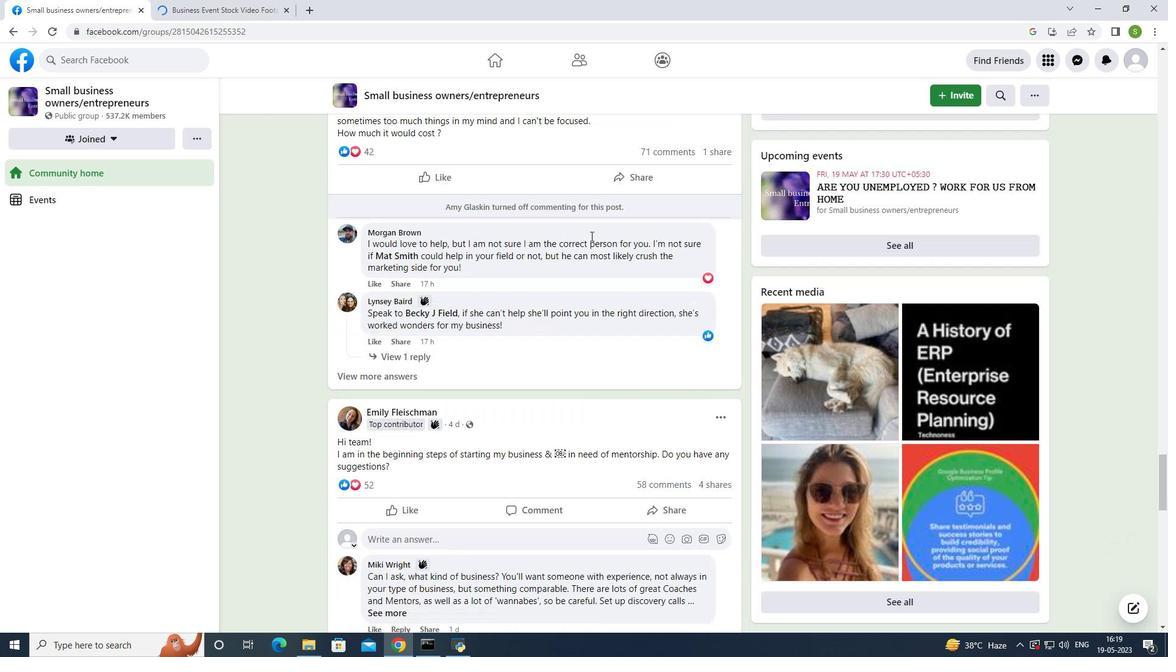 
Action: Mouse scrolled (590, 235) with delta (0, 0)
Screenshot: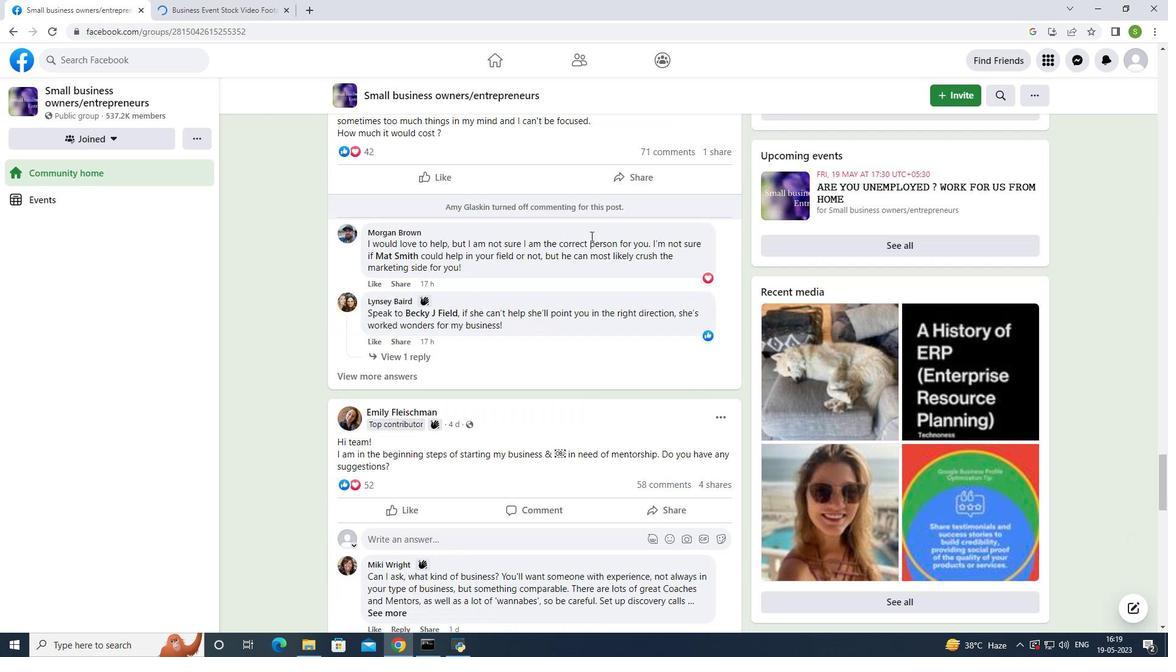 
Action: Mouse scrolled (590, 235) with delta (0, 0)
Screenshot: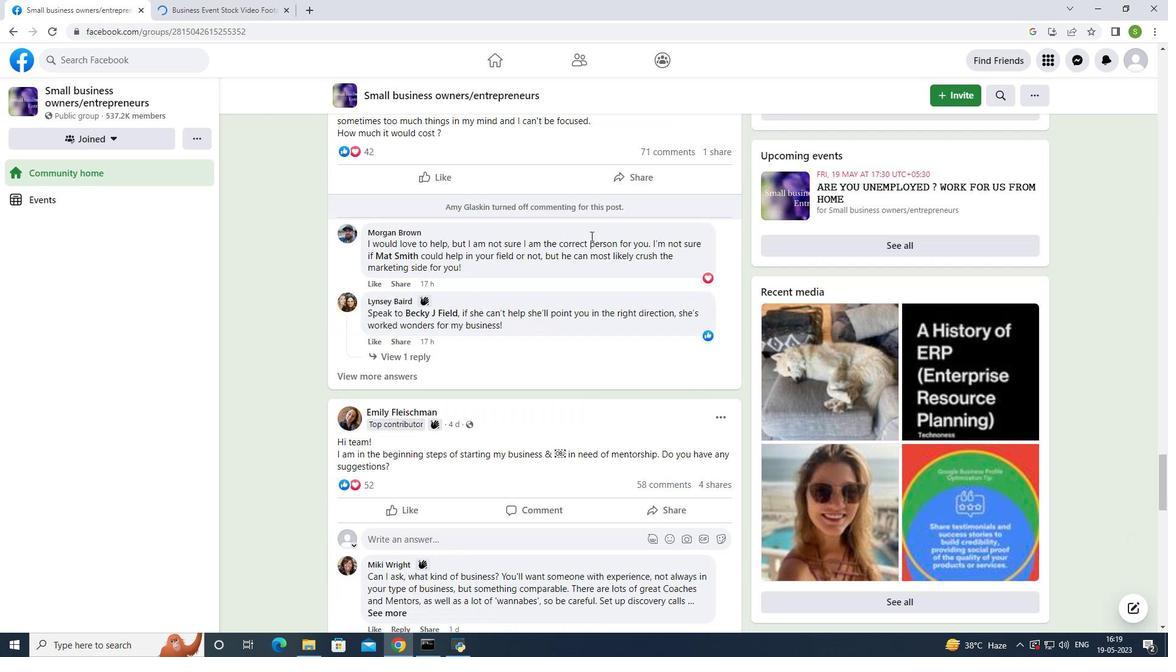 
Action: Mouse scrolled (590, 234) with delta (0, -1)
Screenshot: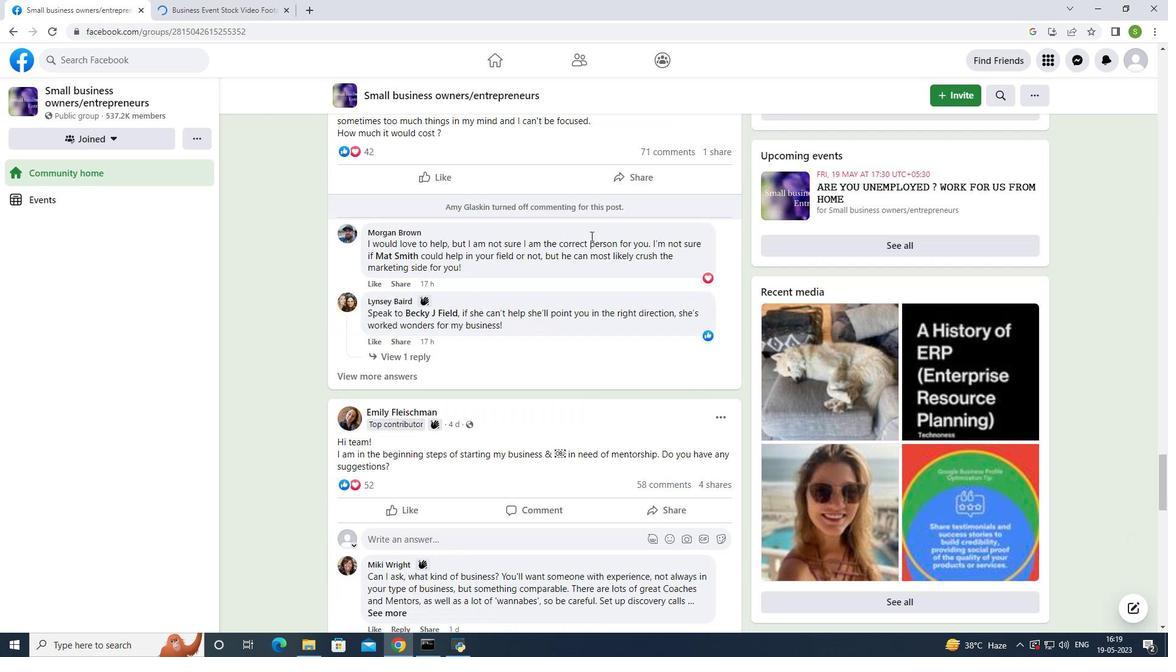 
Action: Mouse scrolled (590, 235) with delta (0, 0)
Screenshot: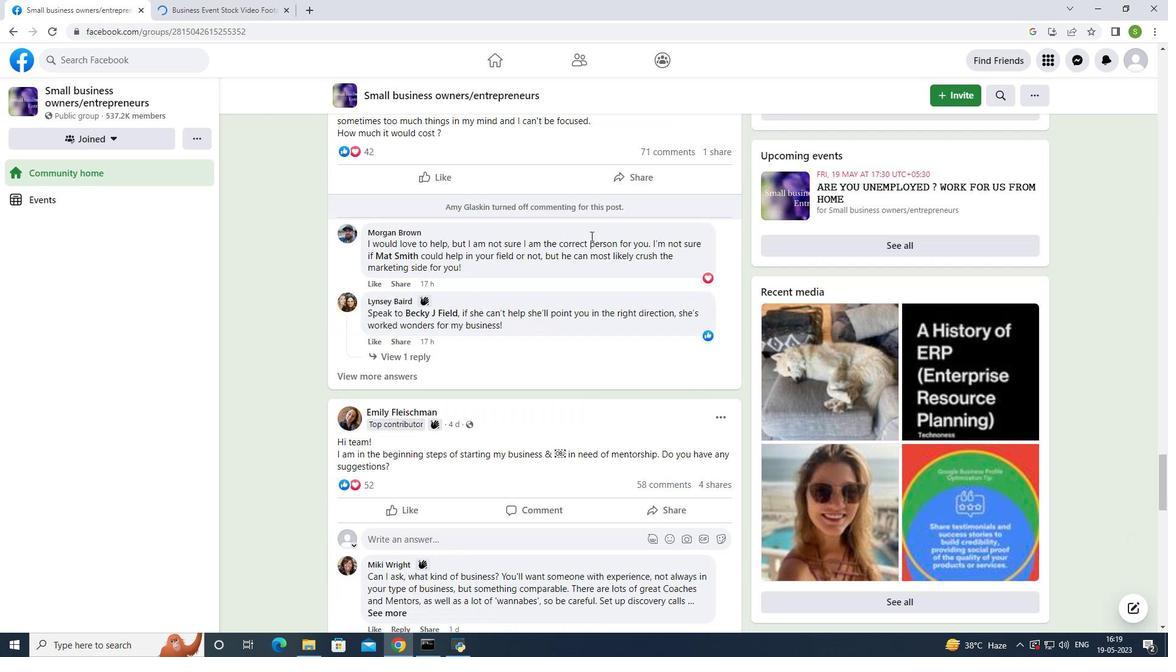 
Action: Mouse scrolled (590, 235) with delta (0, 0)
Screenshot: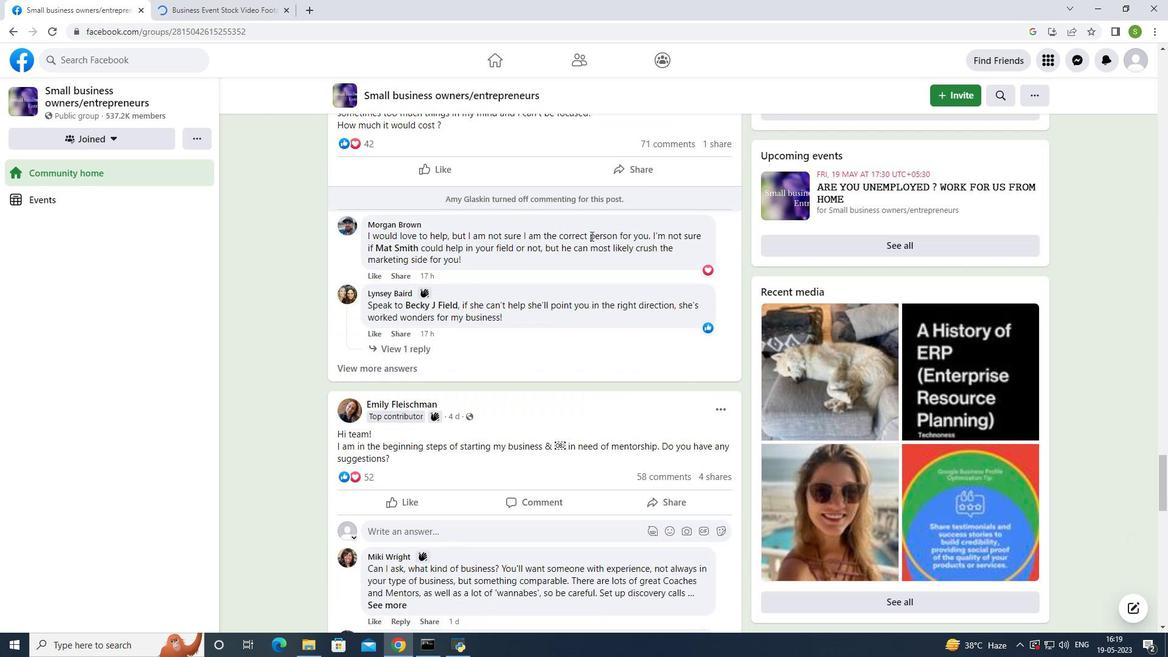 
Action: Mouse scrolled (590, 235) with delta (0, 0)
Screenshot: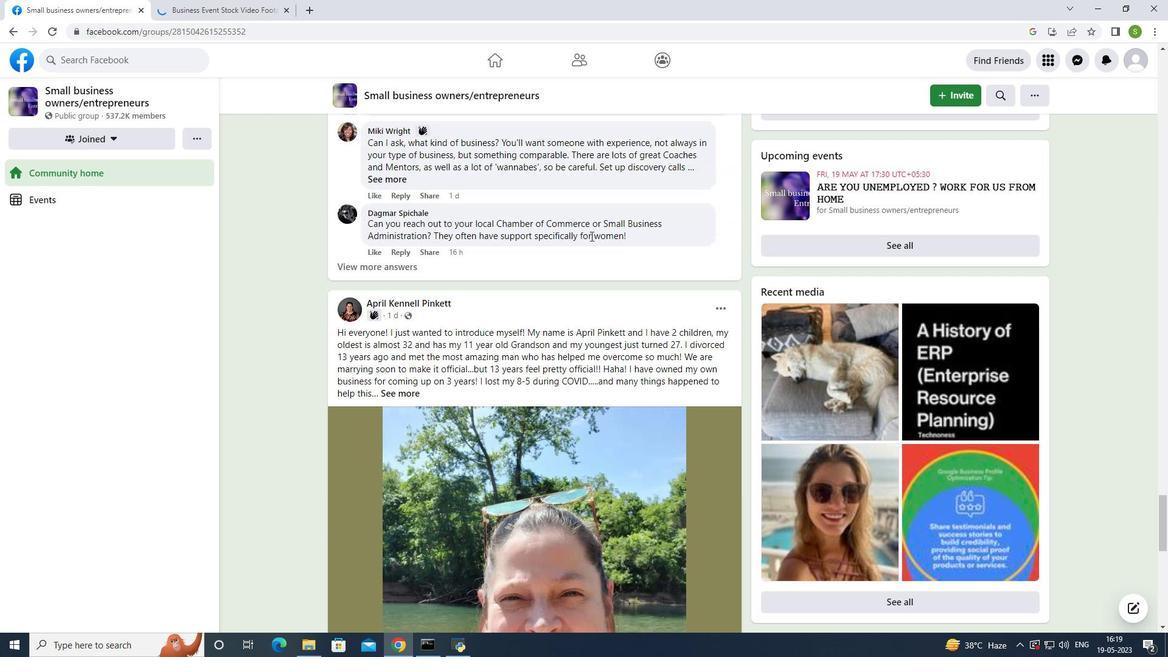 
Action: Mouse scrolled (590, 235) with delta (0, 0)
Screenshot: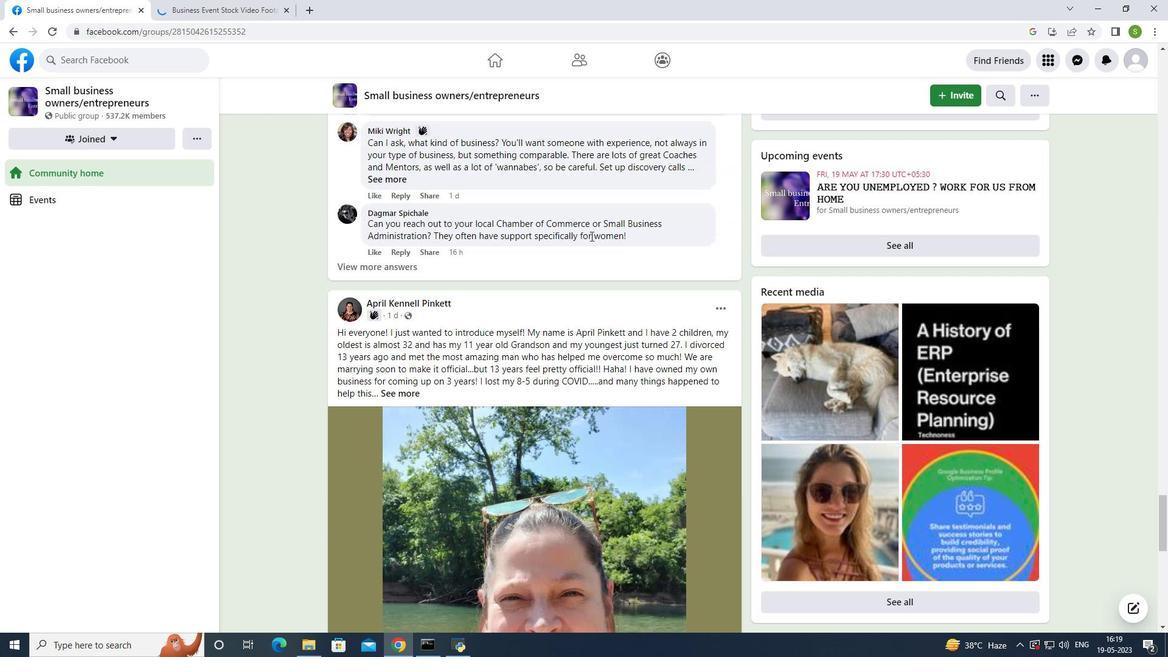 
Action: Mouse scrolled (590, 235) with delta (0, 0)
Screenshot: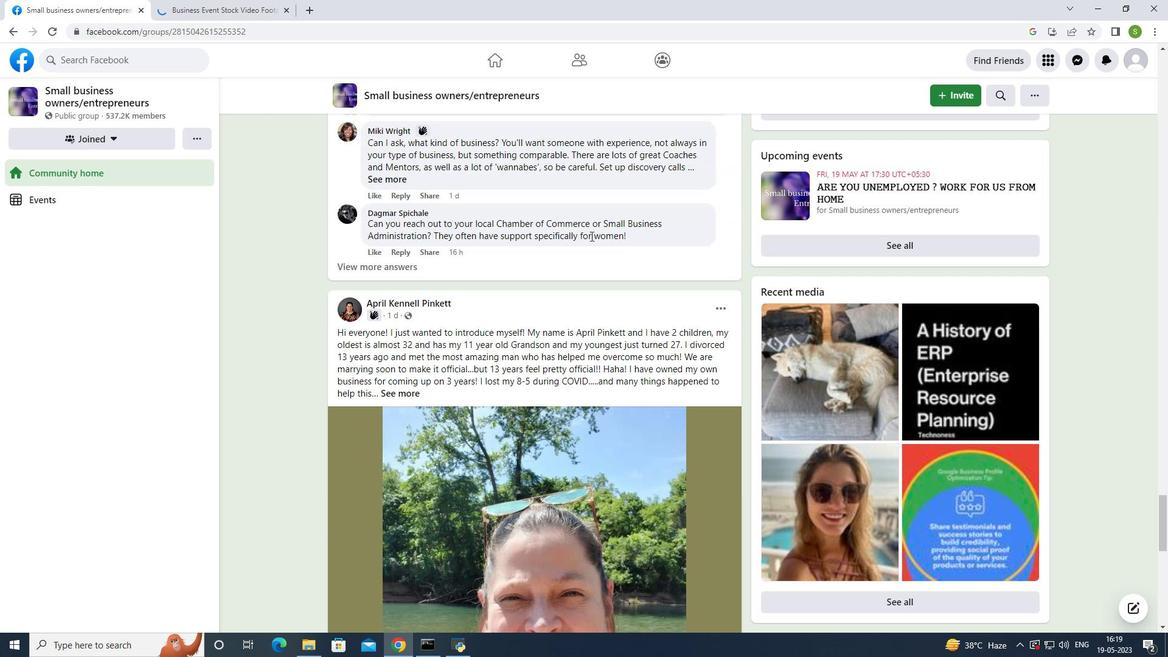 
Action: Mouse scrolled (590, 235) with delta (0, 0)
Screenshot: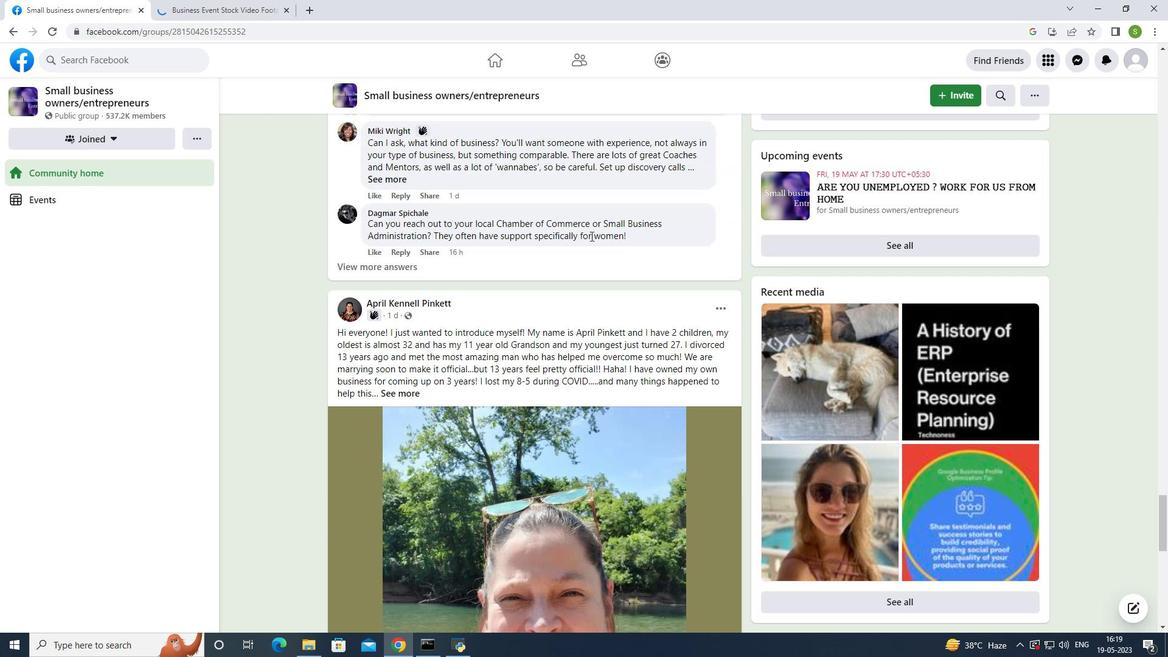 
Action: Mouse moved to (592, 230)
Screenshot: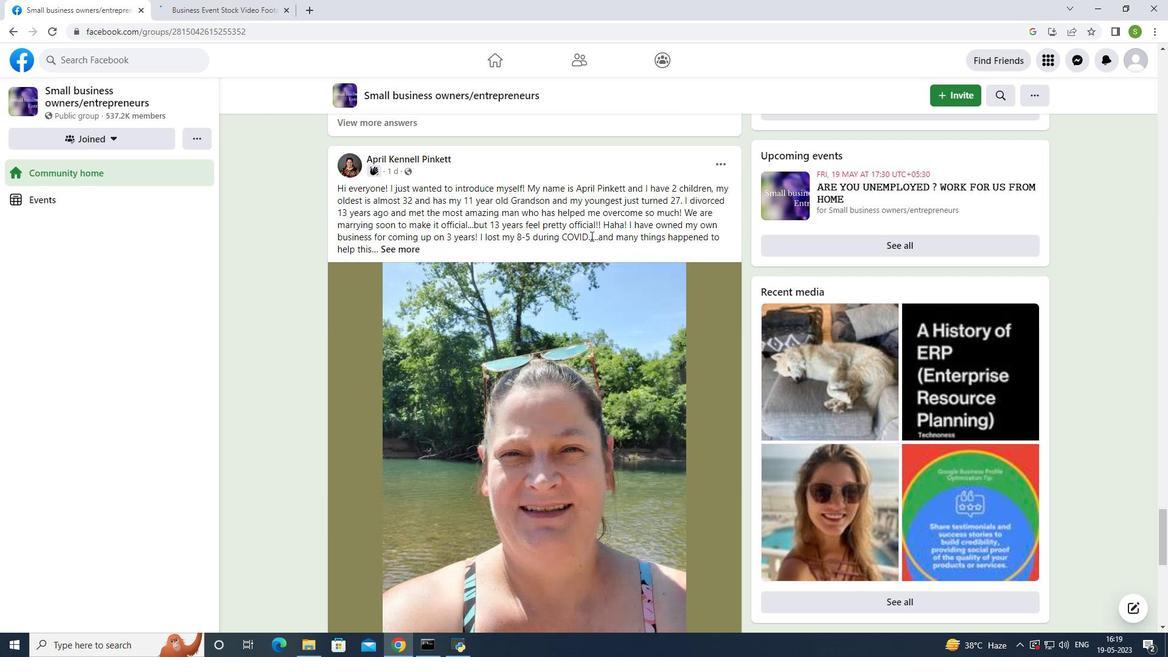 
Action: Mouse scrolled (592, 230) with delta (0, 0)
Screenshot: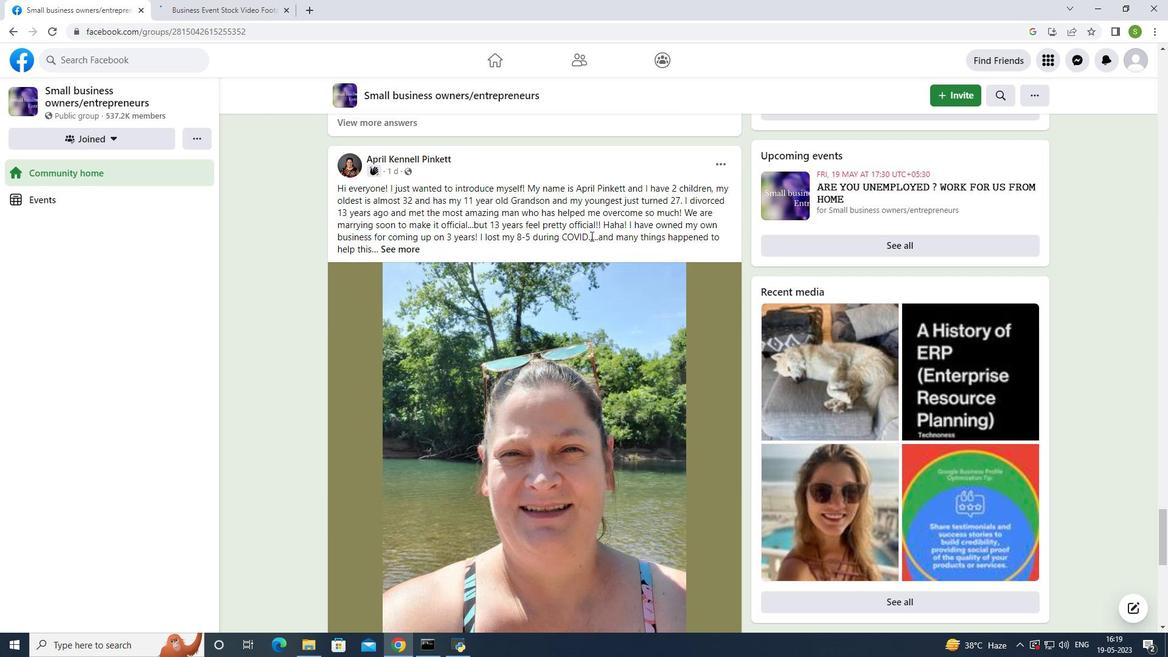 
Action: Mouse scrolled (592, 230) with delta (0, 0)
Screenshot: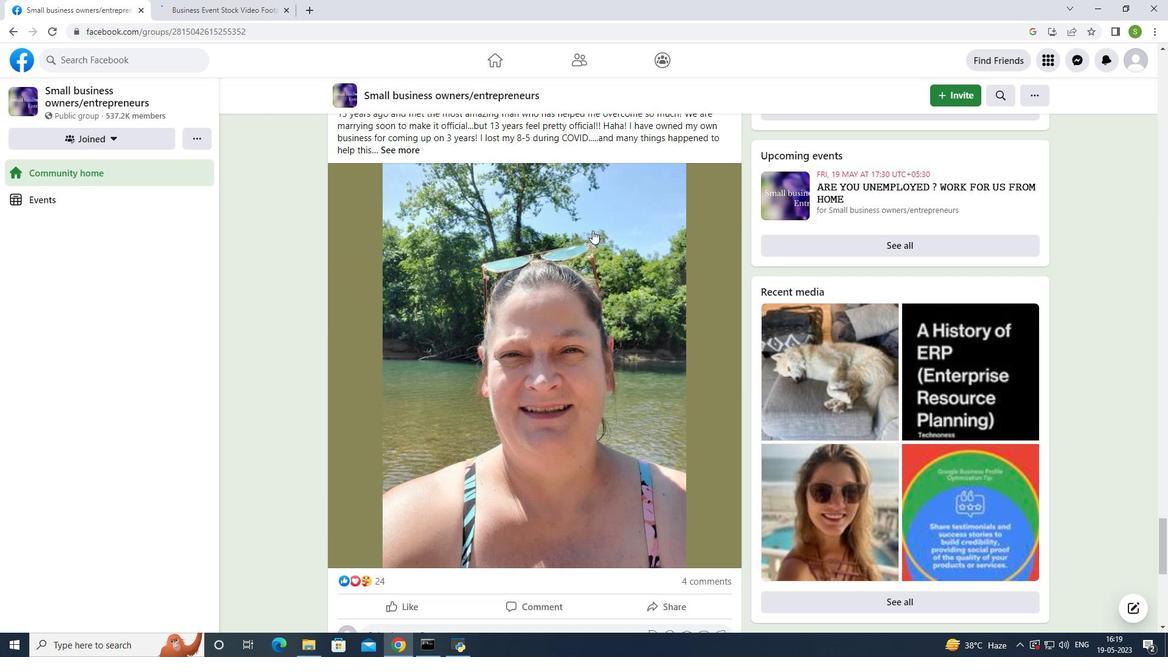 
Action: Mouse scrolled (592, 230) with delta (0, 0)
Screenshot: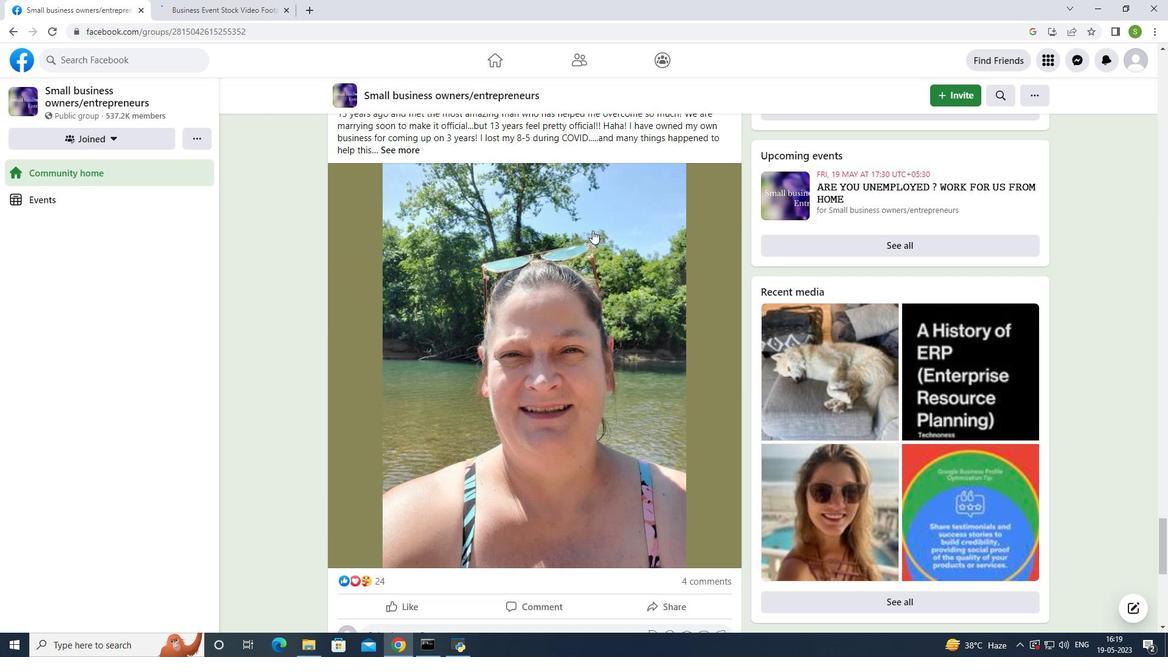 
Action: Mouse scrolled (592, 230) with delta (0, 0)
Screenshot: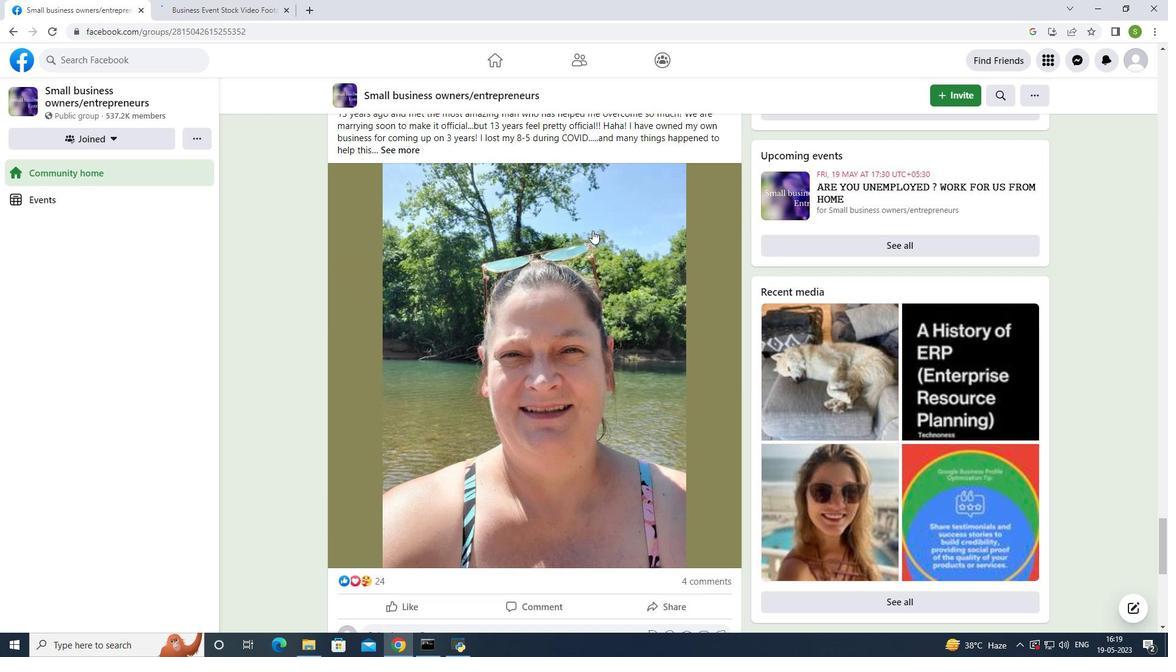 
Action: Mouse scrolled (592, 230) with delta (0, 0)
Screenshot: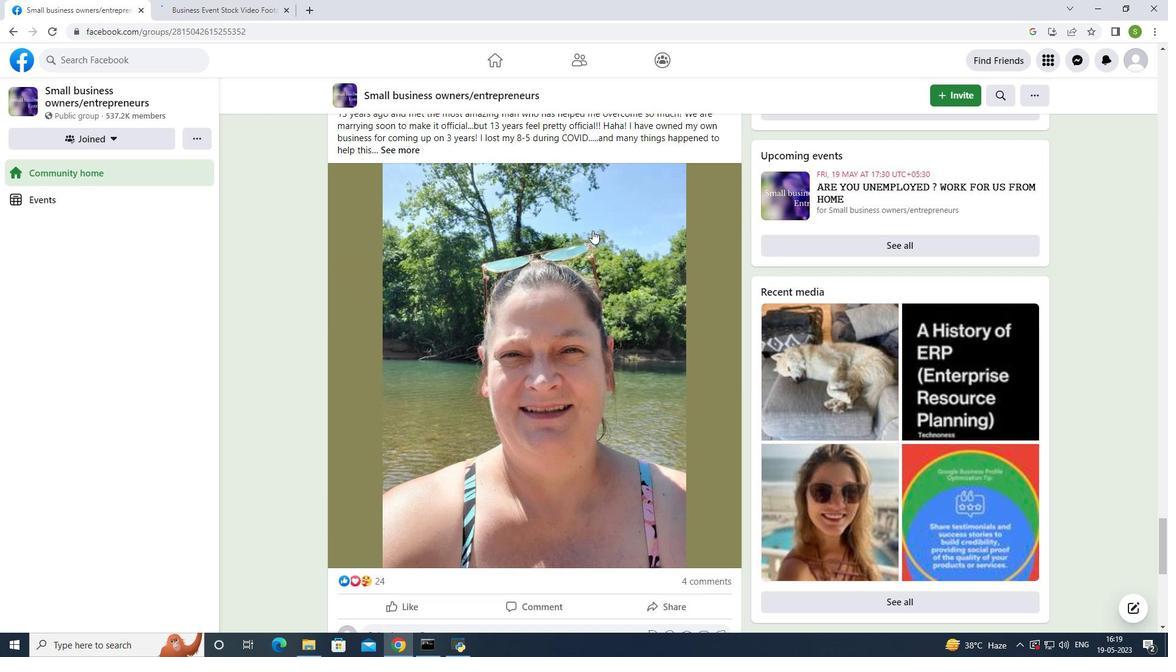 
Action: Mouse scrolled (592, 230) with delta (0, 0)
Screenshot: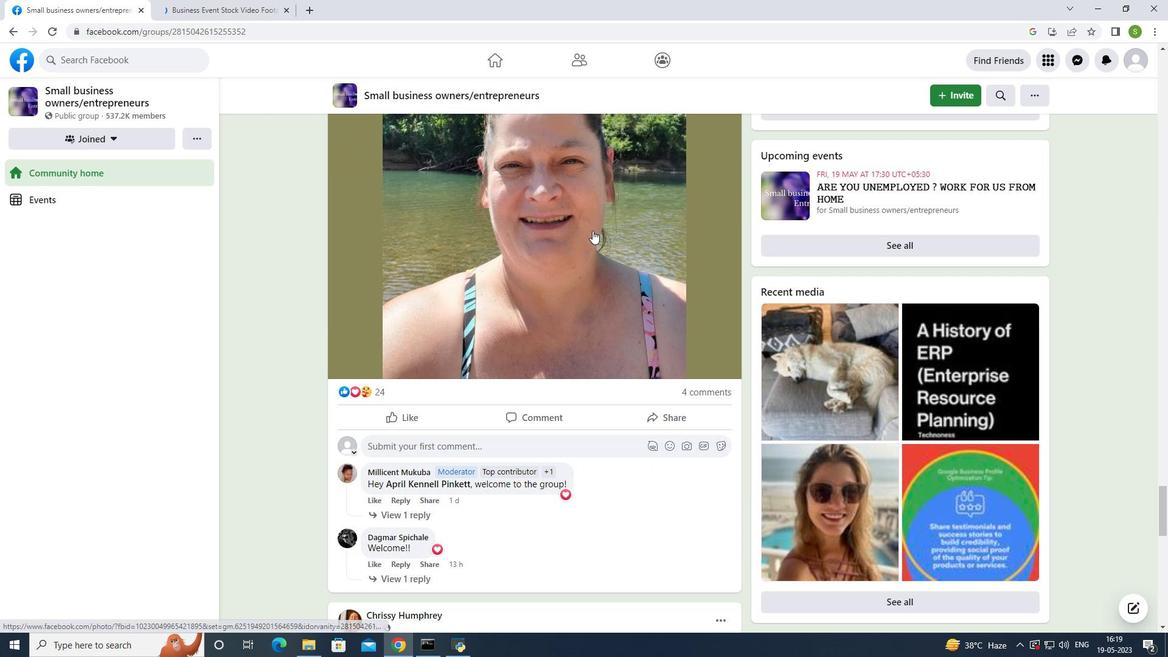 
Action: Mouse scrolled (592, 230) with delta (0, 0)
Screenshot: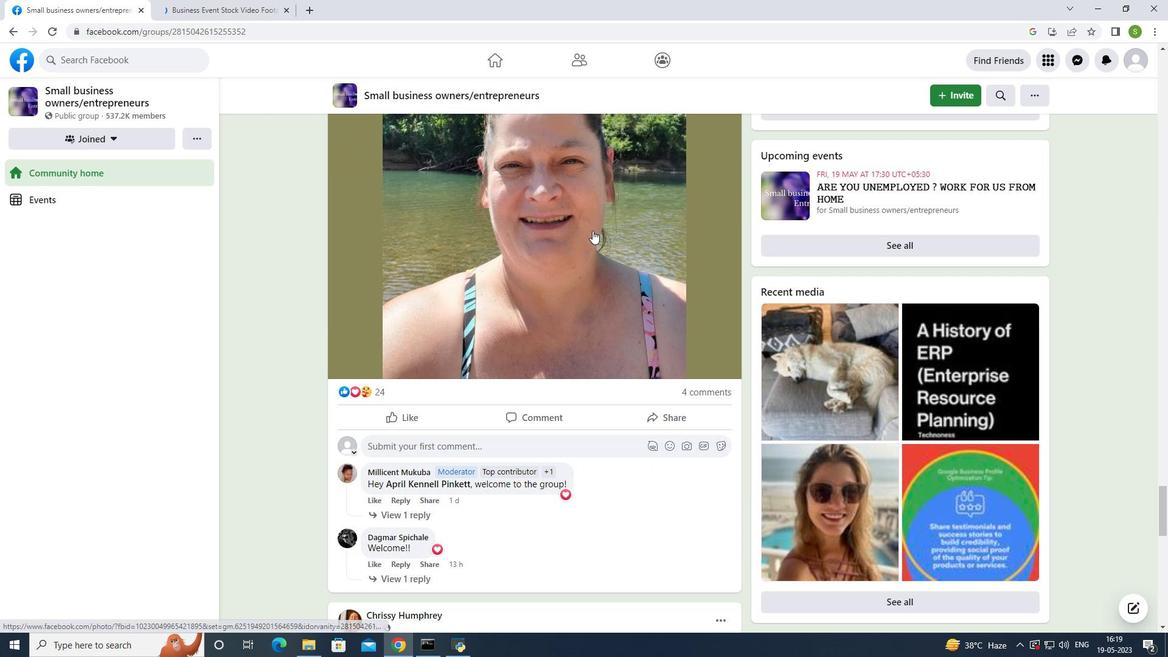 
Action: Mouse scrolled (592, 230) with delta (0, 0)
Screenshot: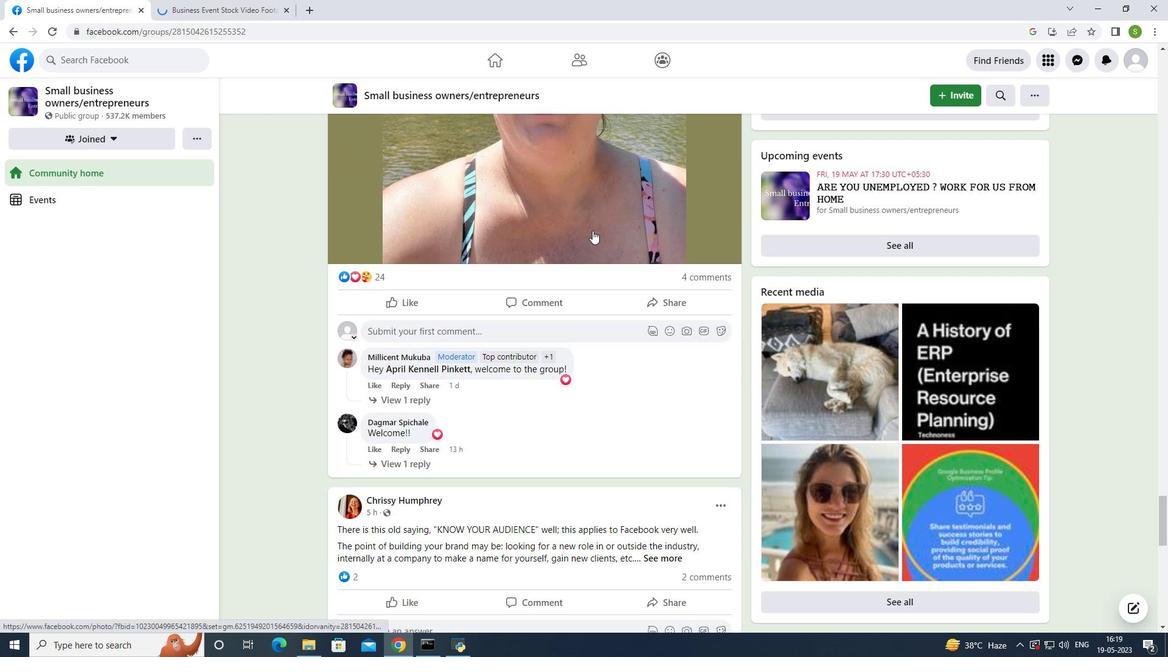 
Action: Mouse scrolled (592, 230) with delta (0, 0)
Screenshot: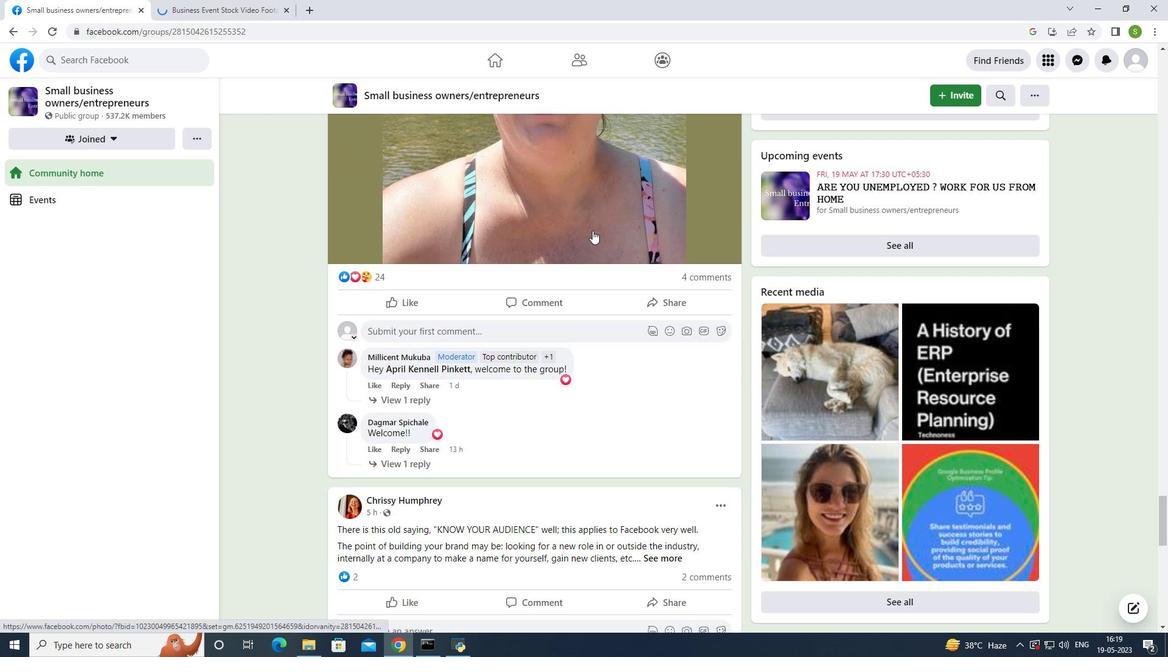 
Action: Mouse scrolled (592, 230) with delta (0, 0)
Screenshot: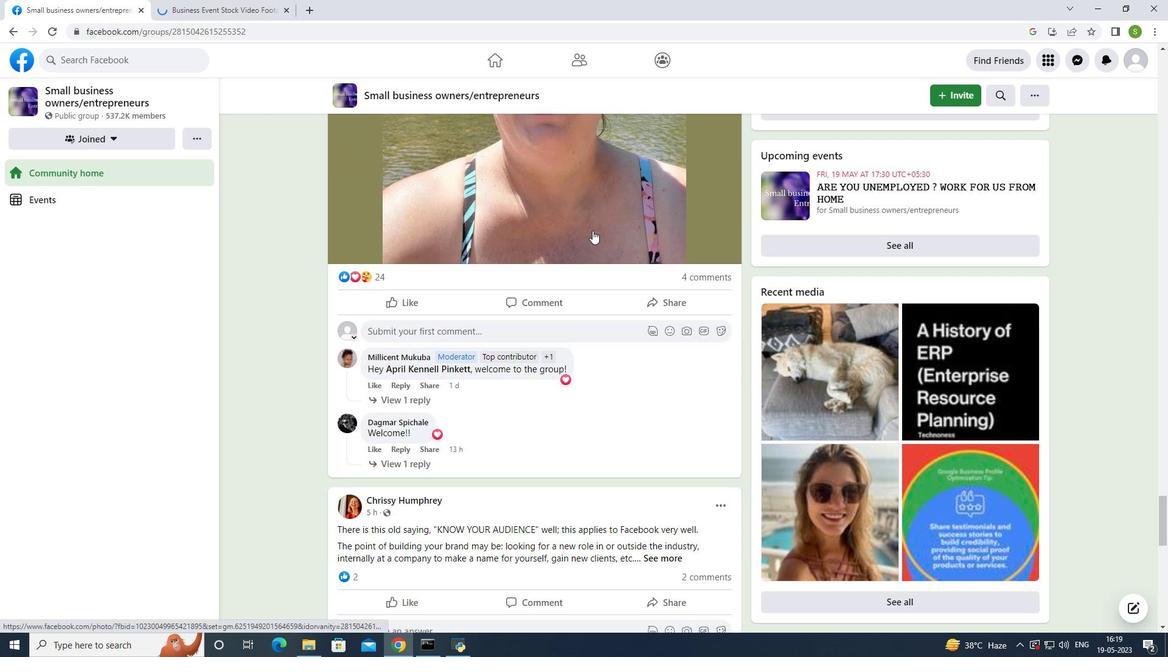
Action: Mouse scrolled (592, 230) with delta (0, 0)
Screenshot: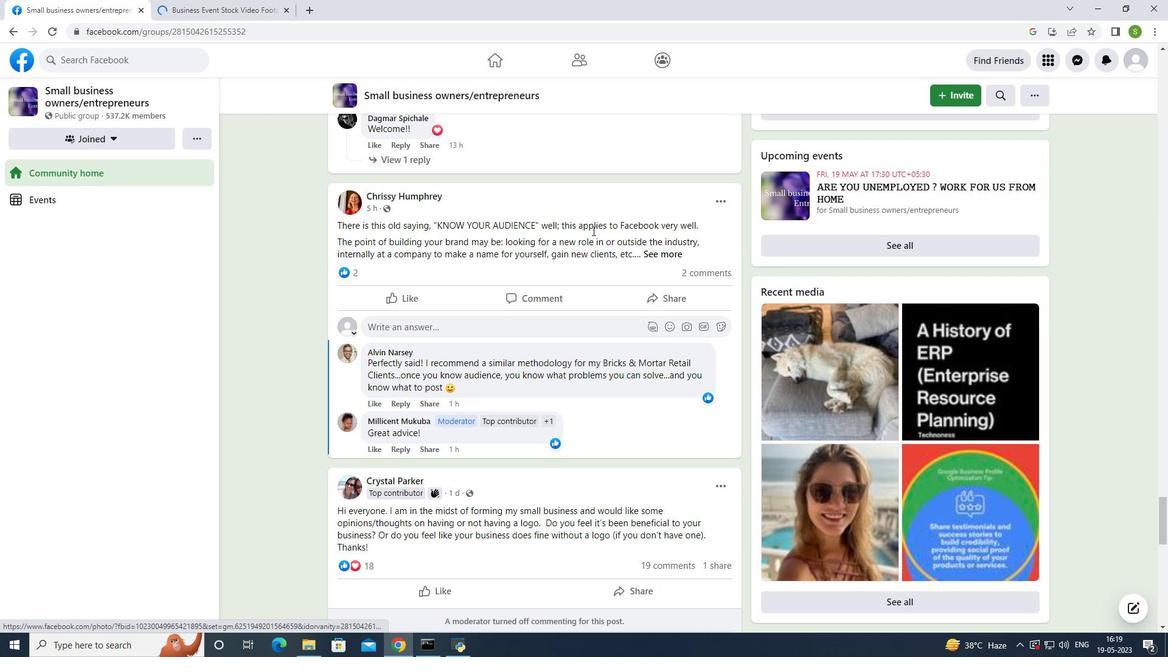 
Action: Mouse scrolled (592, 230) with delta (0, 0)
Screenshot: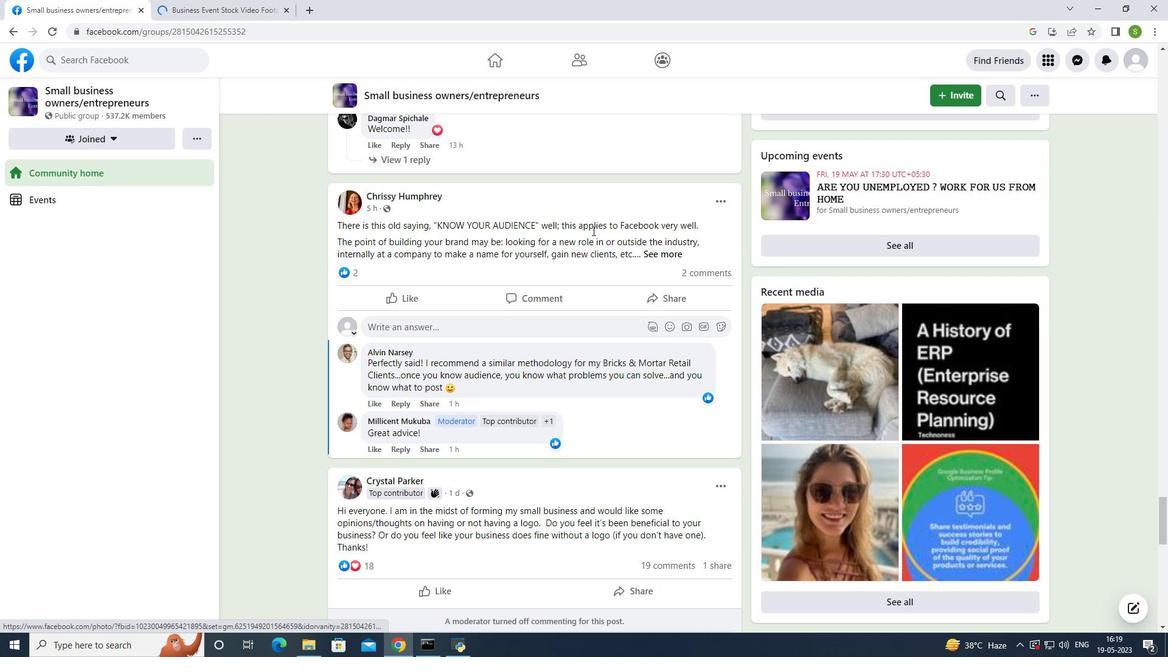 
Action: Mouse scrolled (592, 230) with delta (0, 0)
Screenshot: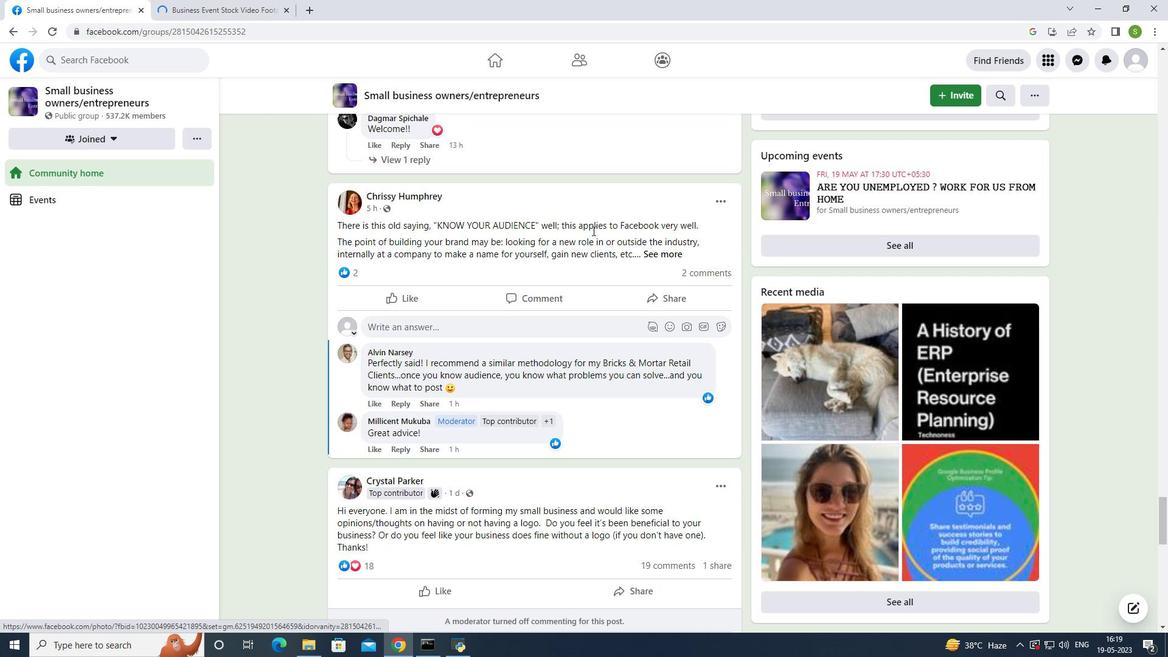 
Action: Mouse scrolled (592, 230) with delta (0, 0)
Screenshot: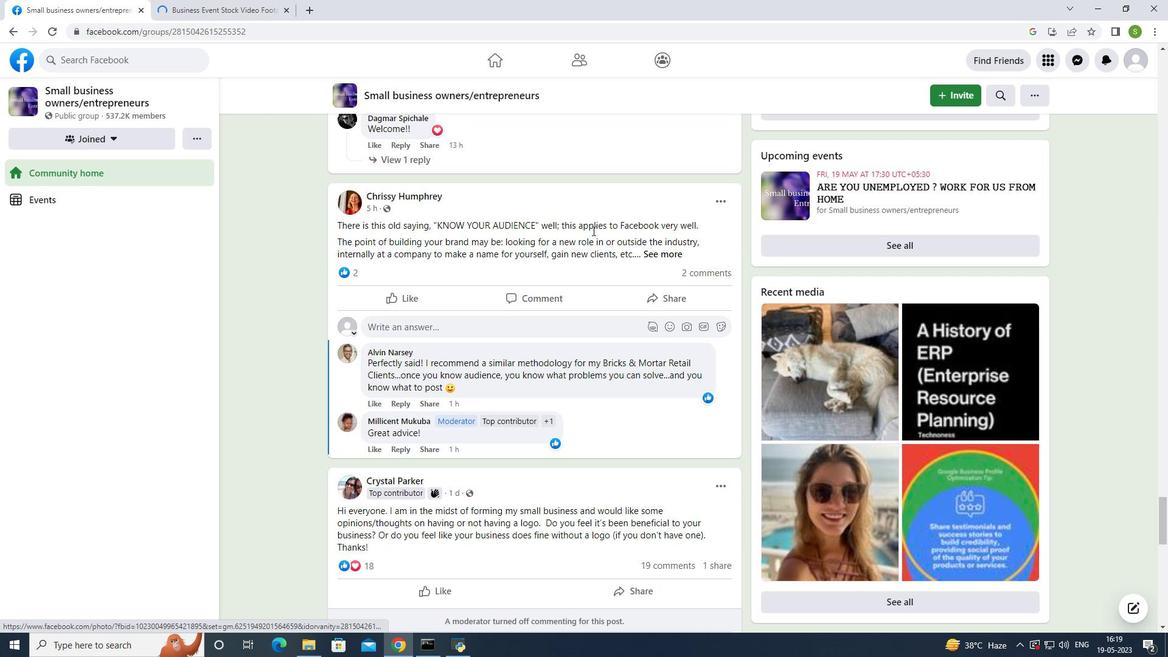 
Action: Mouse scrolled (592, 230) with delta (0, 0)
Screenshot: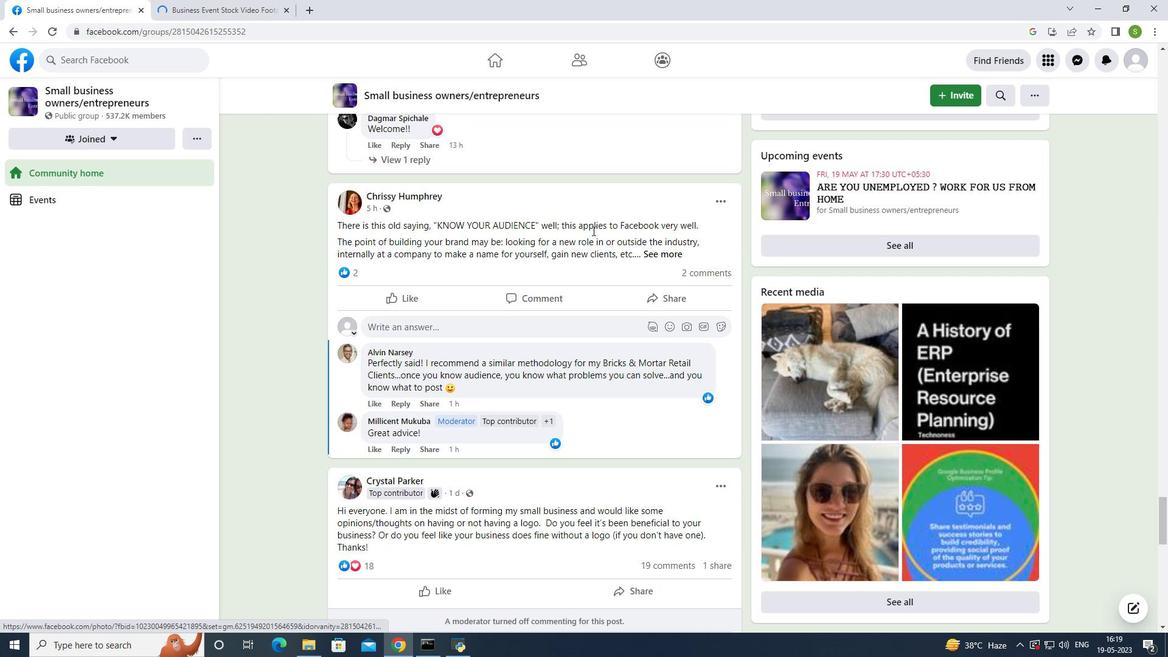 
Action: Mouse scrolled (592, 230) with delta (0, 0)
Screenshot: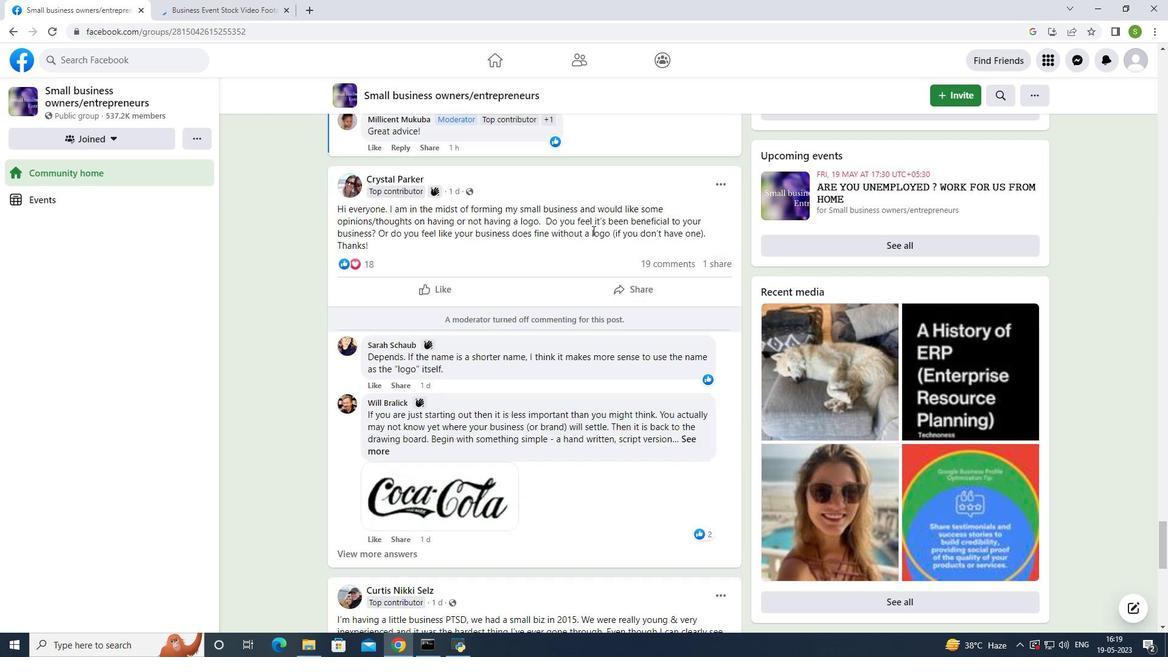 
Action: Mouse scrolled (592, 230) with delta (0, 0)
Screenshot: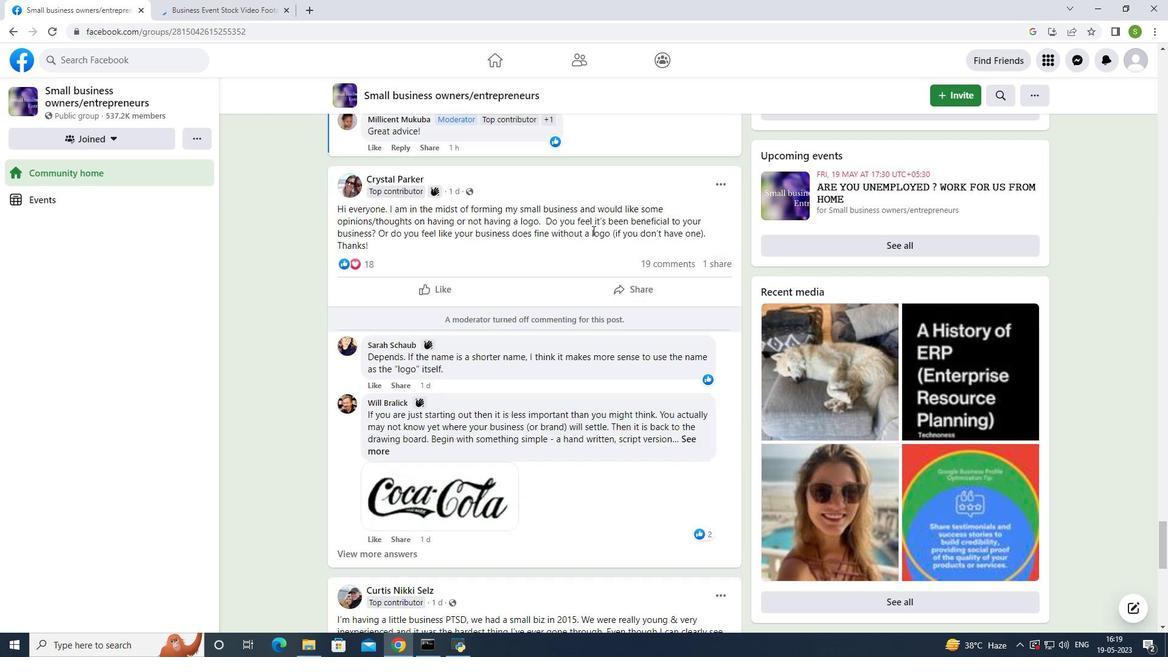 
Action: Mouse scrolled (592, 230) with delta (0, 0)
Screenshot: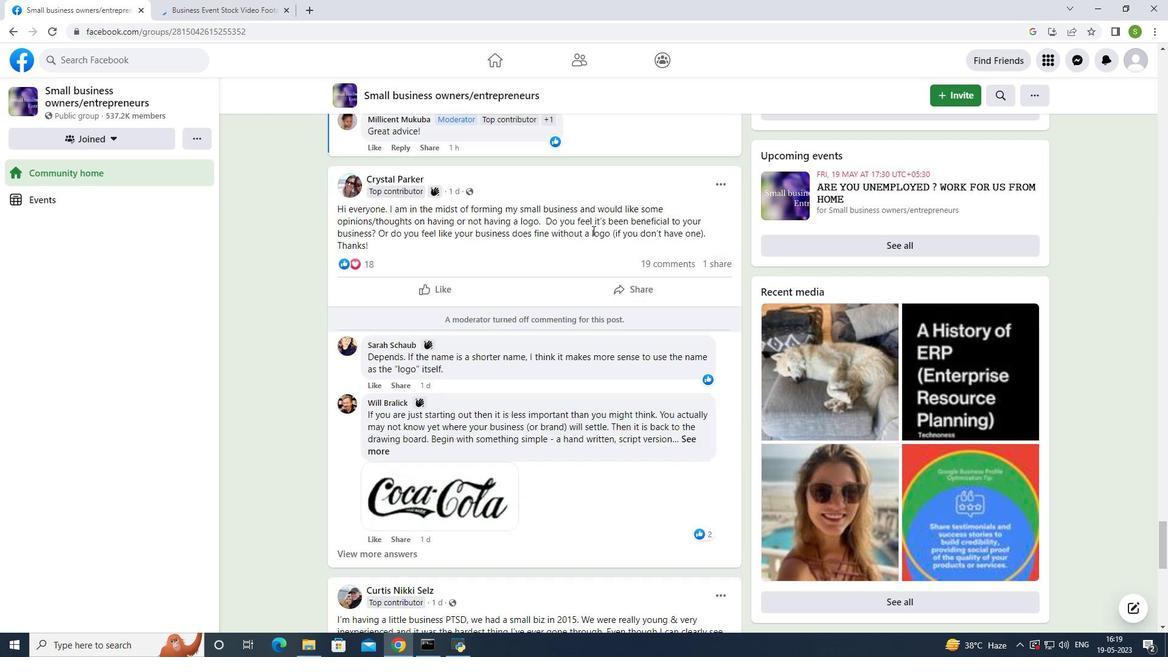 
Action: Mouse scrolled (592, 230) with delta (0, 0)
Screenshot: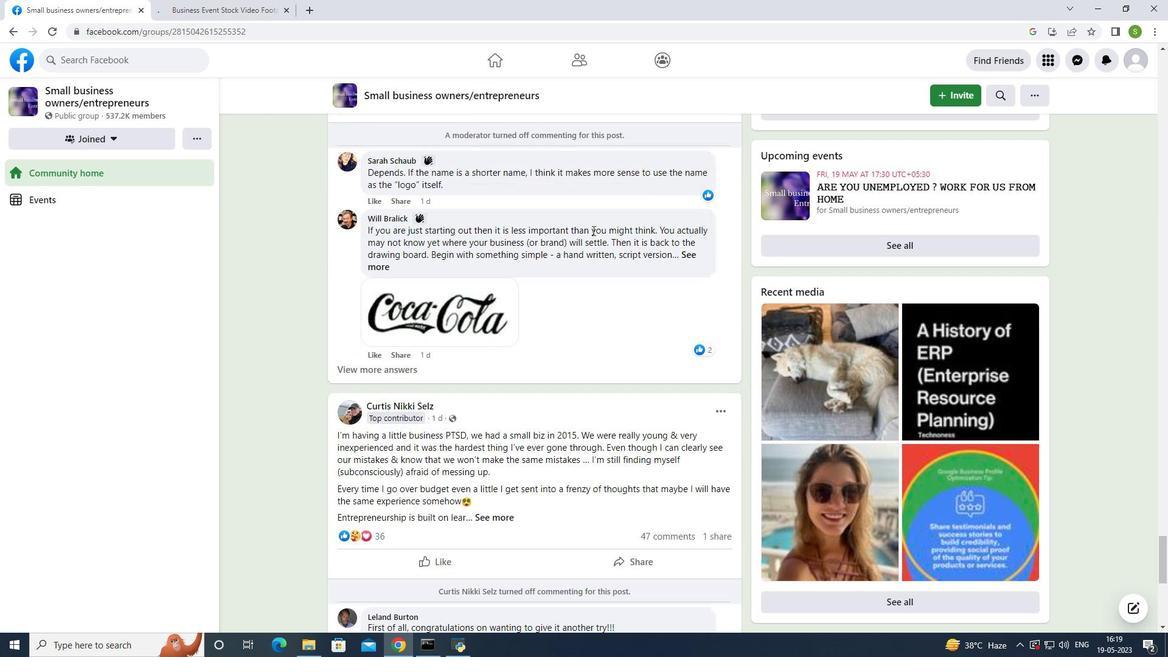 
Action: Mouse scrolled (592, 230) with delta (0, 0)
Screenshot: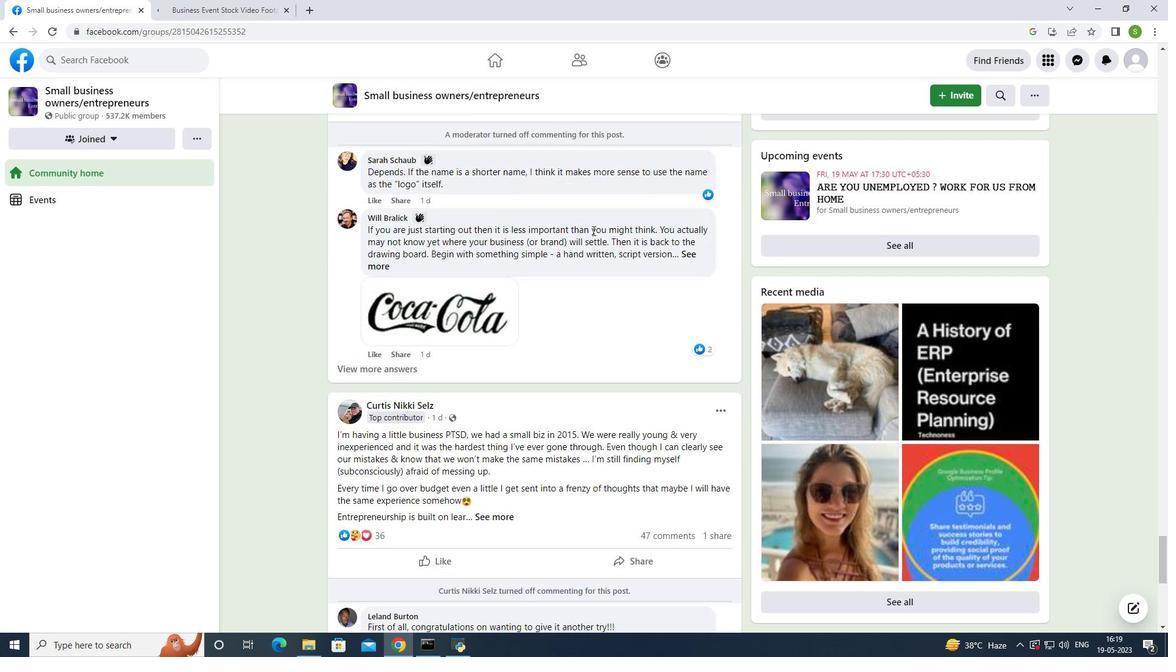 
Action: Mouse scrolled (592, 230) with delta (0, 0)
Screenshot: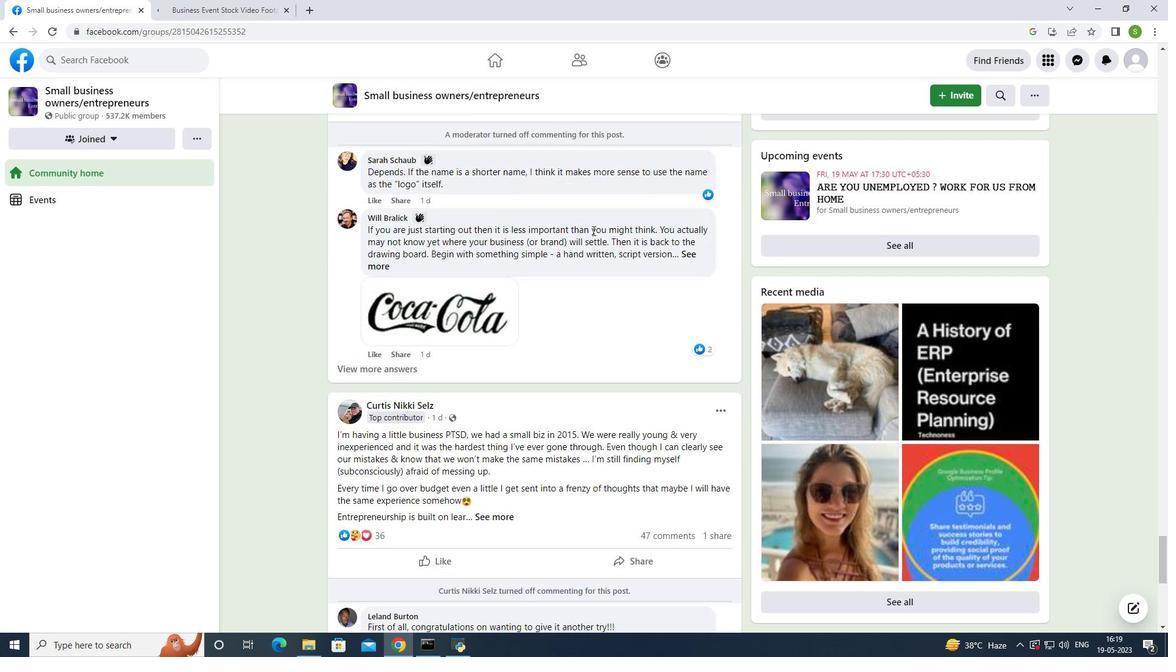 
Action: Mouse scrolled (592, 230) with delta (0, 0)
Screenshot: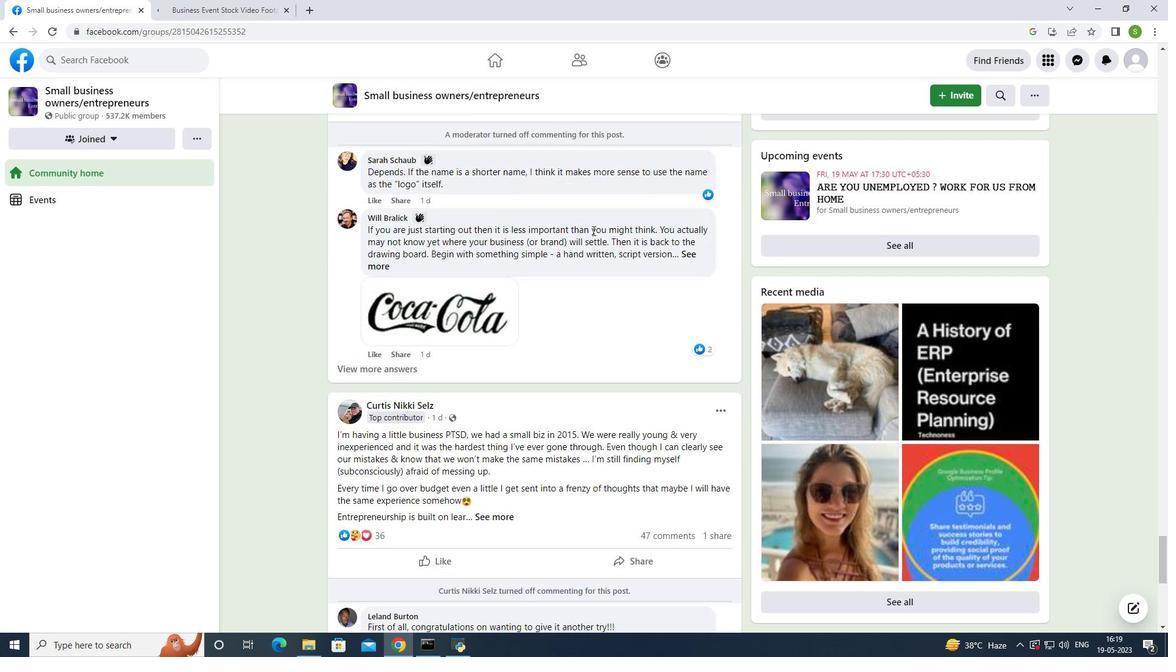
Action: Mouse moved to (595, 215)
Screenshot: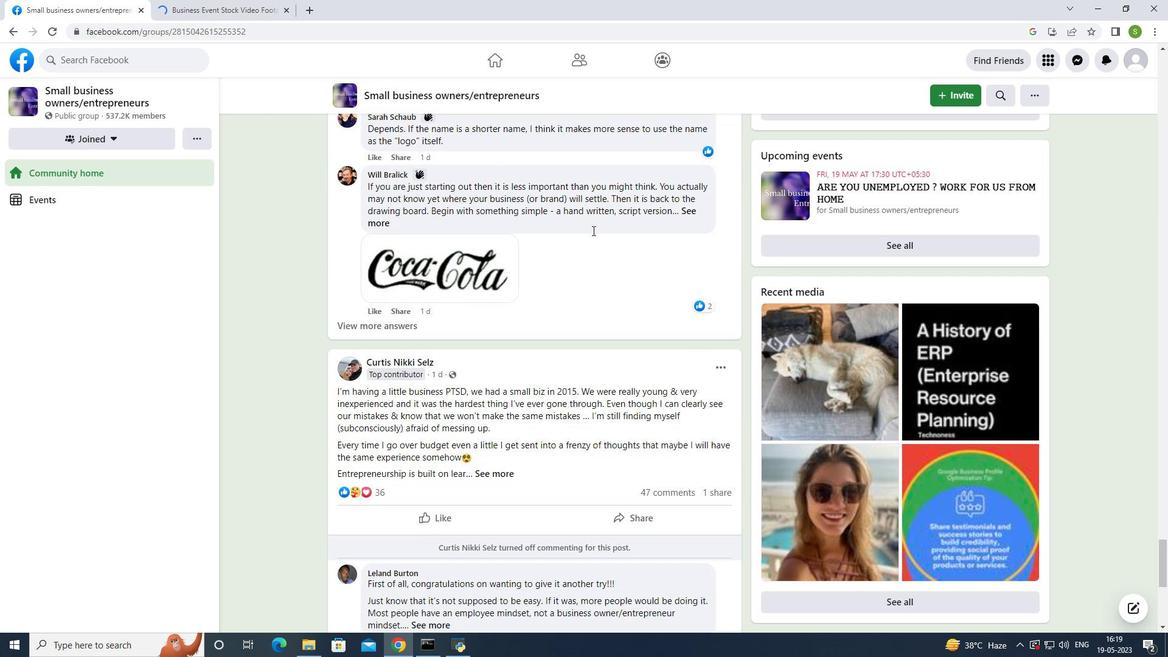 
Action: Mouse scrolled (595, 214) with delta (0, 0)
Screenshot: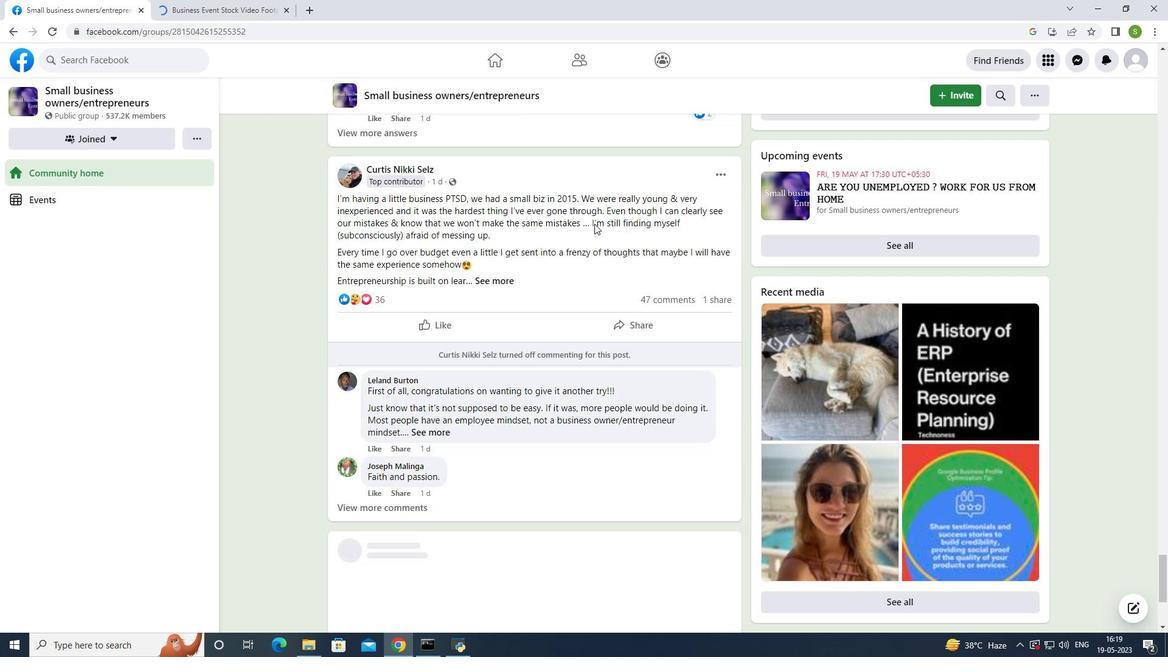 
Action: Mouse scrolled (595, 214) with delta (0, 0)
Screenshot: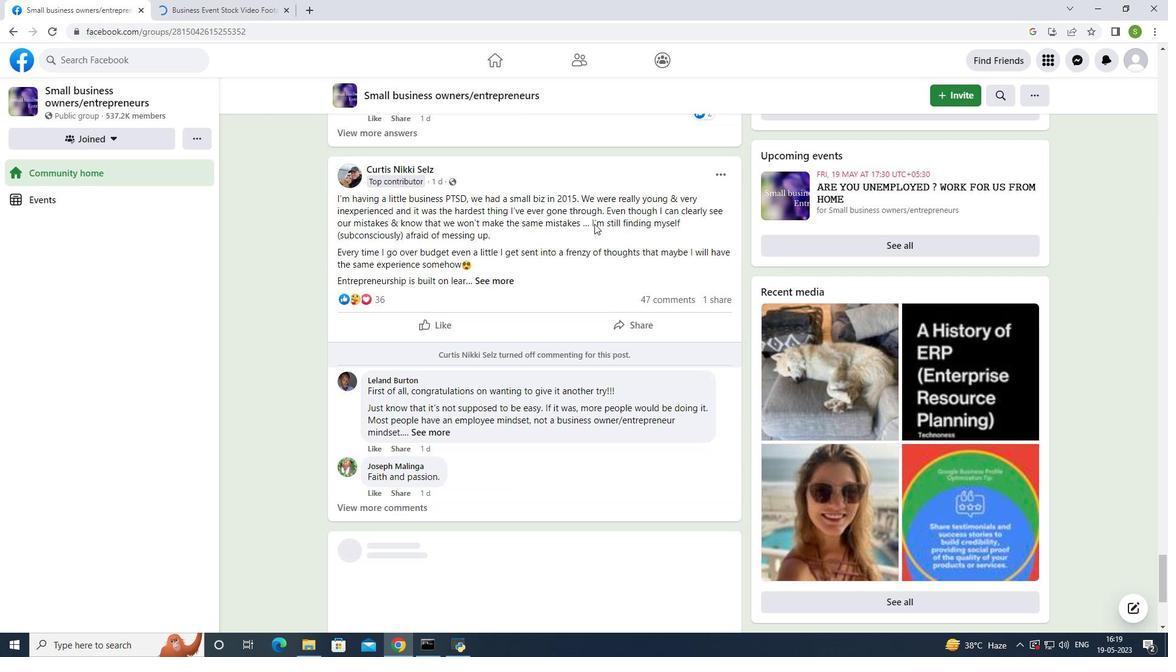 
Action: Mouse scrolled (595, 214) with delta (0, 0)
Screenshot: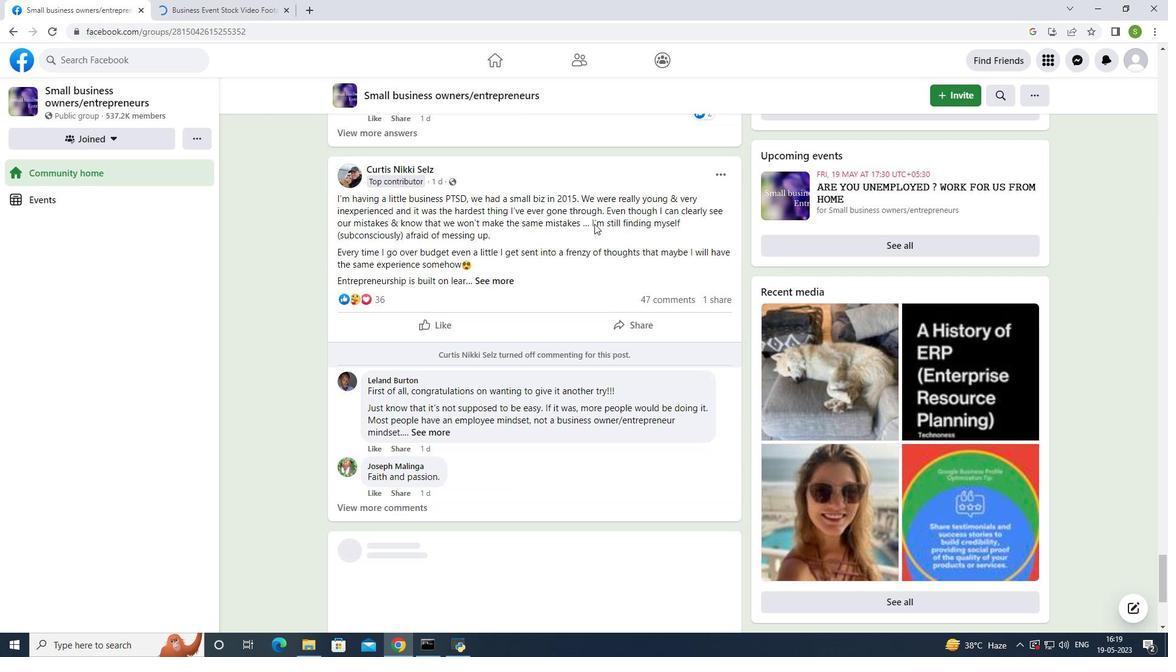 
Action: Mouse scrolled (595, 214) with delta (0, 0)
Screenshot: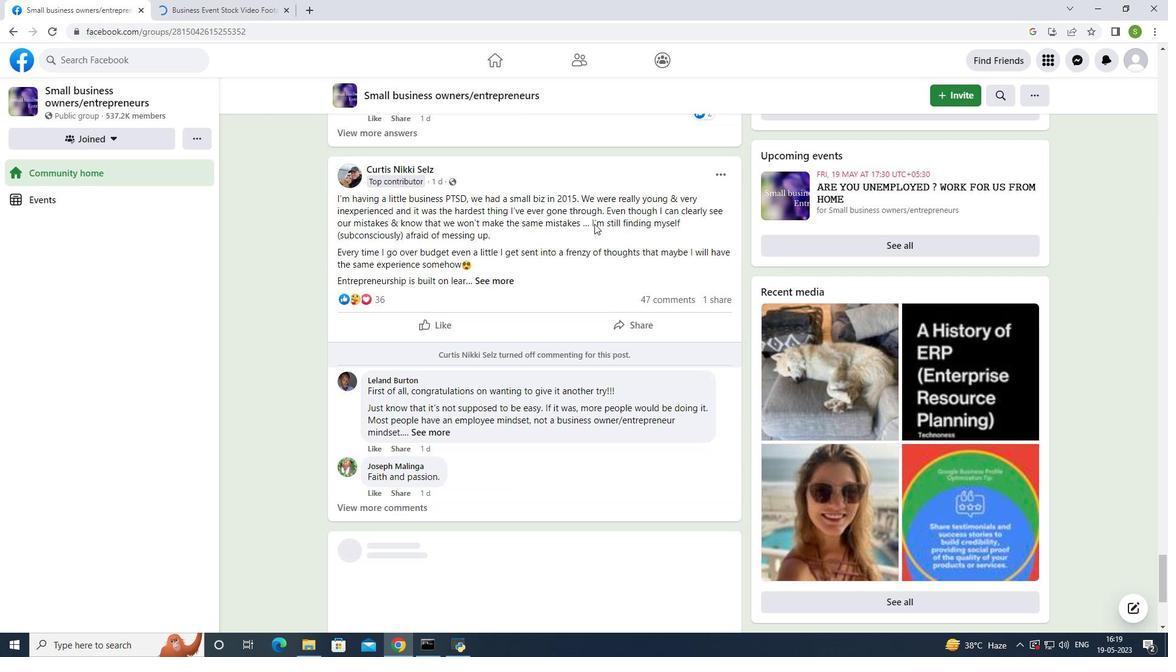 
Action: Mouse scrolled (595, 214) with delta (0, 0)
Screenshot: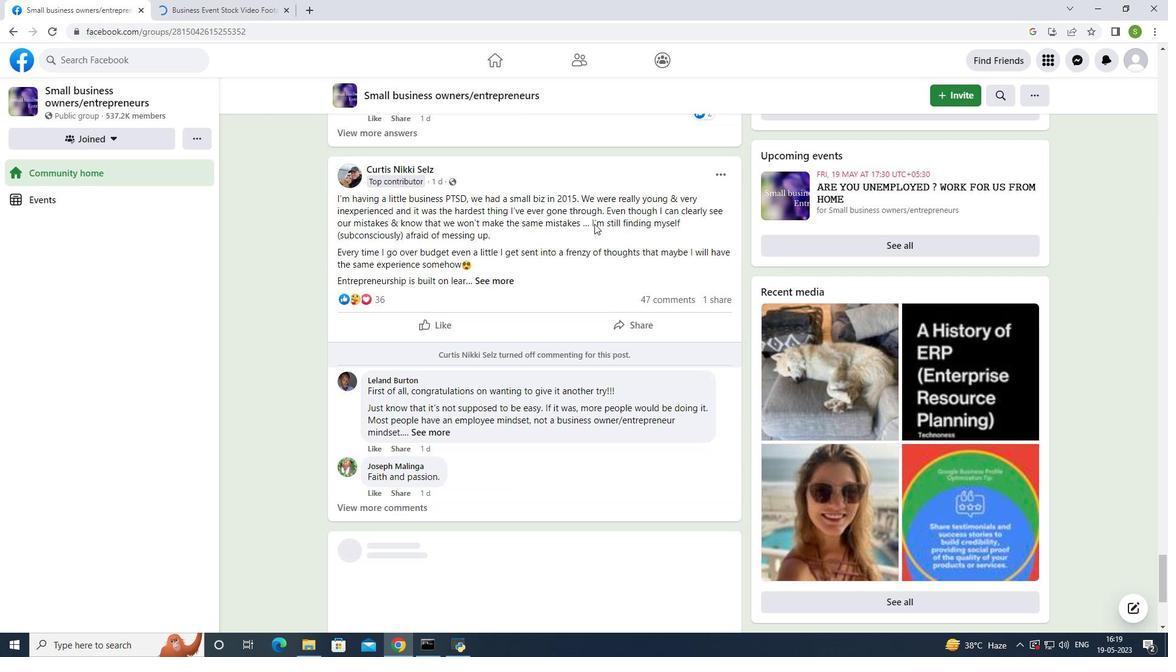 
Action: Mouse scrolled (595, 214) with delta (0, 0)
Screenshot: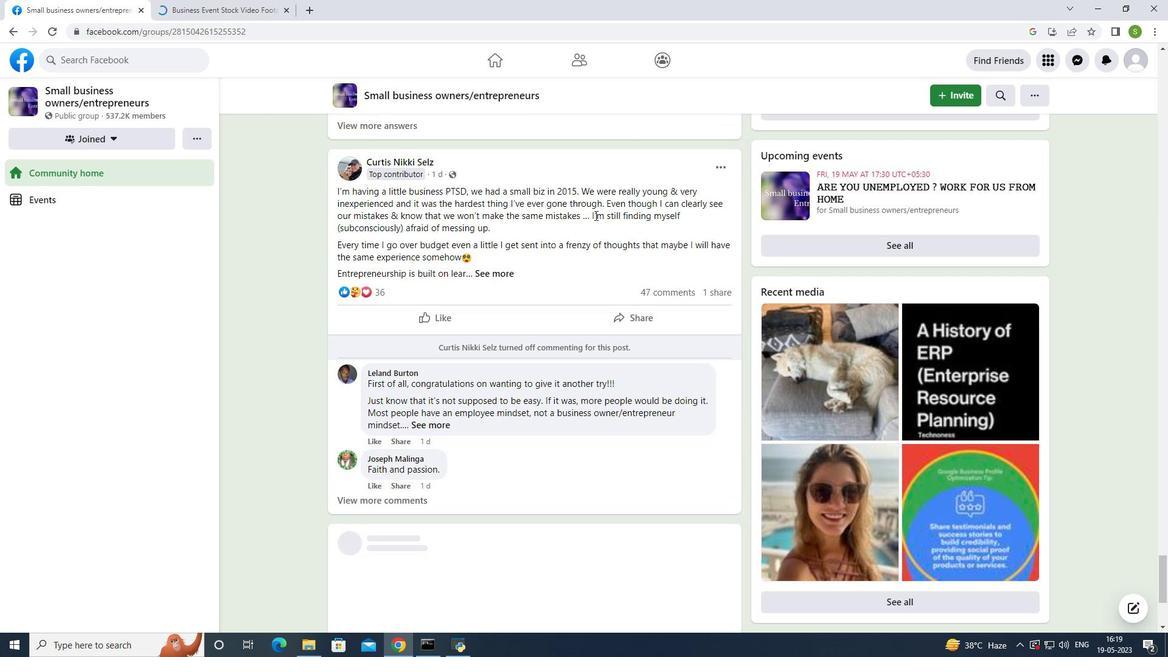 
Action: Mouse moved to (593, 219)
Screenshot: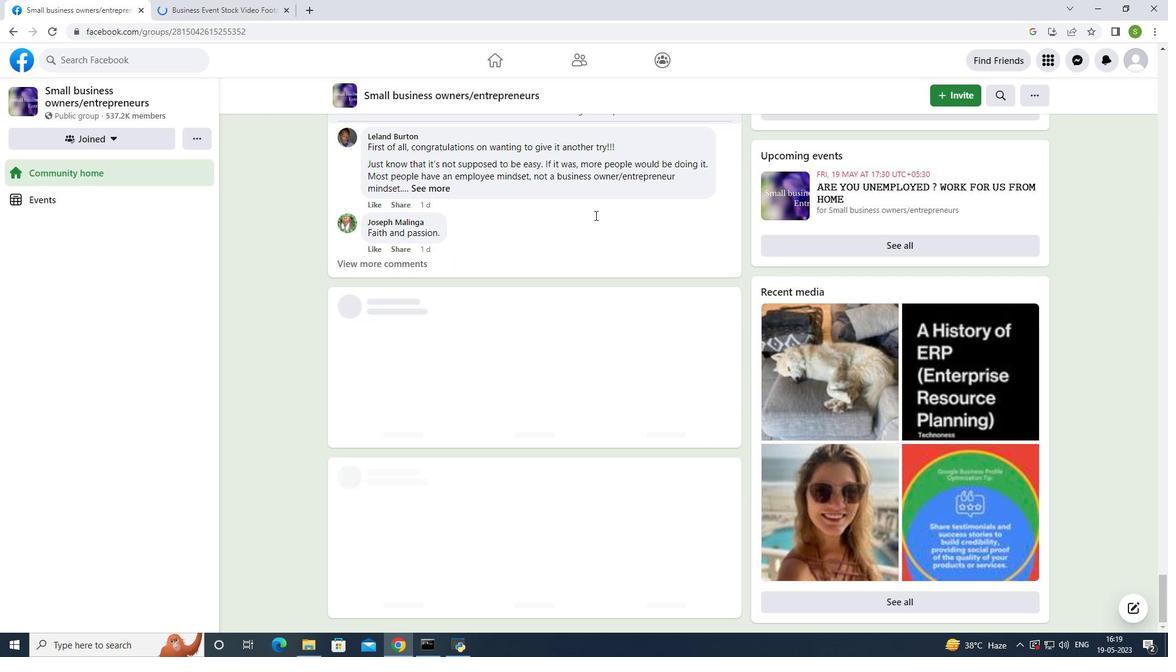 
Action: Mouse scrolled (593, 219) with delta (0, 0)
Screenshot: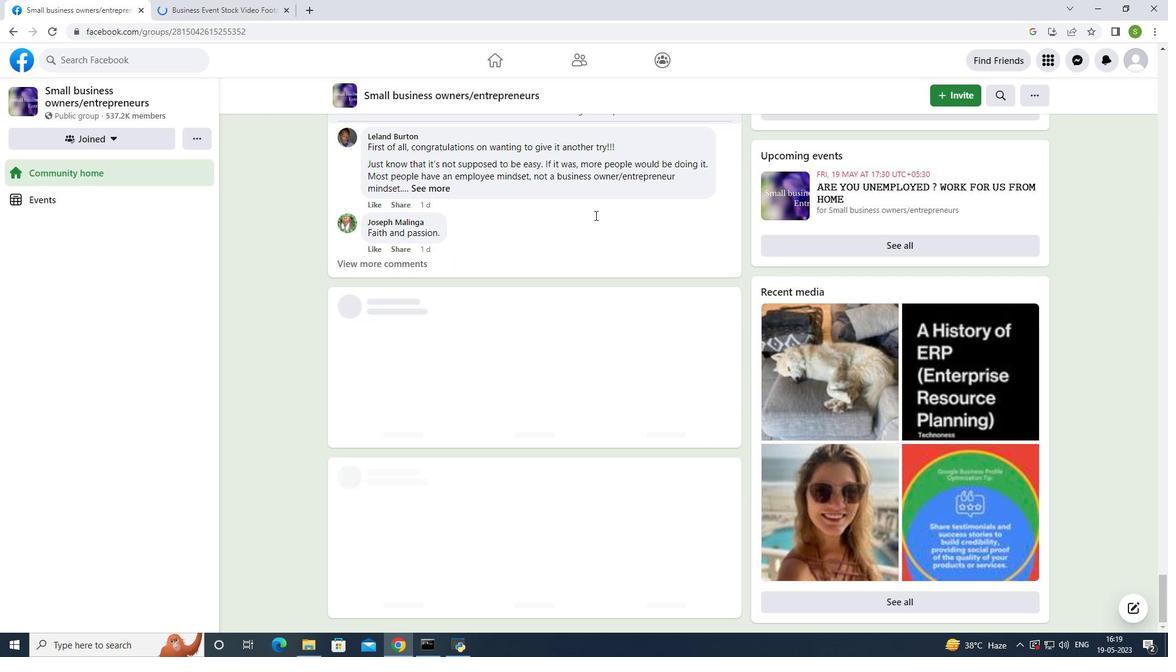 
Action: Mouse moved to (593, 222)
Screenshot: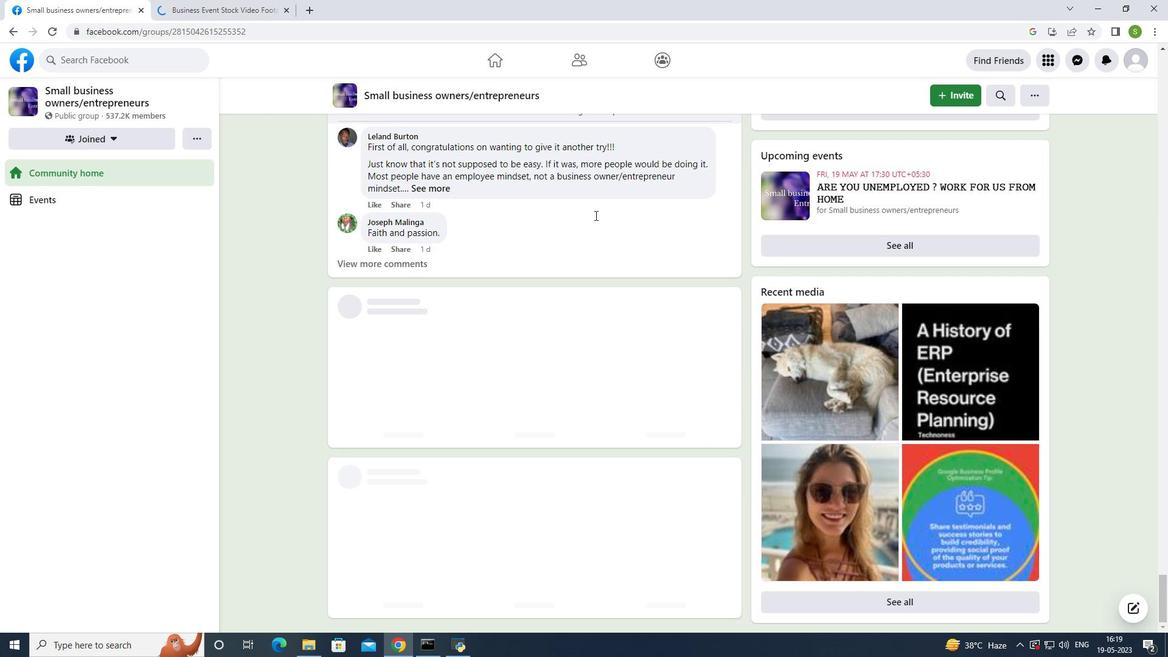 
Action: Mouse scrolled (593, 220) with delta (0, 0)
Screenshot: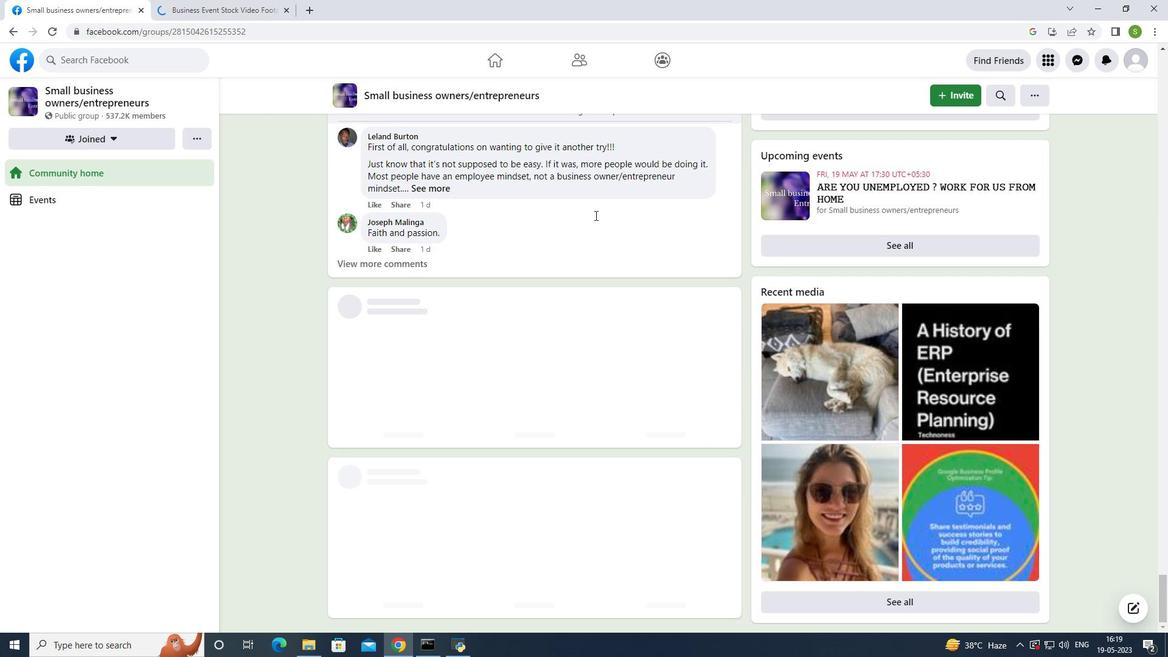 
Action: Mouse moved to (592, 223)
Screenshot: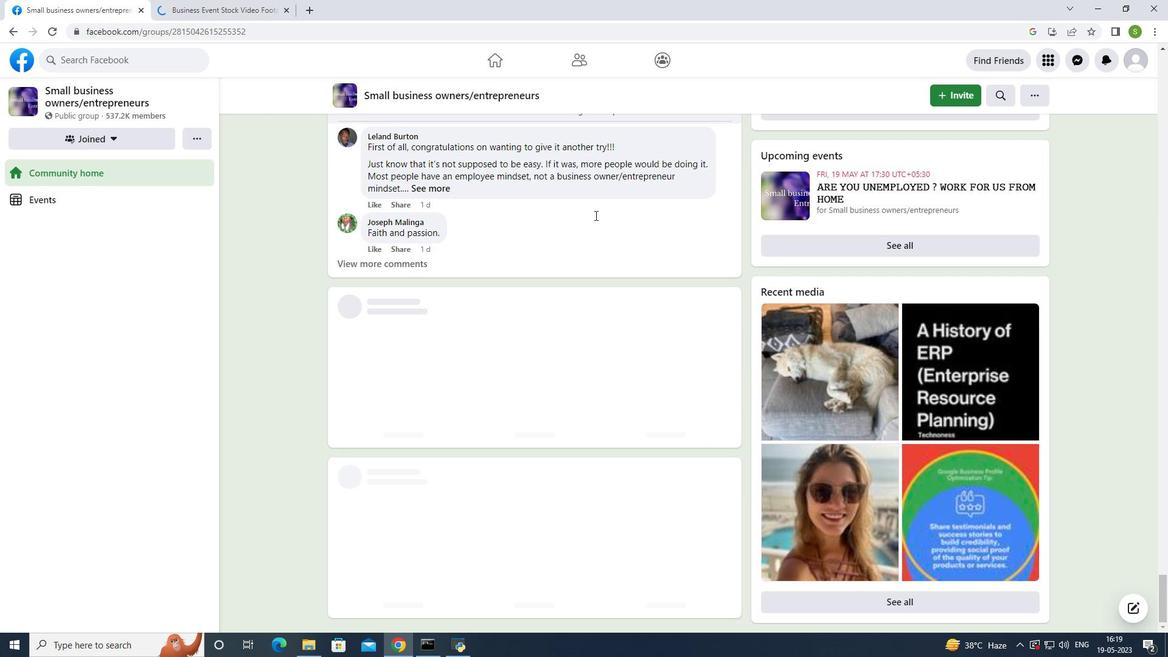 
Action: Mouse scrolled (593, 221) with delta (0, 0)
Screenshot: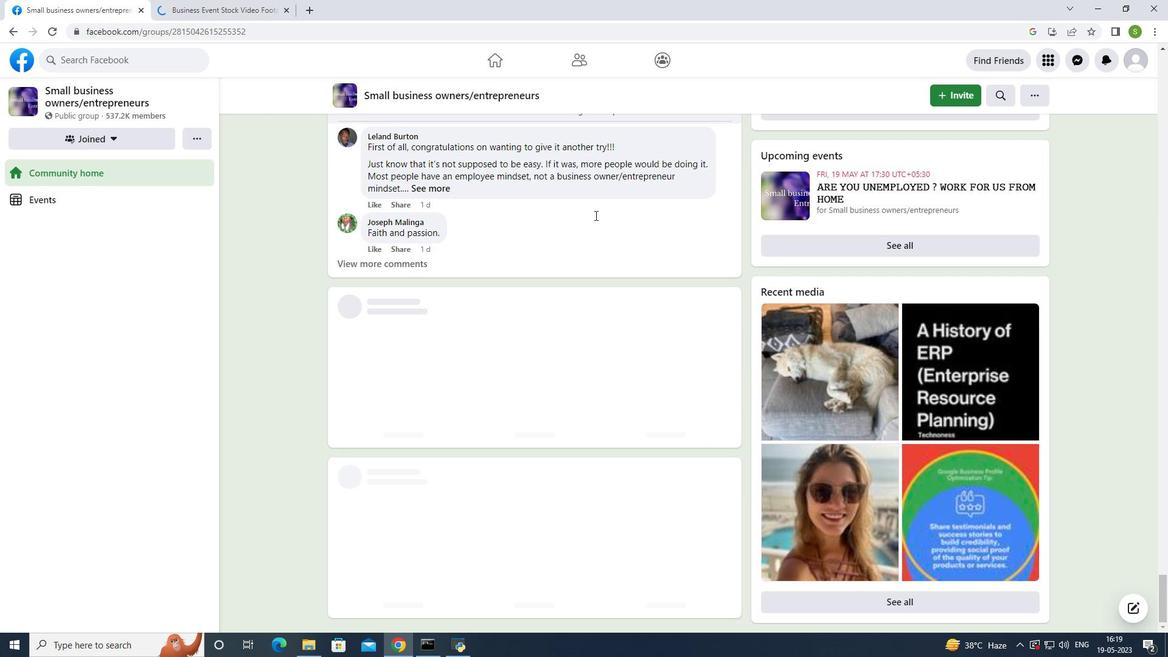 
Action: Mouse moved to (592, 223)
Screenshot: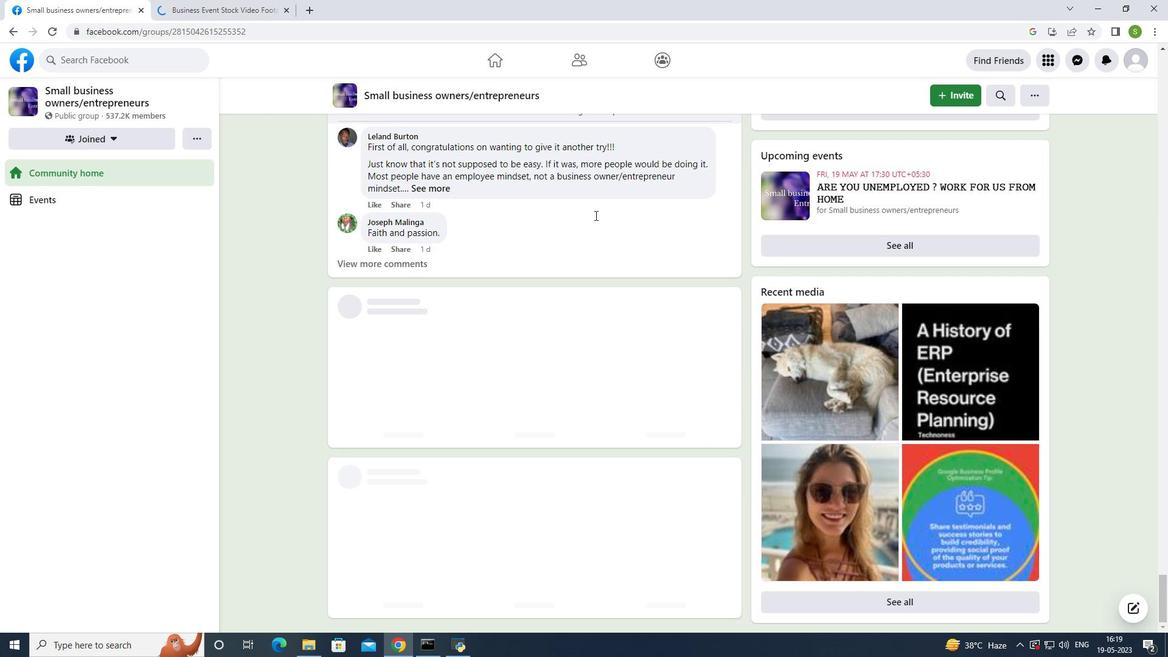 
Action: Mouse scrolled (592, 222) with delta (0, 0)
Screenshot: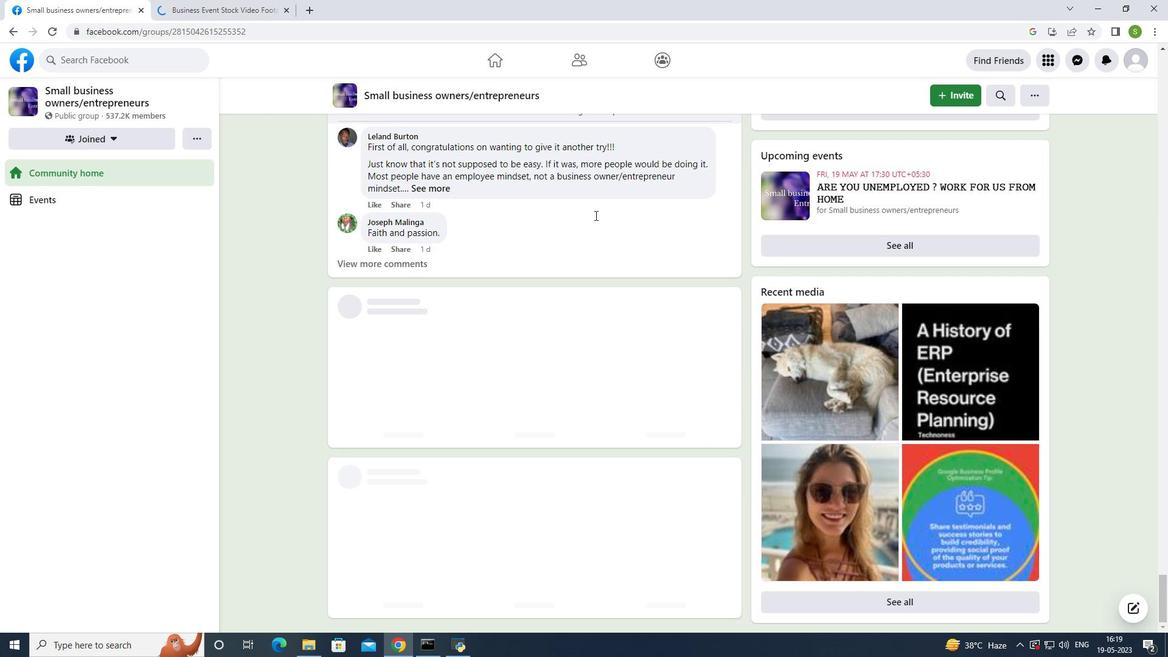 
Action: Mouse moved to (592, 226)
Screenshot: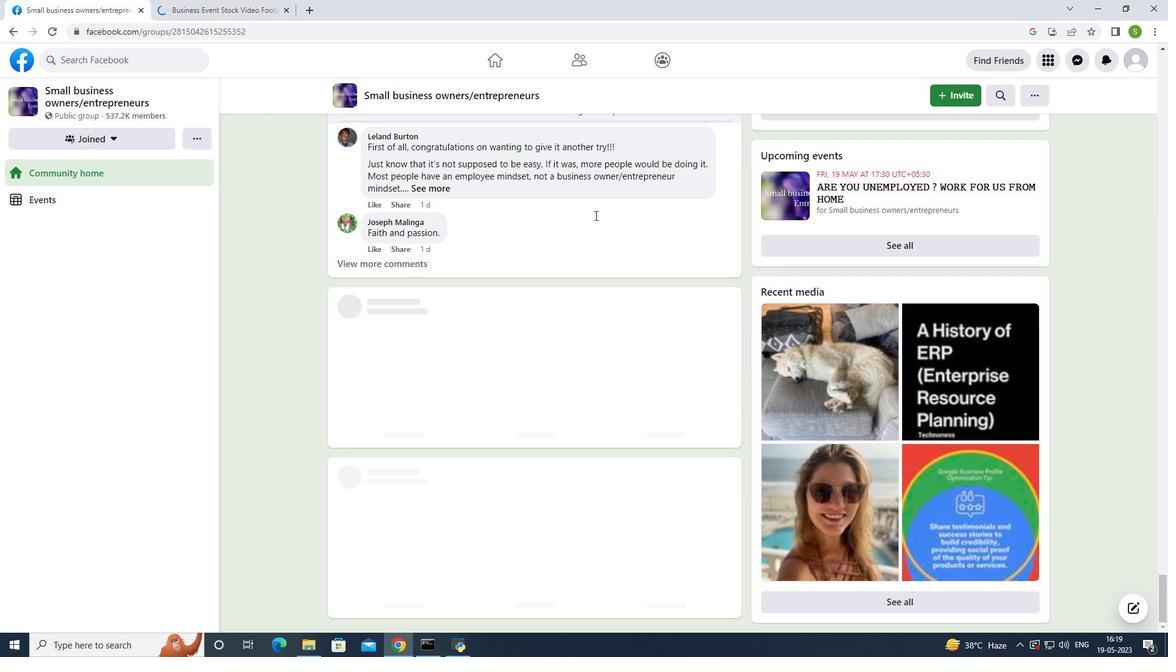 
Action: Mouse scrolled (592, 223) with delta (0, 0)
Screenshot: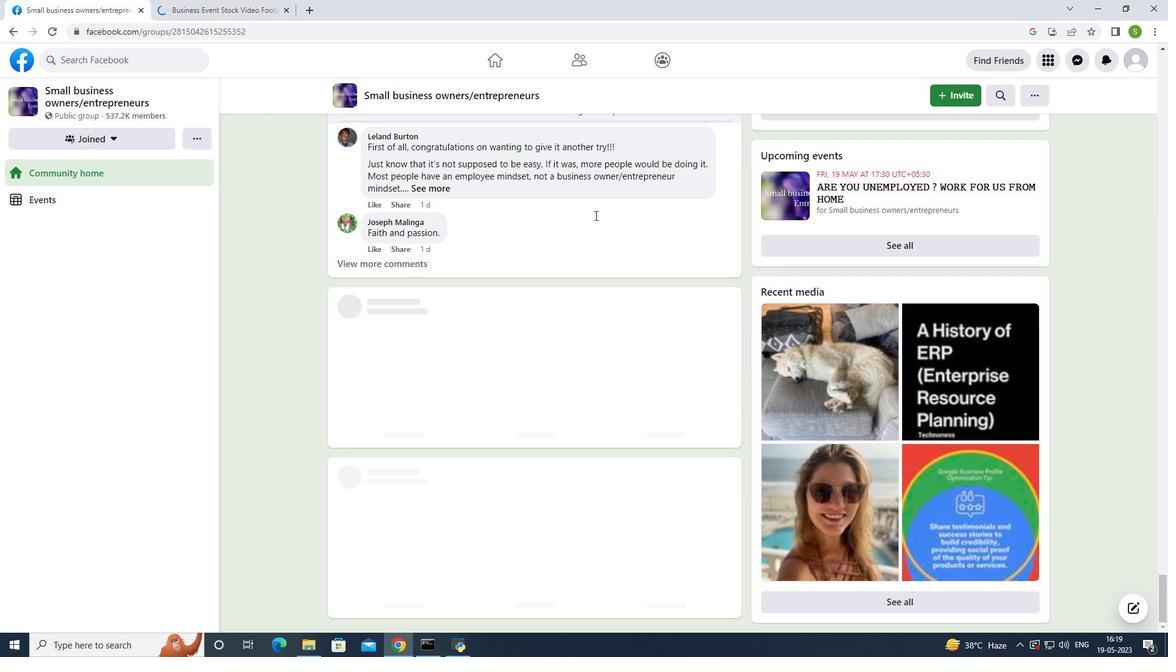 
Action: Mouse moved to (590, 231)
Screenshot: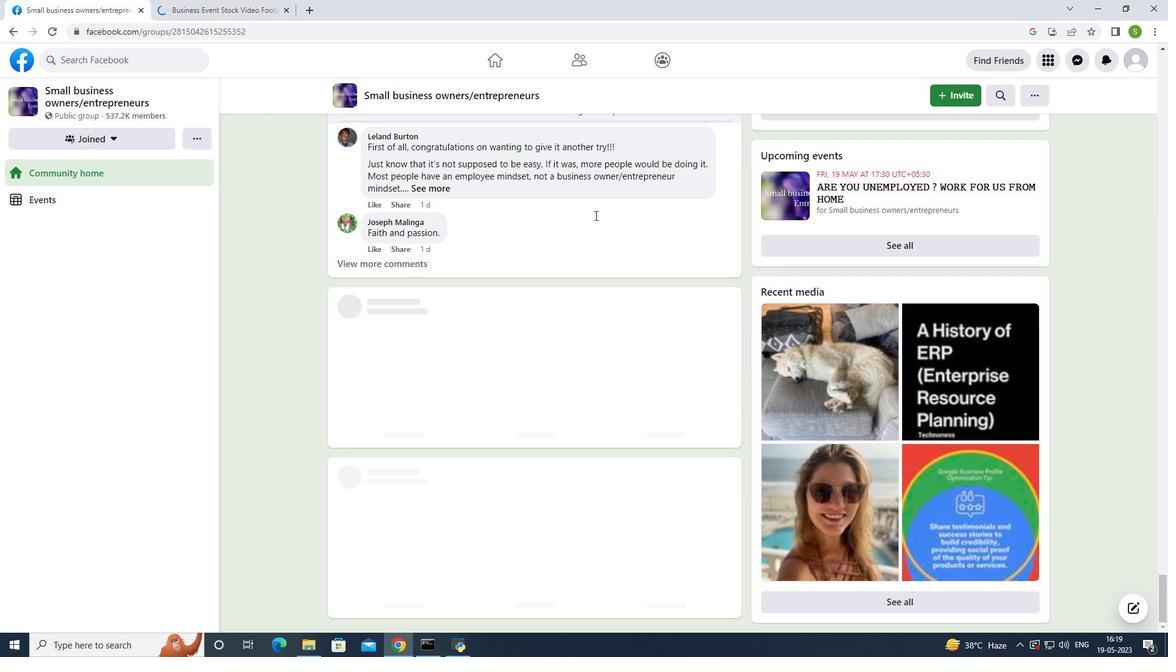 
Action: Mouse scrolled (590, 231) with delta (0, 0)
Screenshot: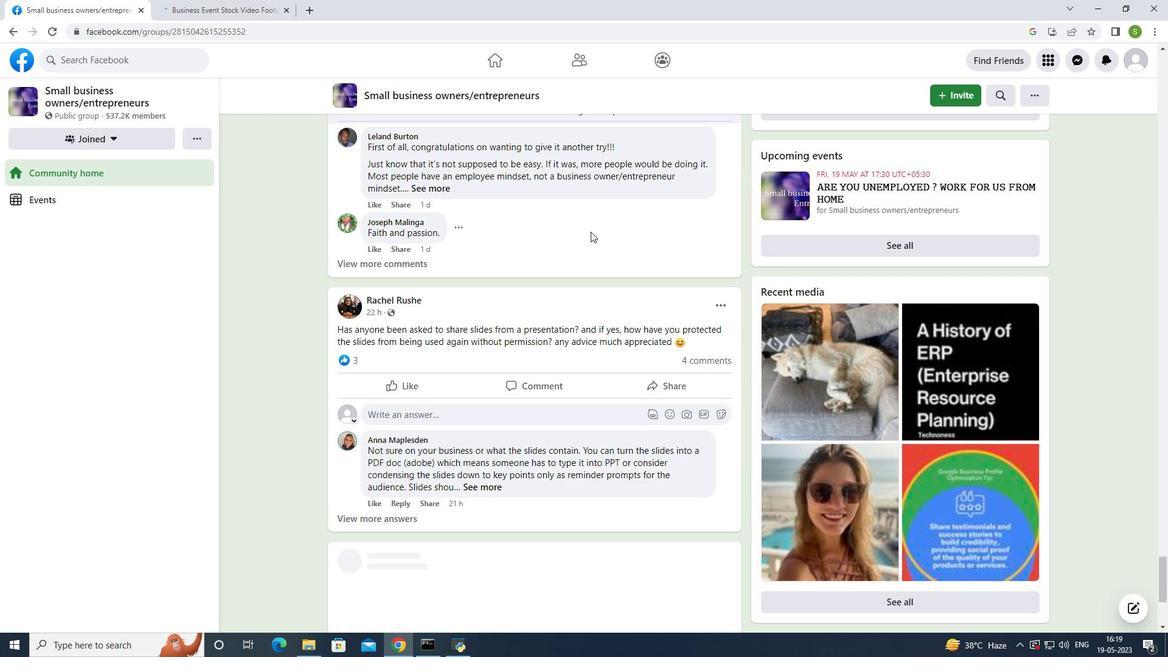 
Action: Mouse scrolled (590, 231) with delta (0, 0)
Screenshot: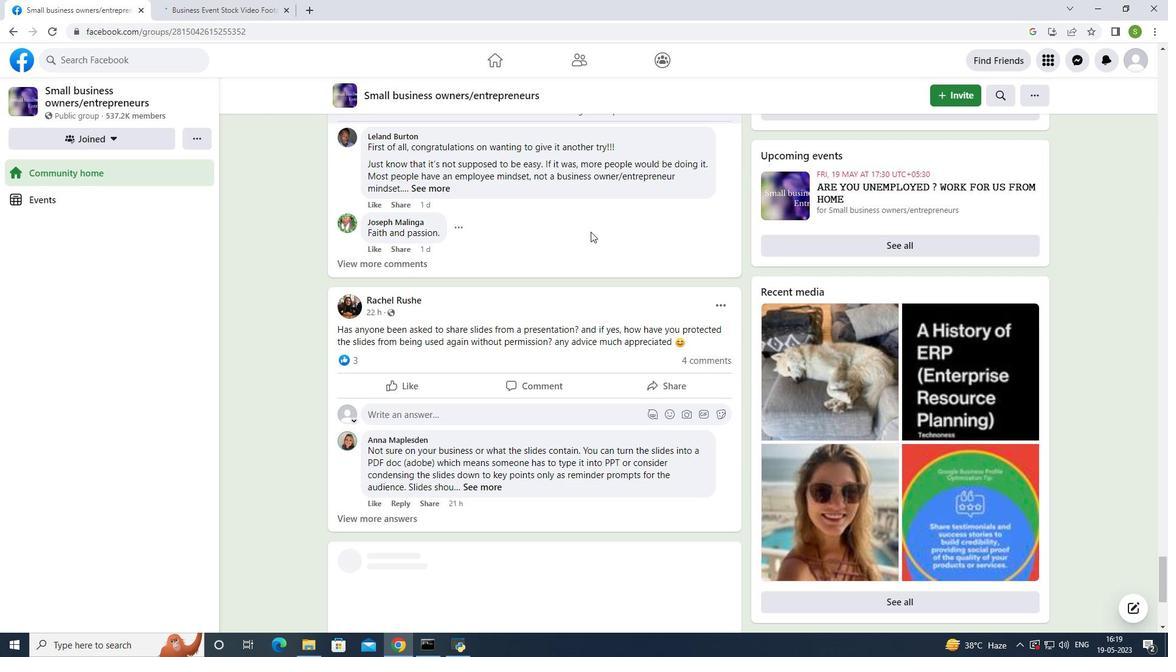 
Action: Mouse scrolled (590, 231) with delta (0, 0)
Screenshot: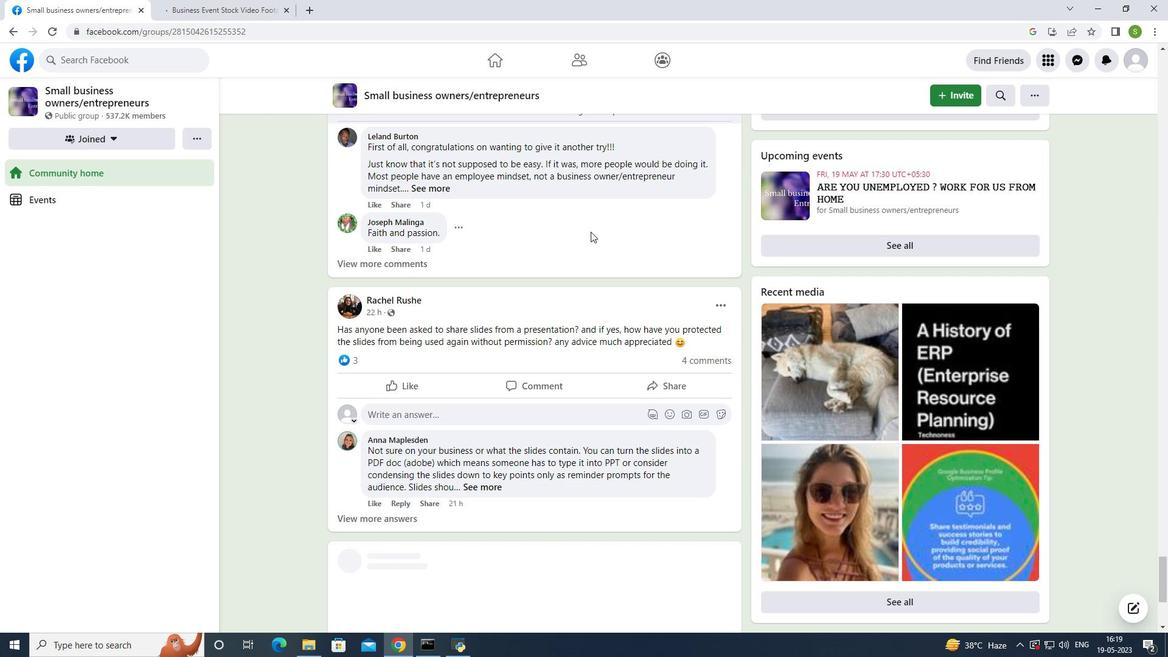 
Action: Mouse scrolled (590, 231) with delta (0, 0)
Screenshot: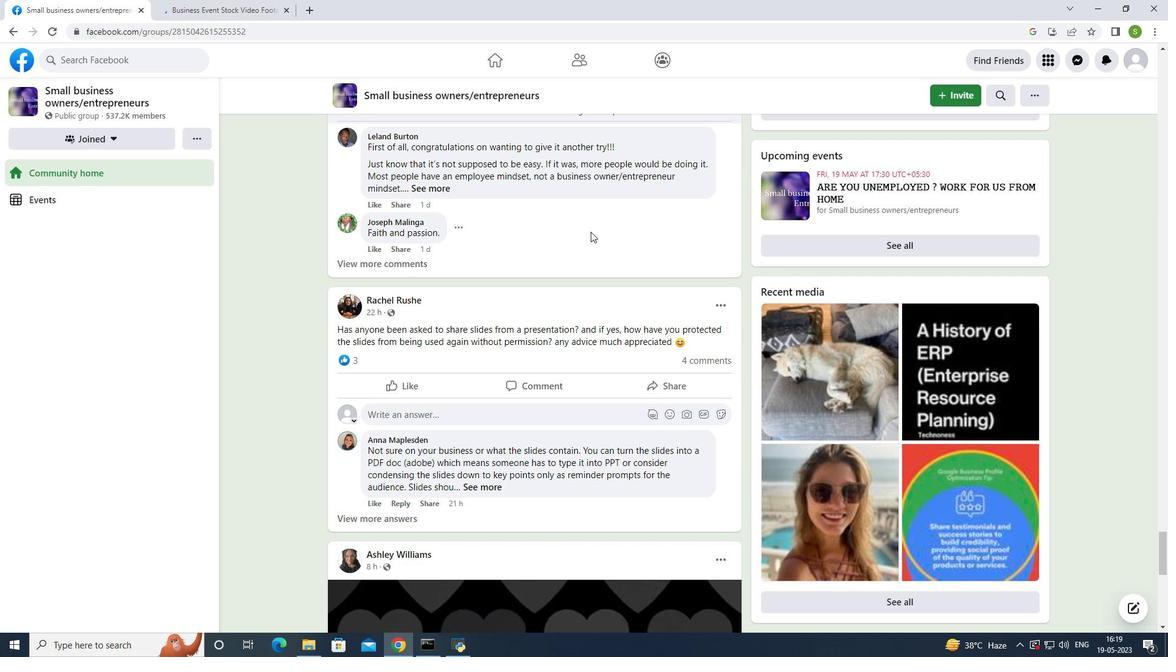 
Action: Mouse scrolled (590, 231) with delta (0, 0)
Screenshot: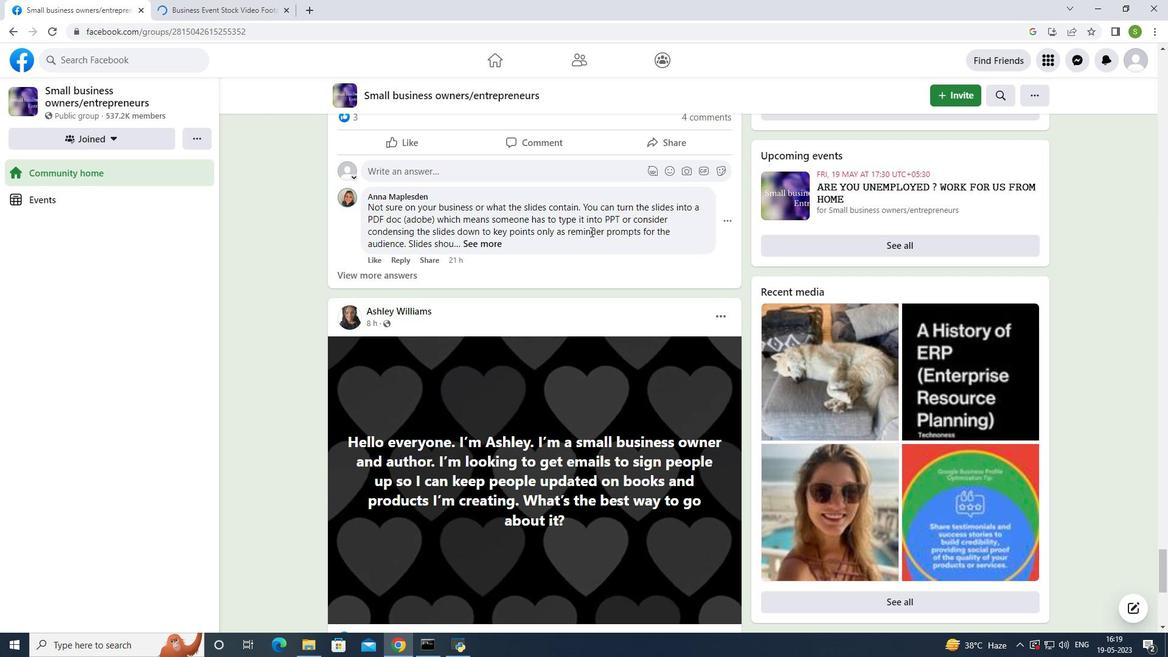 
Action: Mouse scrolled (590, 231) with delta (0, 0)
Screenshot: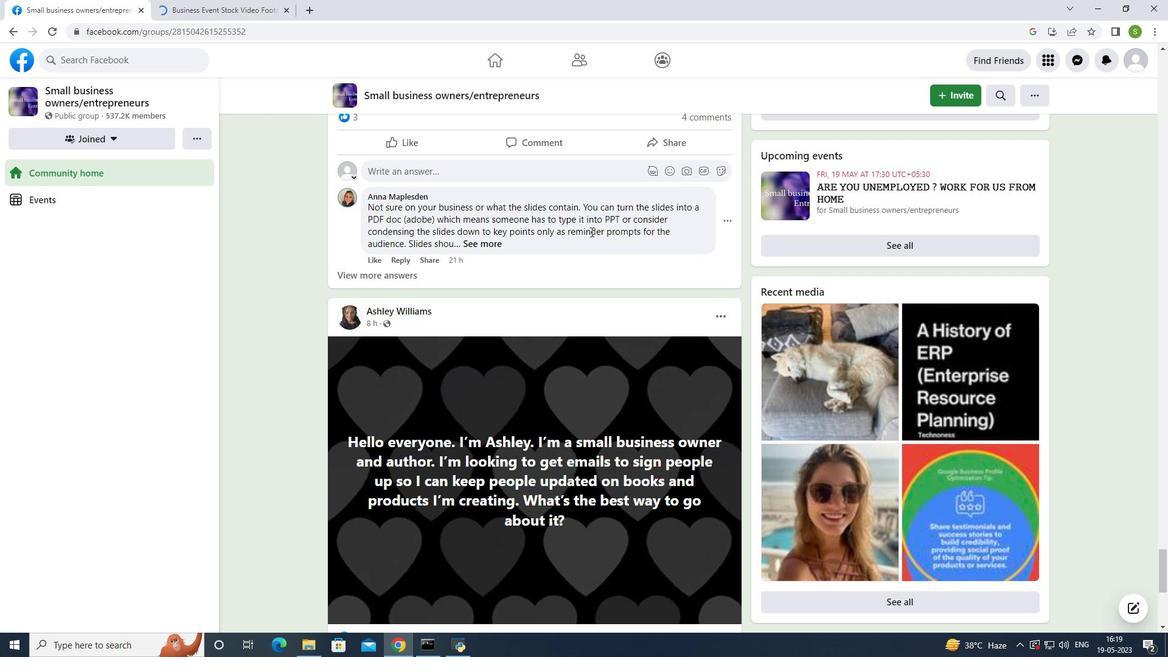 
Action: Mouse scrolled (590, 231) with delta (0, 0)
Screenshot: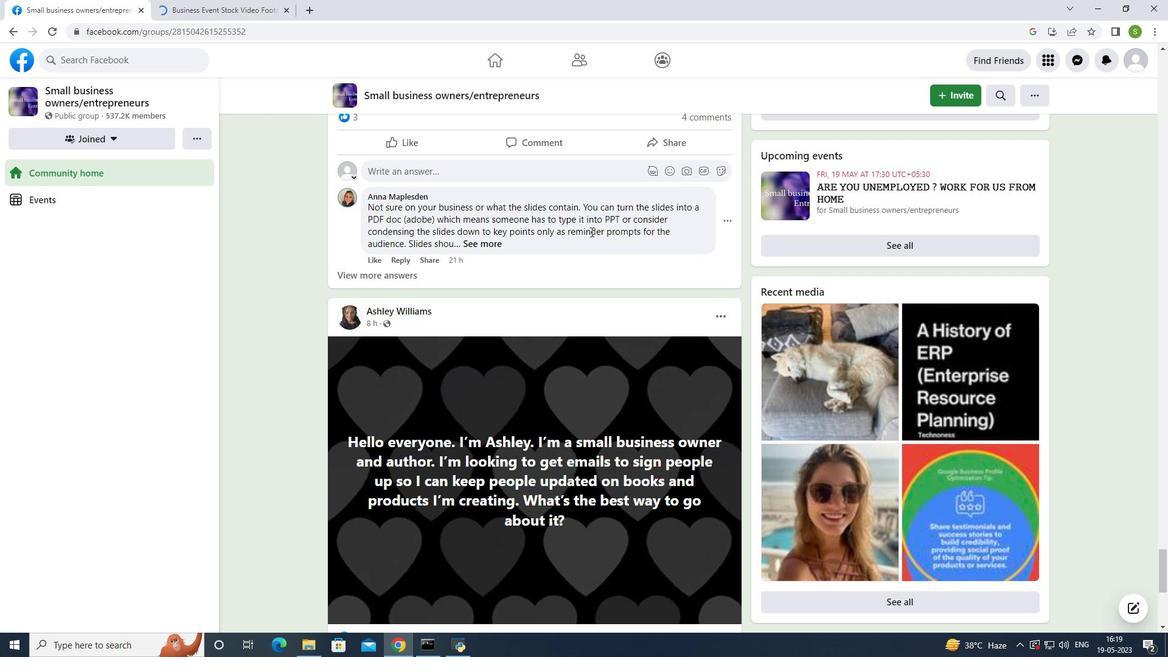 
Action: Mouse scrolled (590, 231) with delta (0, 0)
Screenshot: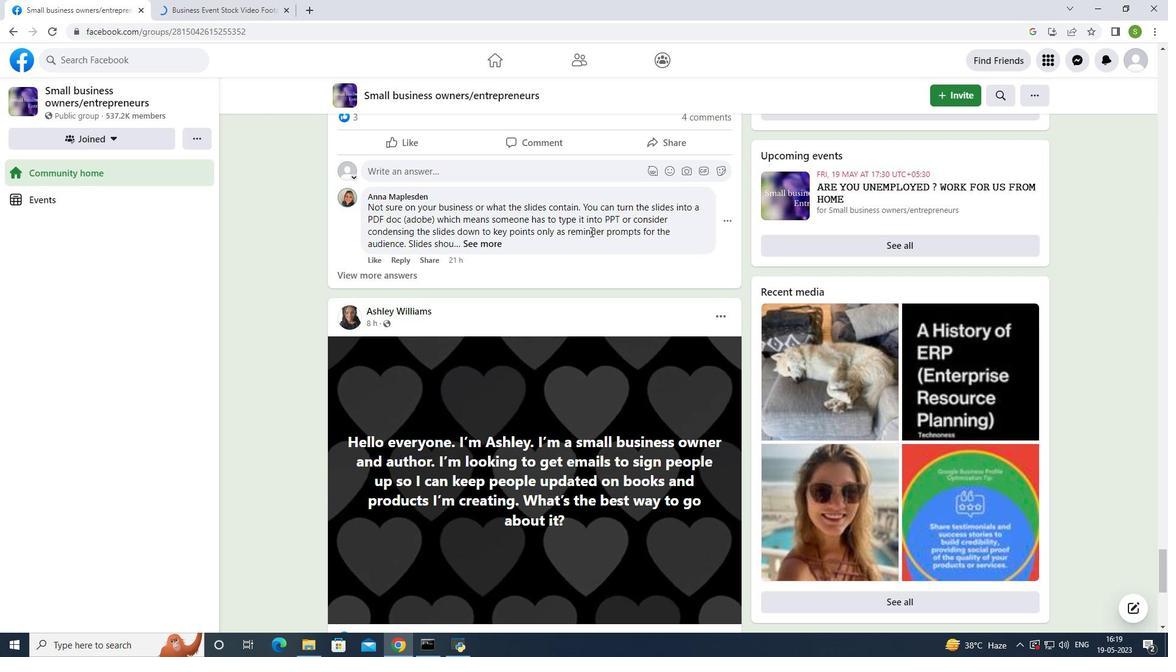 
Action: Mouse scrolled (590, 231) with delta (0, 0)
Screenshot: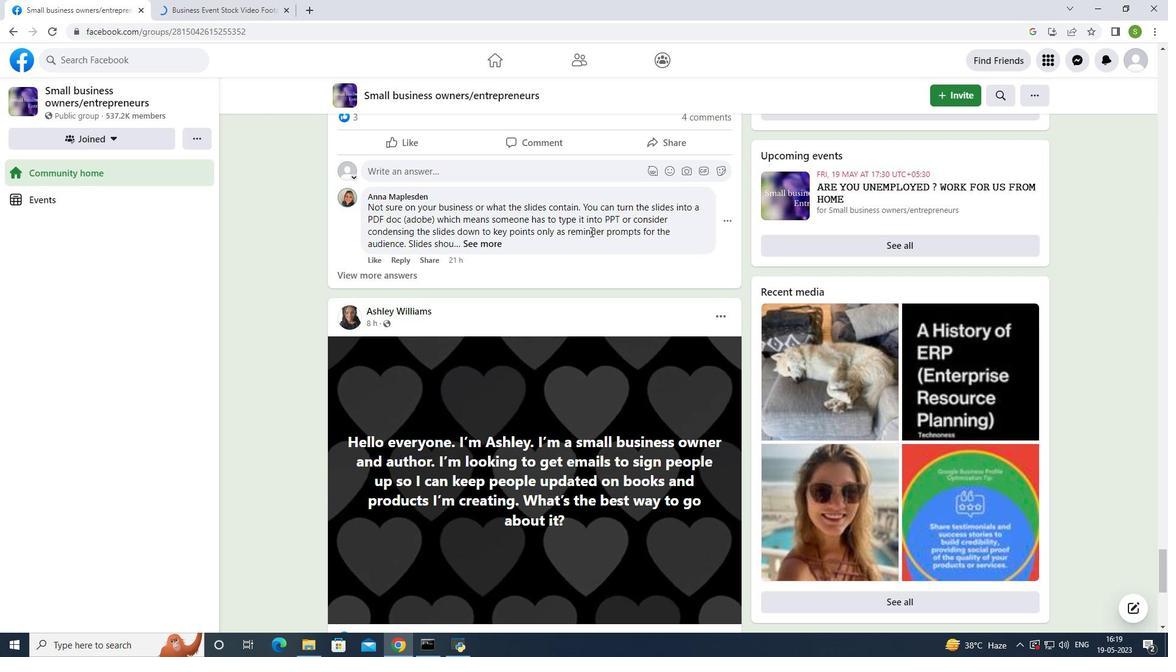 
Action: Mouse scrolled (590, 231) with delta (0, 0)
Screenshot: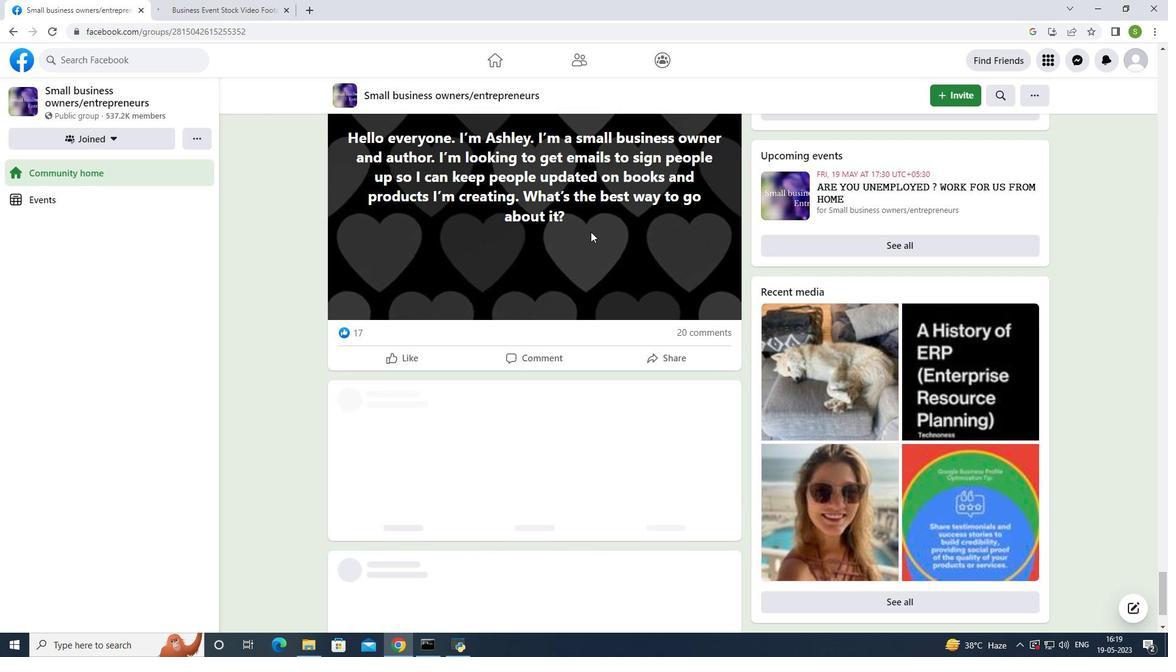 
Action: Mouse scrolled (590, 231) with delta (0, 0)
Screenshot: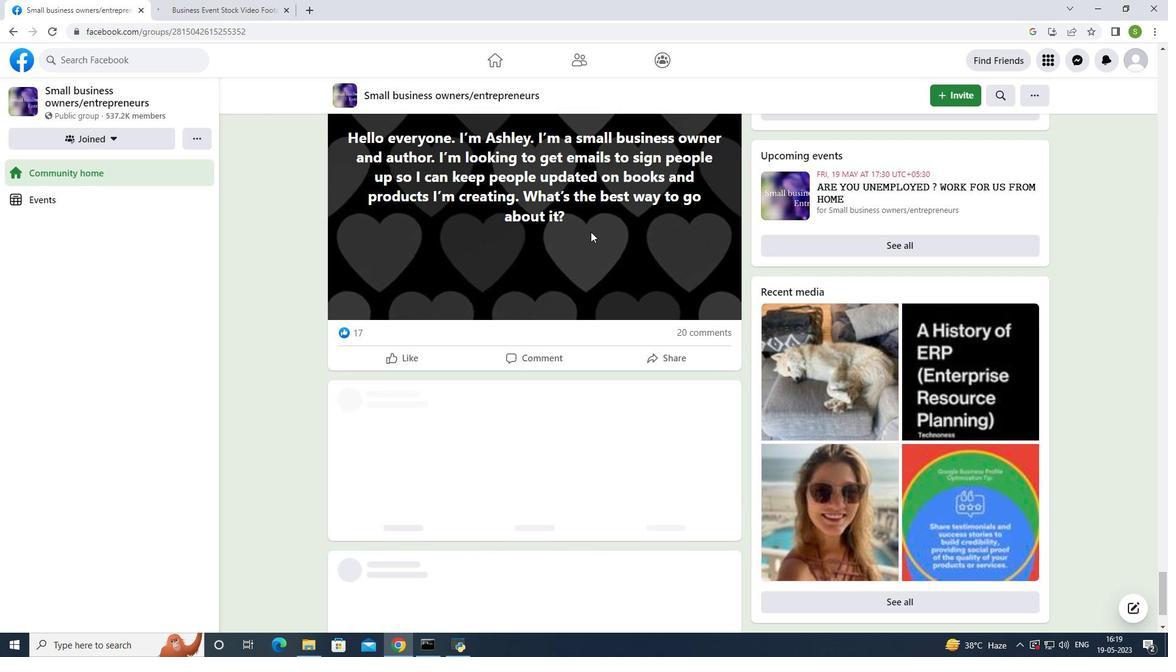 
Action: Mouse scrolled (590, 231) with delta (0, 0)
Screenshot: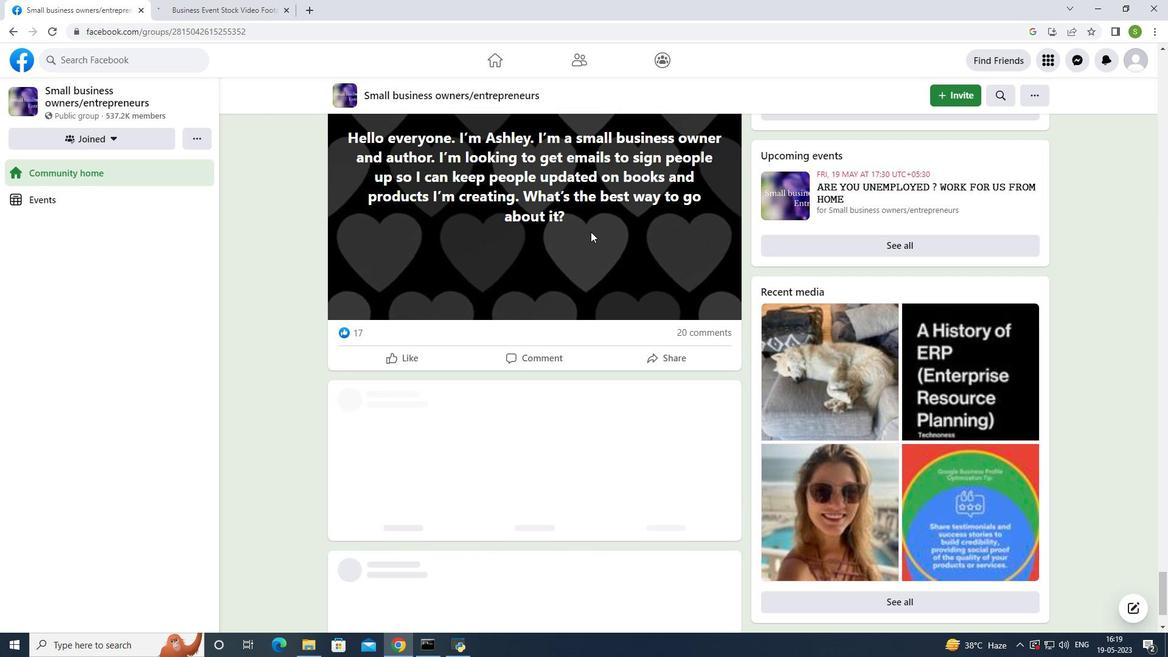
Action: Mouse scrolled (590, 231) with delta (0, 0)
Screenshot: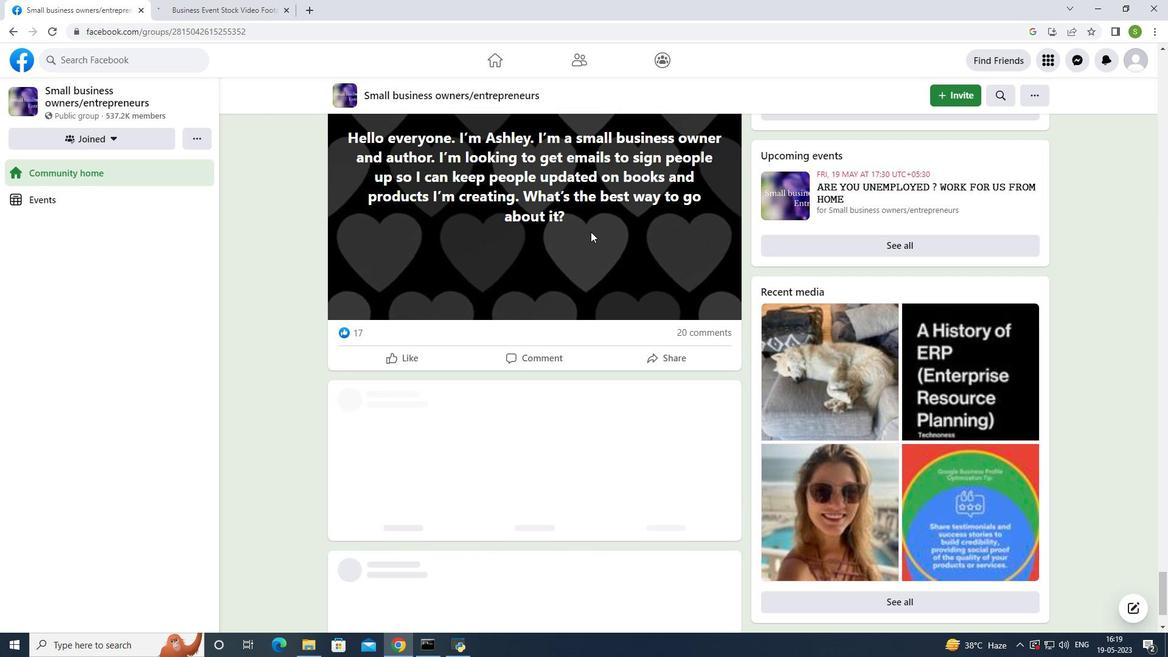 
Action: Mouse scrolled (590, 231) with delta (0, 0)
Screenshot: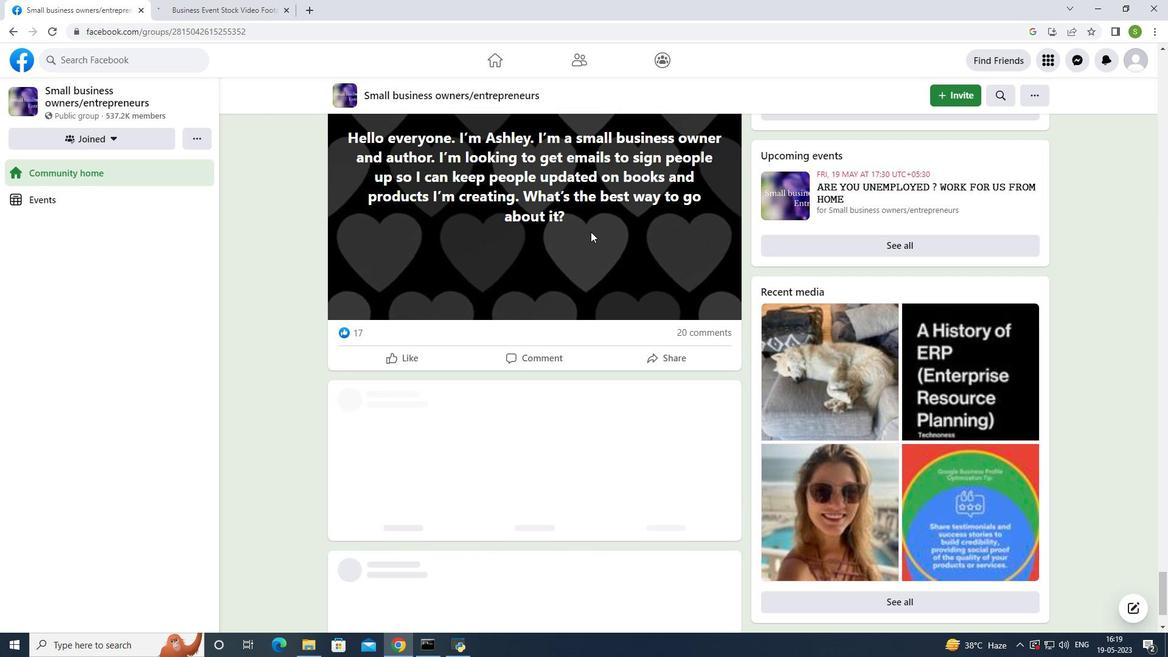 
Action: Mouse moved to (994, 90)
Screenshot: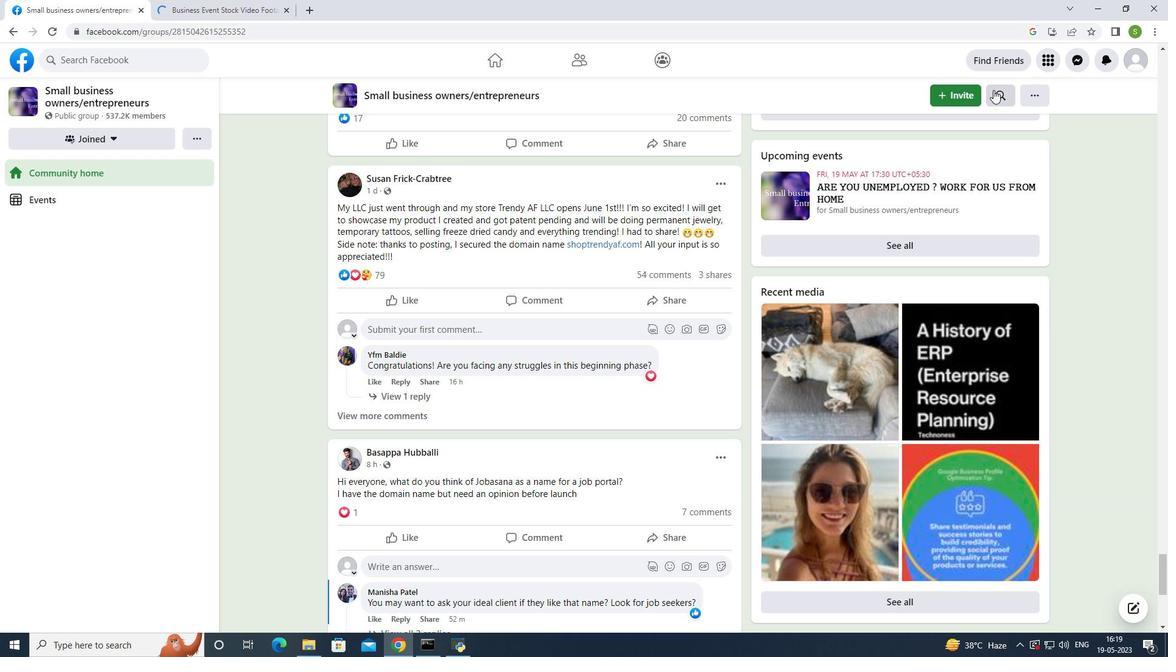 
Action: Mouse pressed left at (994, 90)
Screenshot: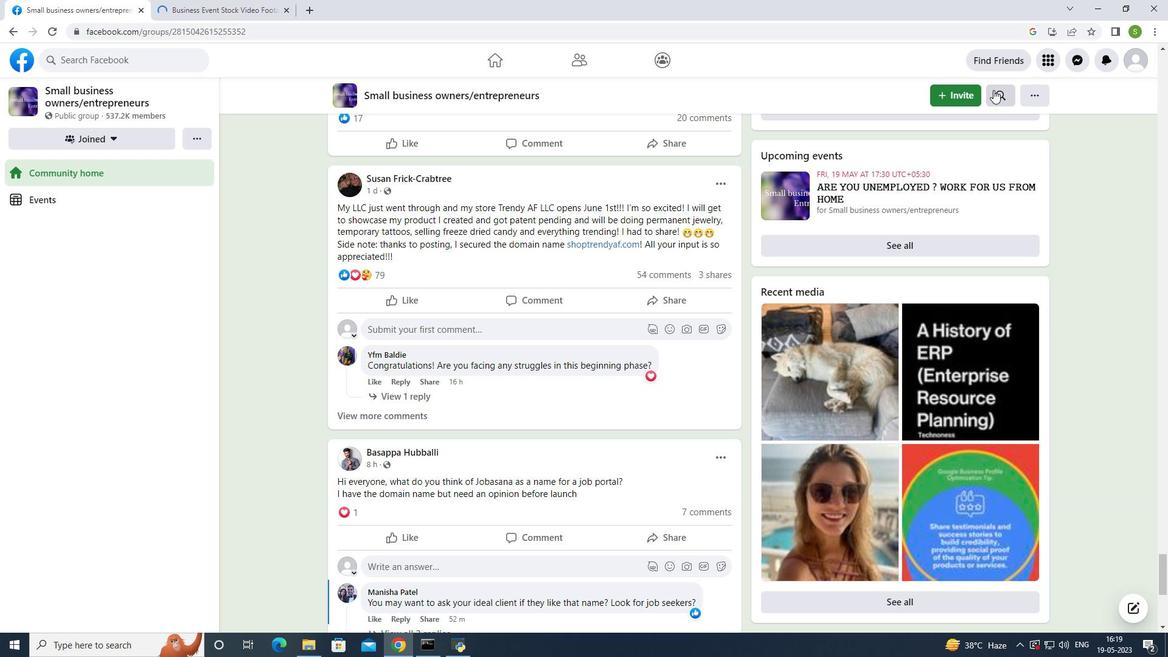 
Action: Mouse moved to (522, 231)
Screenshot: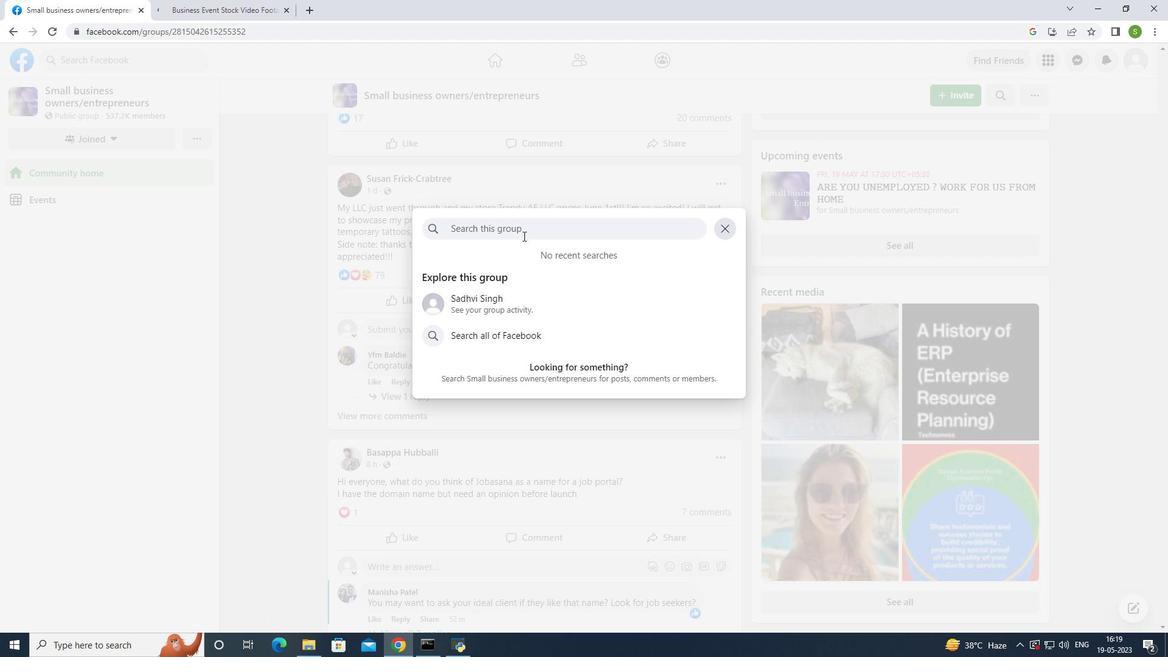 
Action: Key pressed bui
Screenshot: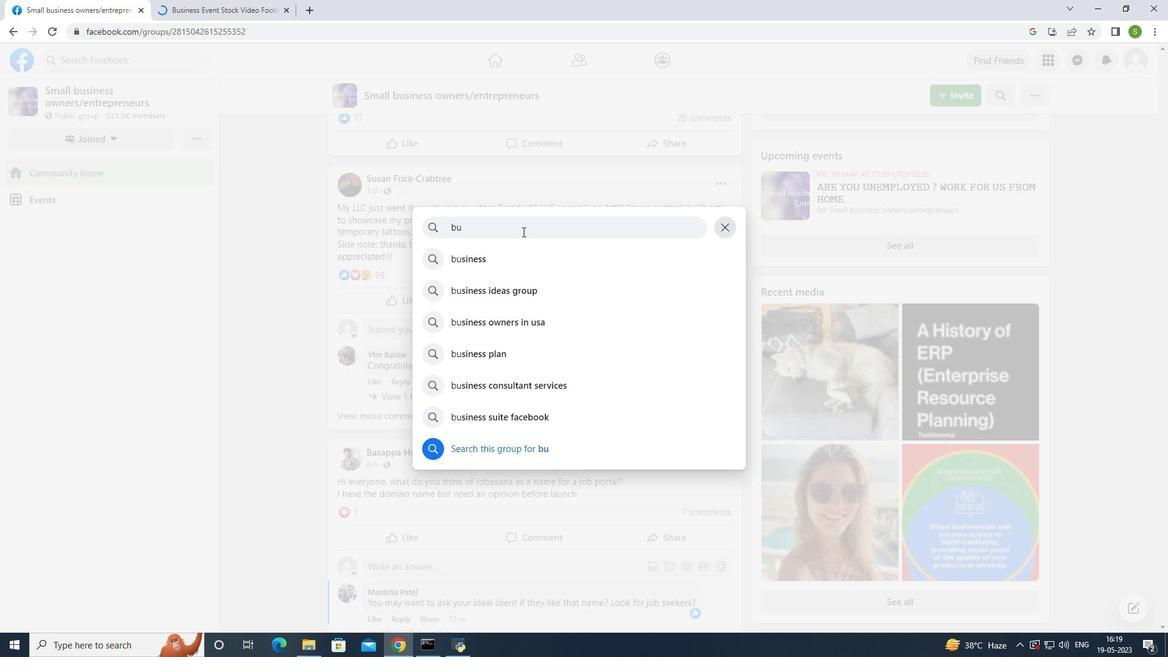 
Action: Mouse moved to (519, 317)
Screenshot: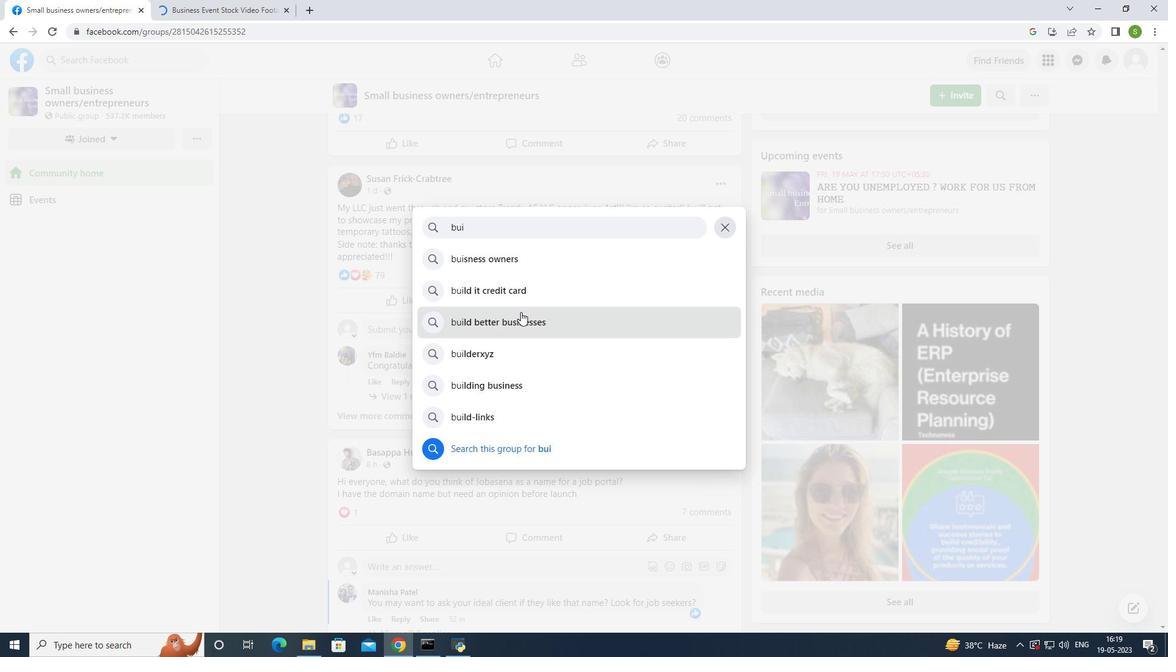 
Action: Mouse pressed left at (519, 317)
Screenshot: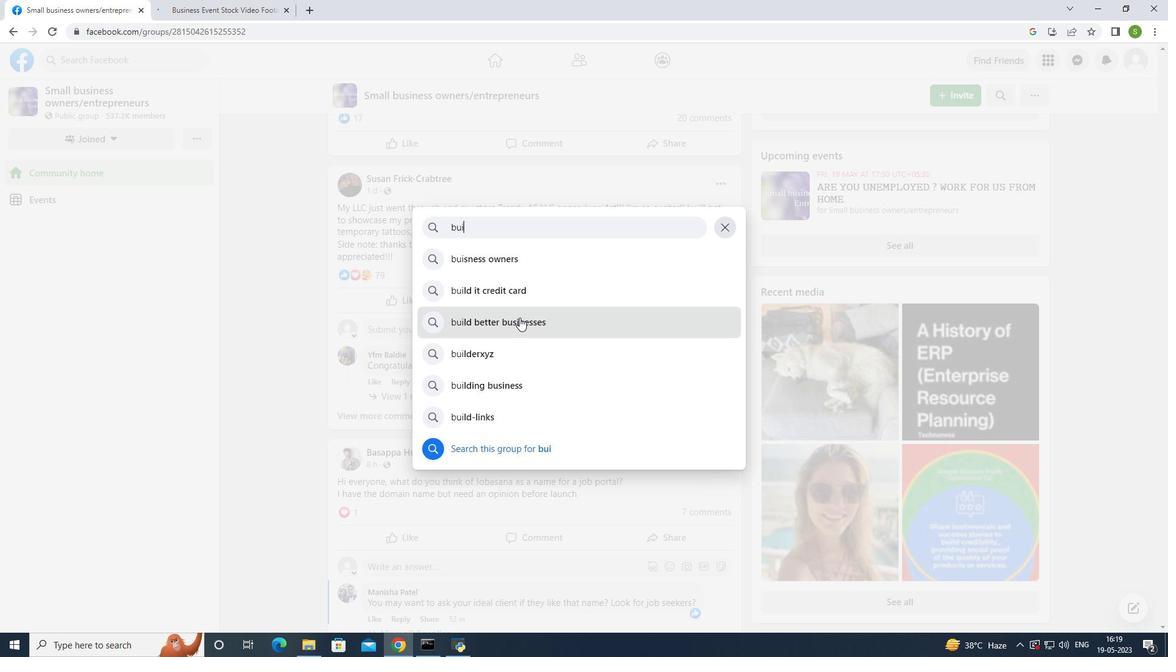 
Action: Mouse moved to (668, 254)
Screenshot: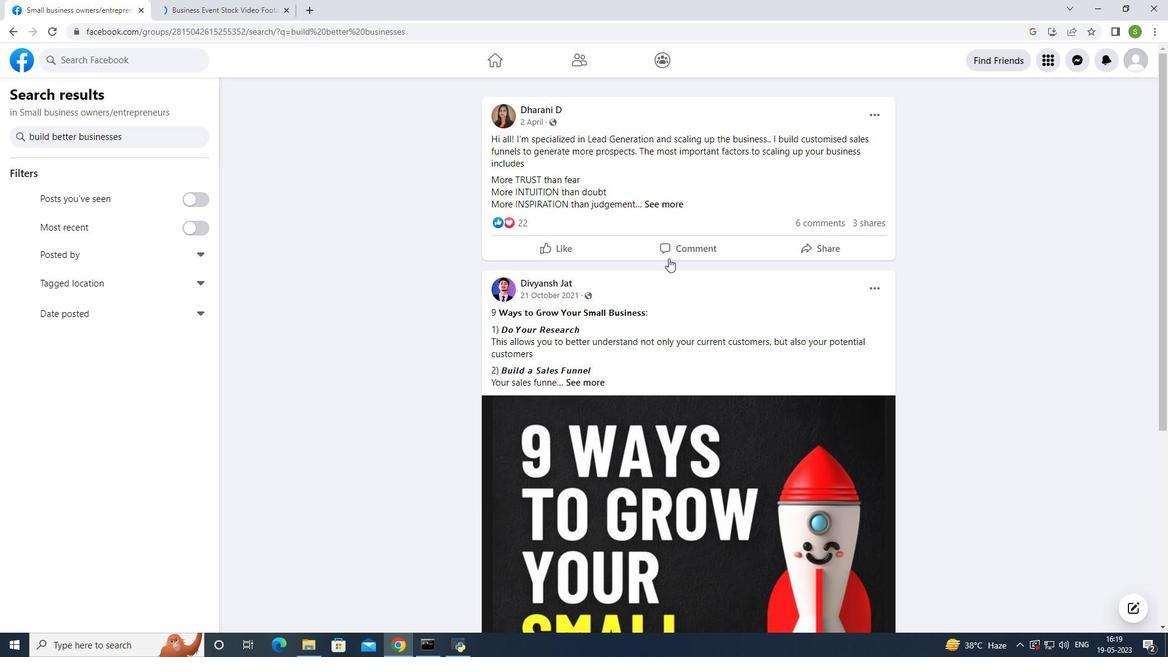 
Action: Mouse scrolled (668, 254) with delta (0, 0)
Screenshot: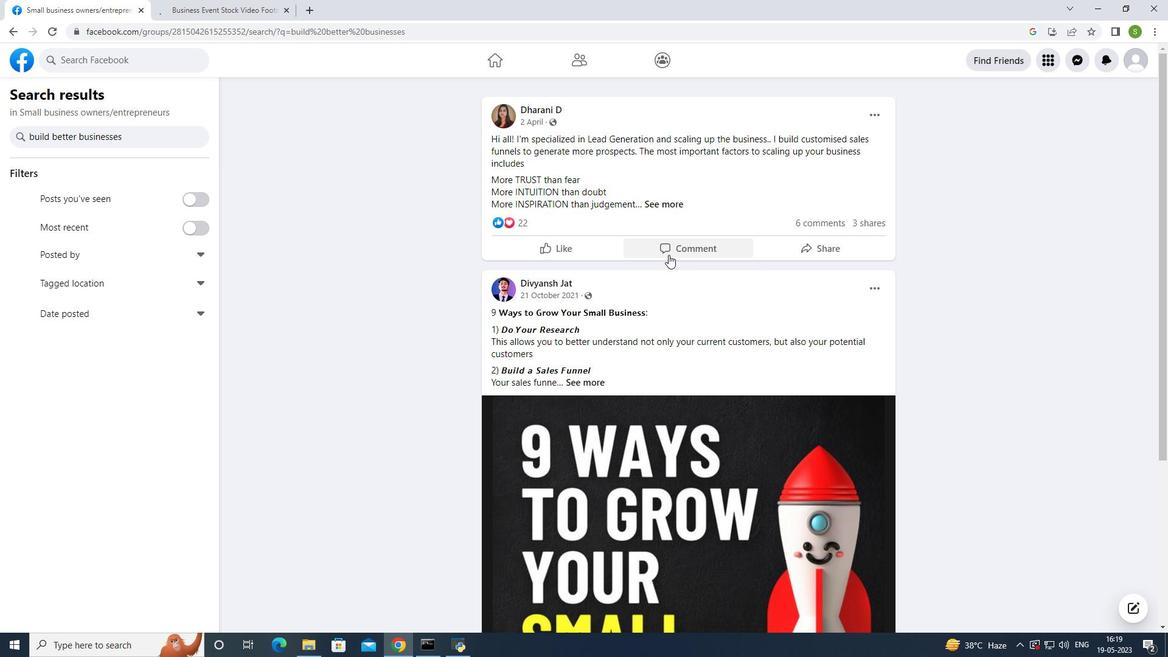 
Action: Mouse scrolled (668, 254) with delta (0, 0)
Screenshot: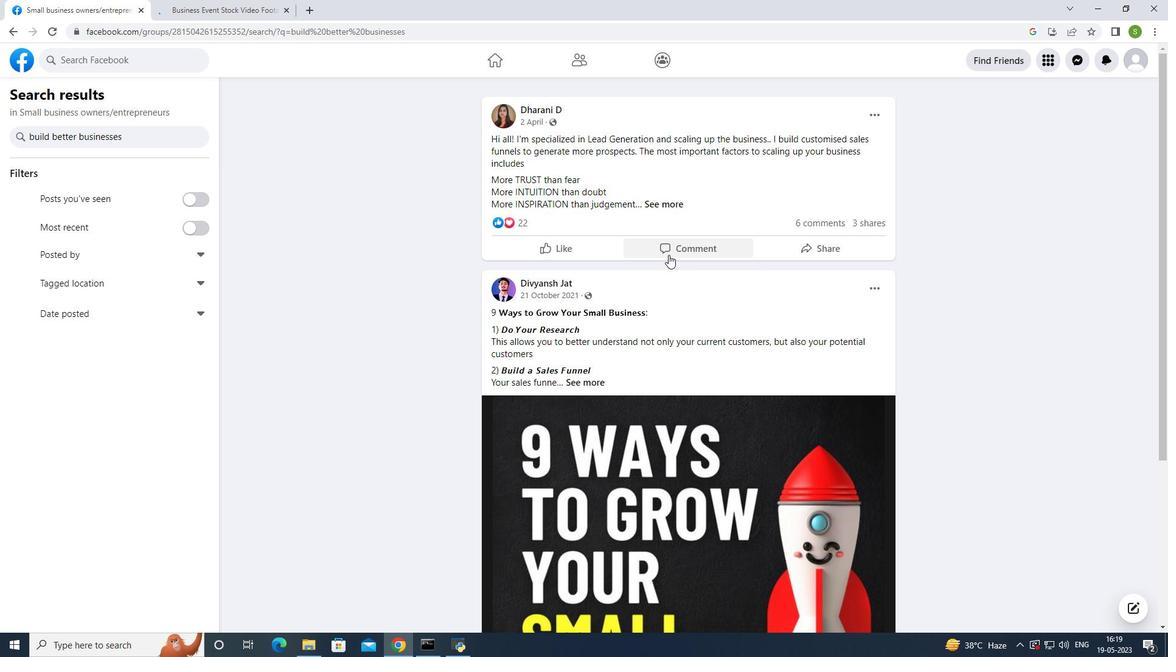 
Action: Mouse scrolled (668, 254) with delta (0, 0)
